 Task: Look for Airbnb options in Otrokovice, Czech Republic from 1st December, 2023 to 8th December, 2023 for 2 adults, 1 child.1  bedroom having 1 bed and 1 bathroom. Property type can be hotel. Look for 5 properties as per requirement.
Action: Mouse pressed left at (520, 113)
Screenshot: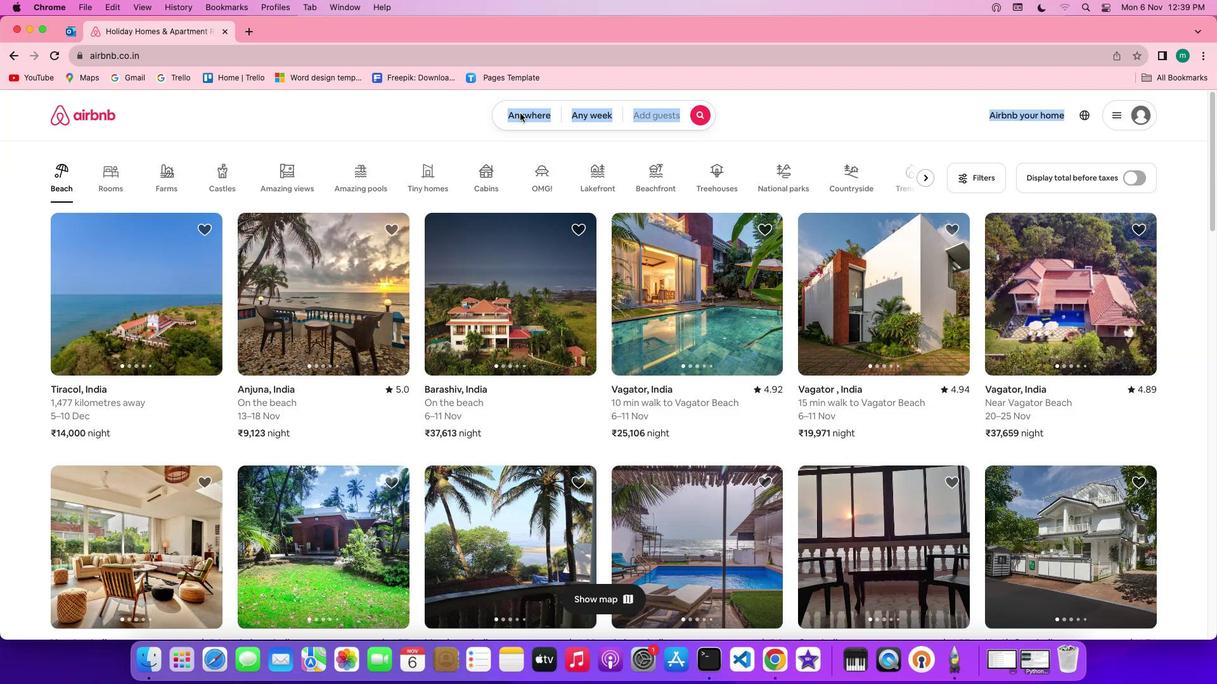 
Action: Mouse pressed left at (520, 113)
Screenshot: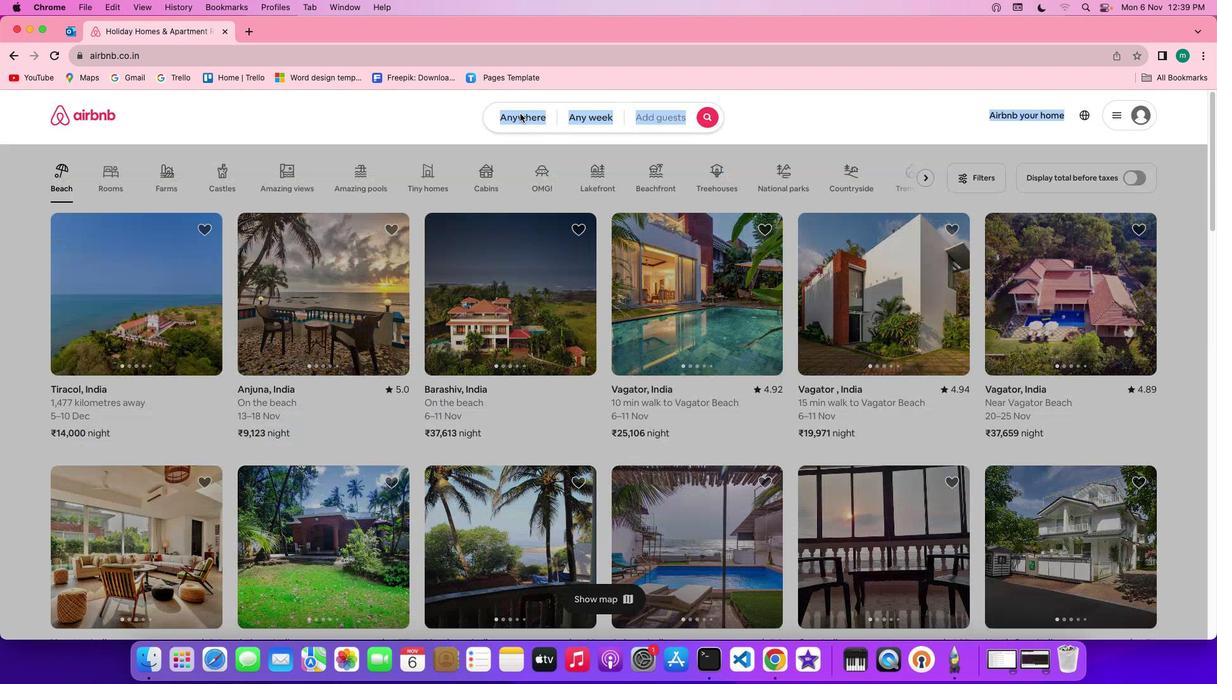 
Action: Mouse moved to (482, 166)
Screenshot: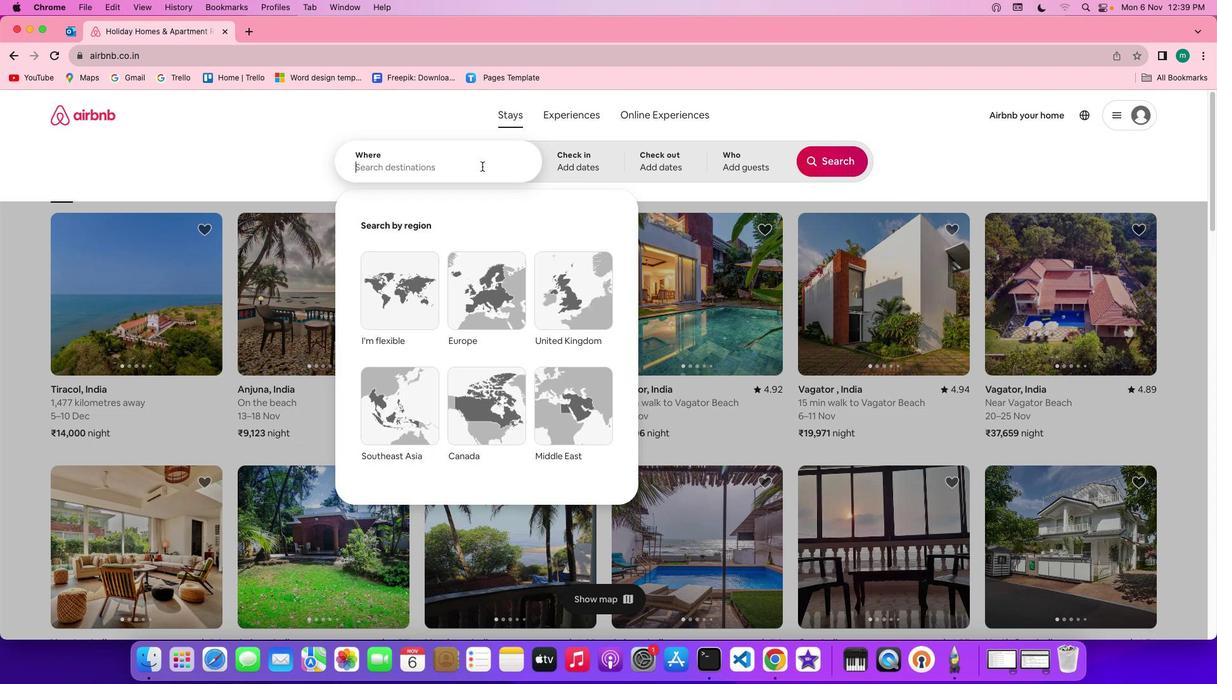 
Action: Key pressed Key.shift'O''t''r''o''k''o''v''i''c''e'','Key.spaceKey.shift'c''z''e''c''h'Key.spaceKey.shift'R''e''p''u''b''l''i''c'
Screenshot: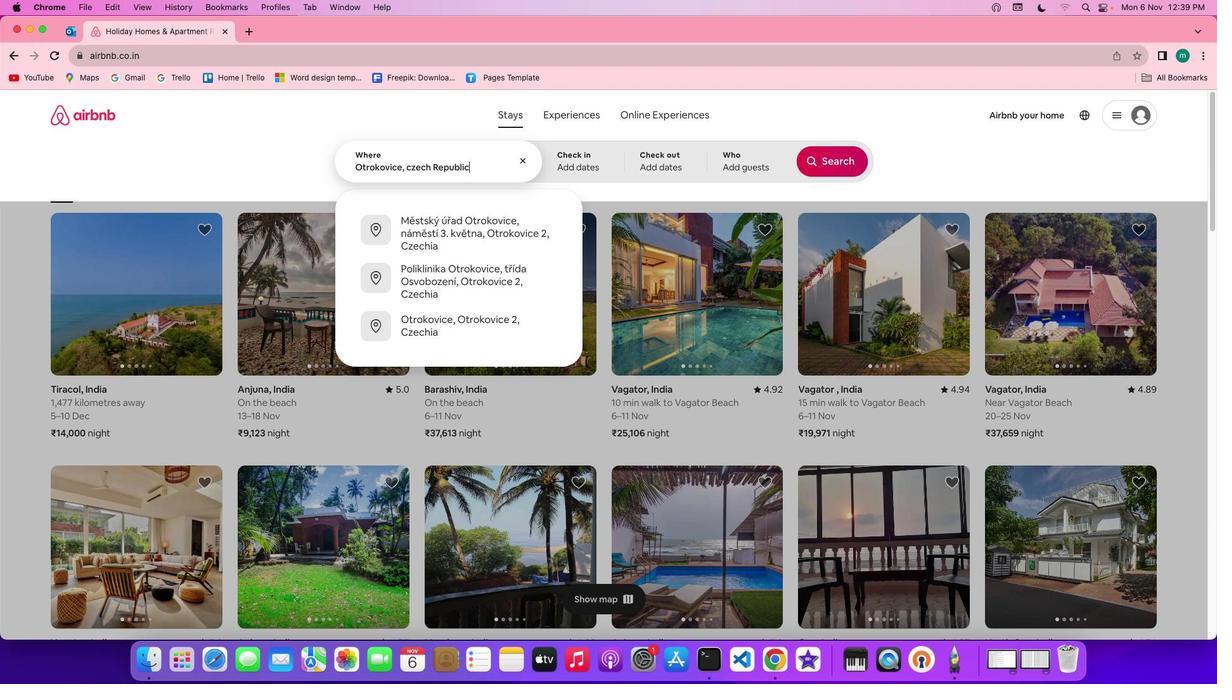 
Action: Mouse moved to (579, 161)
Screenshot: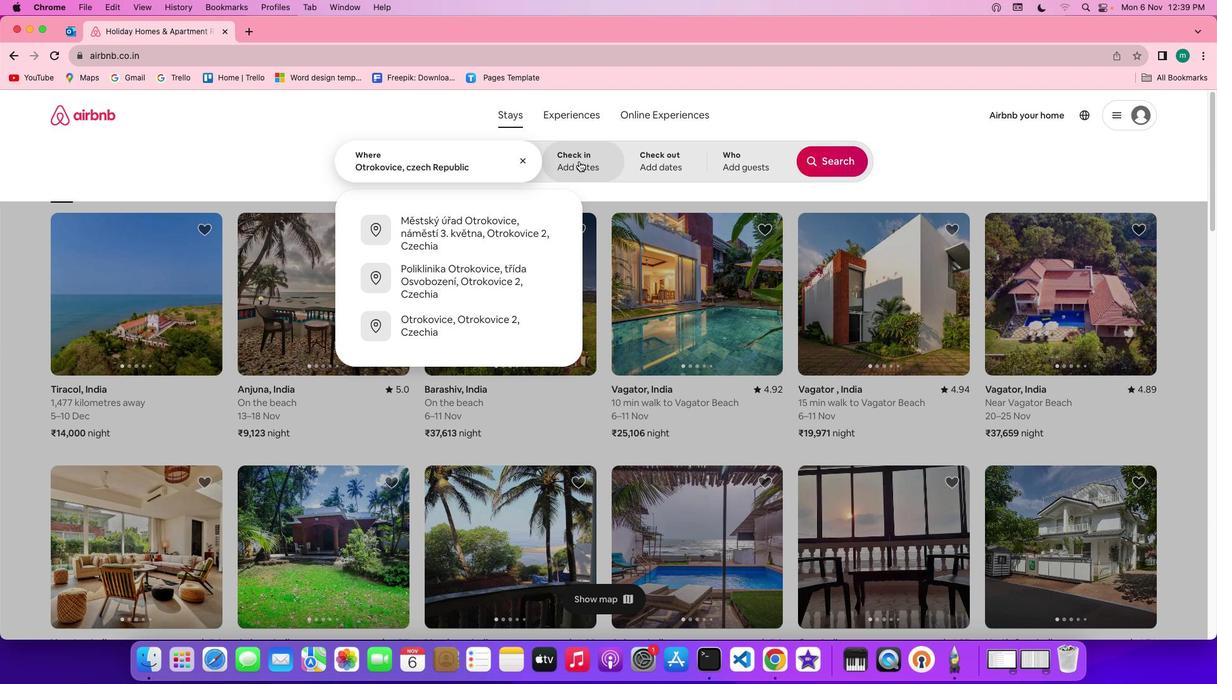 
Action: Mouse pressed left at (579, 161)
Screenshot: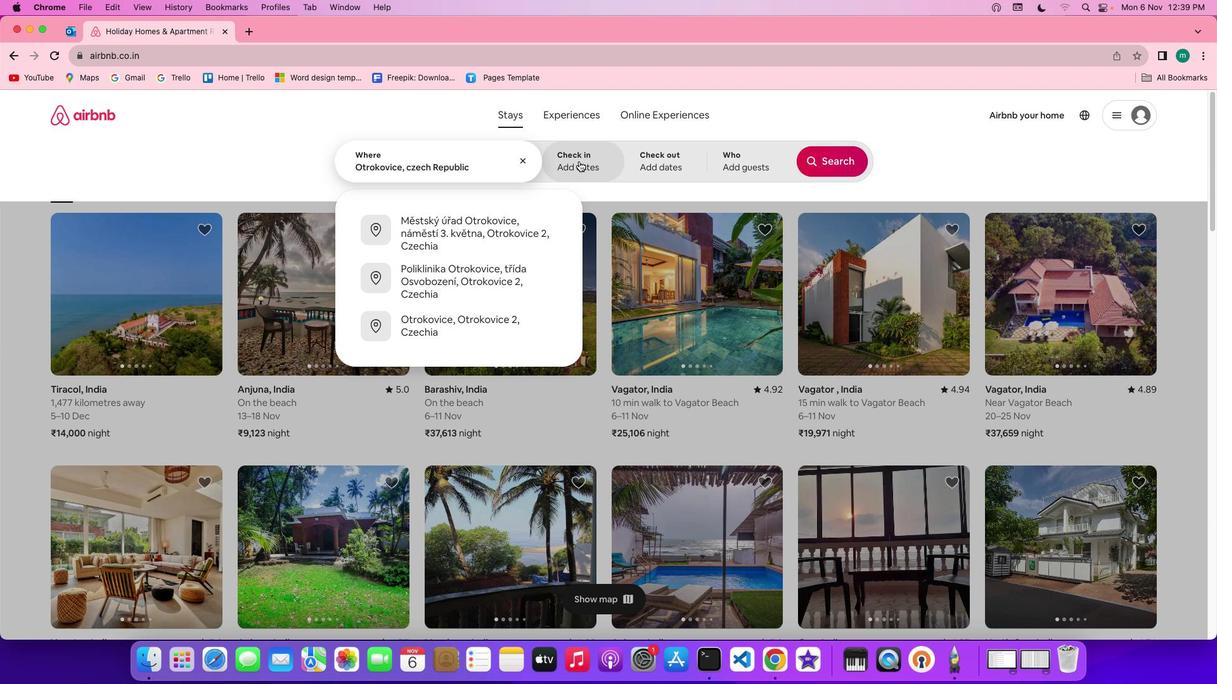 
Action: Mouse moved to (797, 315)
Screenshot: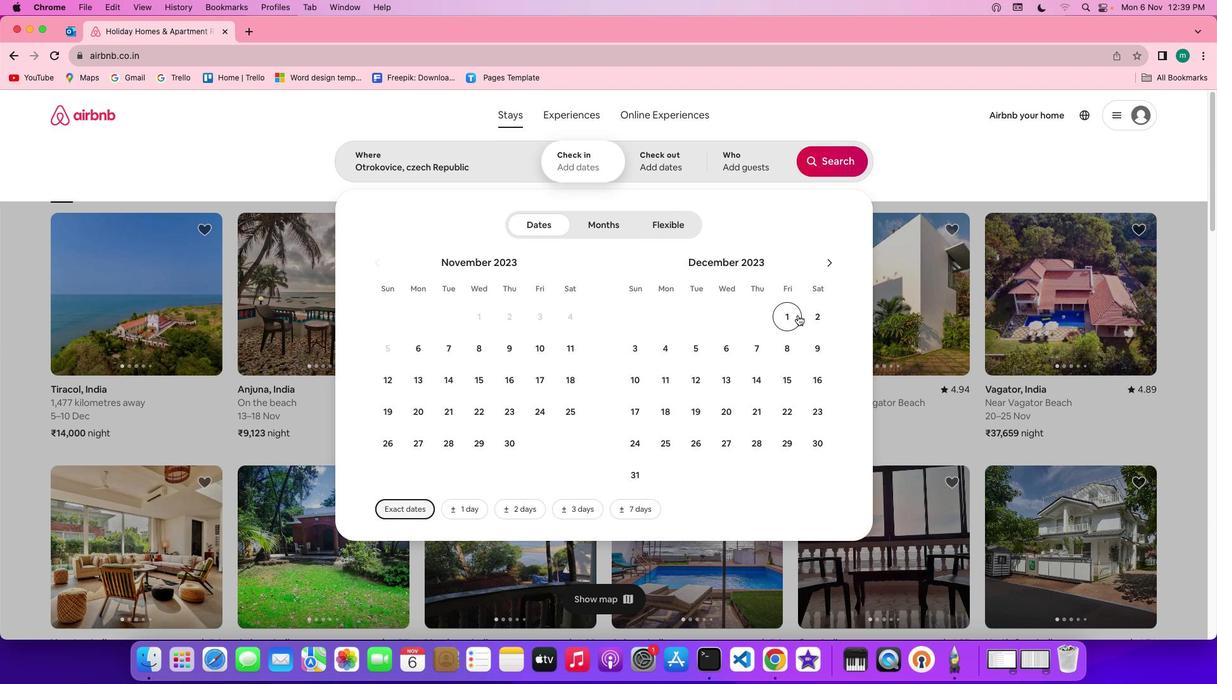 
Action: Mouse pressed left at (797, 315)
Screenshot: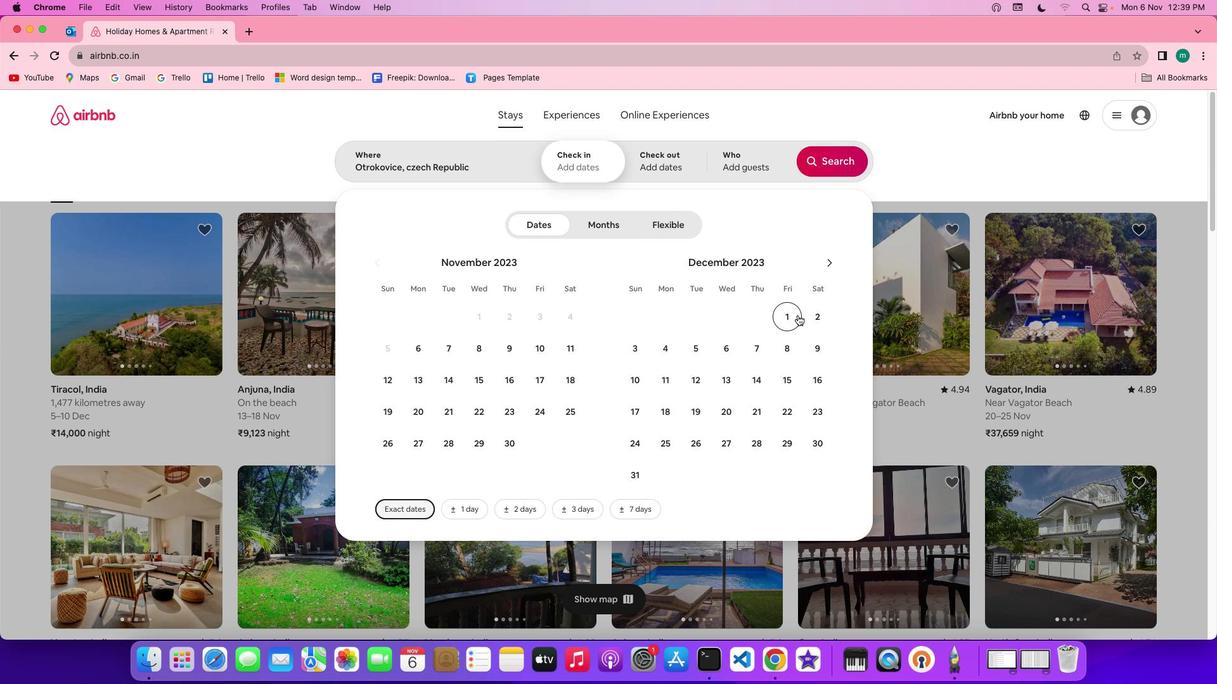 
Action: Mouse moved to (790, 348)
Screenshot: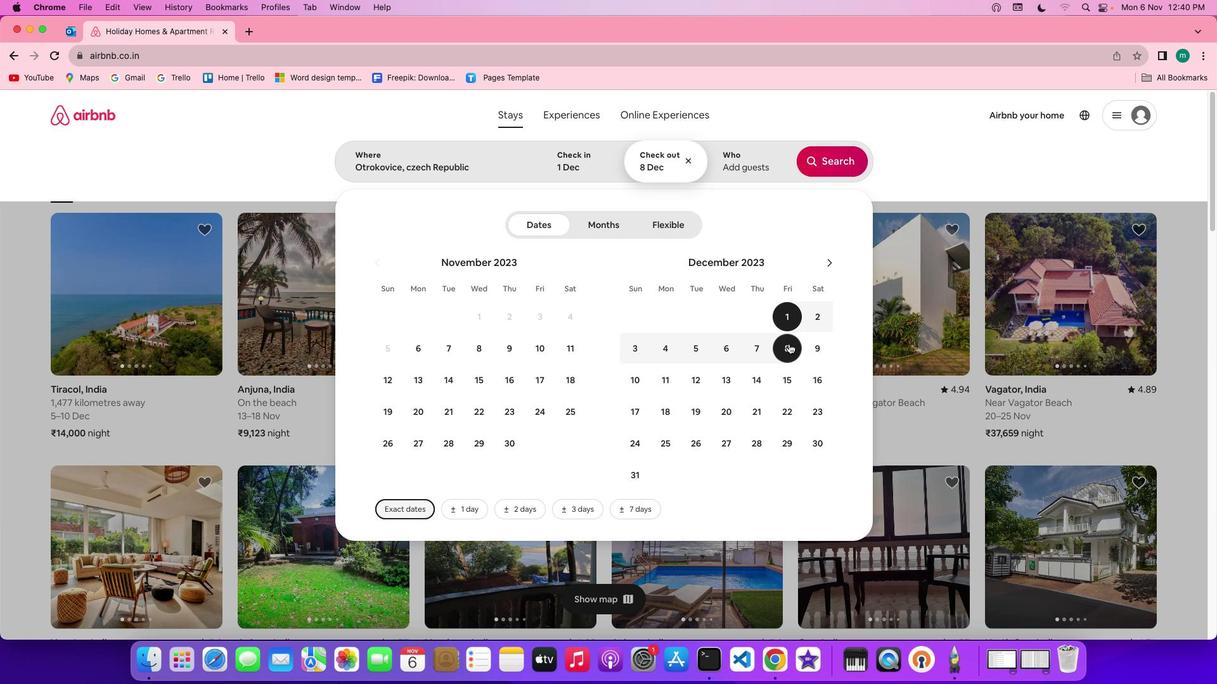 
Action: Mouse pressed left at (790, 348)
Screenshot: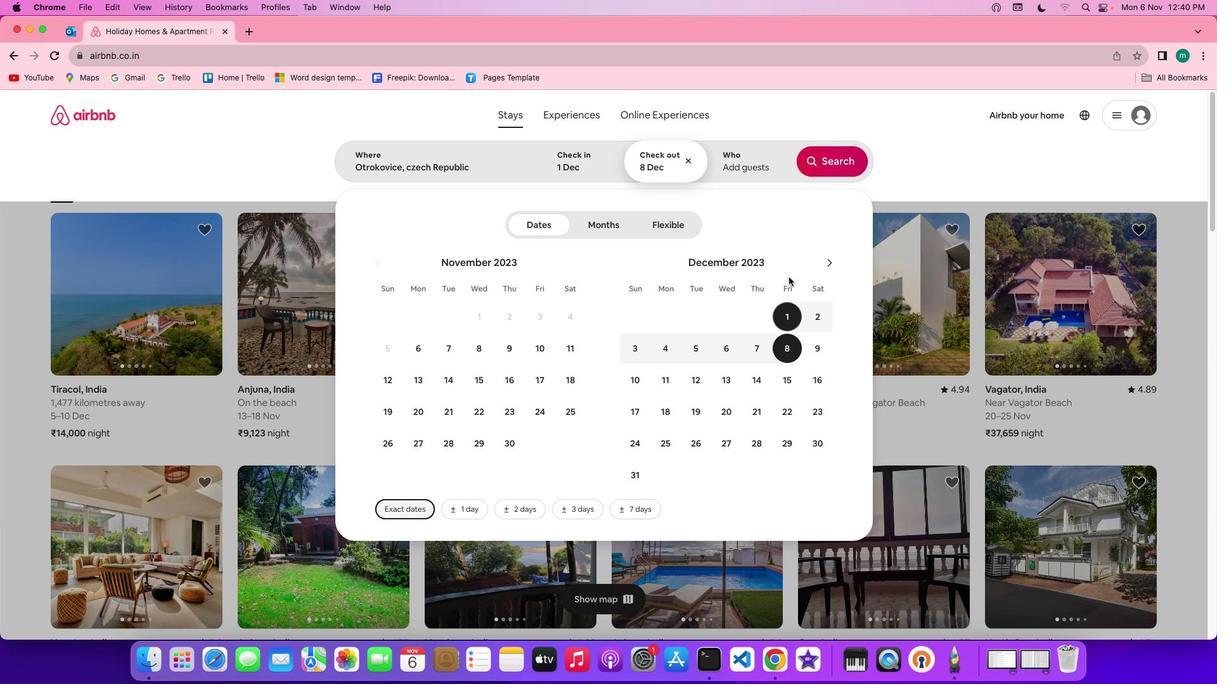 
Action: Mouse moved to (774, 159)
Screenshot: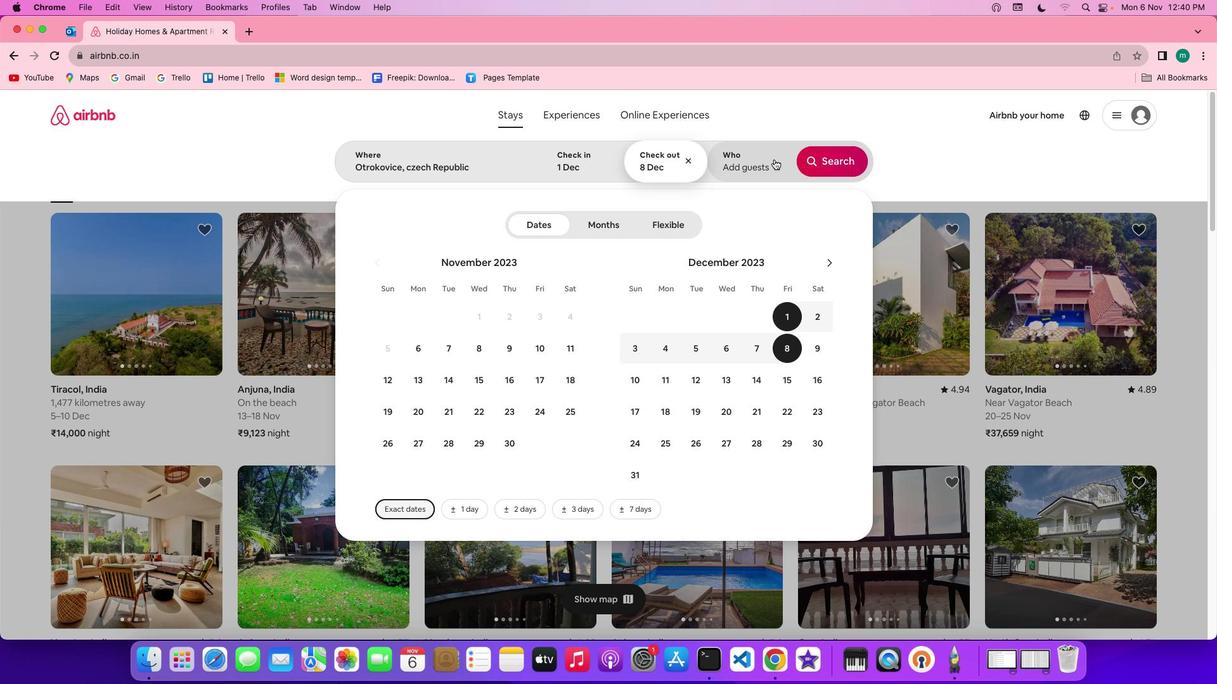 
Action: Mouse pressed left at (774, 159)
Screenshot: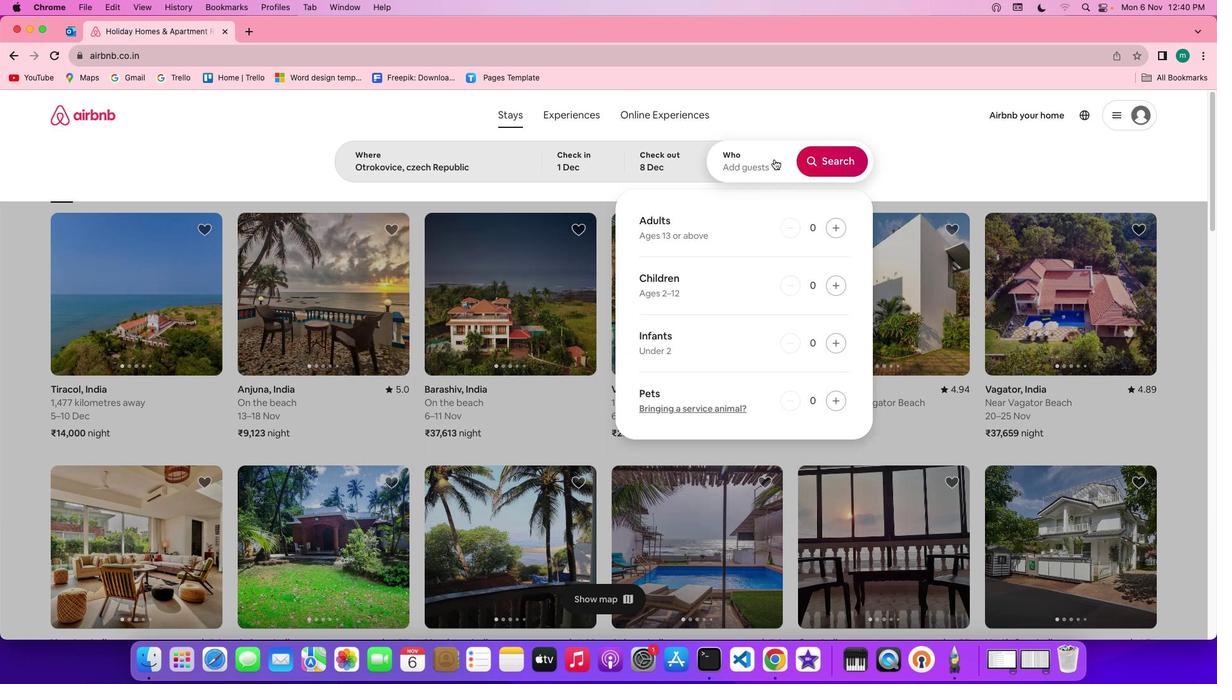 
Action: Mouse moved to (843, 232)
Screenshot: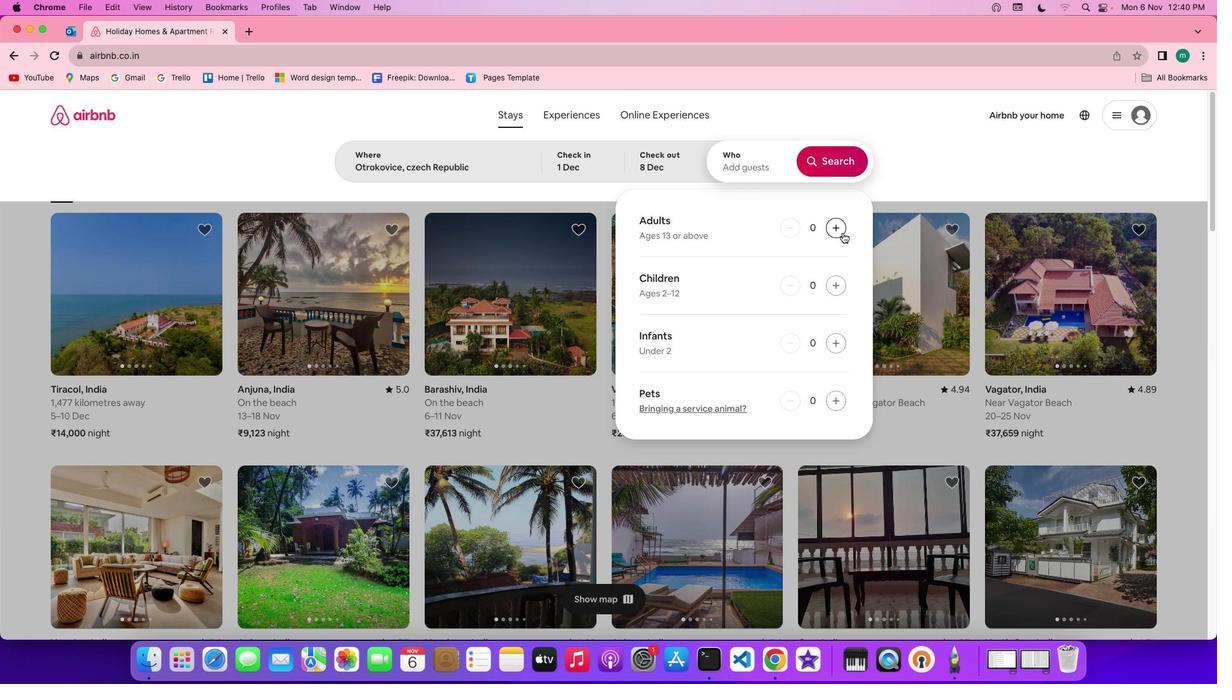 
Action: Mouse pressed left at (843, 232)
Screenshot: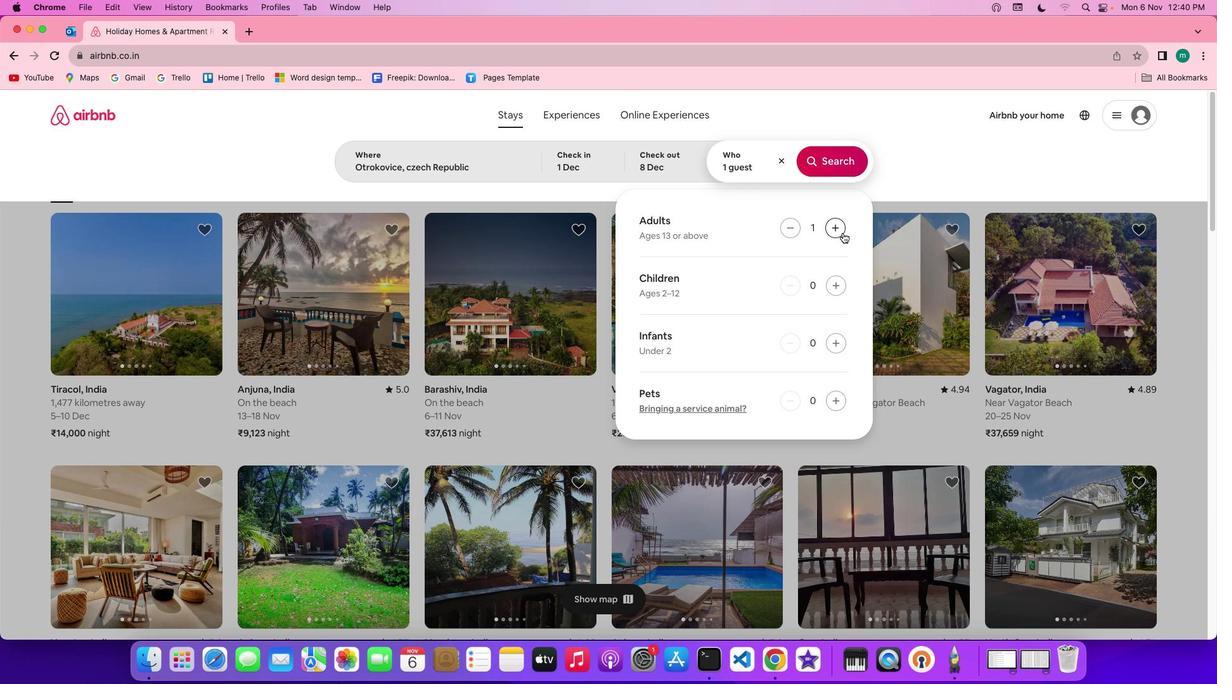 
Action: Mouse pressed left at (843, 232)
Screenshot: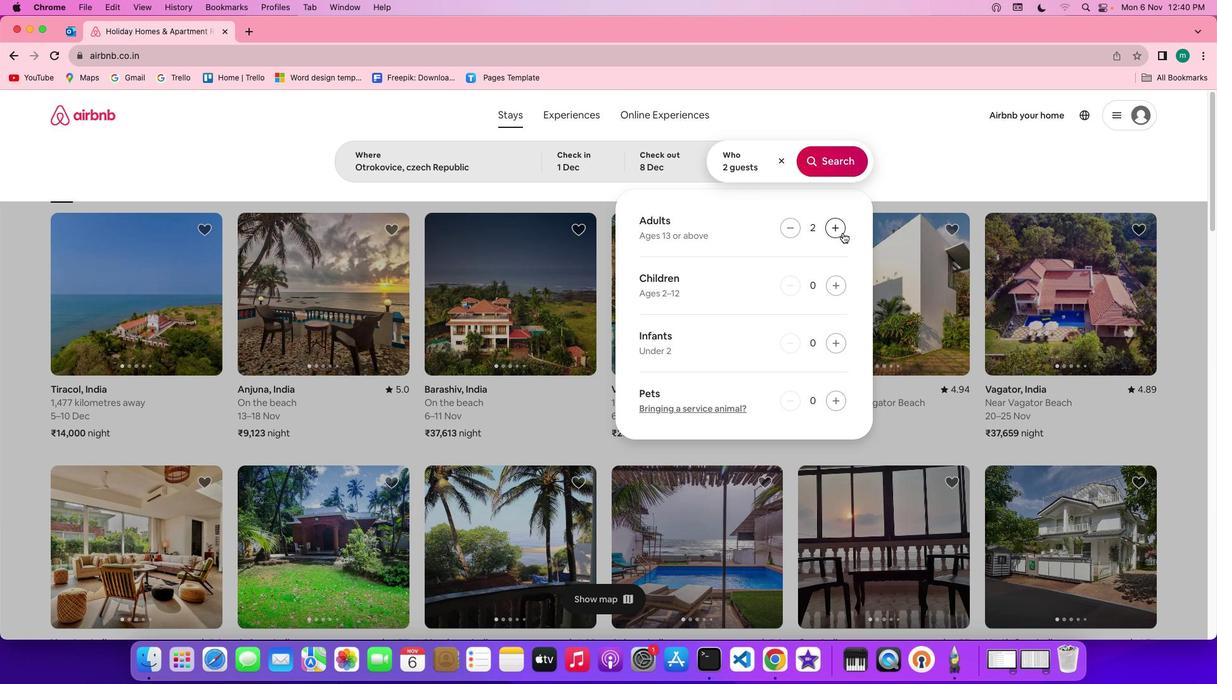 
Action: Mouse moved to (840, 290)
Screenshot: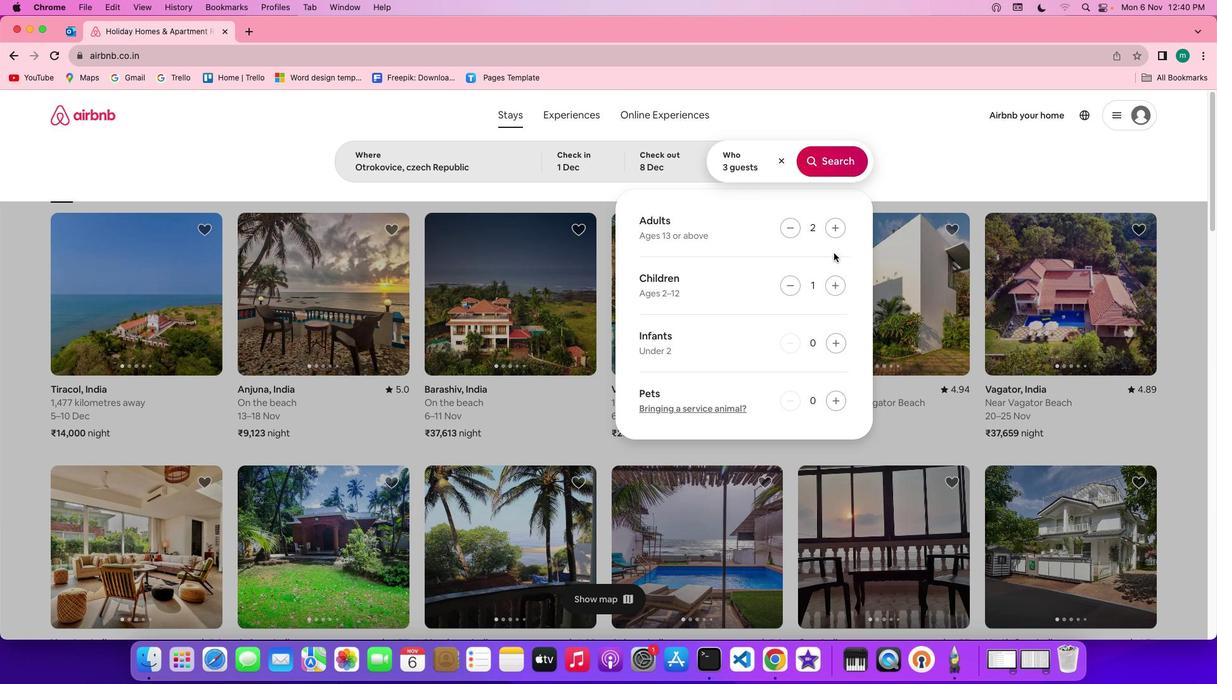 
Action: Mouse pressed left at (840, 290)
Screenshot: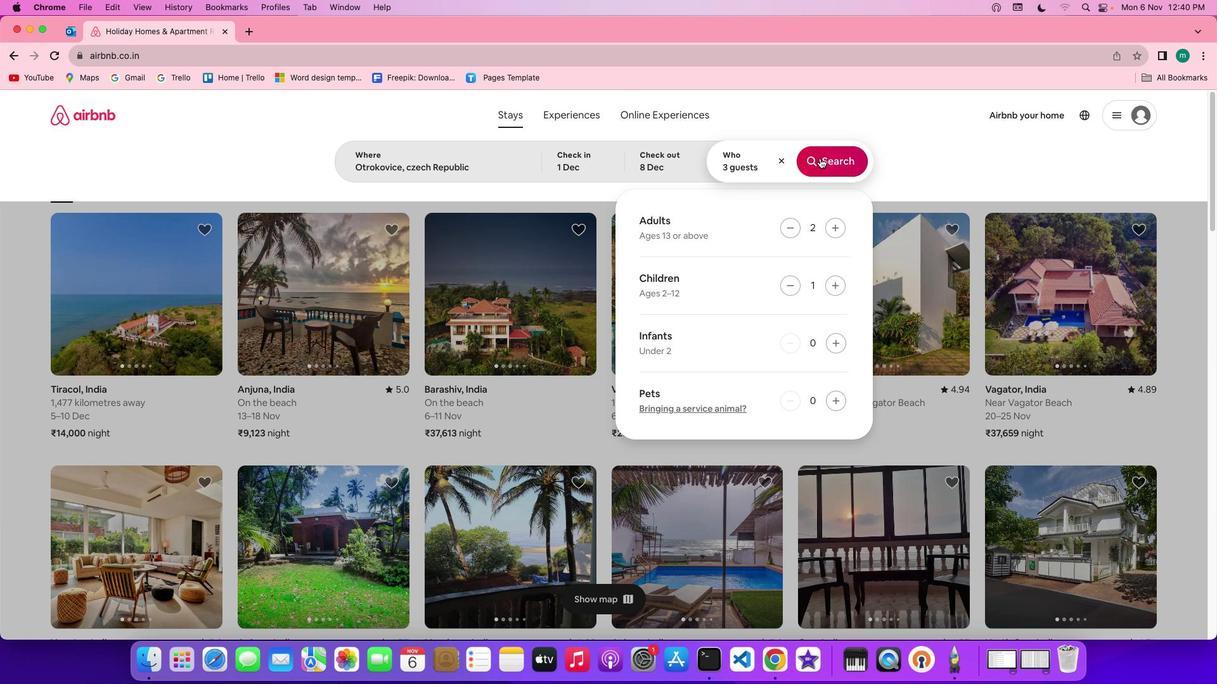 
Action: Mouse moved to (820, 153)
Screenshot: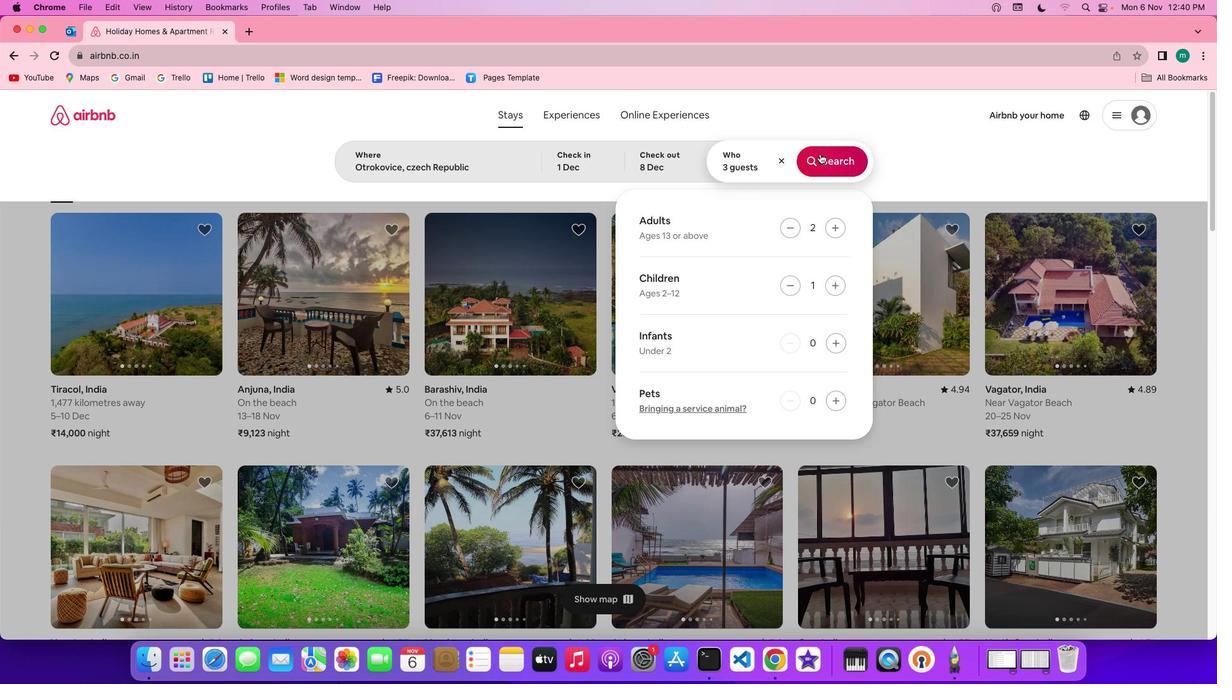 
Action: Mouse pressed left at (820, 153)
Screenshot: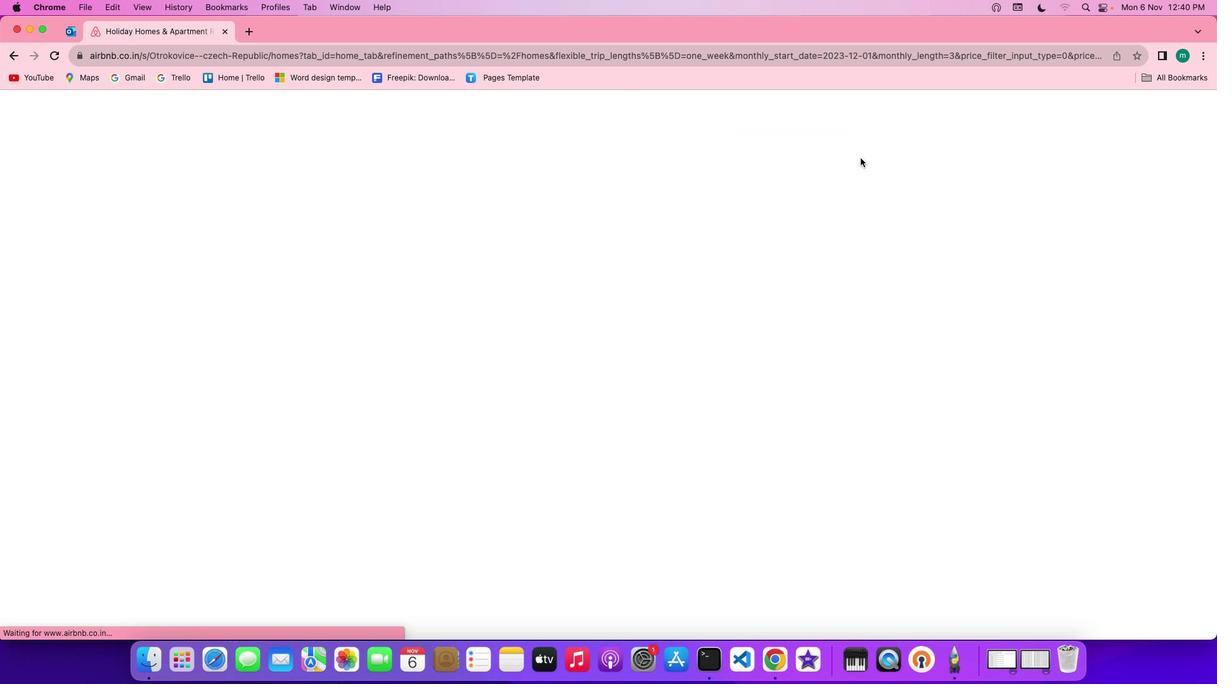 
Action: Mouse moved to (1023, 166)
Screenshot: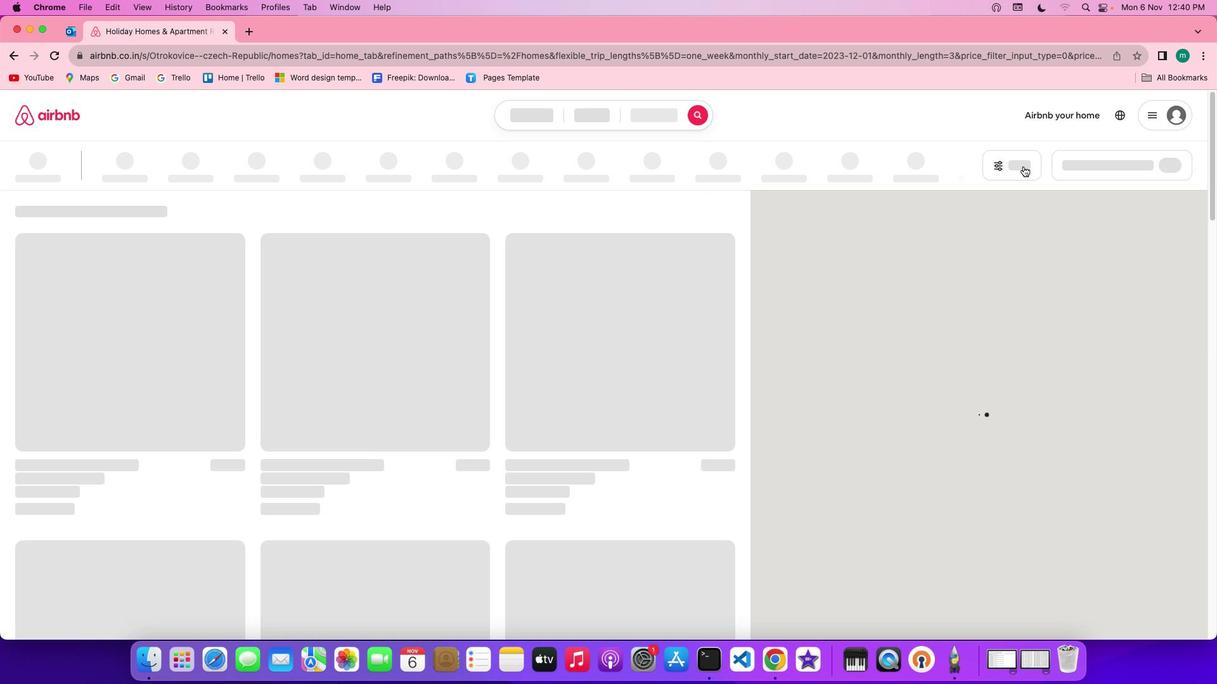 
Action: Mouse pressed left at (1023, 166)
Screenshot: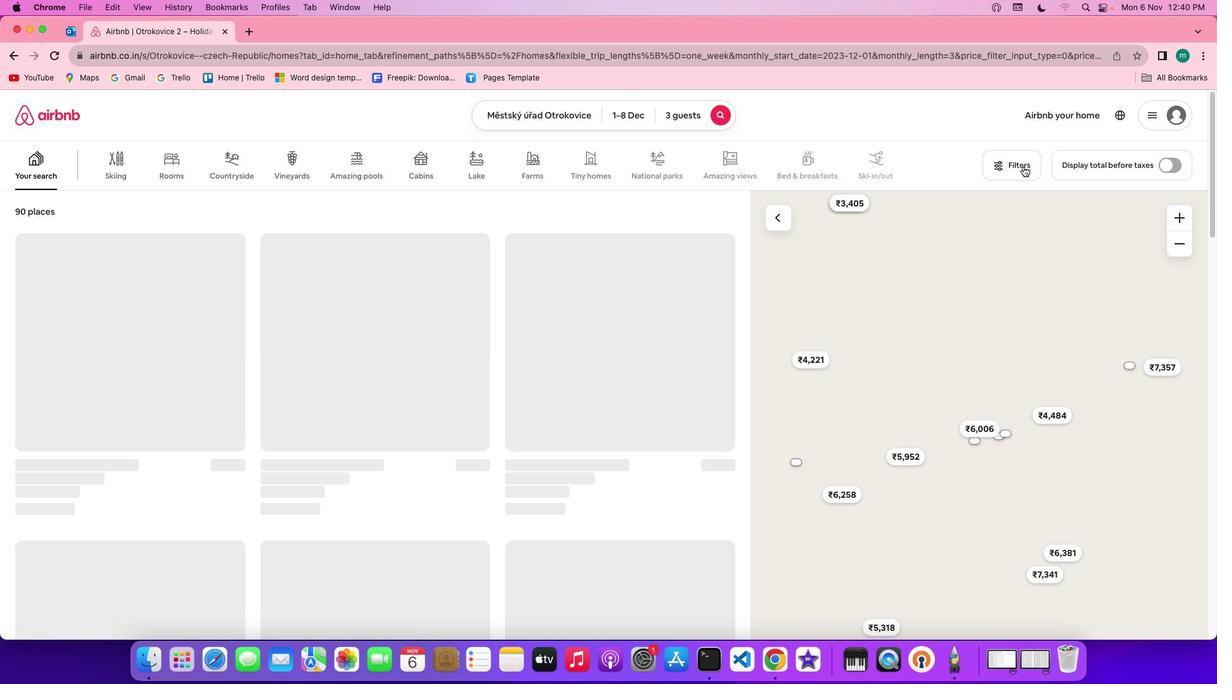 
Action: Mouse moved to (996, 162)
Screenshot: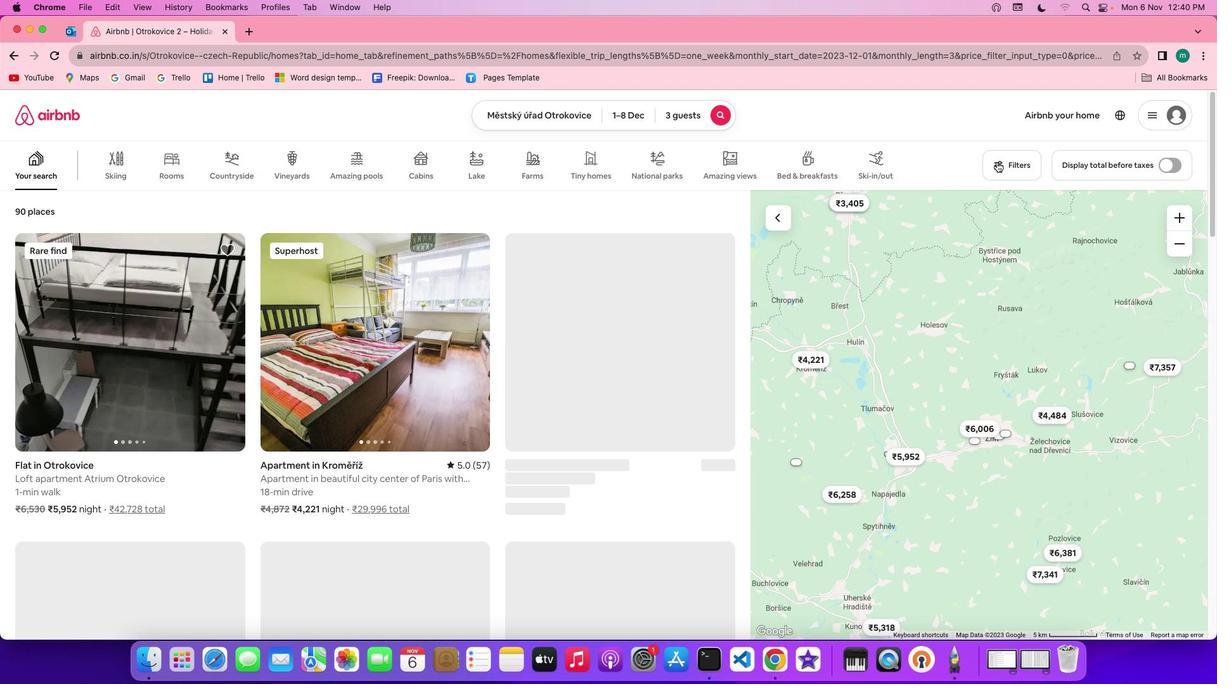 
Action: Mouse pressed left at (996, 162)
Screenshot: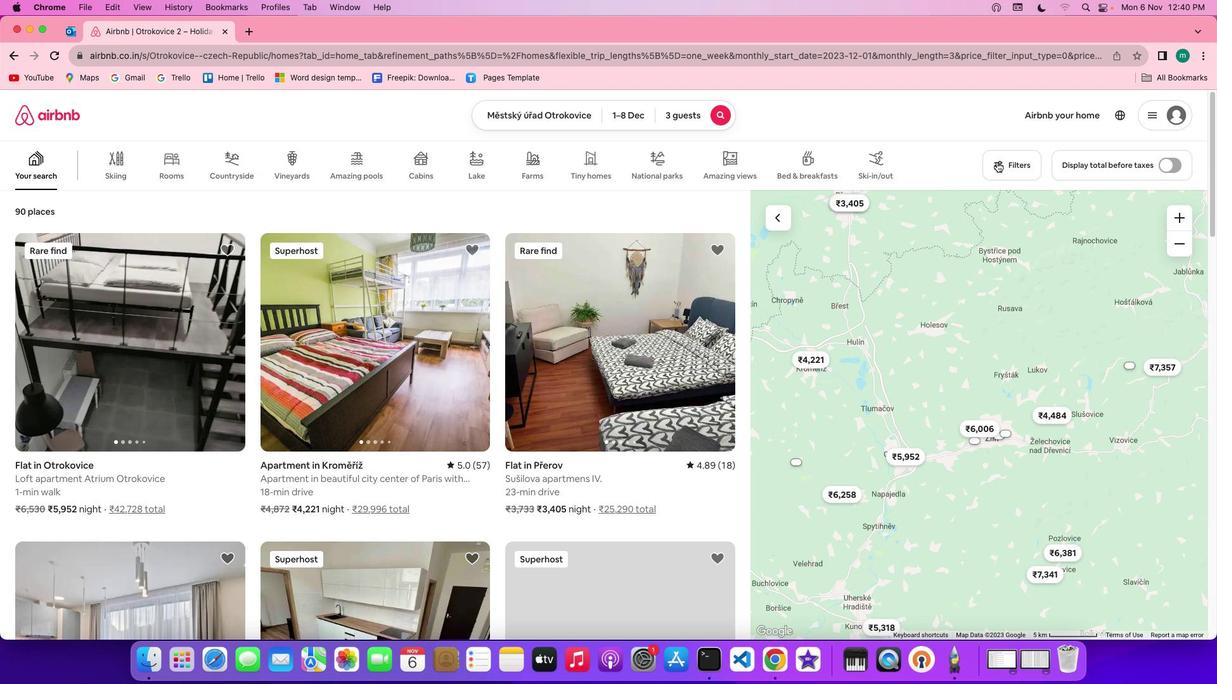 
Action: Mouse moved to (716, 289)
Screenshot: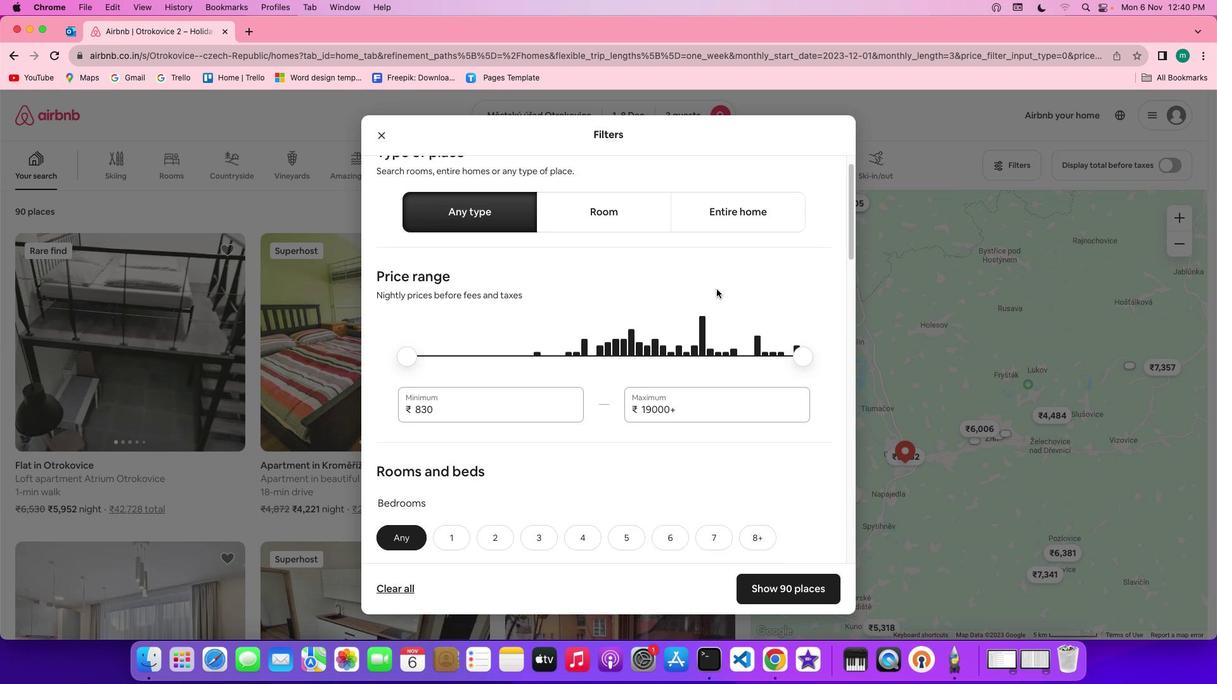 
Action: Mouse scrolled (716, 289) with delta (0, 0)
Screenshot: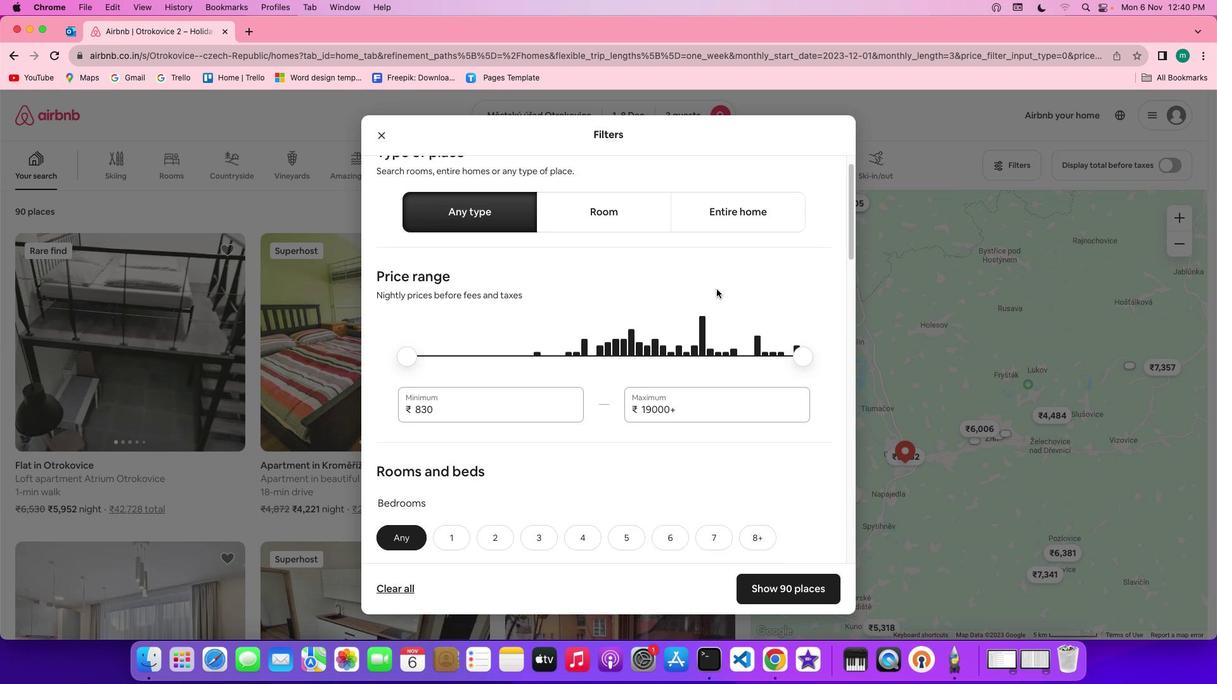 
Action: Mouse scrolled (716, 289) with delta (0, 0)
Screenshot: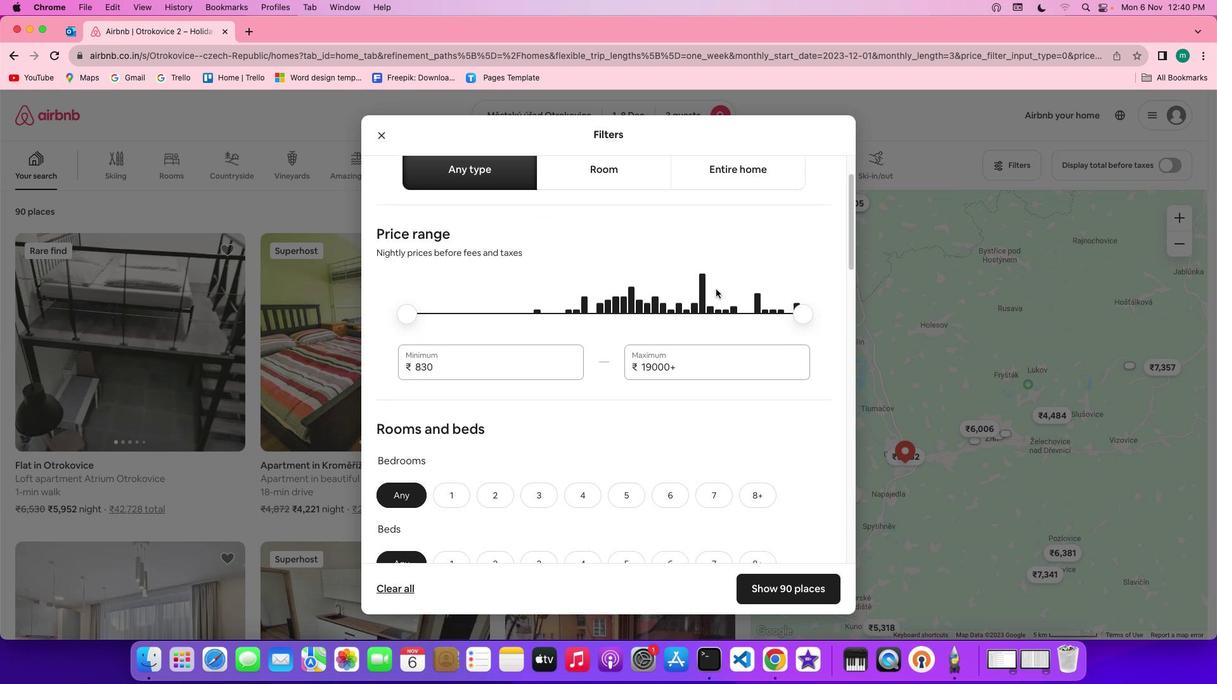 
Action: Mouse scrolled (716, 289) with delta (0, -1)
Screenshot: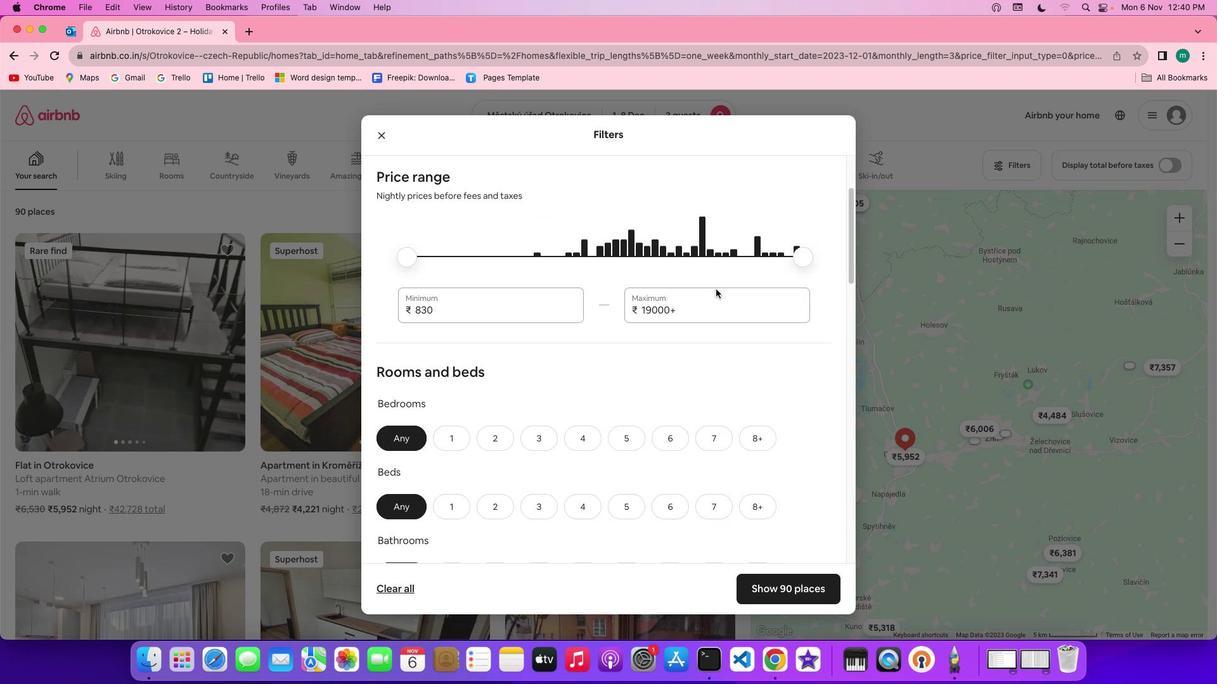 
Action: Mouse scrolled (716, 289) with delta (0, -1)
Screenshot: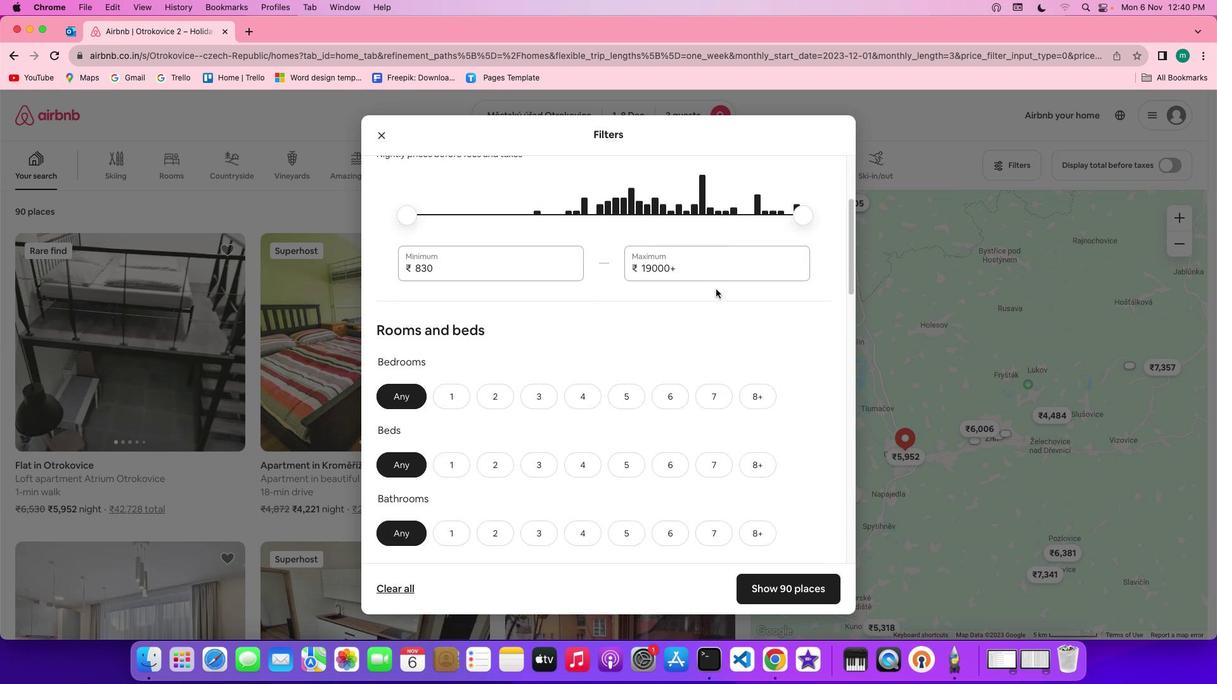 
Action: Mouse moved to (710, 287)
Screenshot: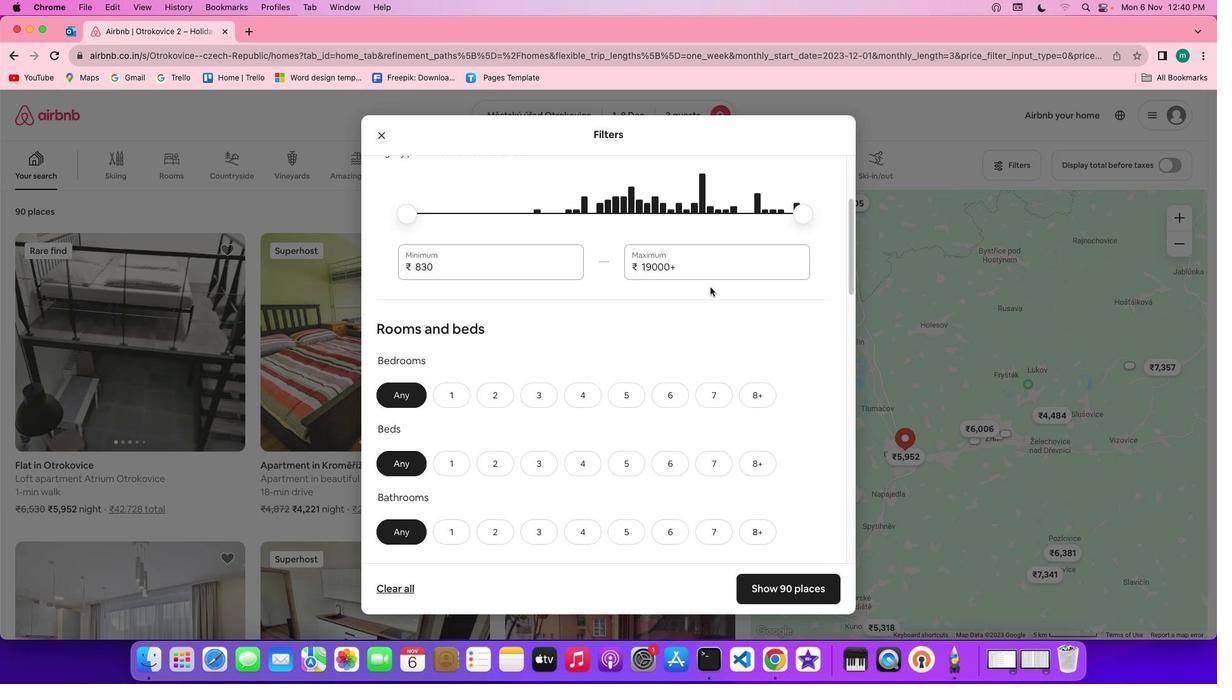 
Action: Mouse scrolled (710, 287) with delta (0, 0)
Screenshot: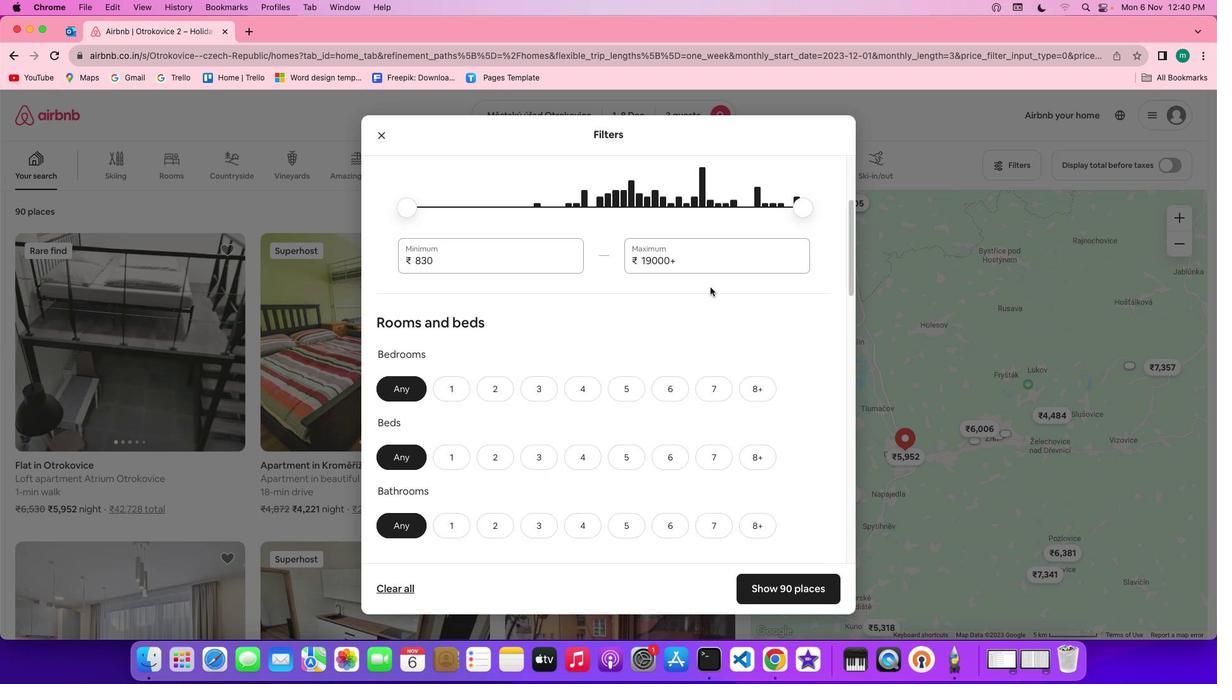 
Action: Mouse scrolled (710, 287) with delta (0, 0)
Screenshot: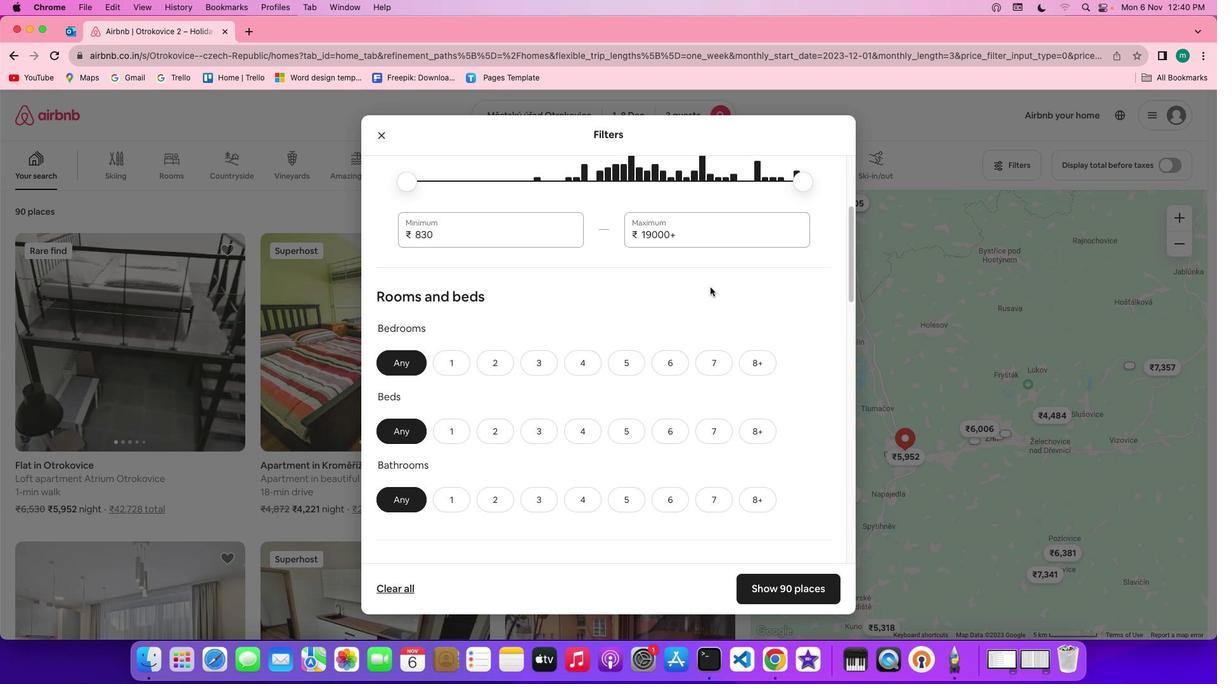 
Action: Mouse scrolled (710, 287) with delta (0, 0)
Screenshot: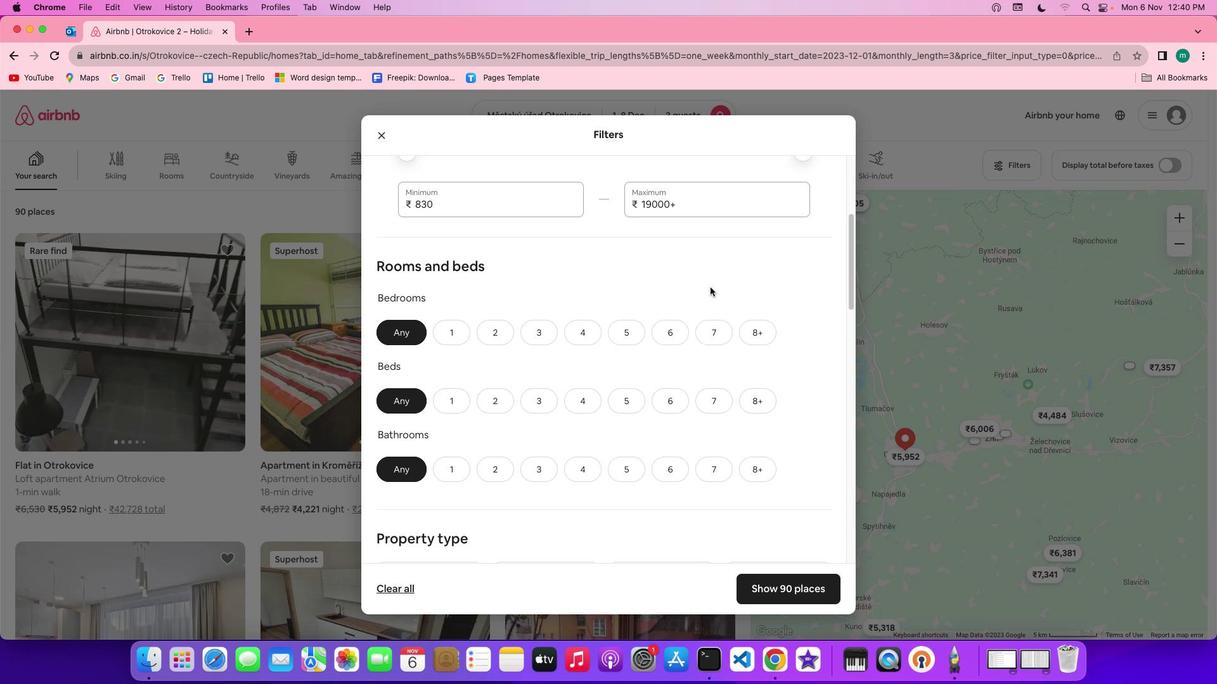 
Action: Mouse scrolled (710, 287) with delta (0, 0)
Screenshot: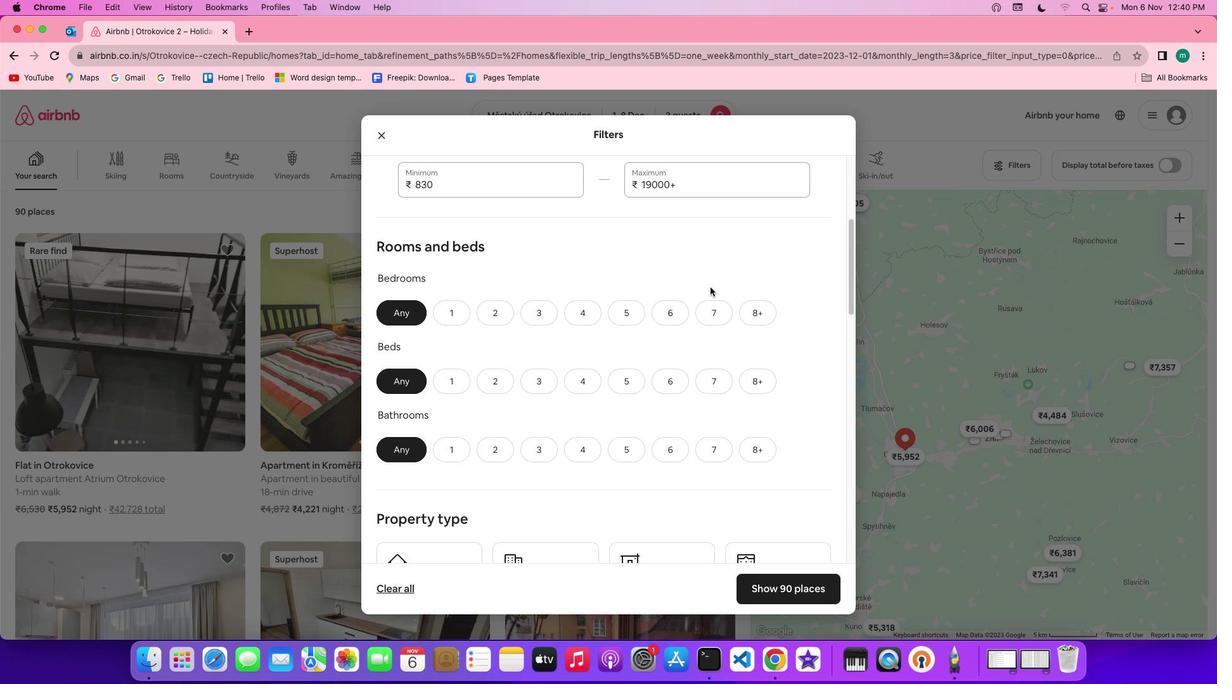 
Action: Mouse moved to (455, 310)
Screenshot: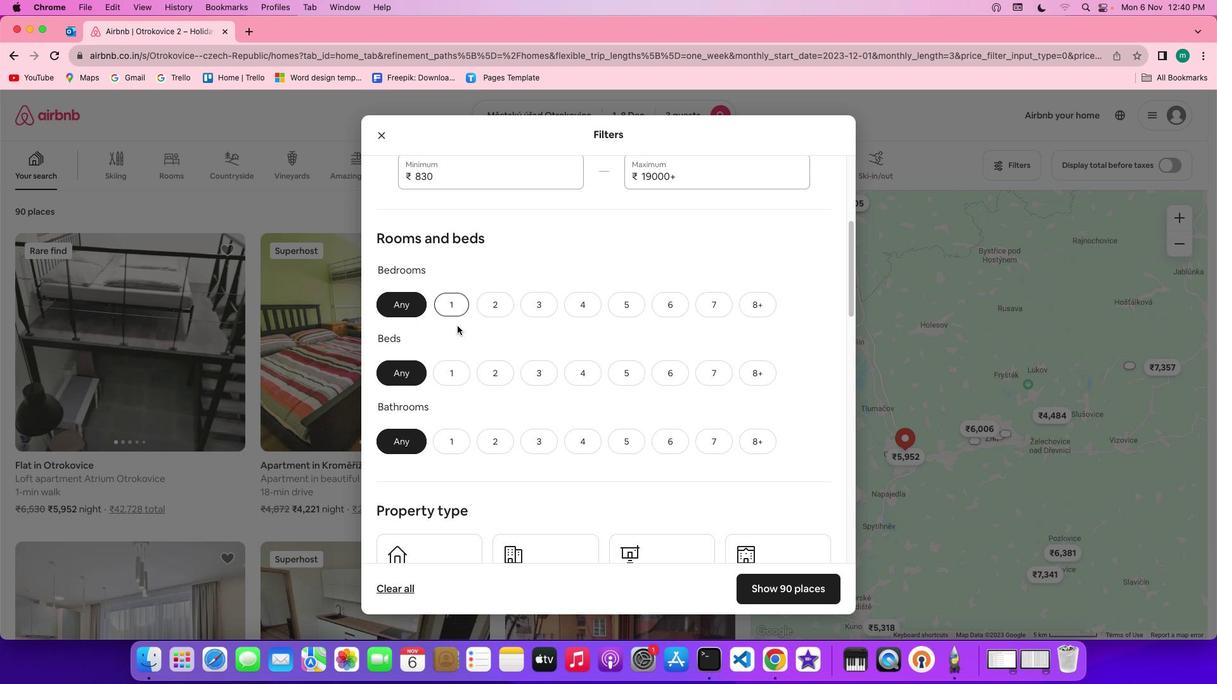 
Action: Mouse pressed left at (455, 310)
Screenshot: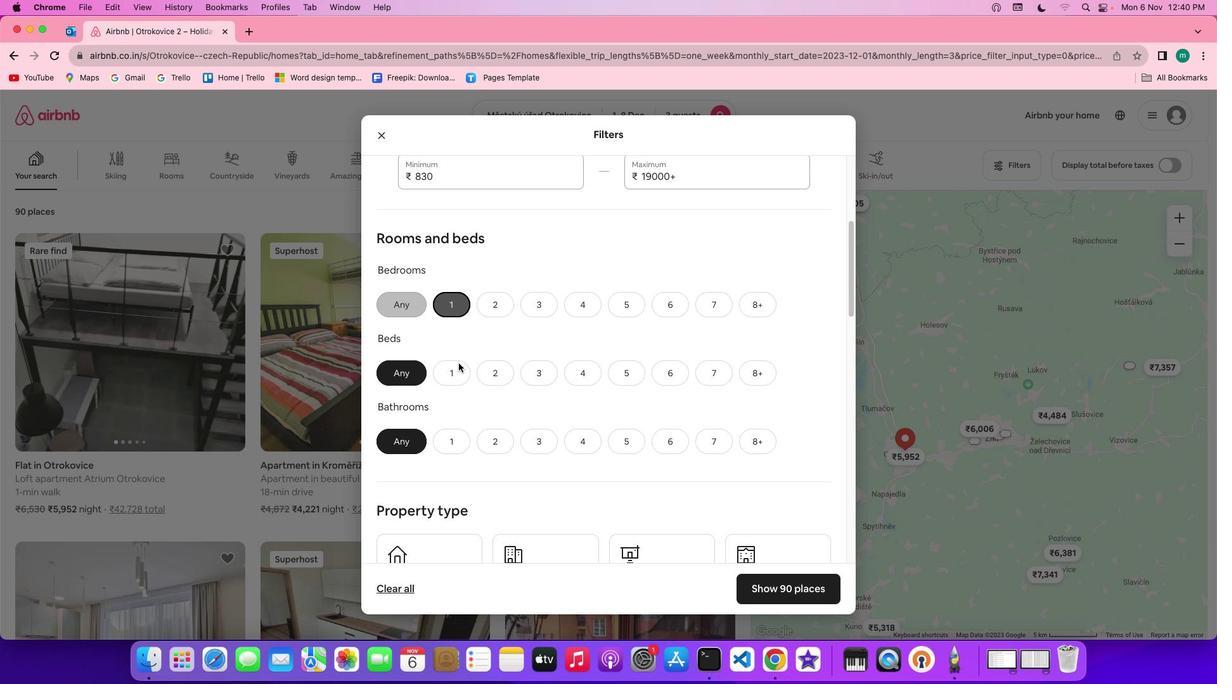 
Action: Mouse moved to (458, 370)
Screenshot: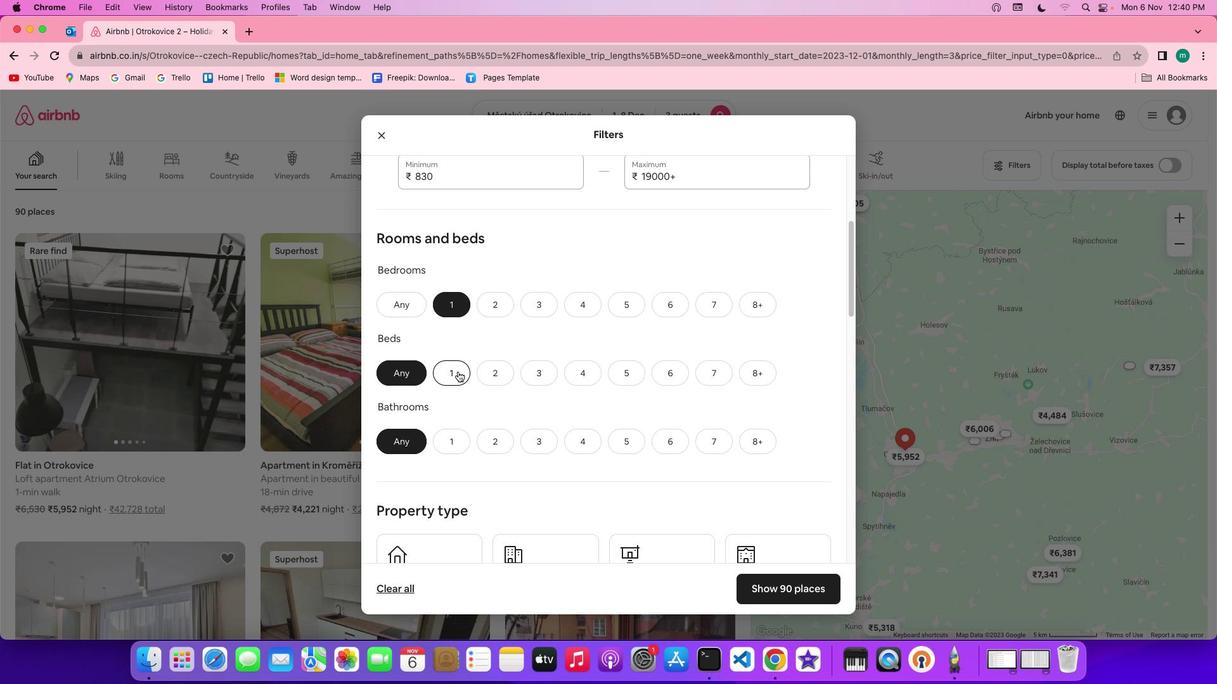 
Action: Mouse pressed left at (458, 370)
Screenshot: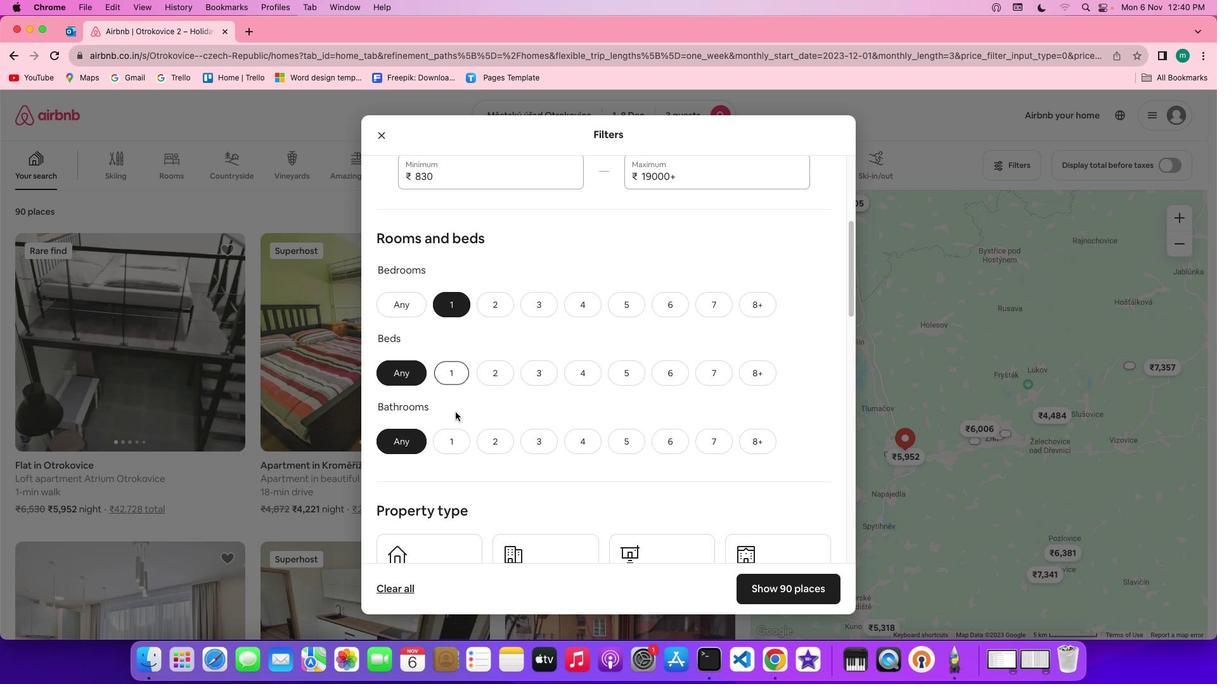 
Action: Mouse moved to (455, 442)
Screenshot: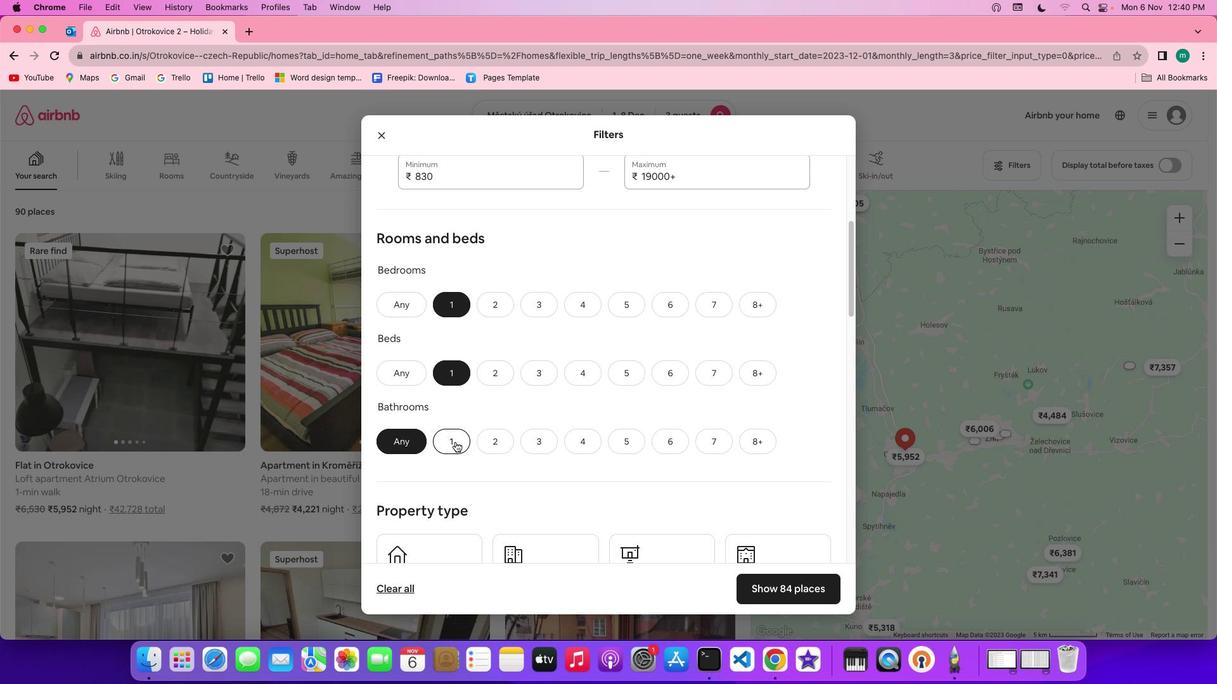 
Action: Mouse pressed left at (455, 442)
Screenshot: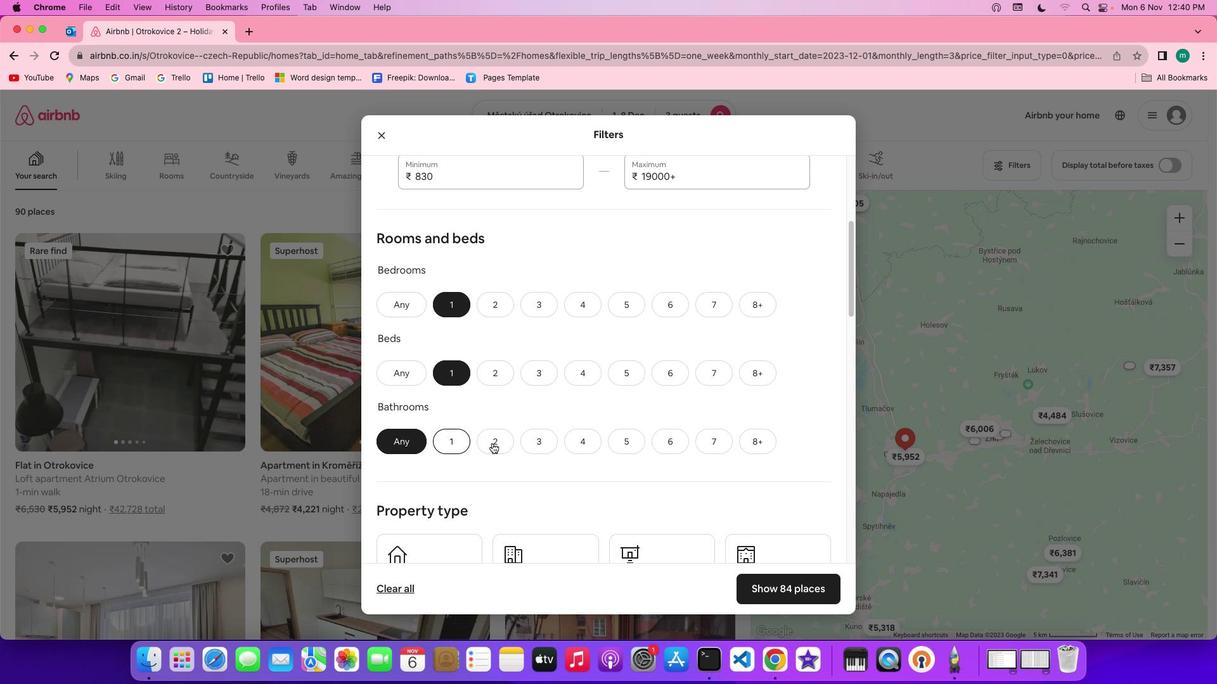 
Action: Mouse moved to (649, 415)
Screenshot: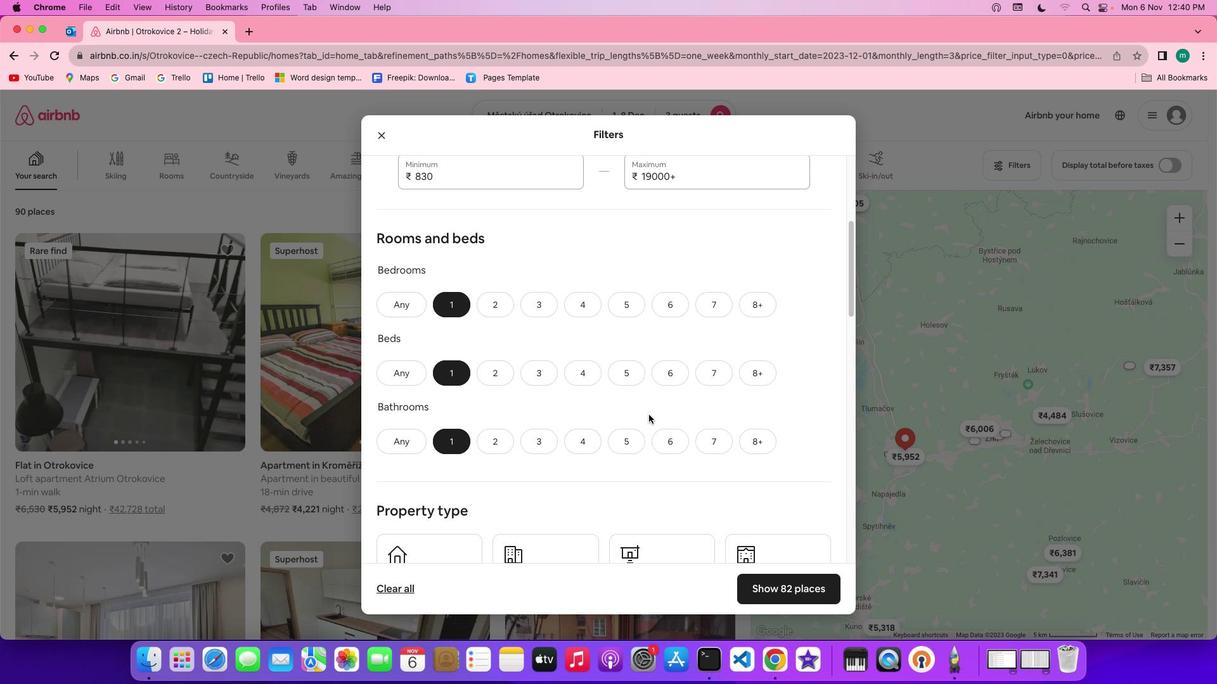 
Action: Mouse scrolled (649, 415) with delta (0, 0)
Screenshot: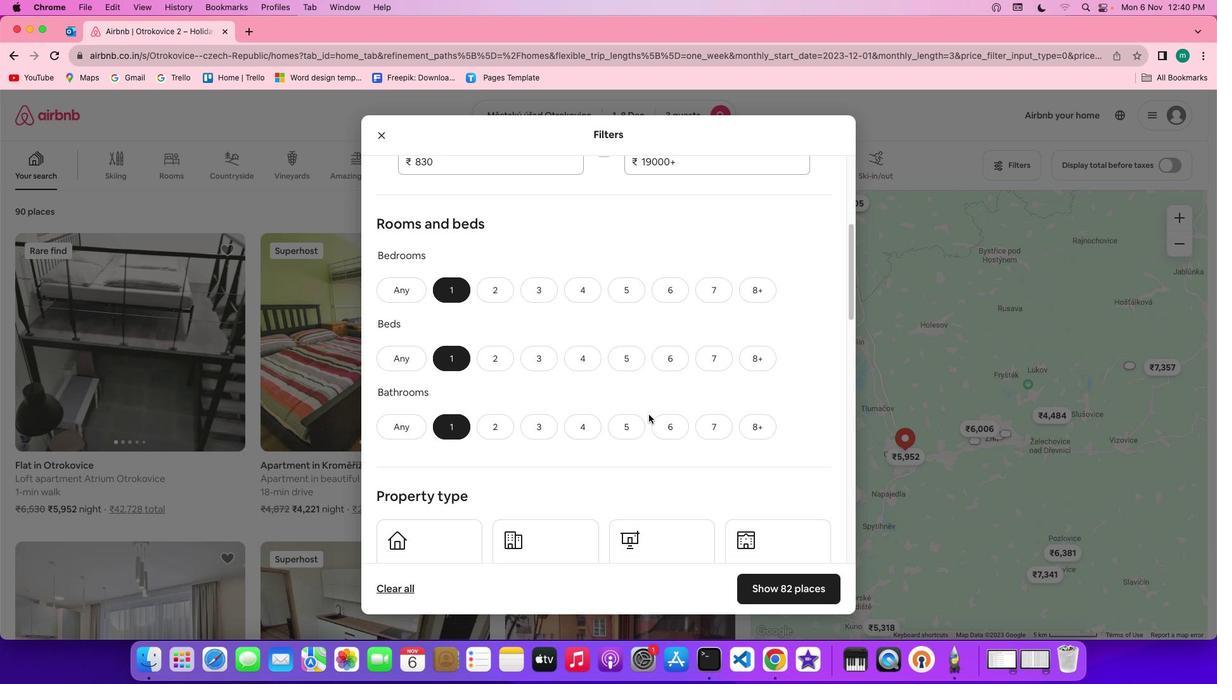
Action: Mouse scrolled (649, 415) with delta (0, 0)
Screenshot: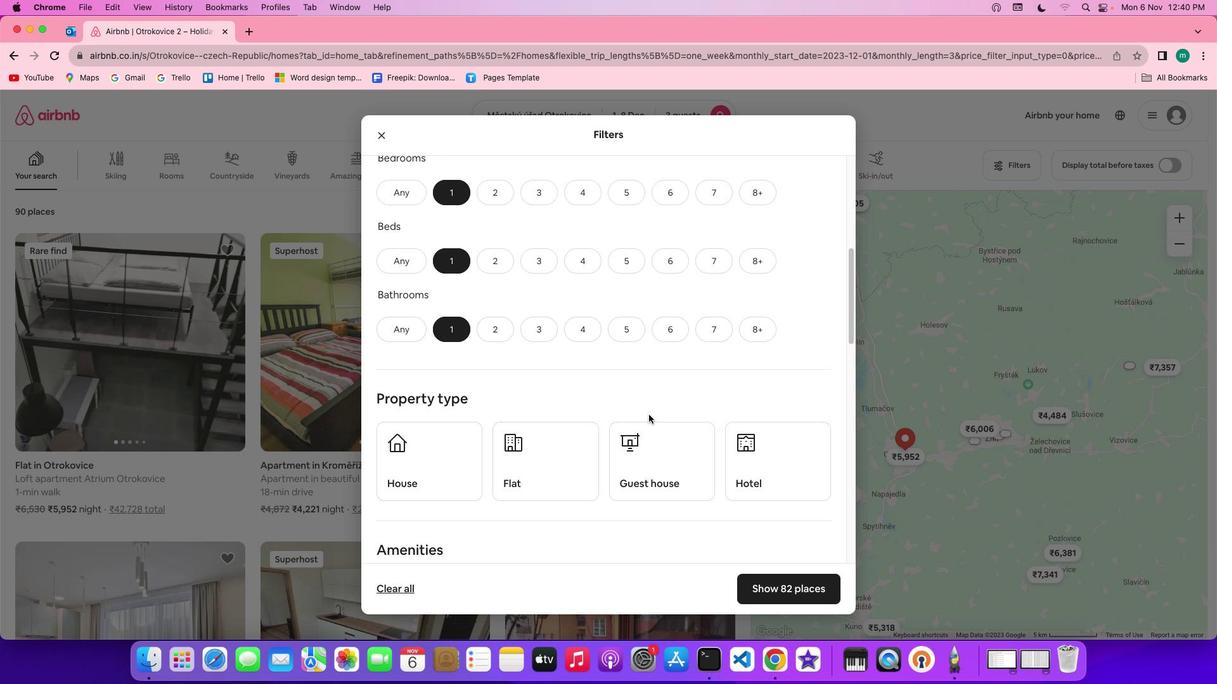 
Action: Mouse scrolled (649, 415) with delta (0, -1)
Screenshot: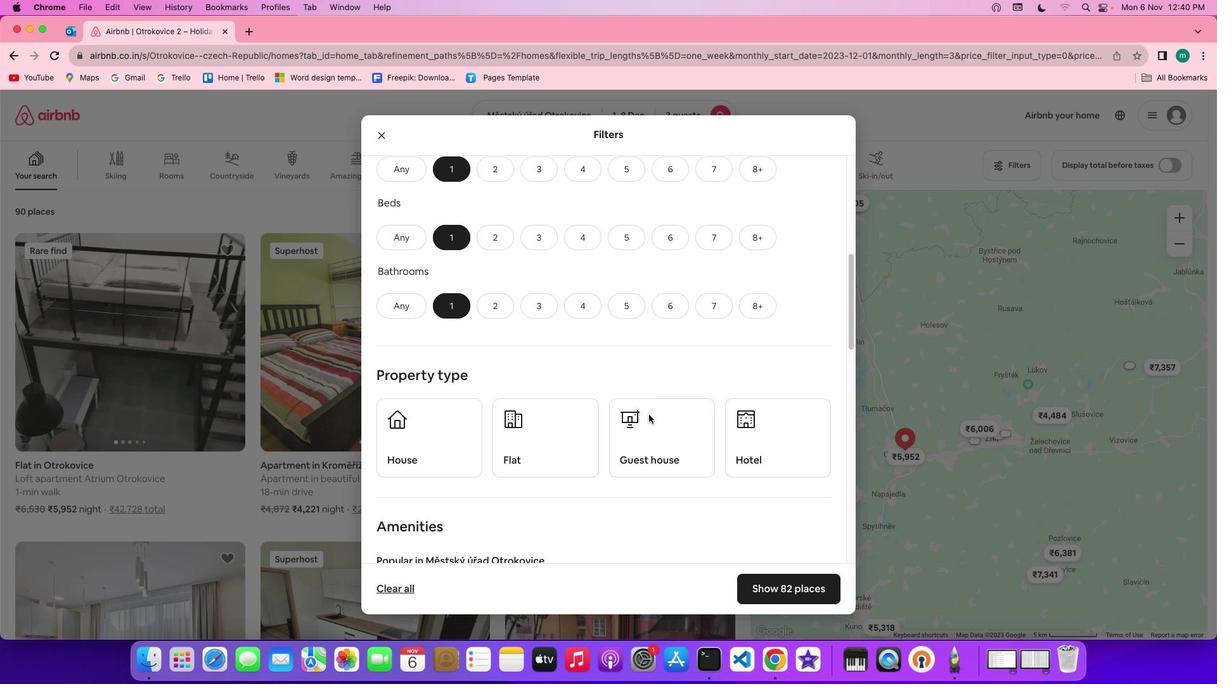 
Action: Mouse scrolled (649, 415) with delta (0, -1)
Screenshot: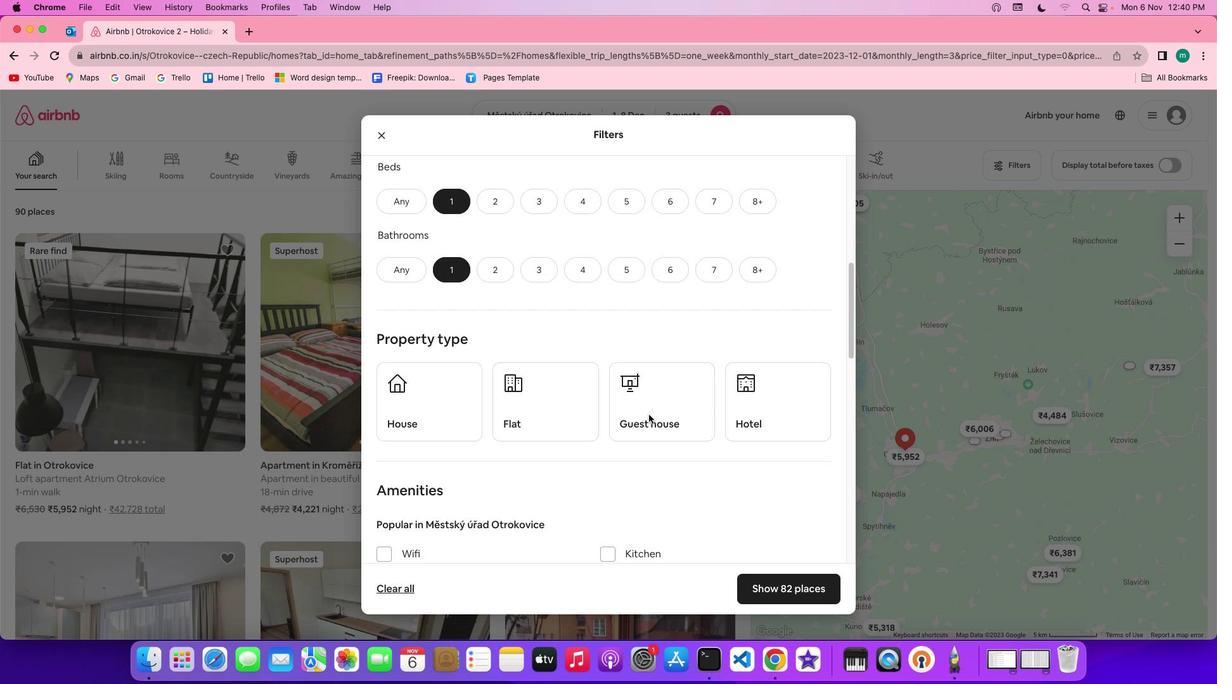 
Action: Mouse moved to (635, 423)
Screenshot: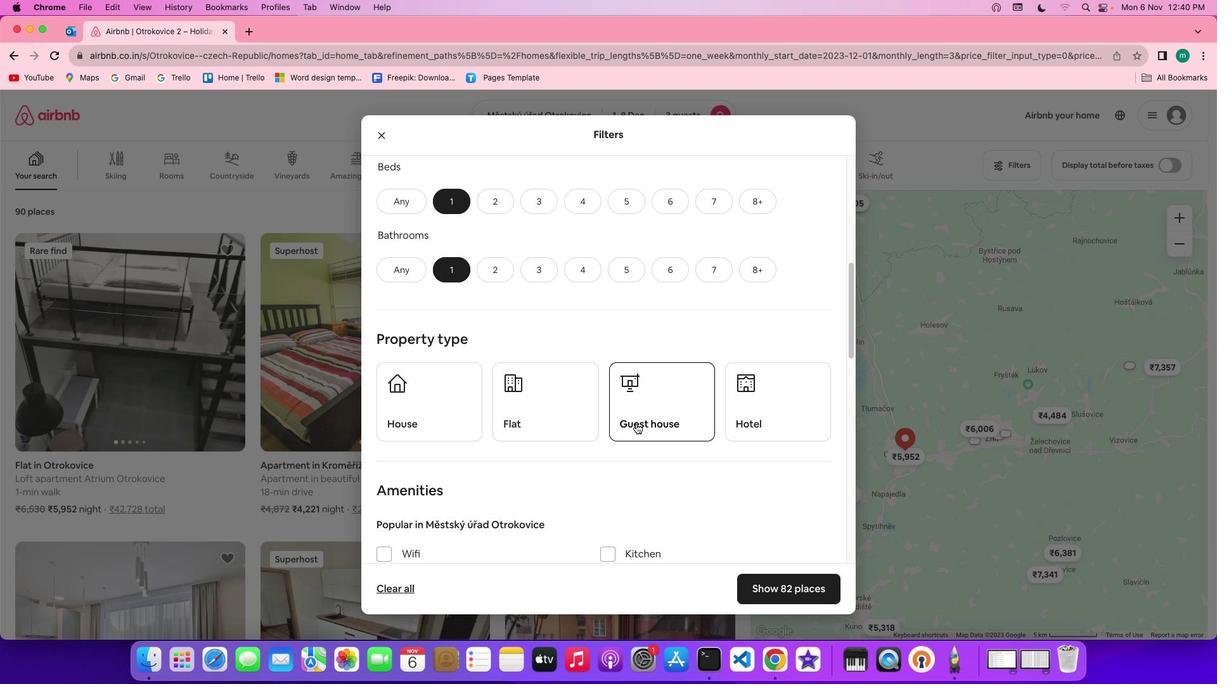 
Action: Mouse scrolled (635, 423) with delta (0, 0)
Screenshot: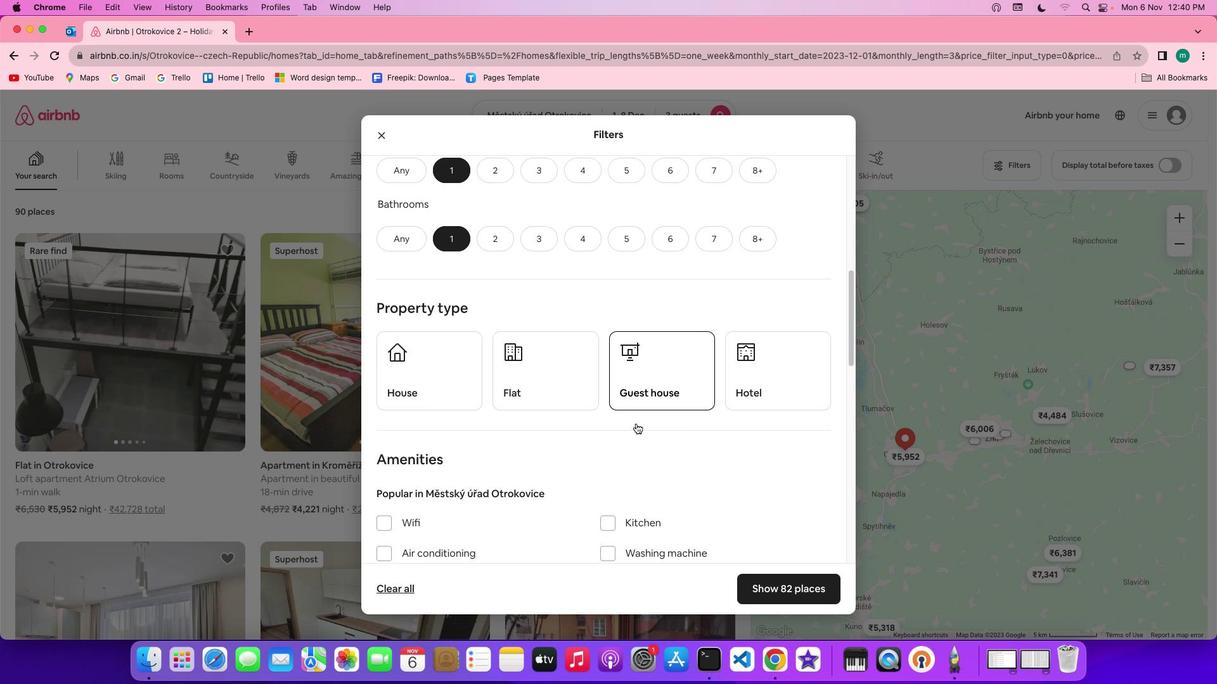 
Action: Mouse scrolled (635, 423) with delta (0, 0)
Screenshot: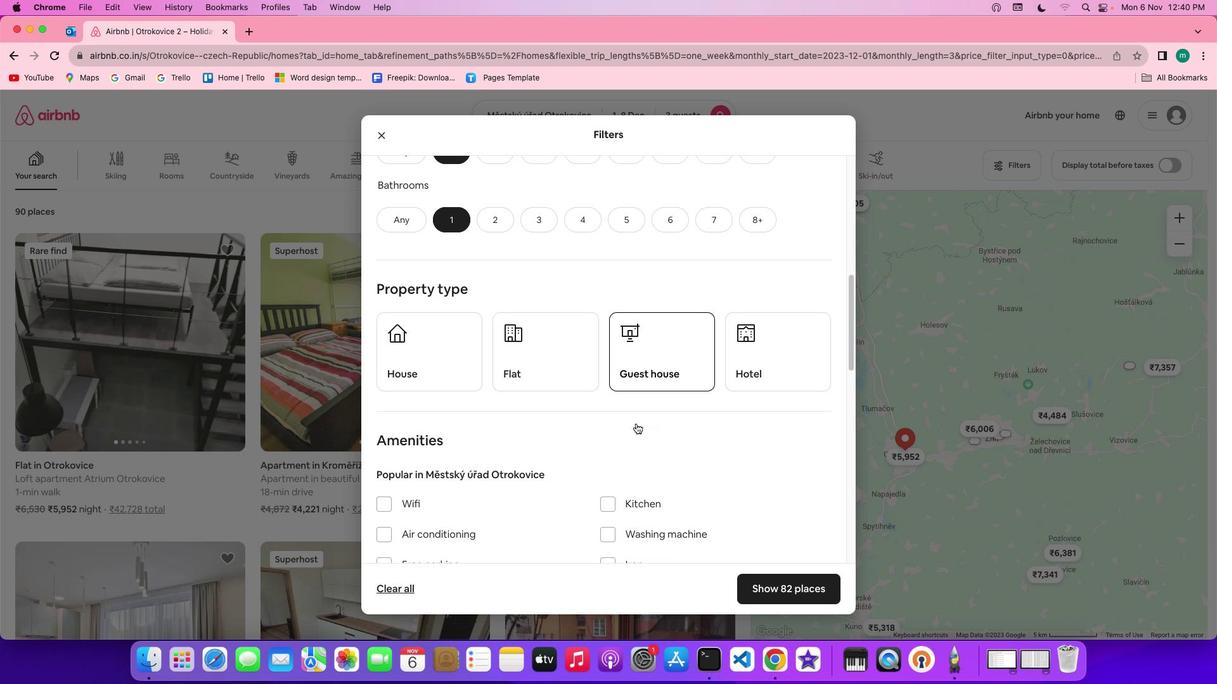 
Action: Mouse scrolled (635, 423) with delta (0, -1)
Screenshot: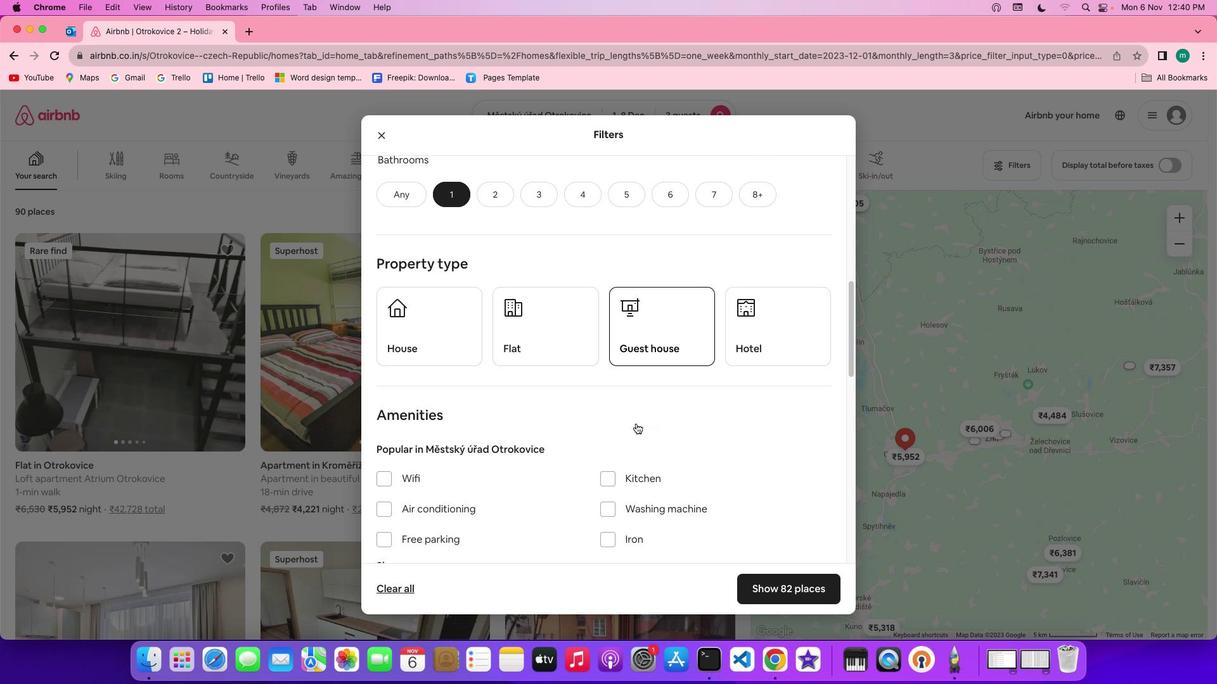 
Action: Mouse moved to (786, 346)
Screenshot: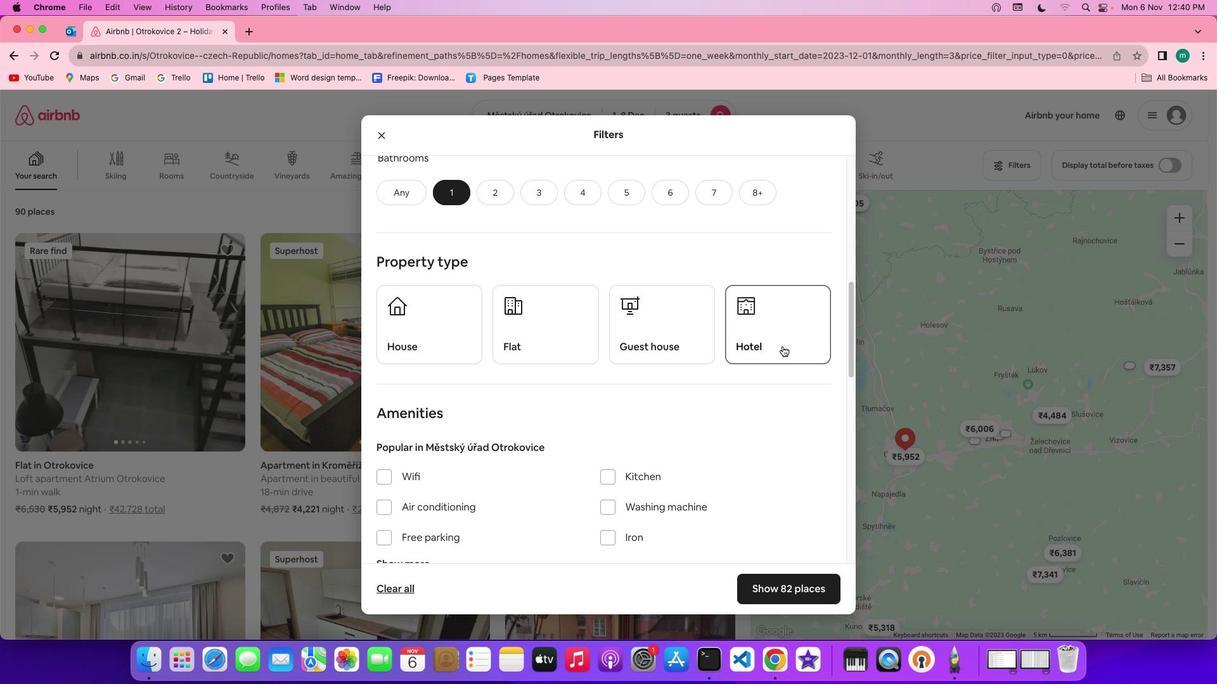 
Action: Mouse pressed left at (786, 346)
Screenshot: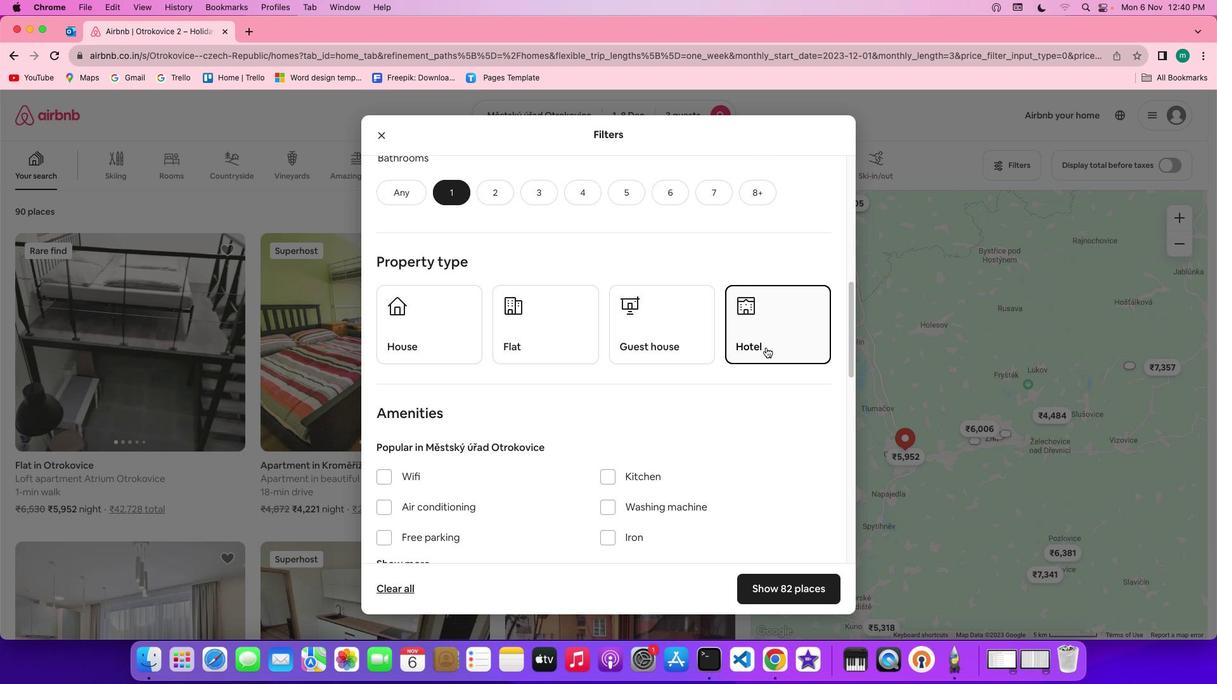 
Action: Mouse moved to (712, 407)
Screenshot: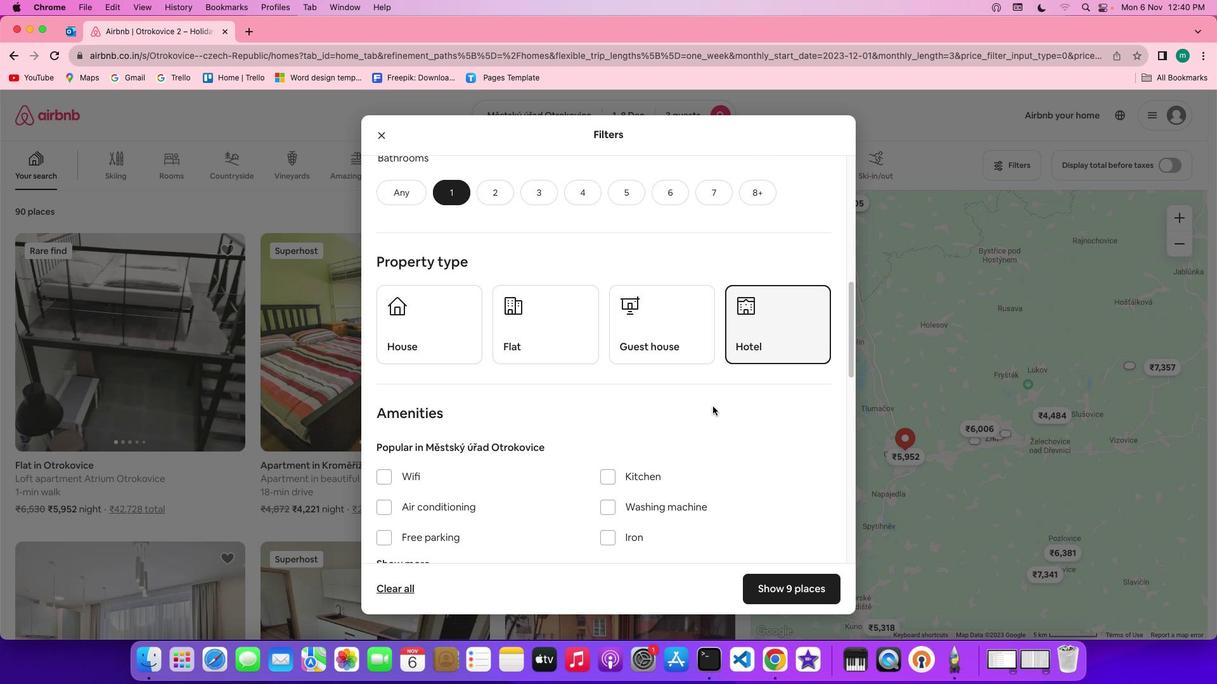 
Action: Mouse scrolled (712, 407) with delta (0, 0)
Screenshot: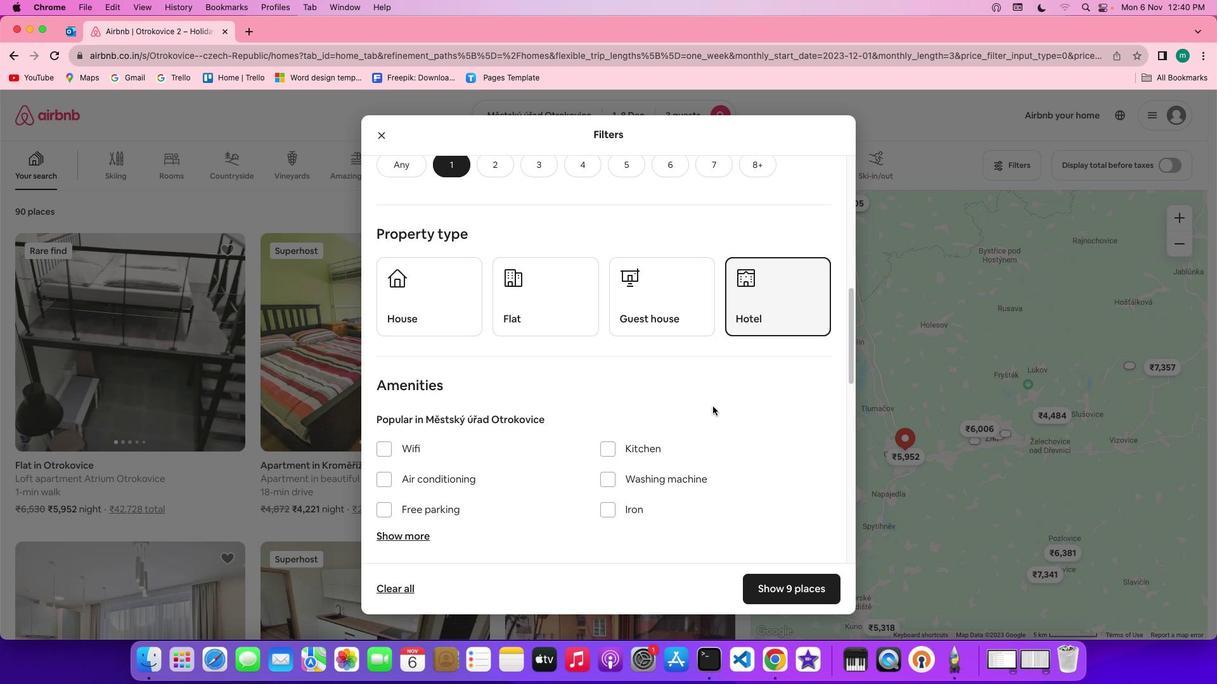 
Action: Mouse scrolled (712, 407) with delta (0, 0)
Screenshot: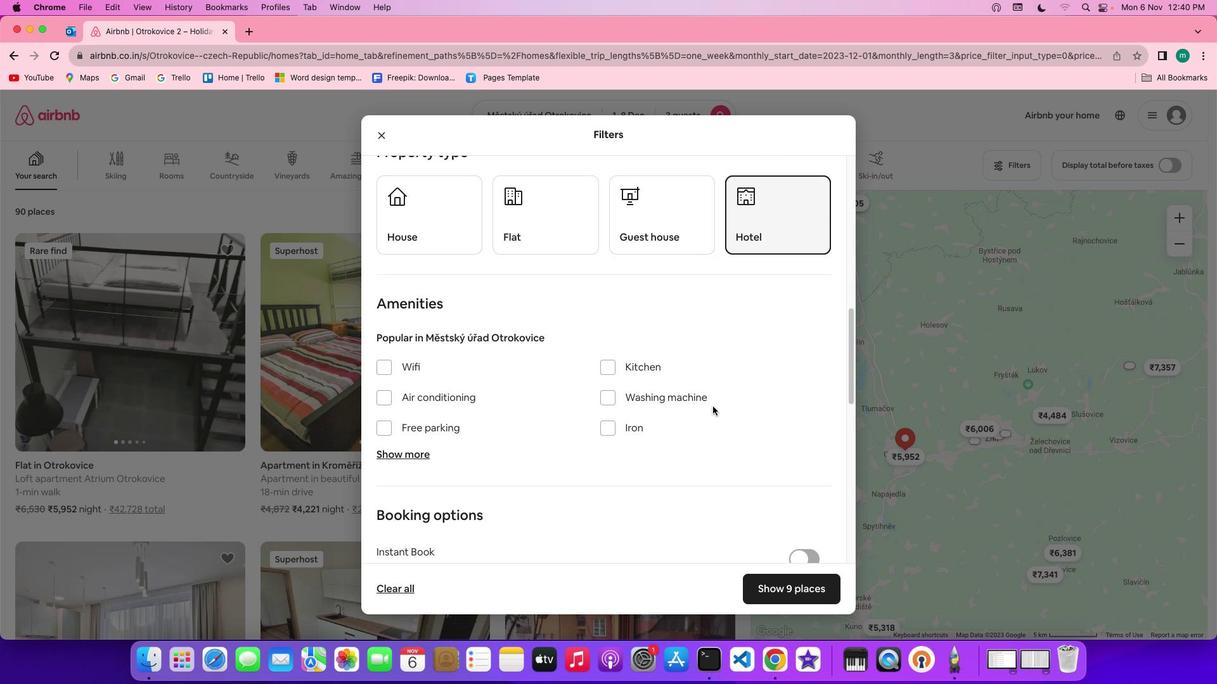 
Action: Mouse scrolled (712, 407) with delta (0, -1)
Screenshot: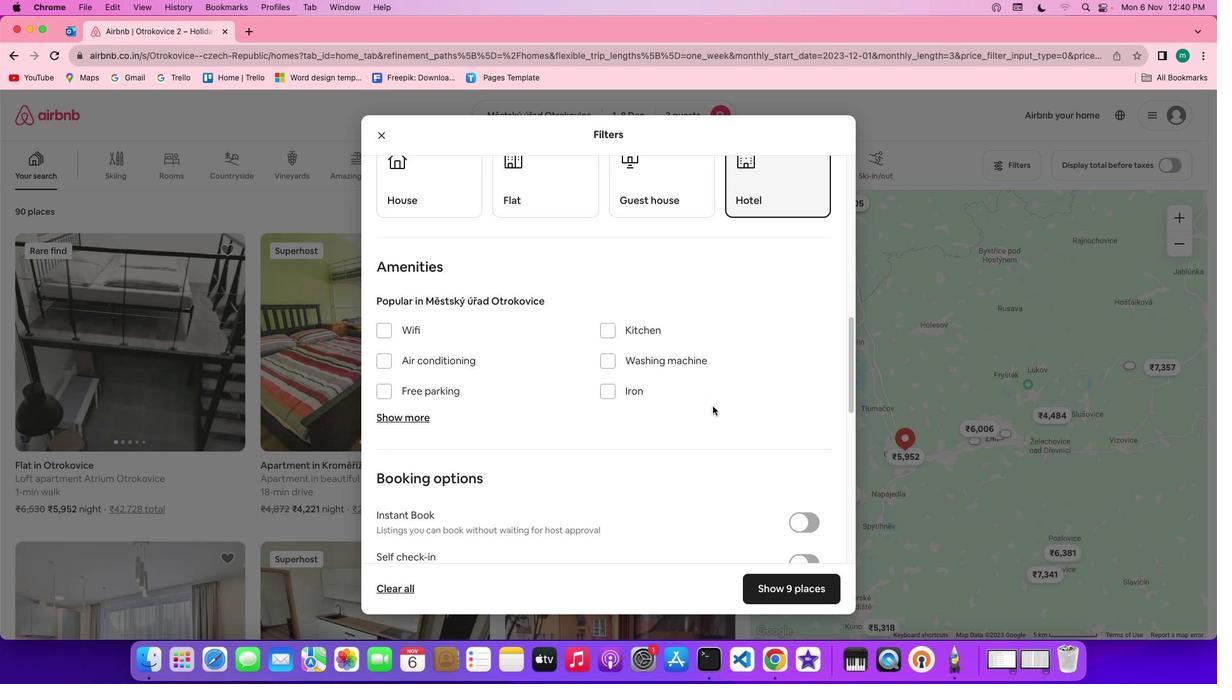 
Action: Mouse scrolled (712, 407) with delta (0, -1)
Screenshot: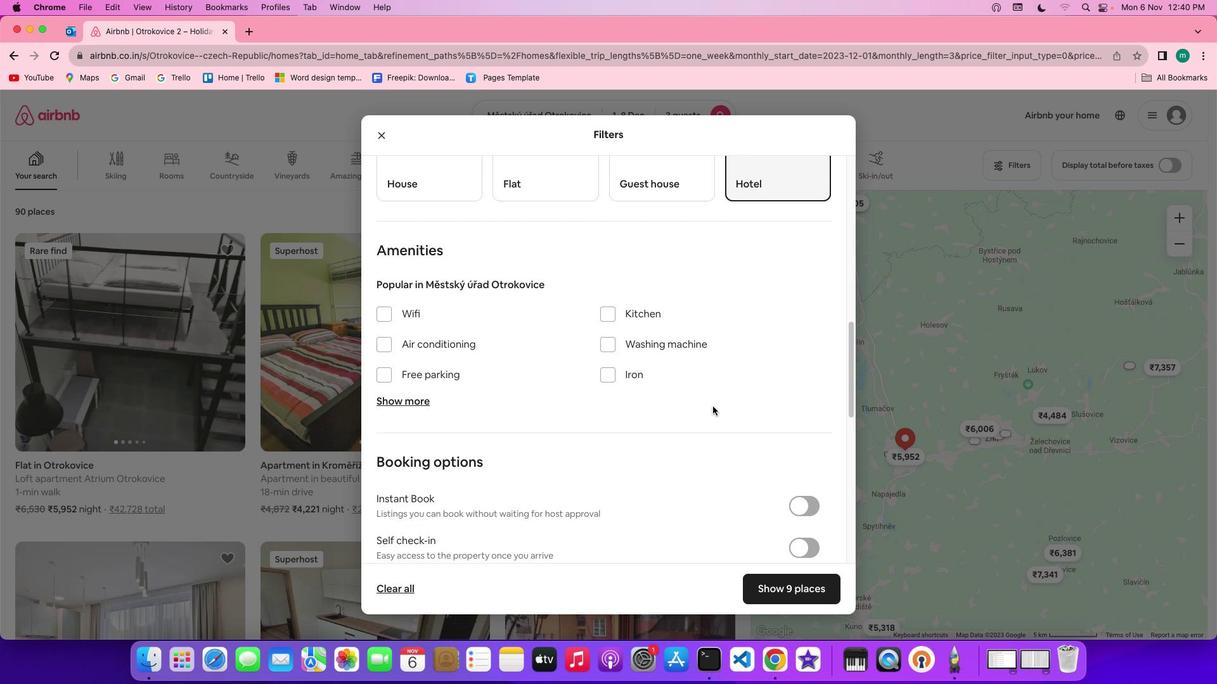 
Action: Mouse scrolled (712, 407) with delta (0, 0)
Screenshot: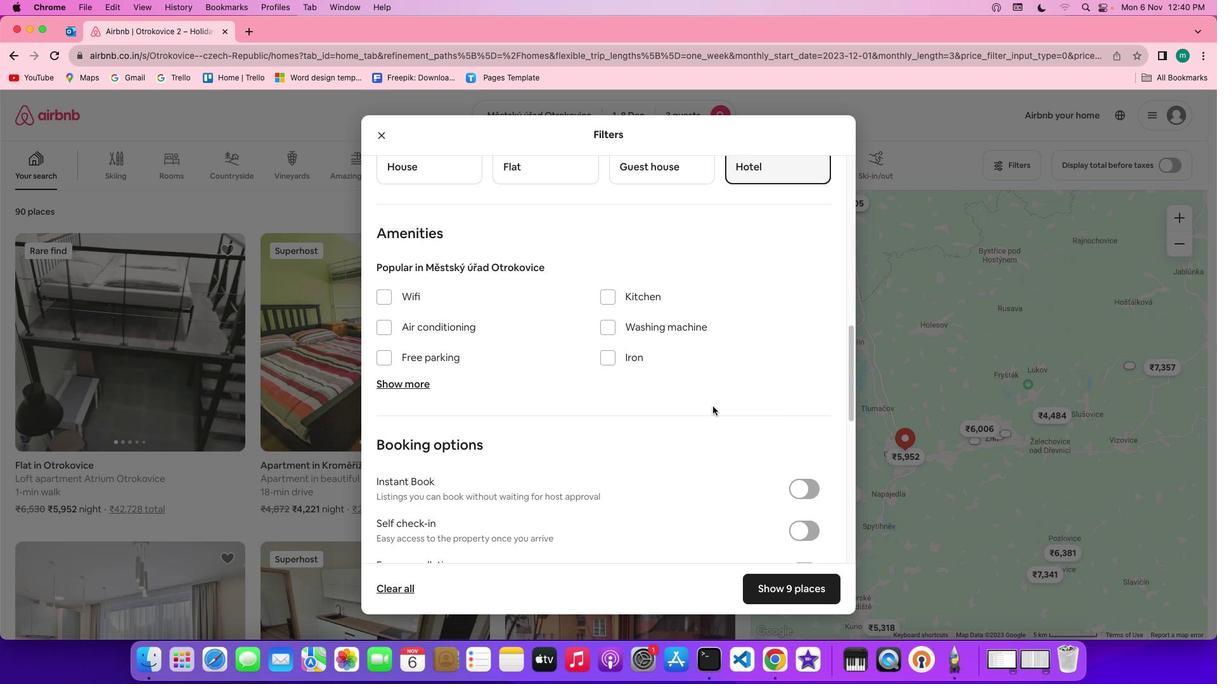 
Action: Mouse scrolled (712, 407) with delta (0, 0)
Screenshot: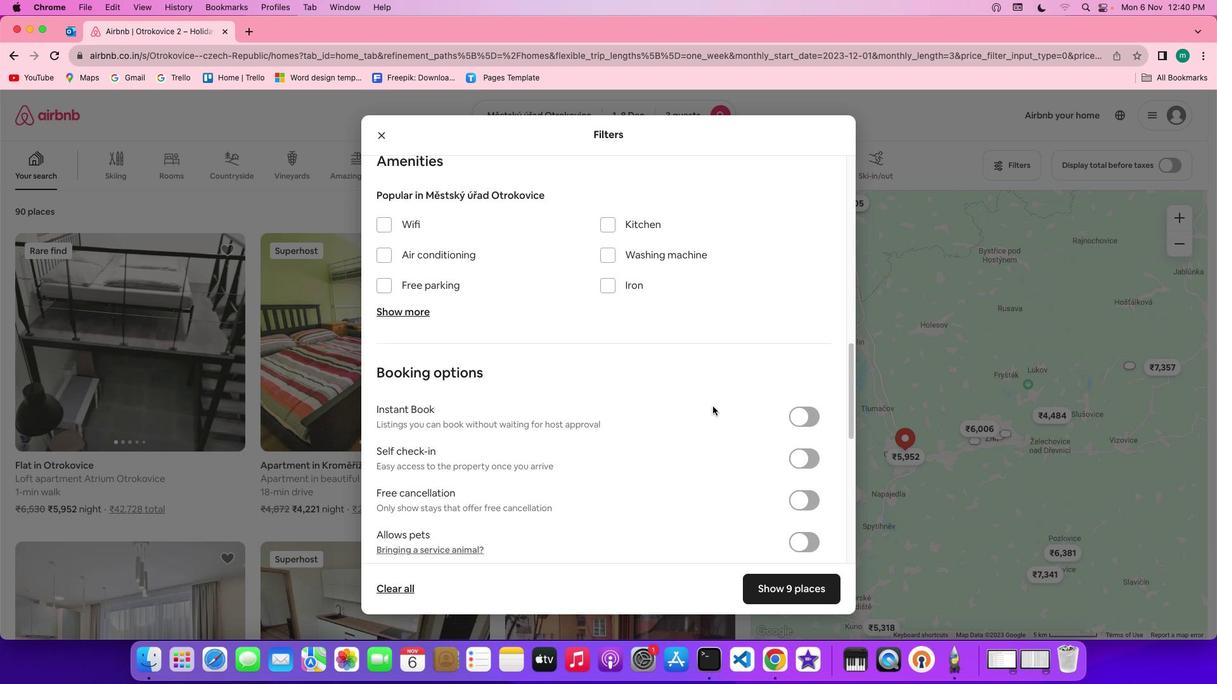 
Action: Mouse scrolled (712, 407) with delta (0, -1)
Screenshot: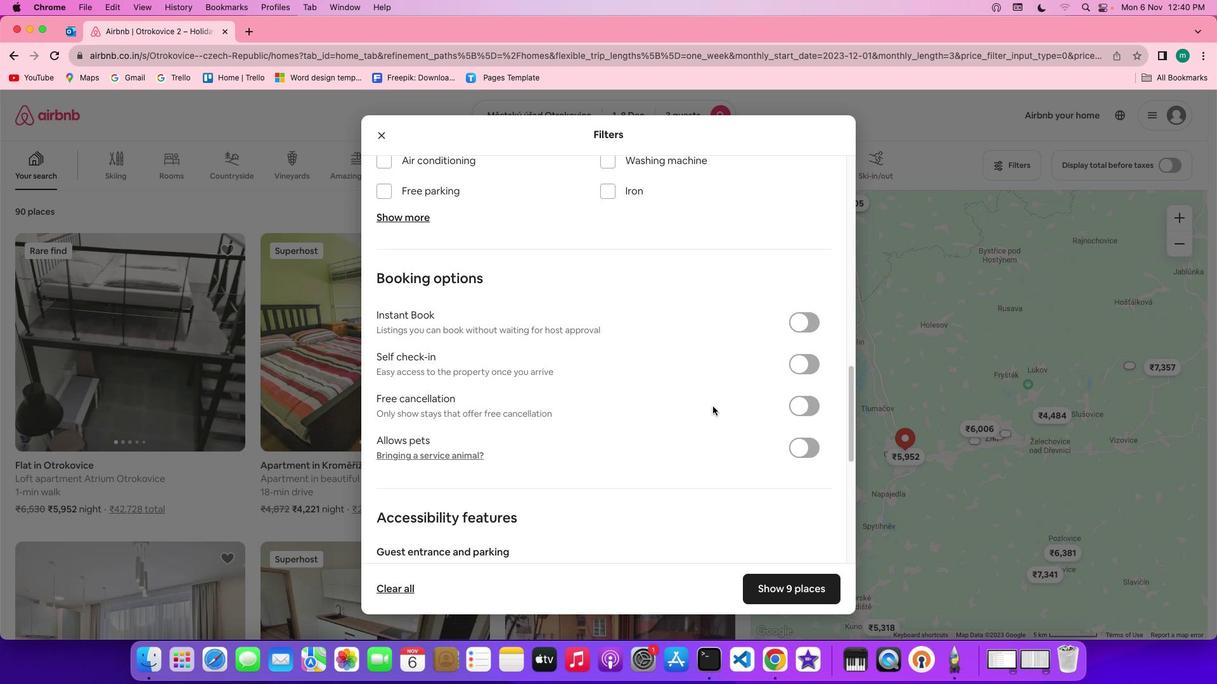 
Action: Mouse scrolled (712, 407) with delta (0, -1)
Screenshot: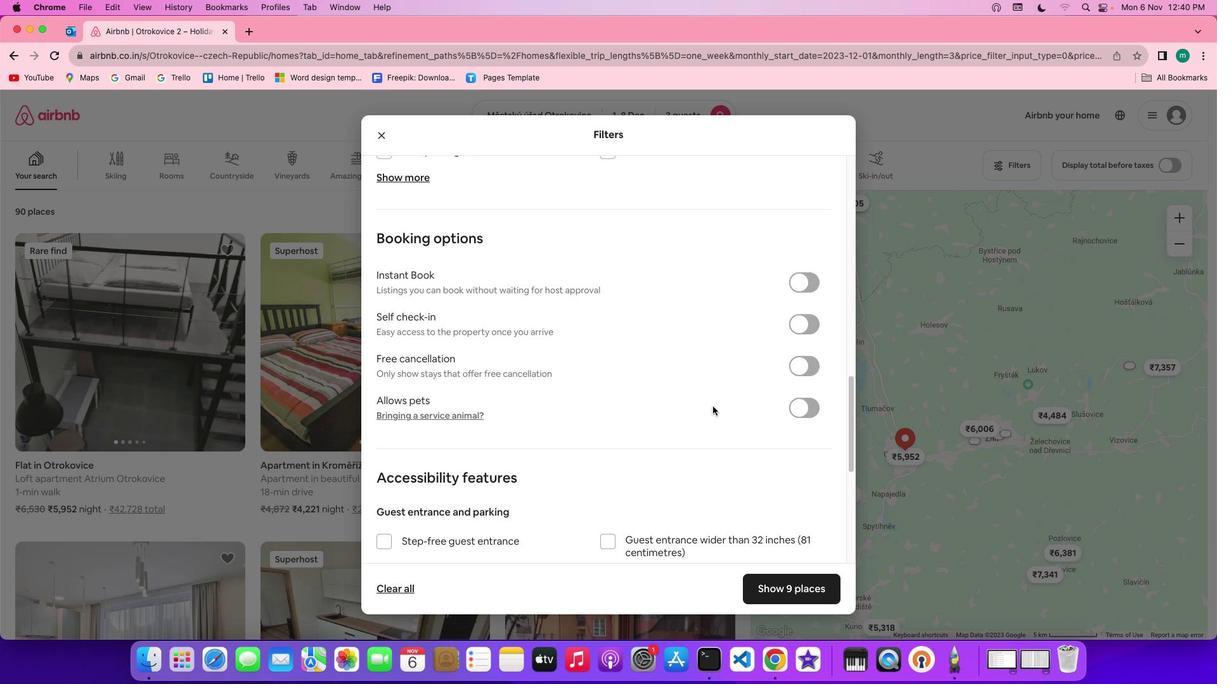 
Action: Mouse scrolled (712, 407) with delta (0, -1)
Screenshot: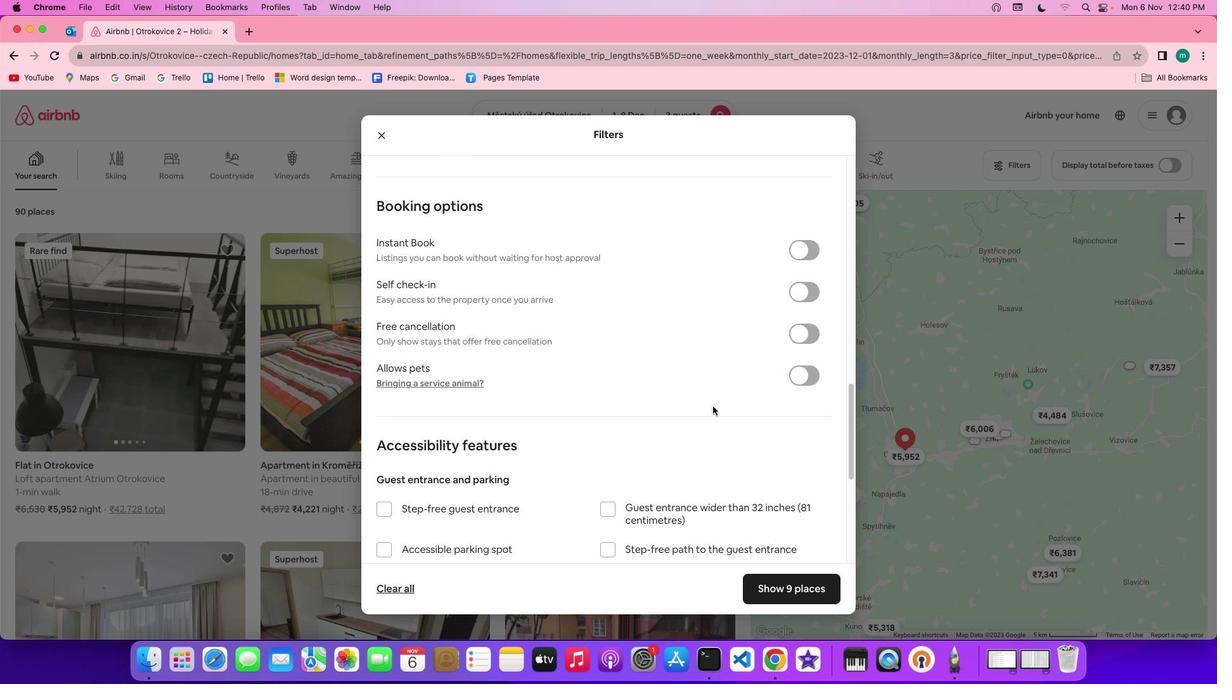 
Action: Mouse moved to (763, 460)
Screenshot: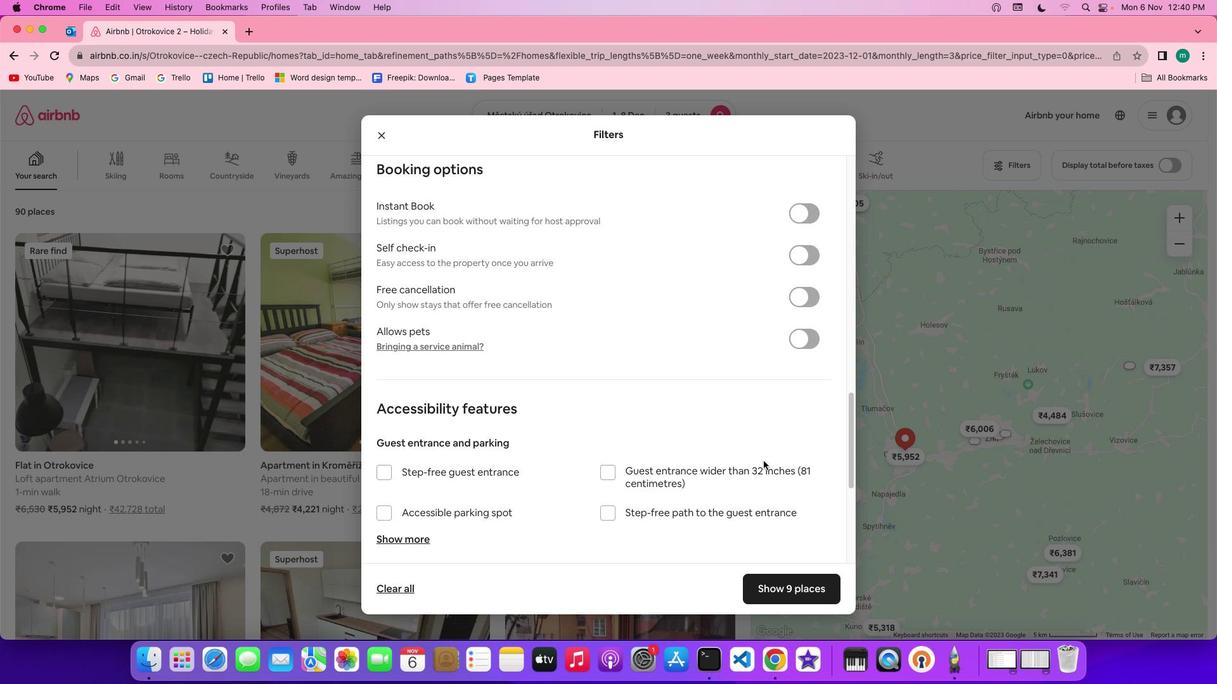 
Action: Mouse scrolled (763, 460) with delta (0, 0)
Screenshot: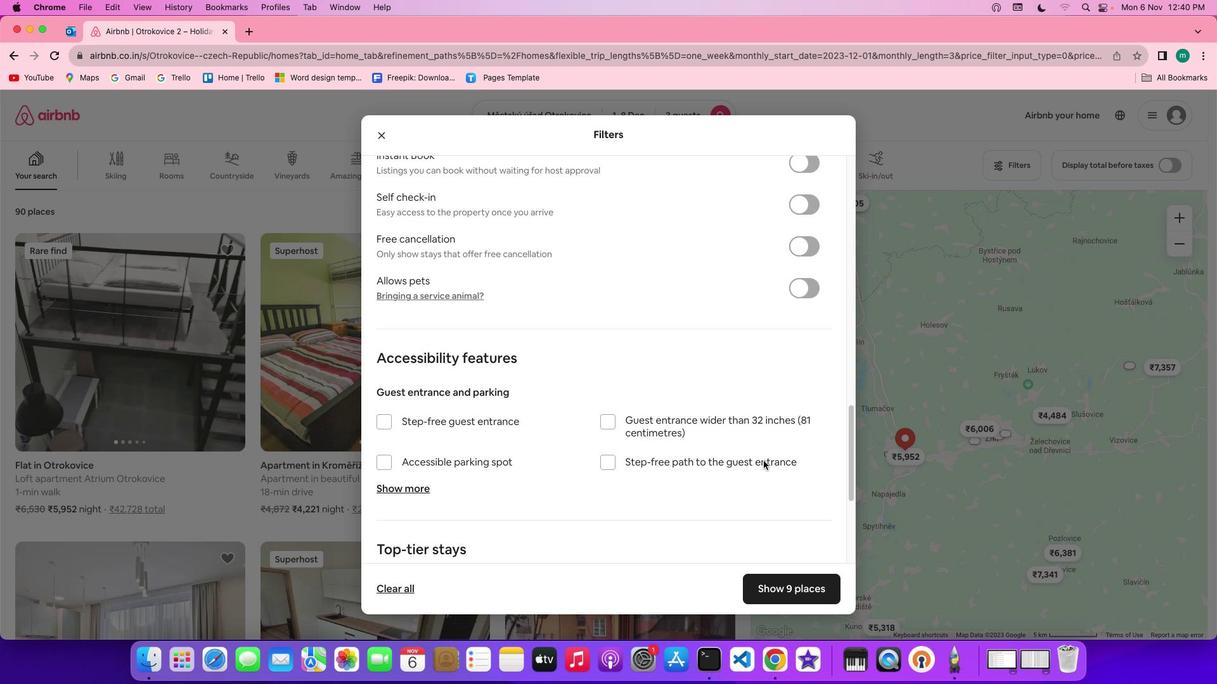 
Action: Mouse scrolled (763, 460) with delta (0, 0)
Screenshot: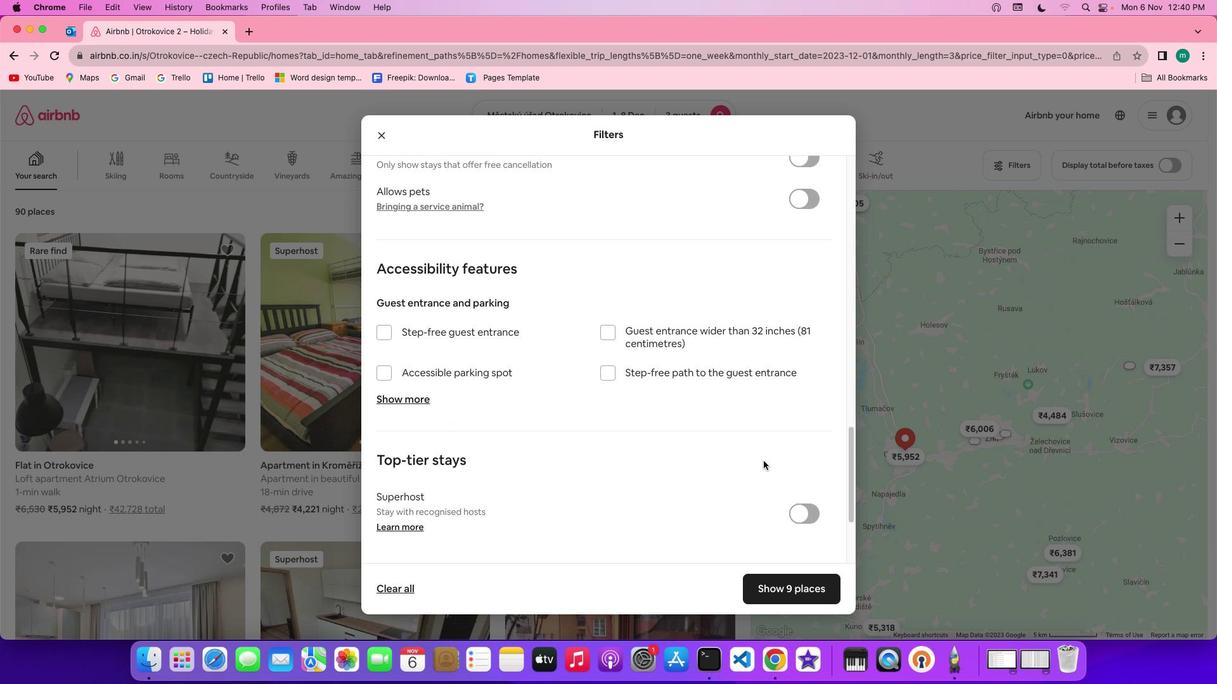 
Action: Mouse moved to (763, 460)
Screenshot: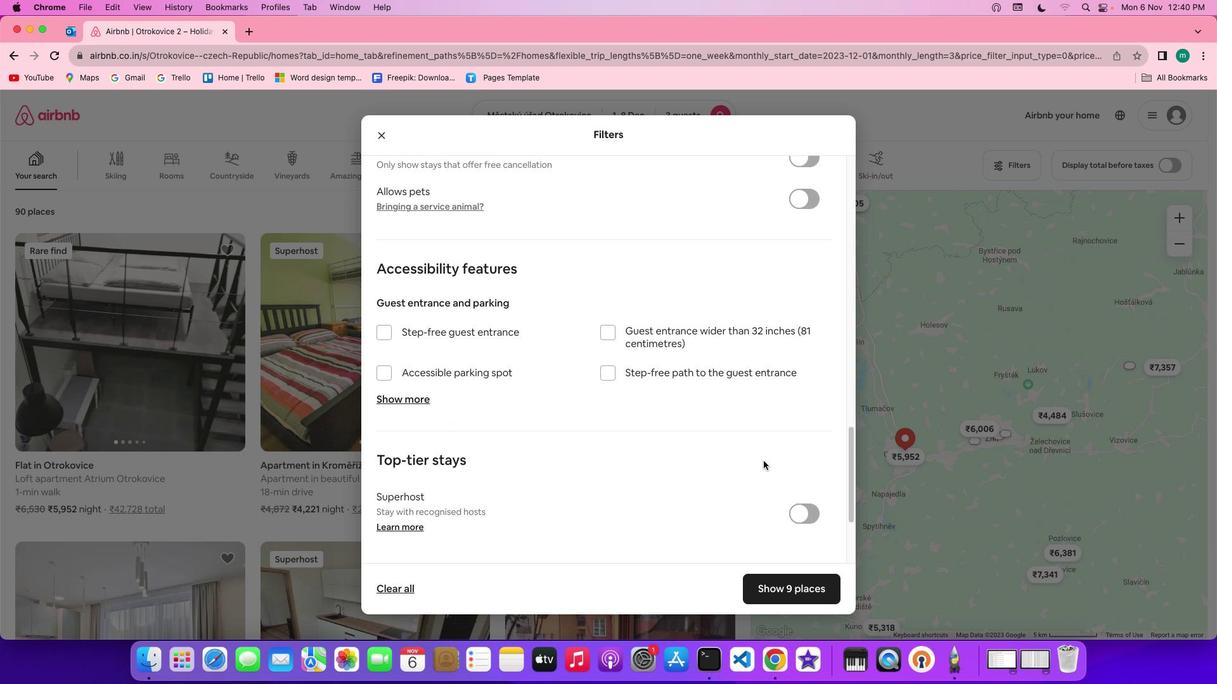 
Action: Mouse scrolled (763, 460) with delta (0, -1)
Screenshot: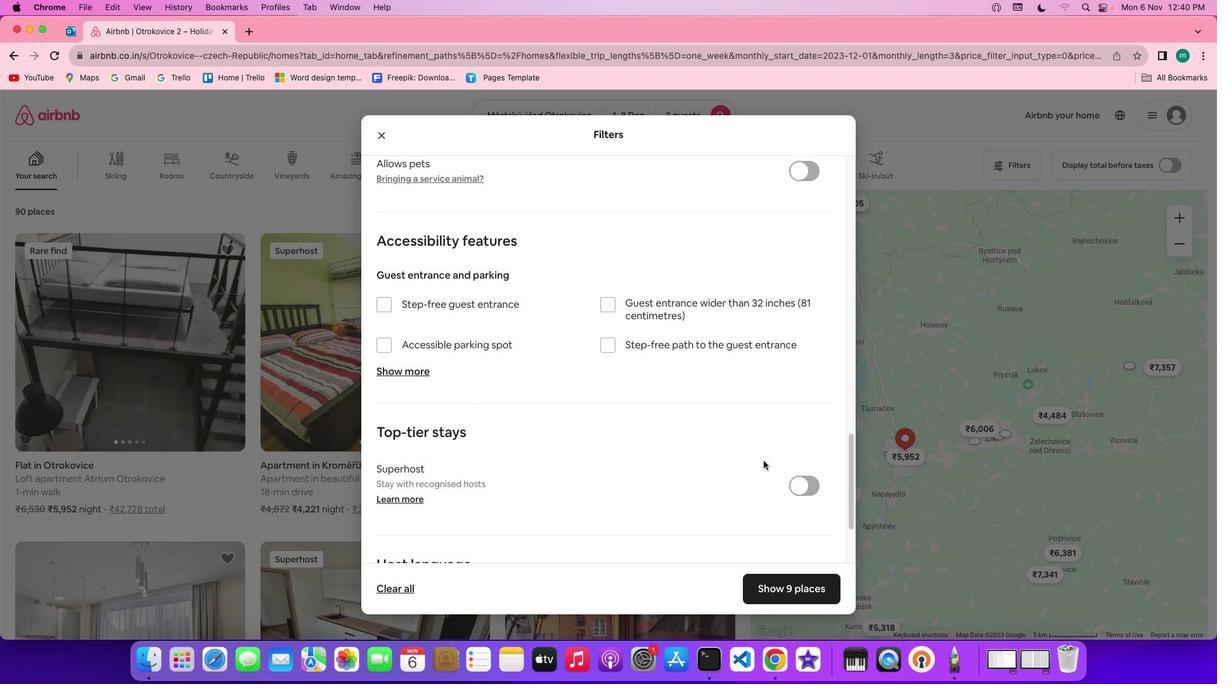 
Action: Mouse scrolled (763, 460) with delta (0, -2)
Screenshot: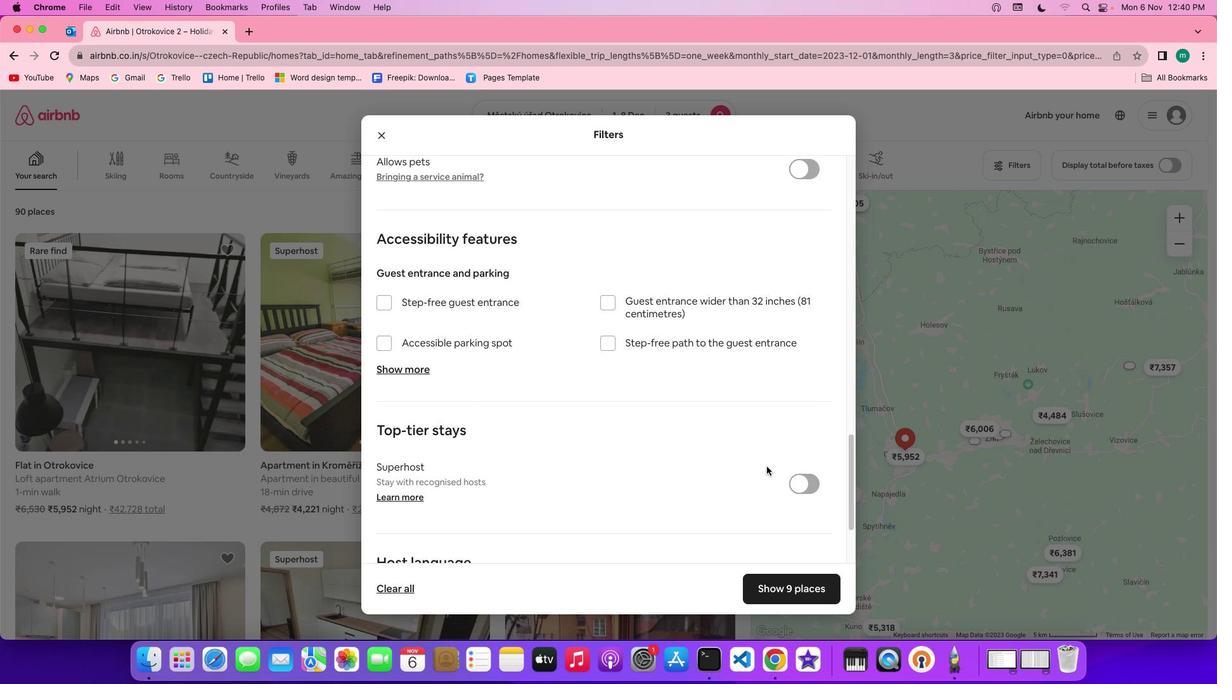 
Action: Mouse moved to (781, 495)
Screenshot: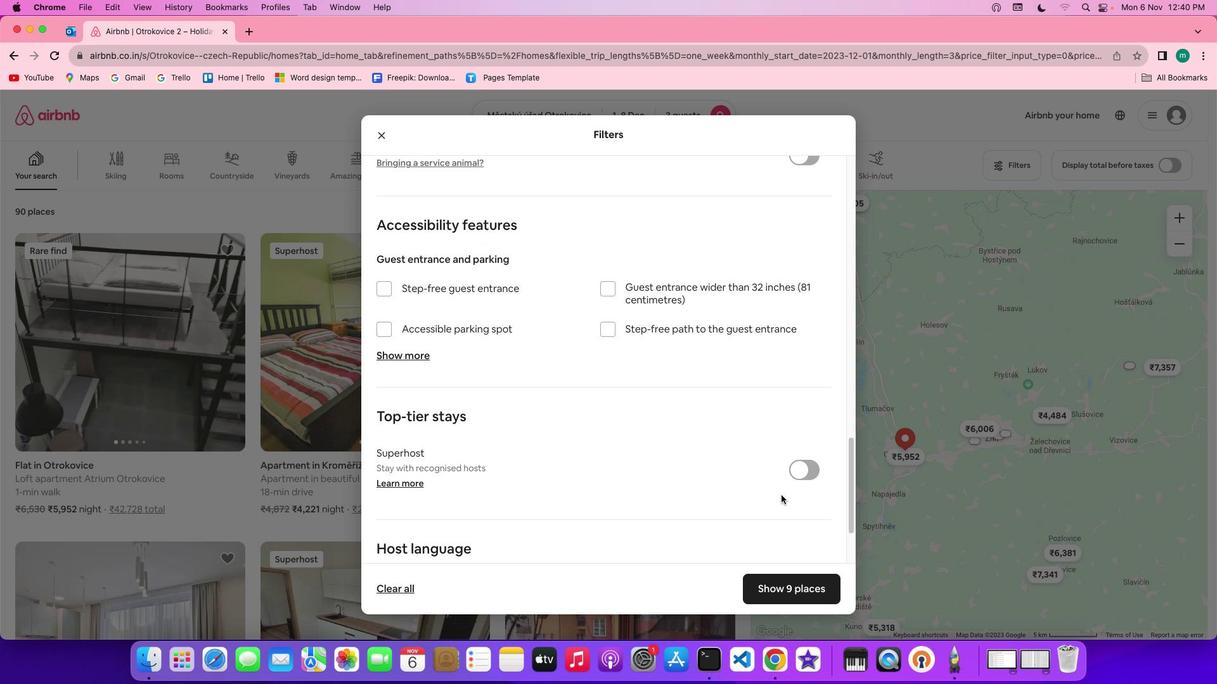 
Action: Mouse scrolled (781, 495) with delta (0, 0)
Screenshot: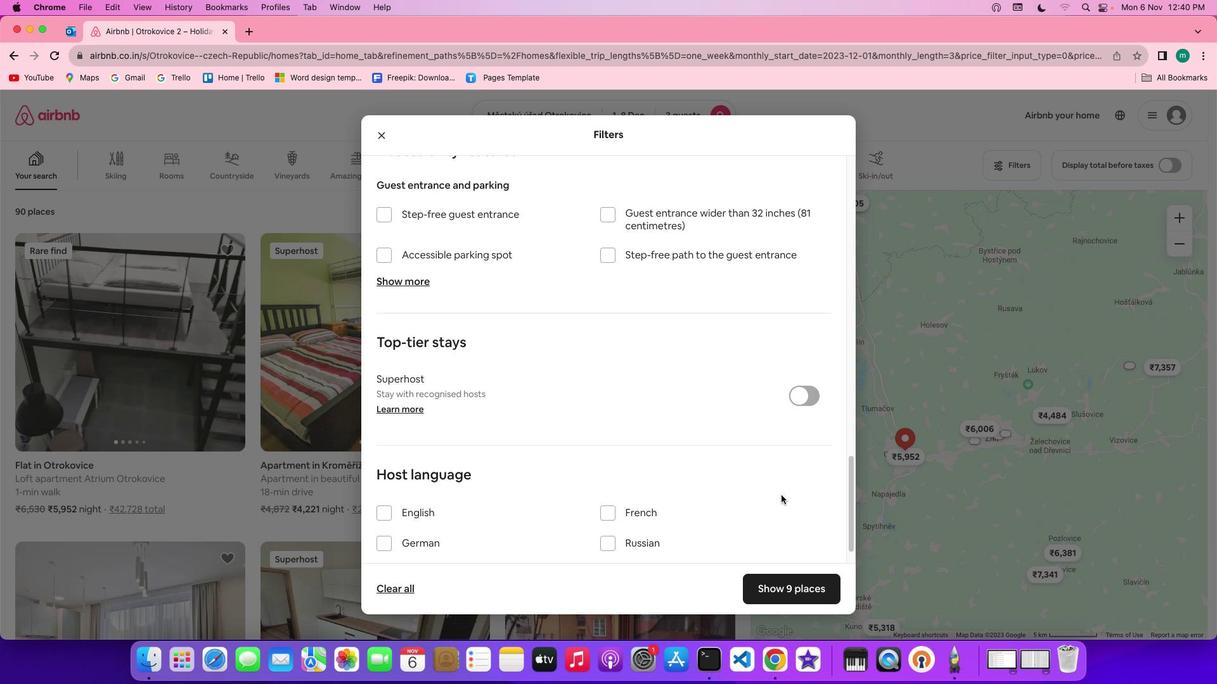 
Action: Mouse moved to (781, 495)
Screenshot: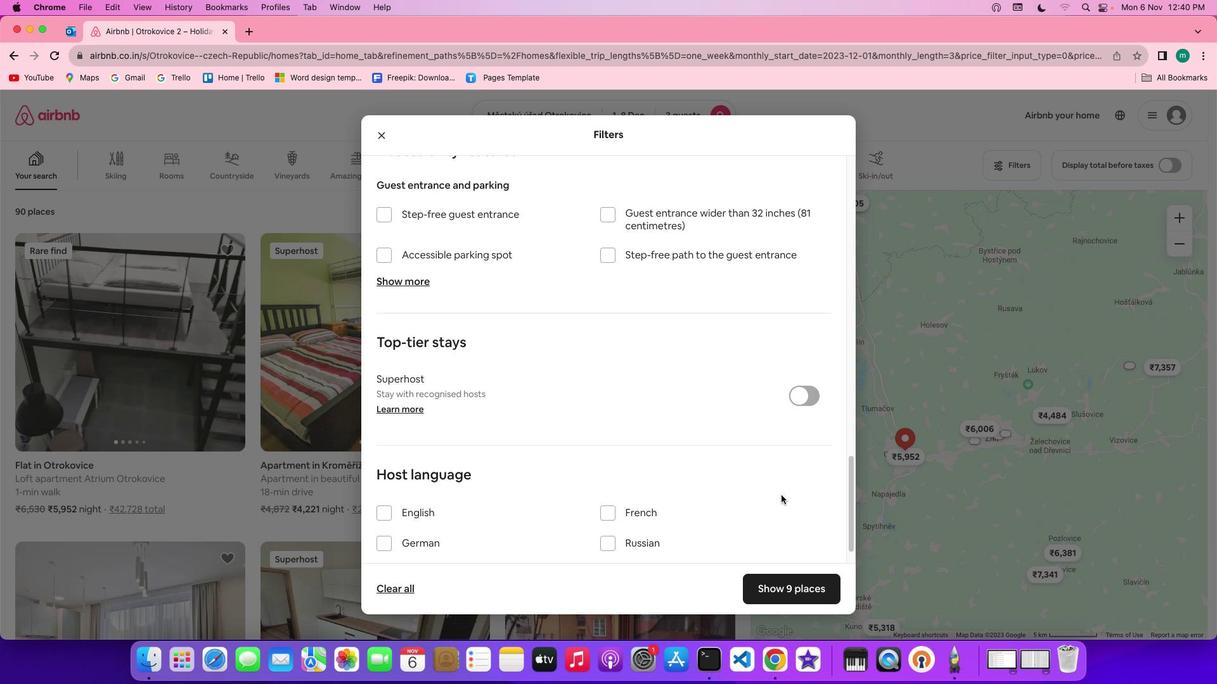 
Action: Mouse scrolled (781, 495) with delta (0, 0)
Screenshot: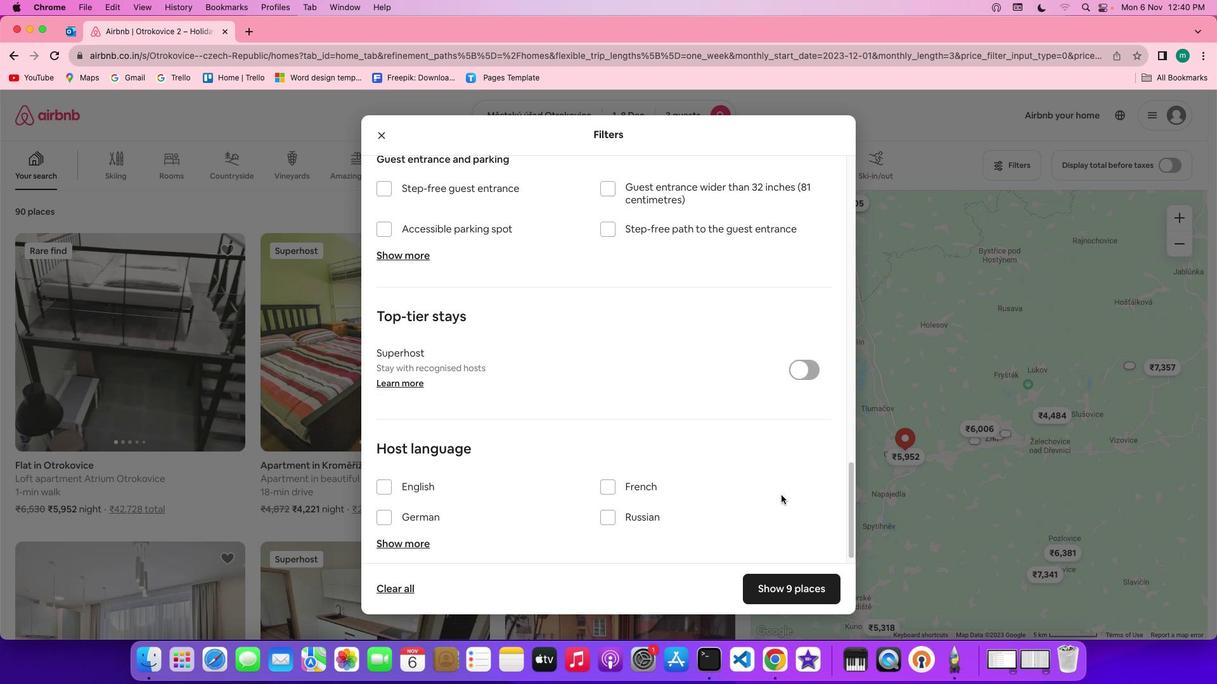 
Action: Mouse scrolled (781, 495) with delta (0, -1)
Screenshot: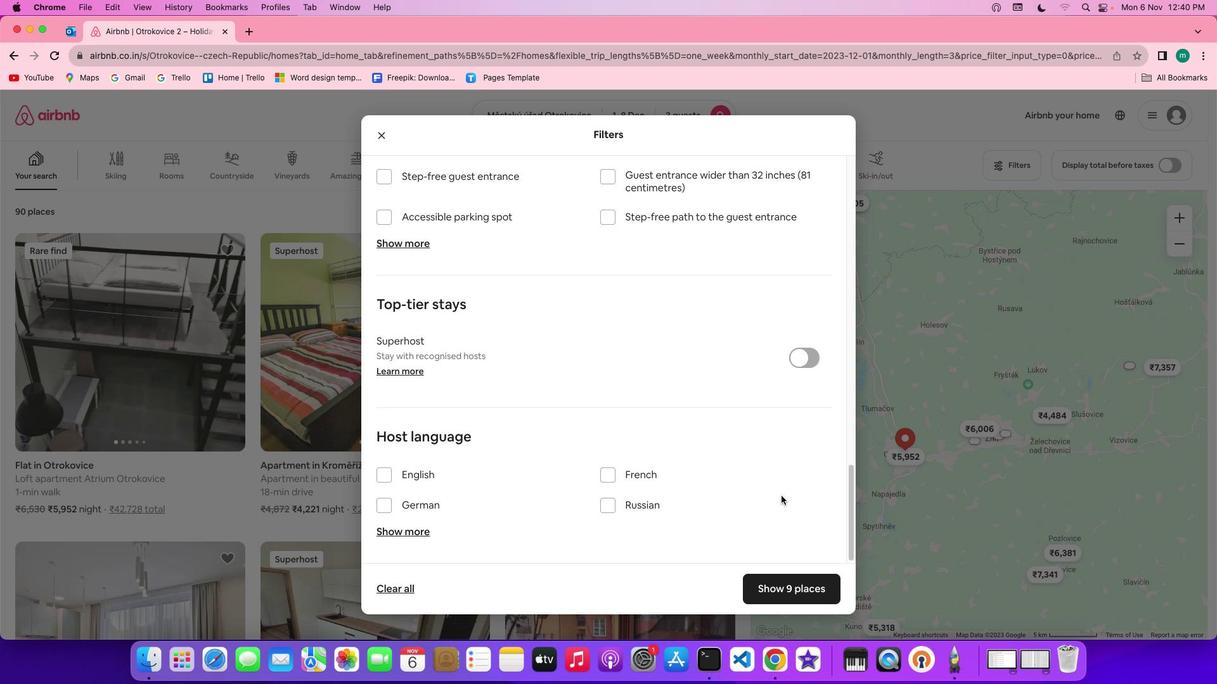 
Action: Mouse scrolled (781, 495) with delta (0, -3)
Screenshot: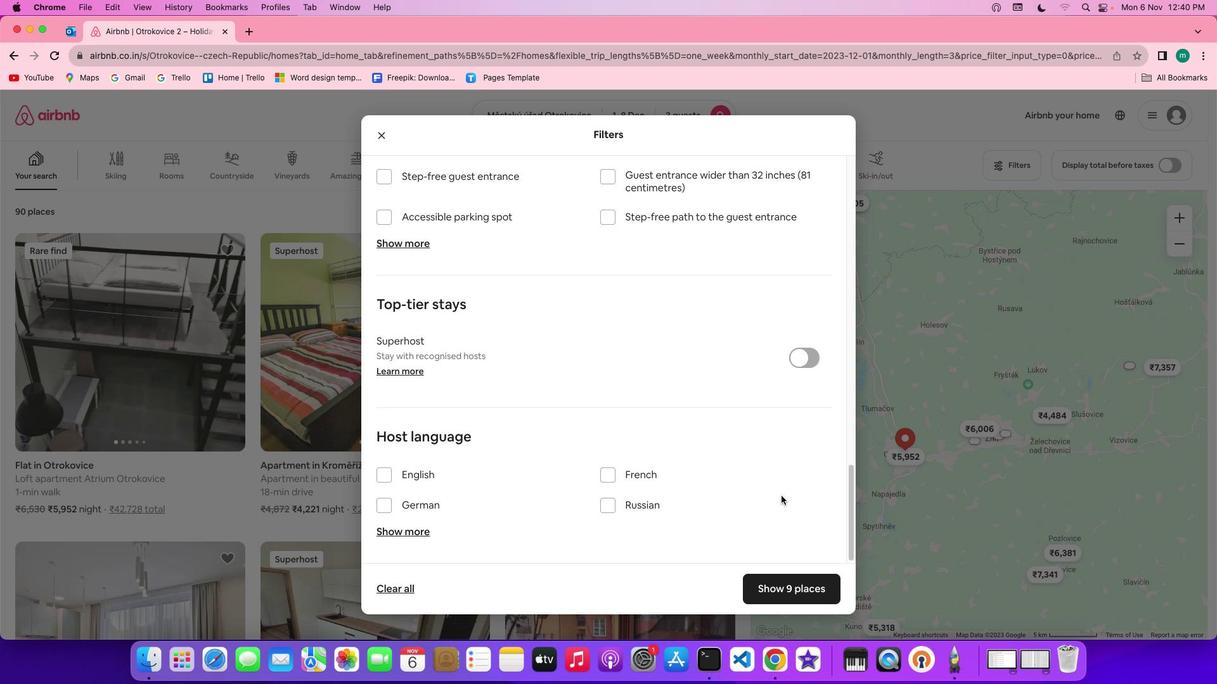
Action: Mouse scrolled (781, 495) with delta (0, -3)
Screenshot: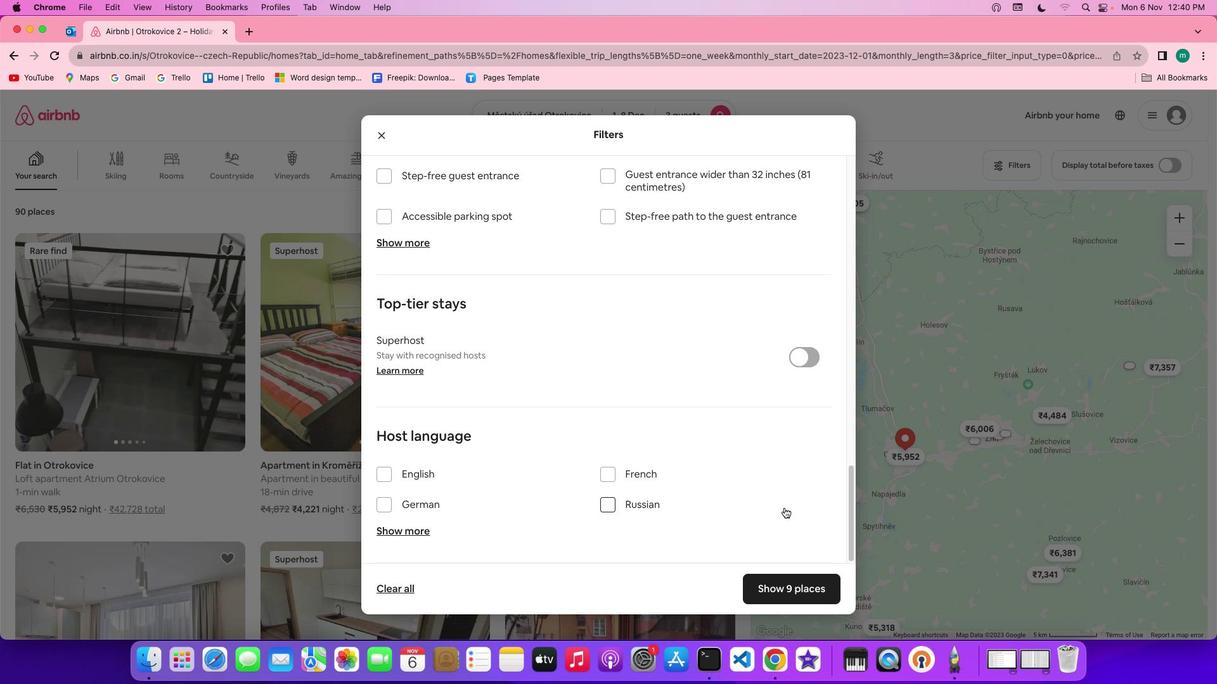 
Action: Mouse scrolled (781, 495) with delta (0, -3)
Screenshot: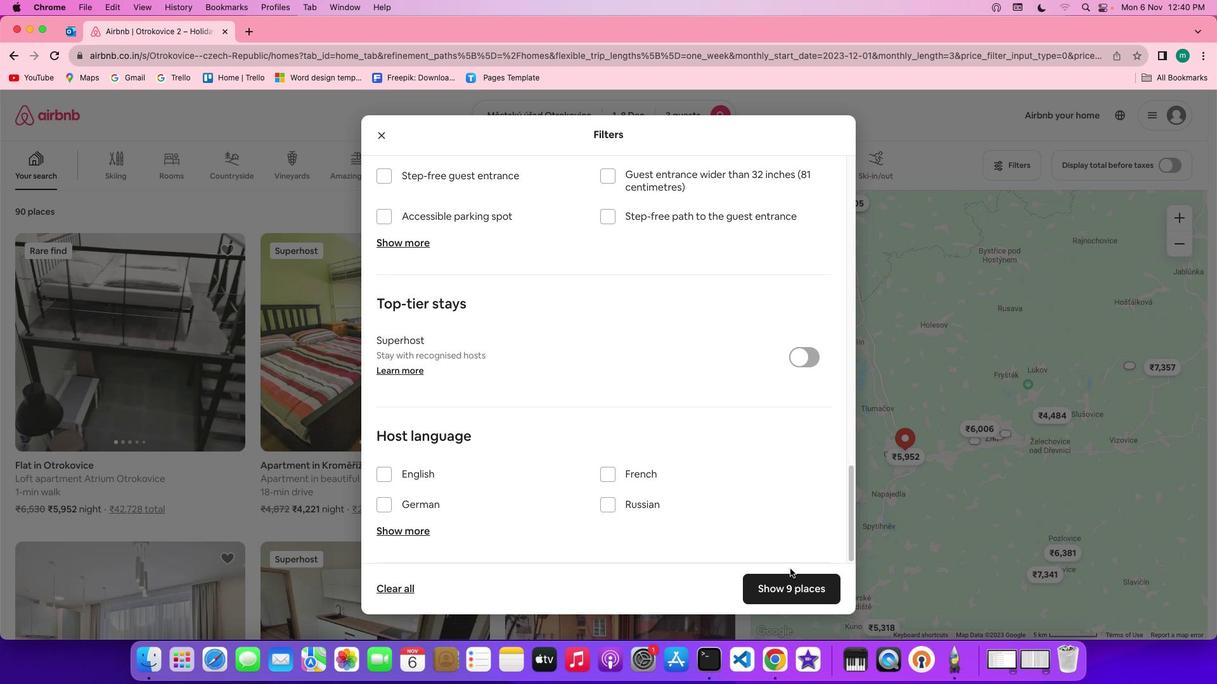
Action: Mouse moved to (789, 568)
Screenshot: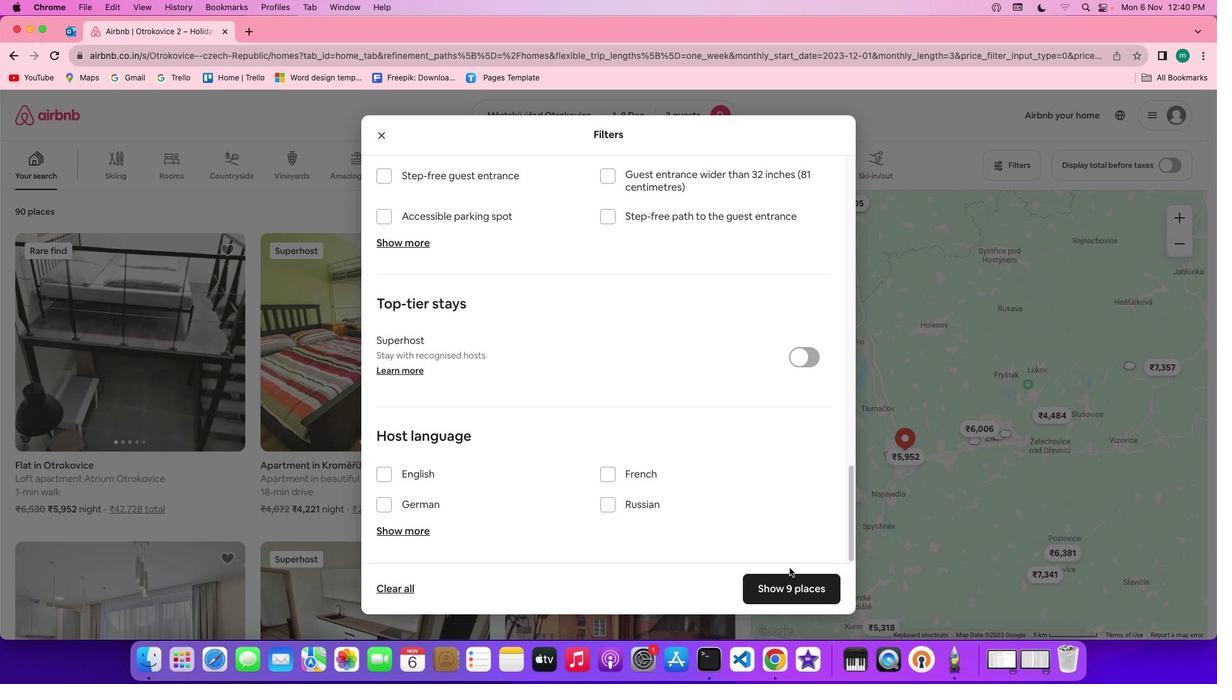 
Action: Mouse scrolled (789, 568) with delta (0, 0)
Screenshot: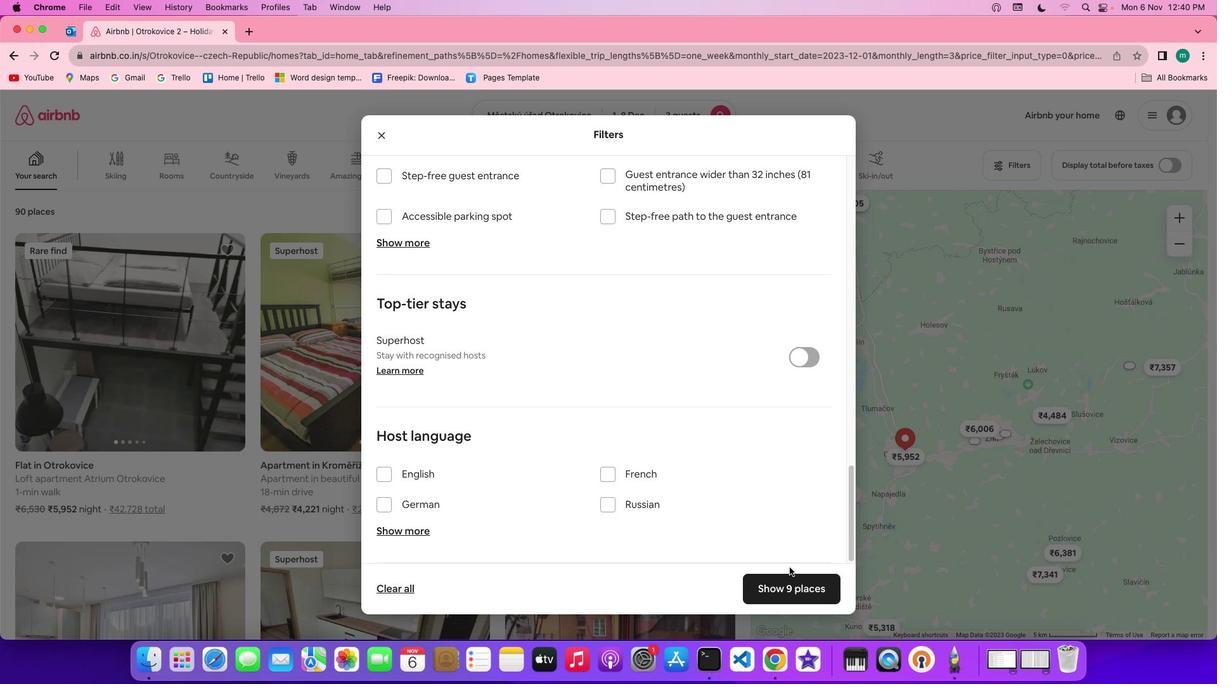 
Action: Mouse scrolled (789, 568) with delta (0, 0)
Screenshot: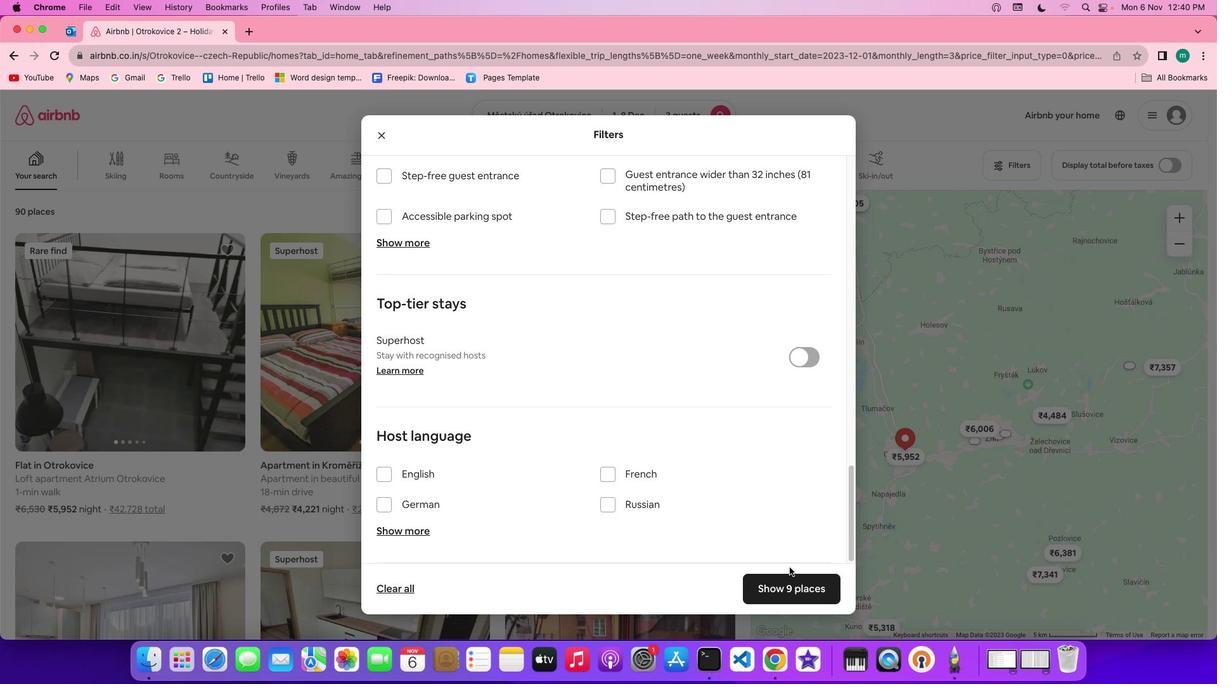 
Action: Mouse scrolled (789, 568) with delta (0, -1)
Screenshot: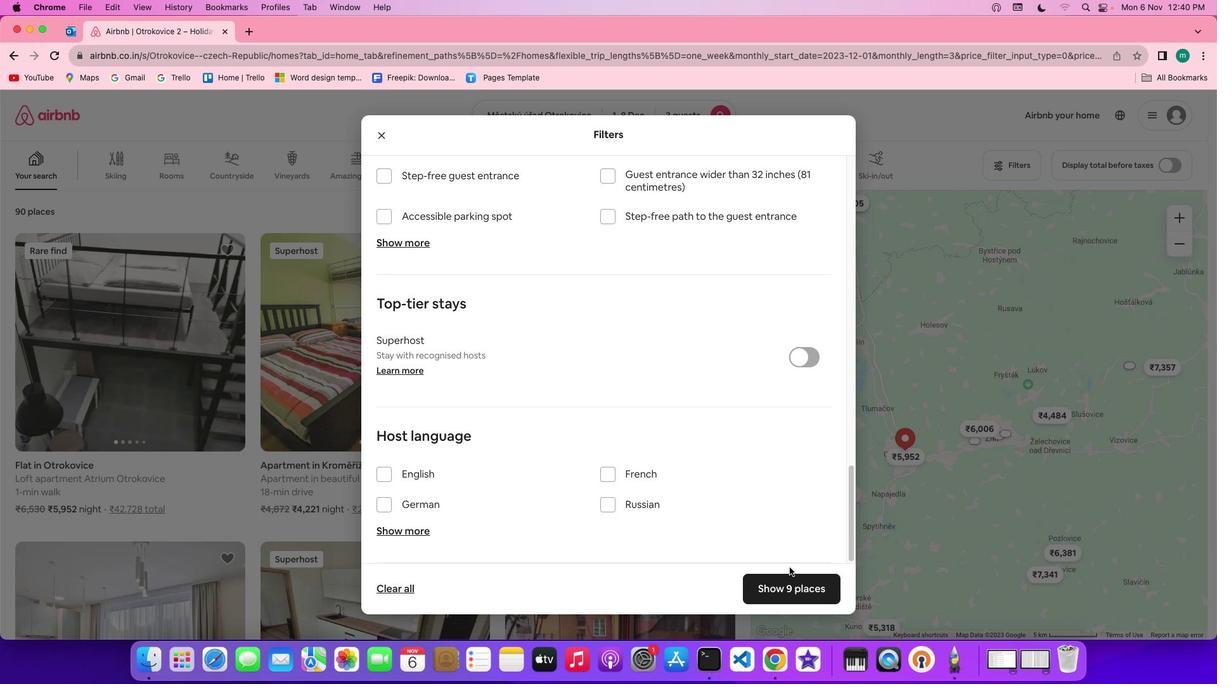 
Action: Mouse scrolled (789, 568) with delta (0, -3)
Screenshot: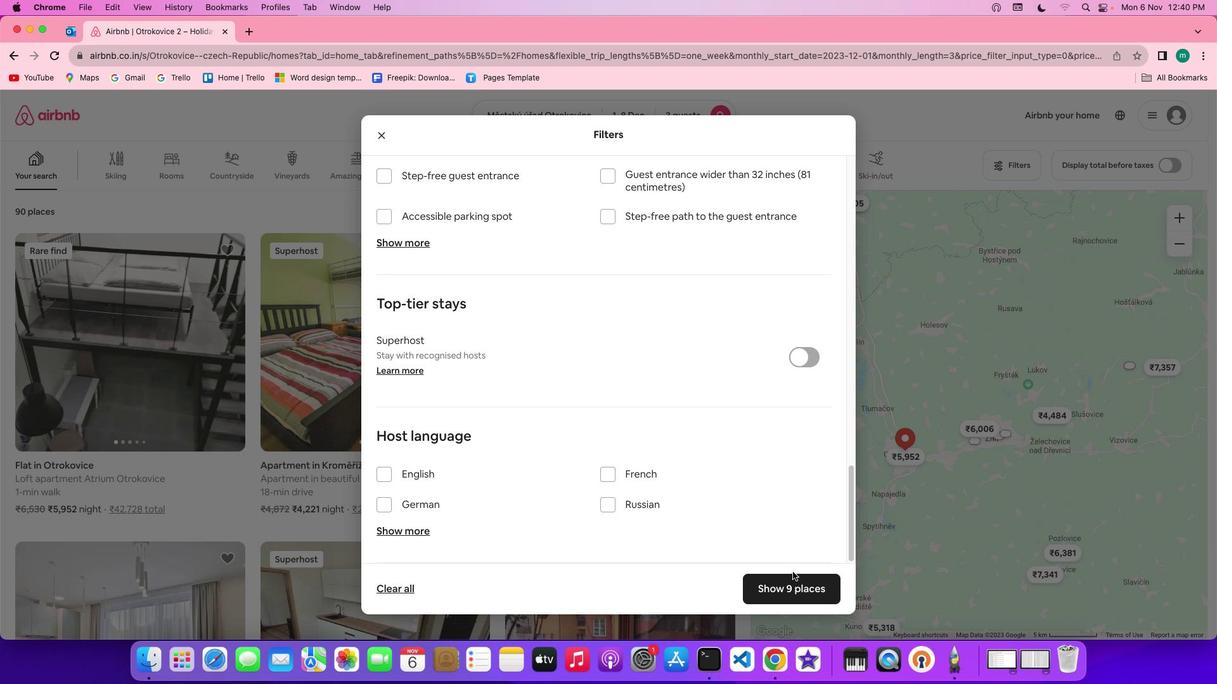 
Action: Mouse scrolled (789, 568) with delta (0, -3)
Screenshot: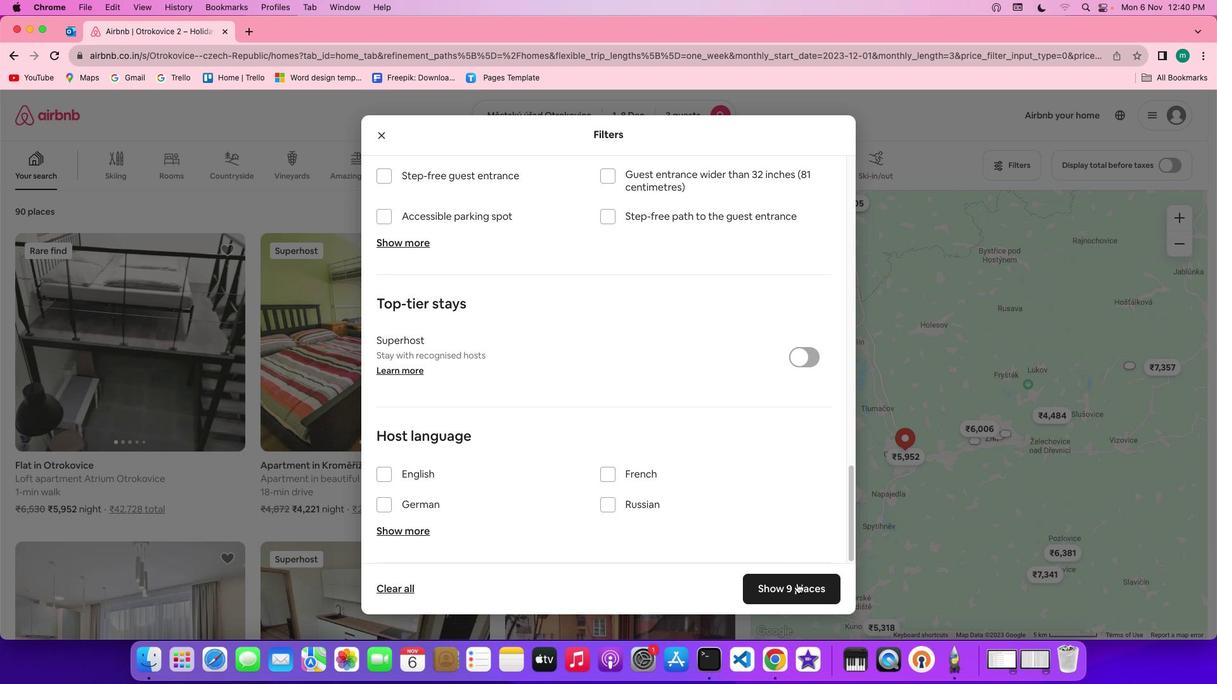 
Action: Mouse moved to (798, 592)
Screenshot: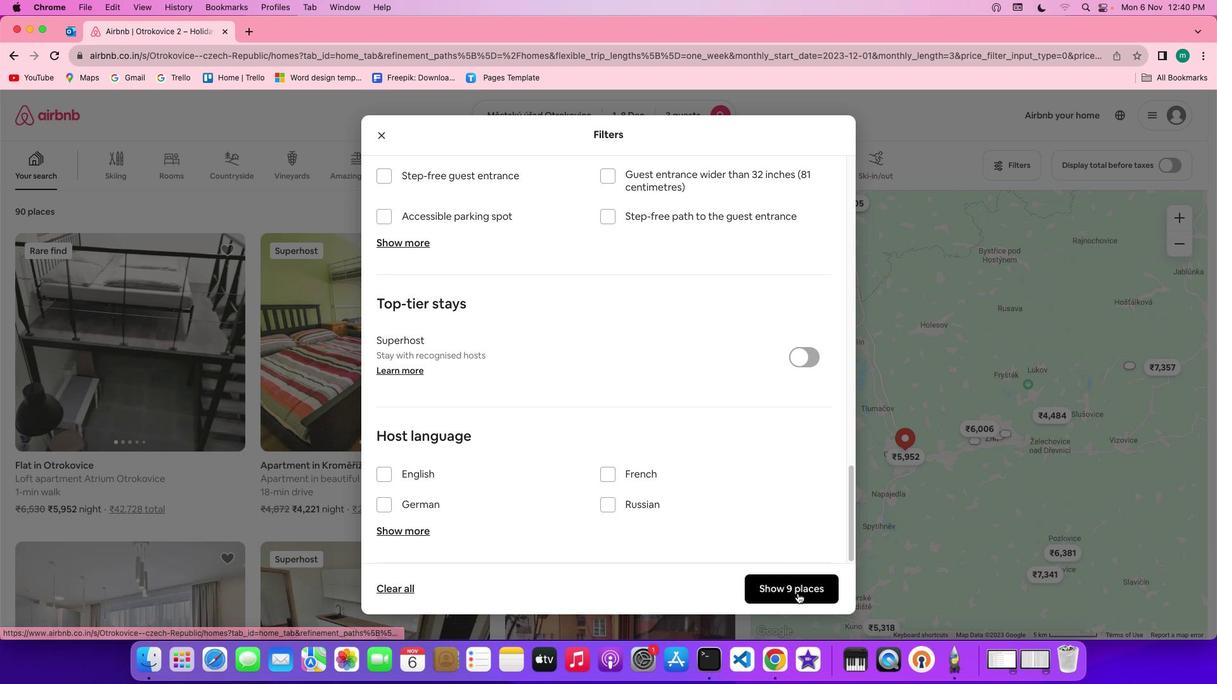 
Action: Mouse pressed left at (798, 592)
Screenshot: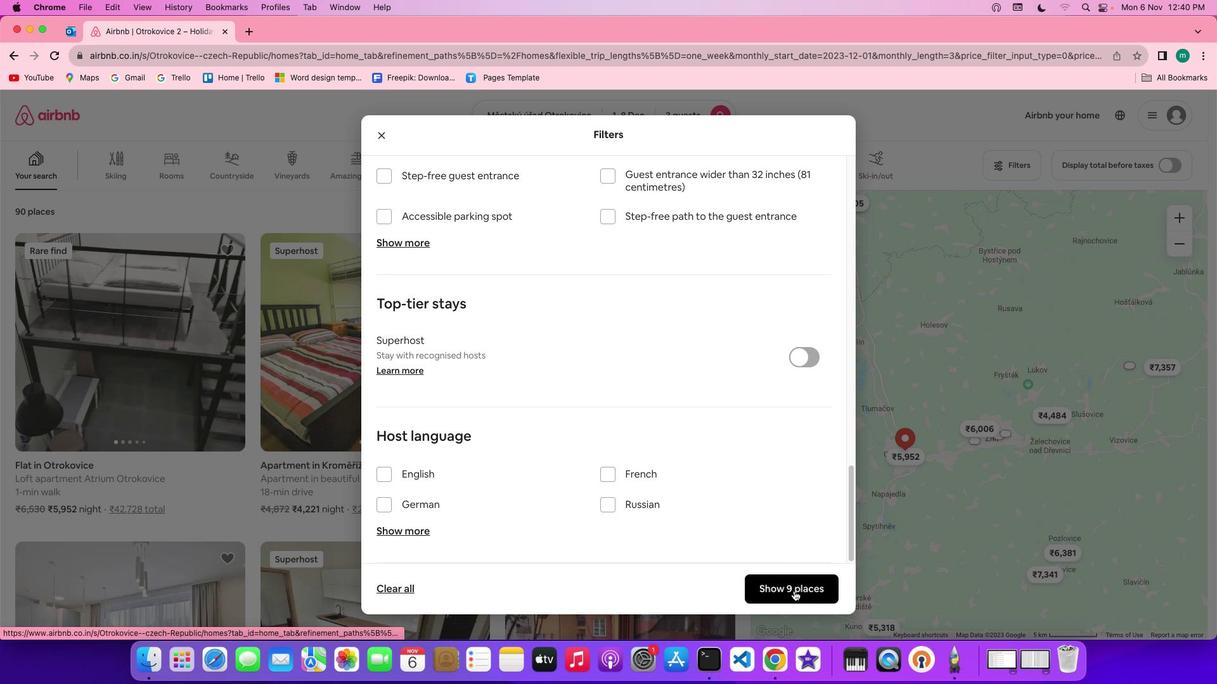 
Action: Mouse moved to (334, 359)
Screenshot: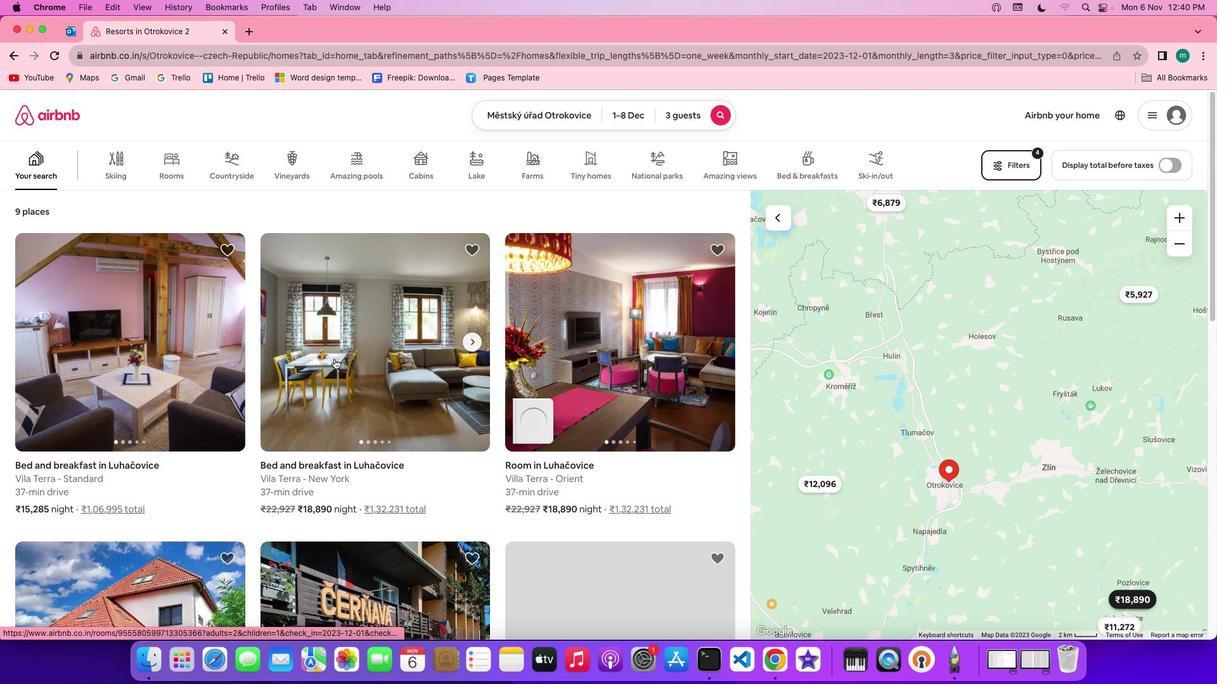 
Action: Mouse pressed left at (334, 359)
Screenshot: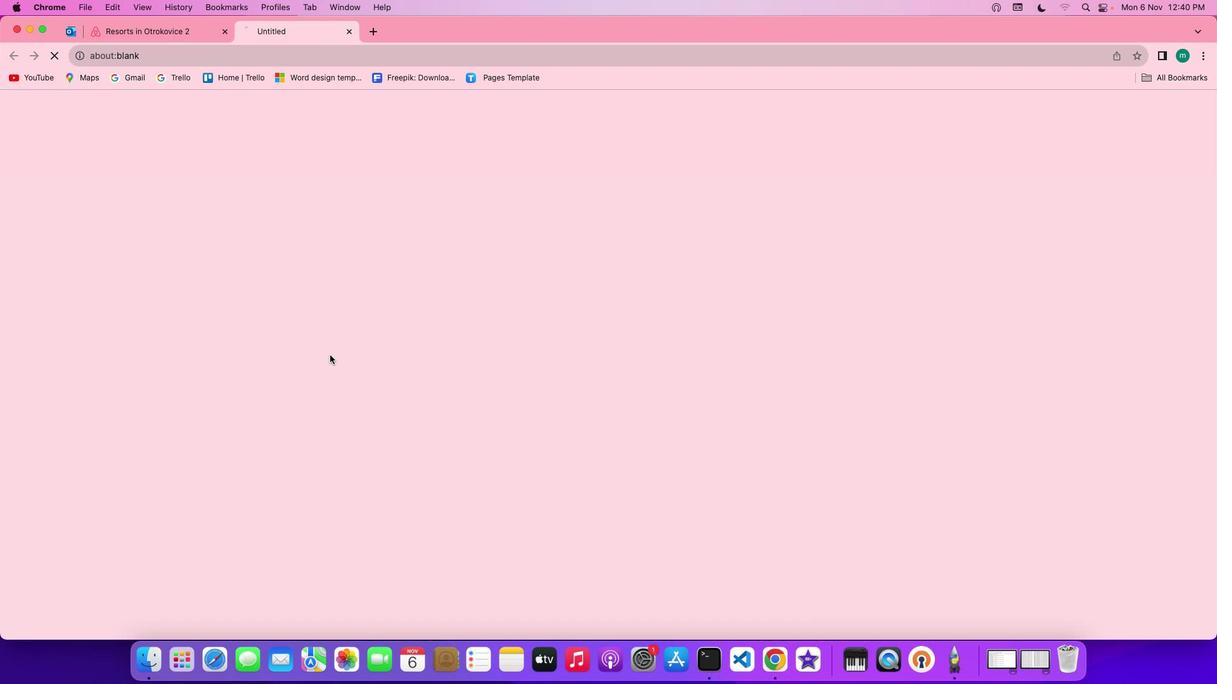 
Action: Mouse moved to (890, 467)
Screenshot: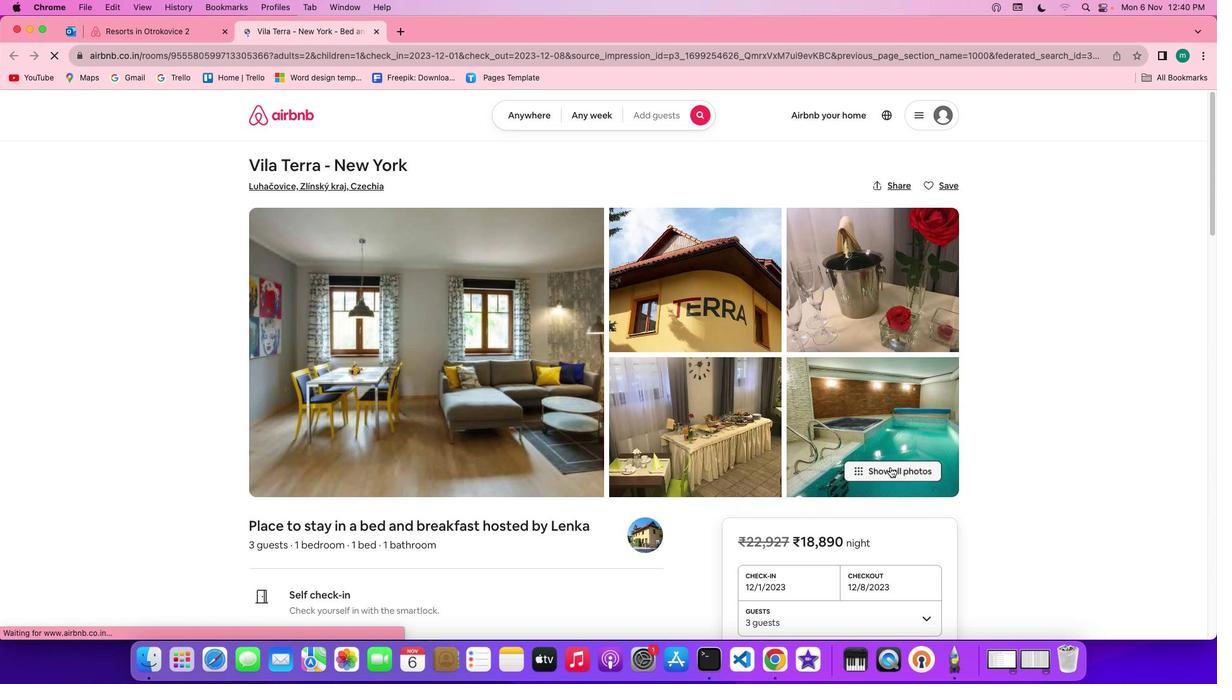 
Action: Mouse pressed left at (890, 467)
Screenshot: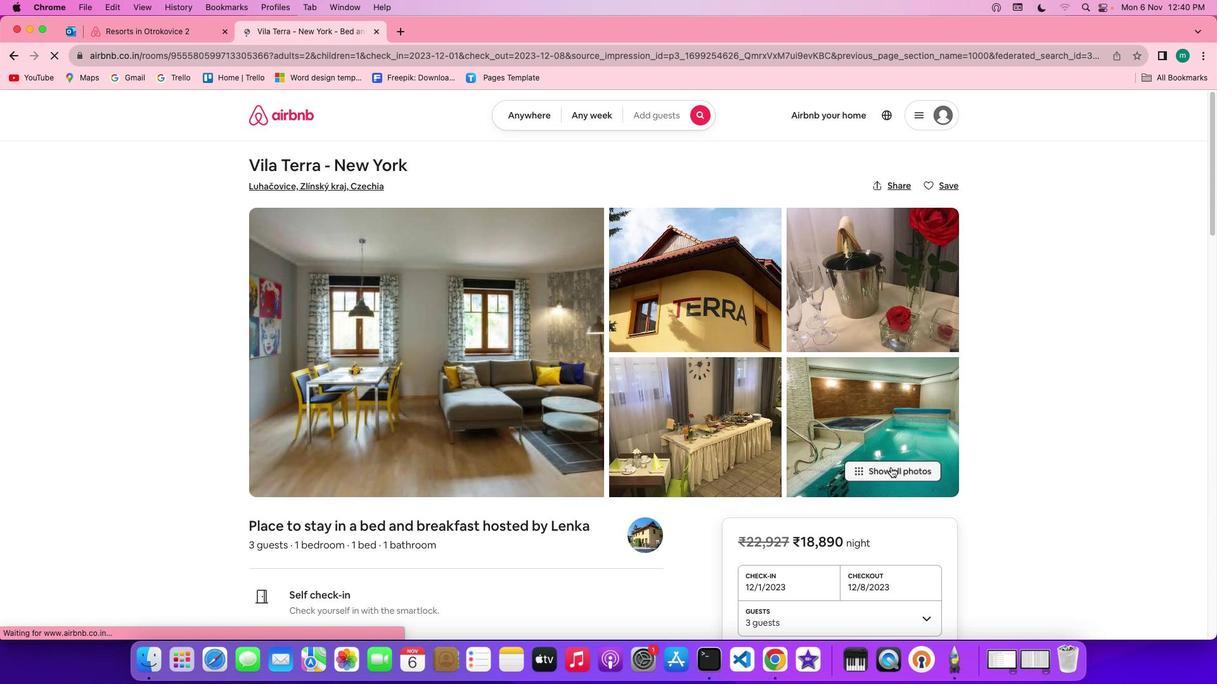 
Action: Mouse moved to (606, 396)
Screenshot: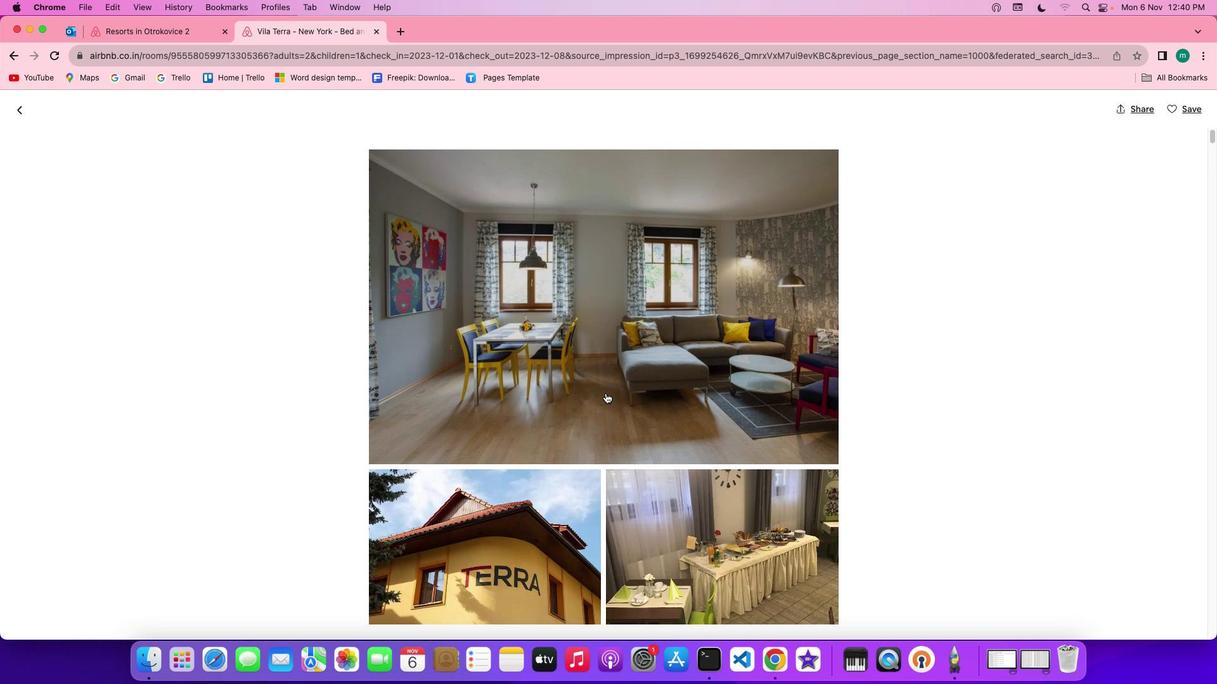 
Action: Mouse scrolled (606, 396) with delta (0, 0)
Screenshot: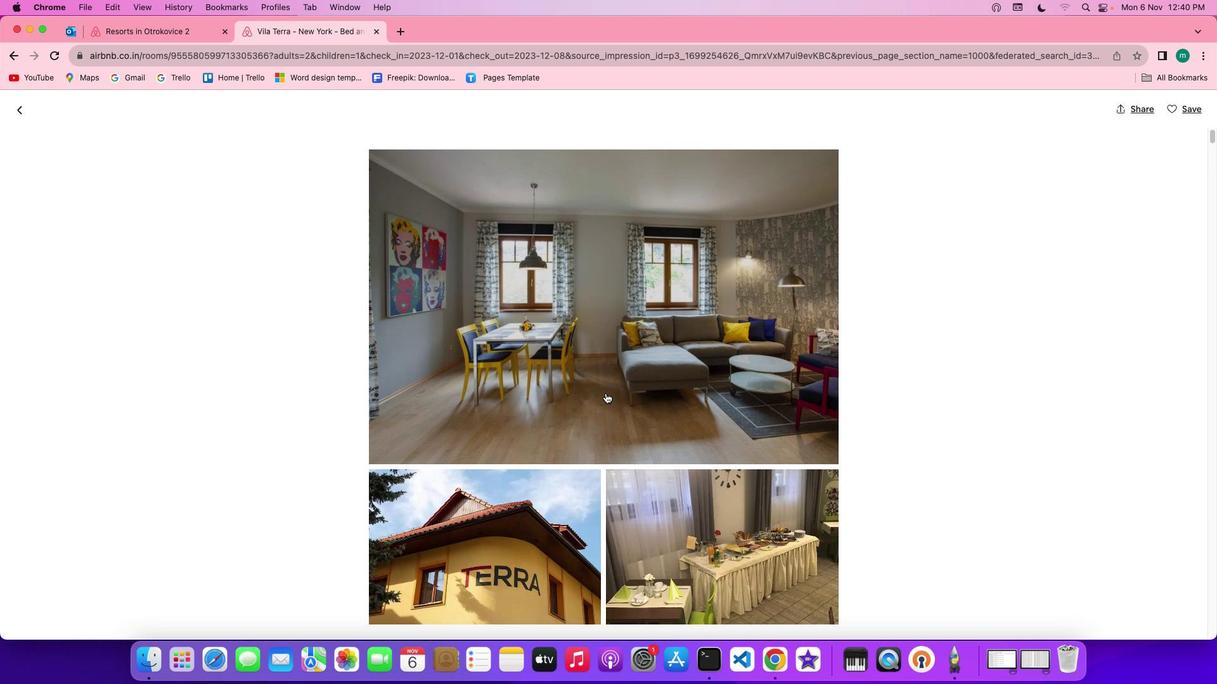 
Action: Mouse moved to (606, 394)
Screenshot: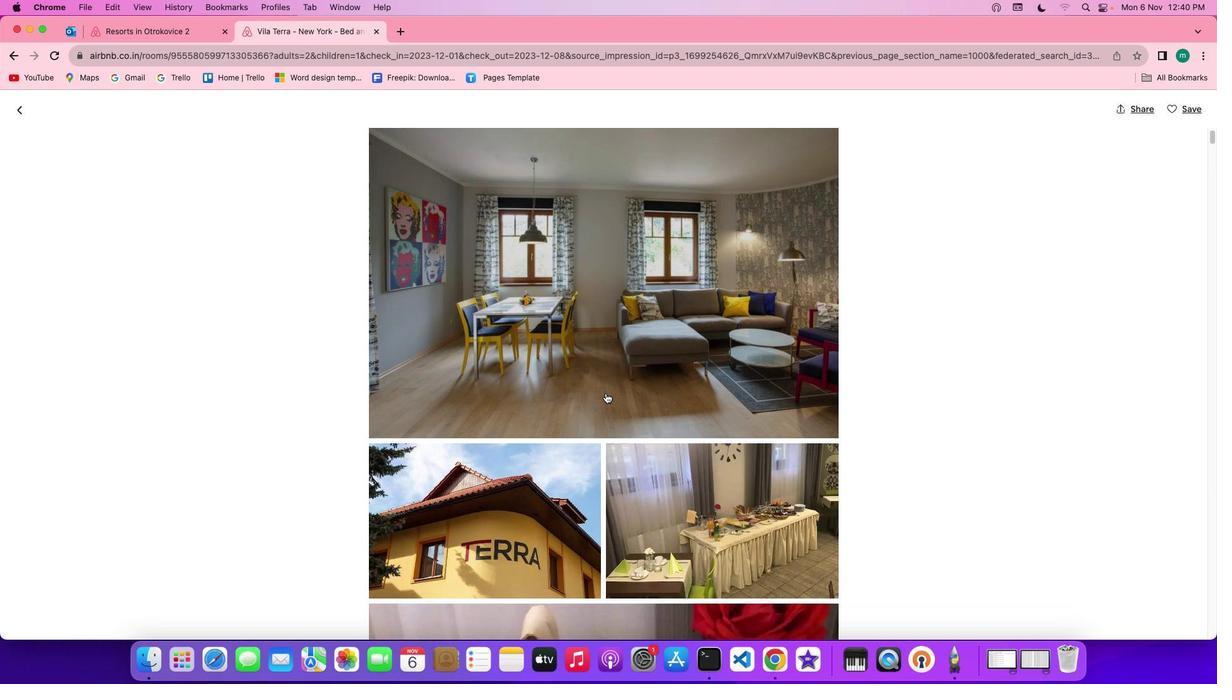 
Action: Mouse scrolled (606, 394) with delta (0, 0)
Screenshot: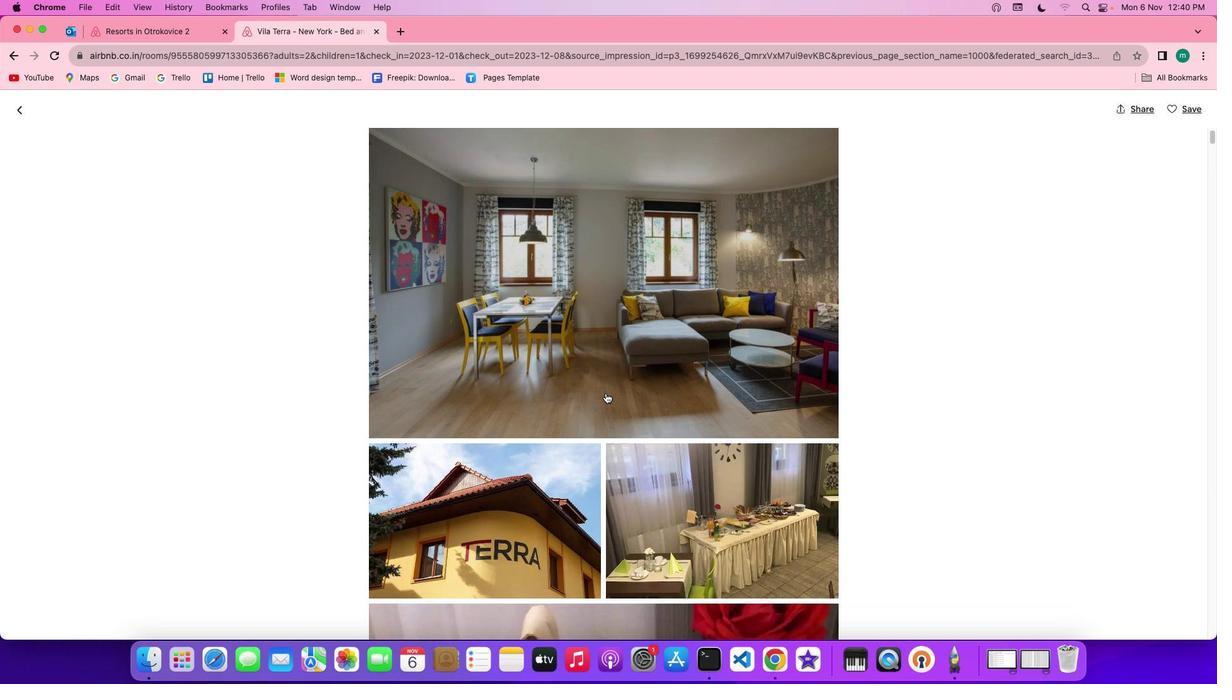 
Action: Mouse moved to (606, 393)
Screenshot: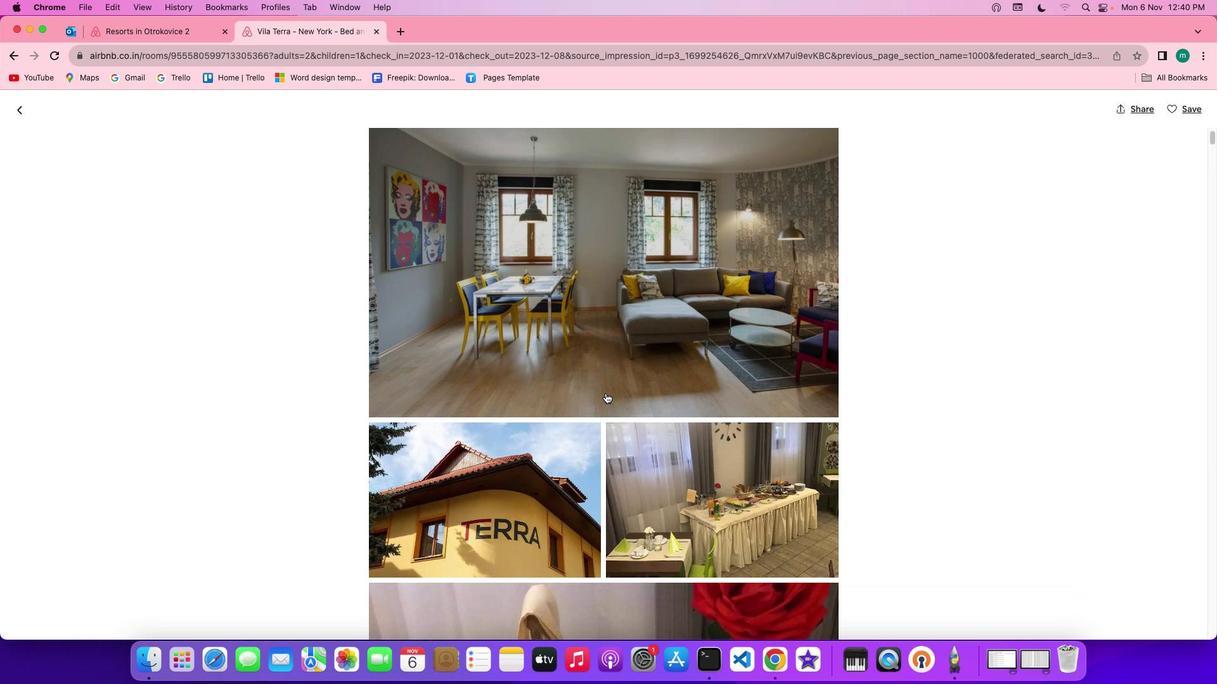
Action: Mouse scrolled (606, 393) with delta (0, 0)
Screenshot: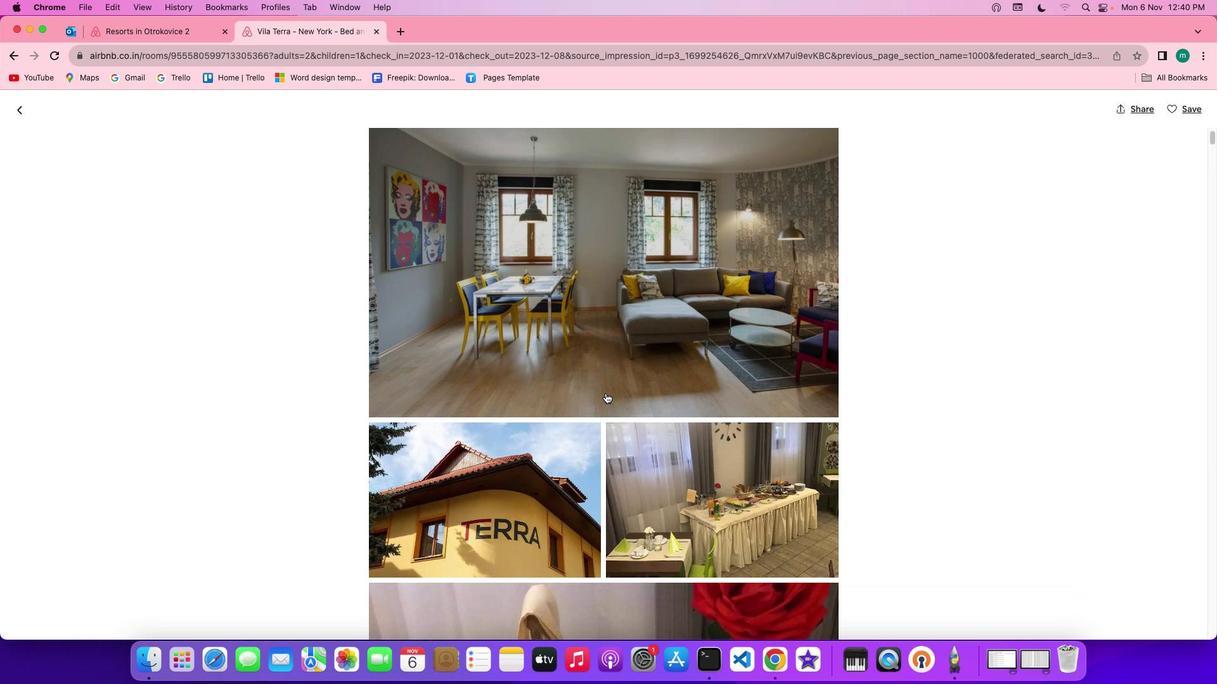 
Action: Mouse moved to (606, 393)
Screenshot: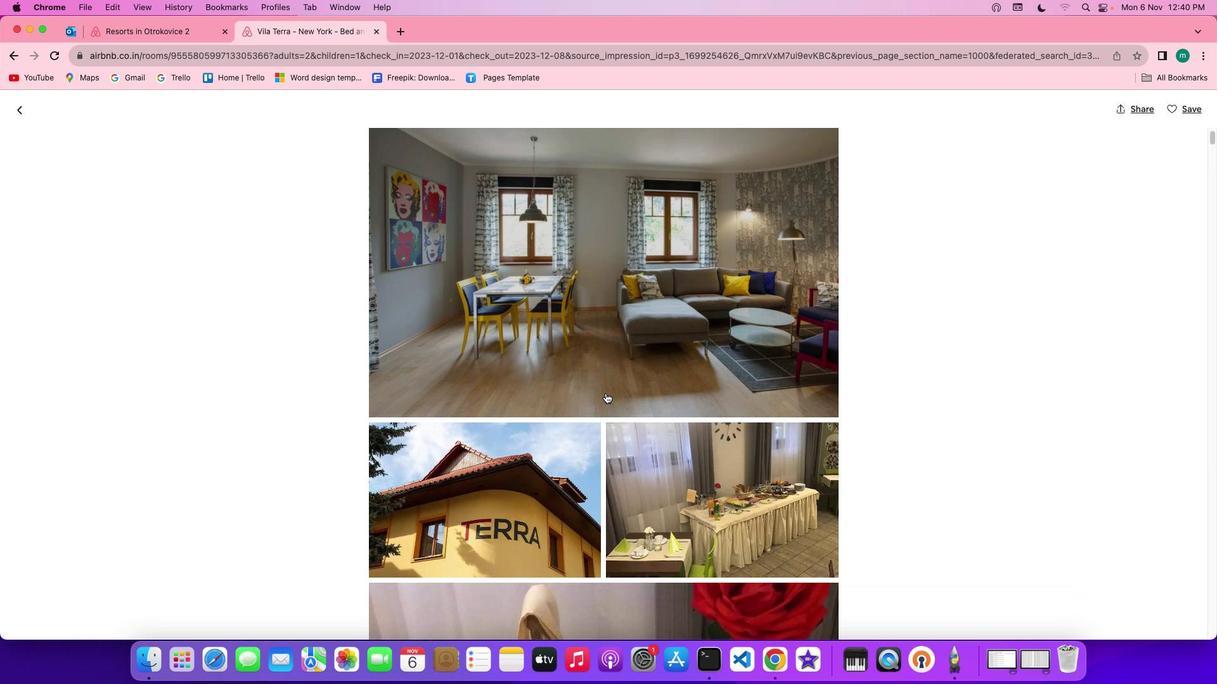
Action: Mouse scrolled (606, 393) with delta (0, 0)
Screenshot: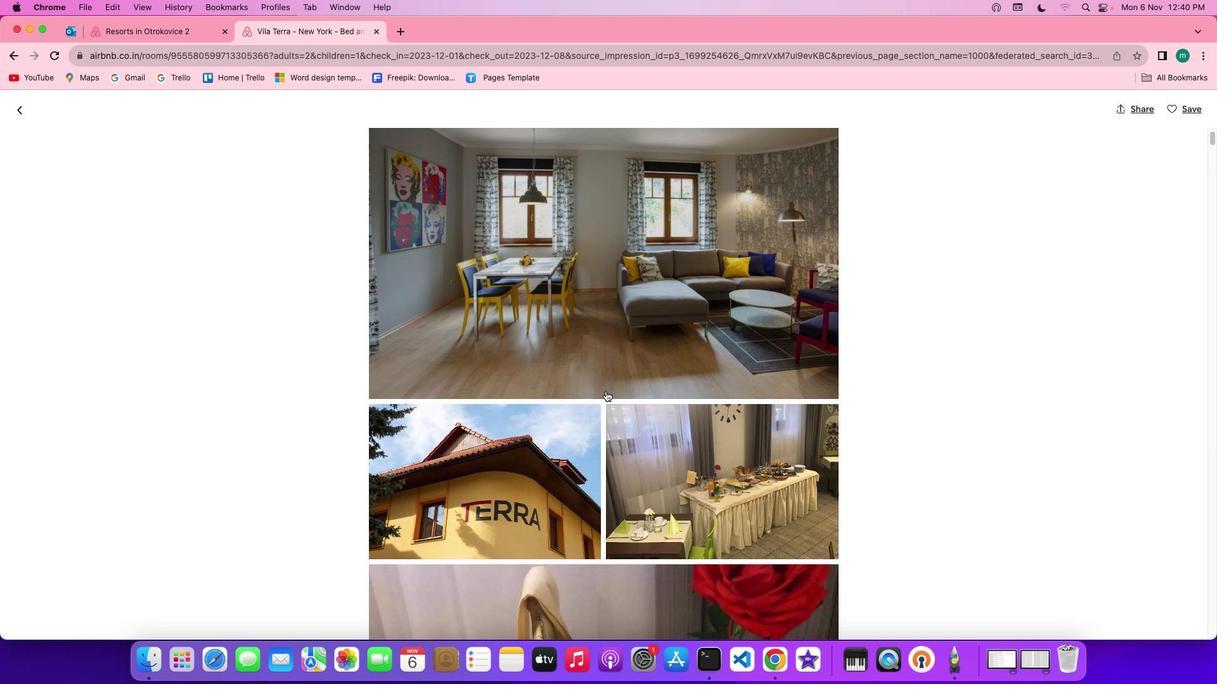 
Action: Mouse moved to (606, 391)
Screenshot: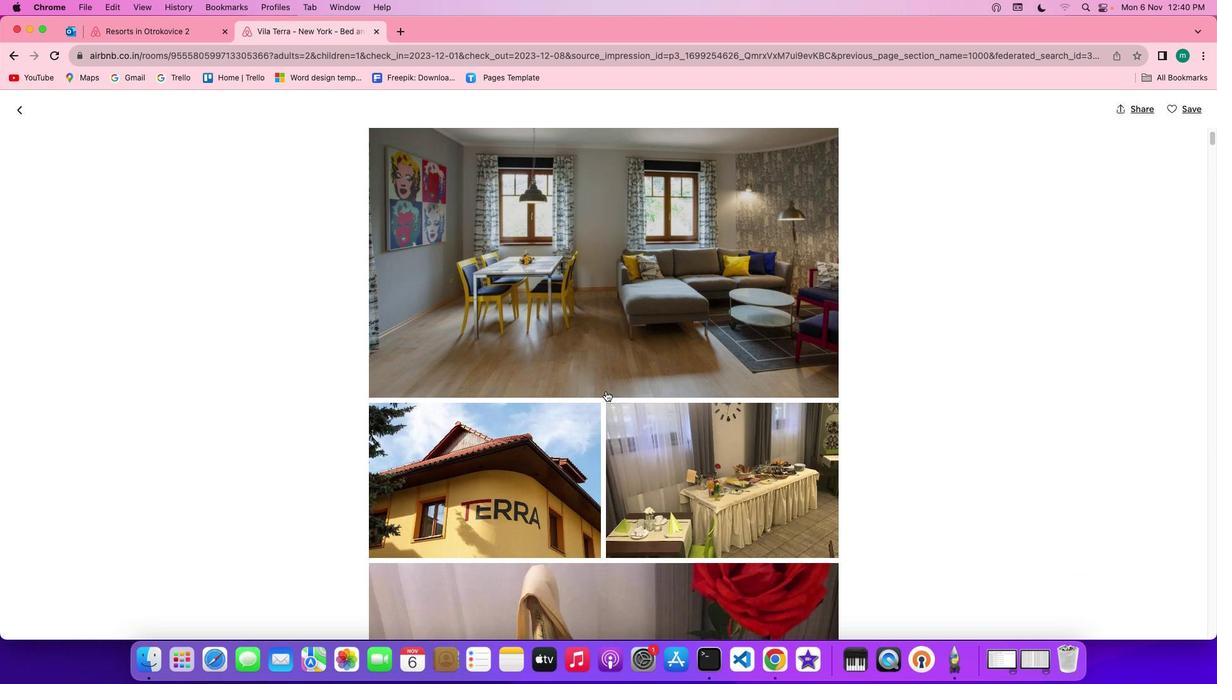 
Action: Mouse scrolled (606, 391) with delta (0, 0)
Screenshot: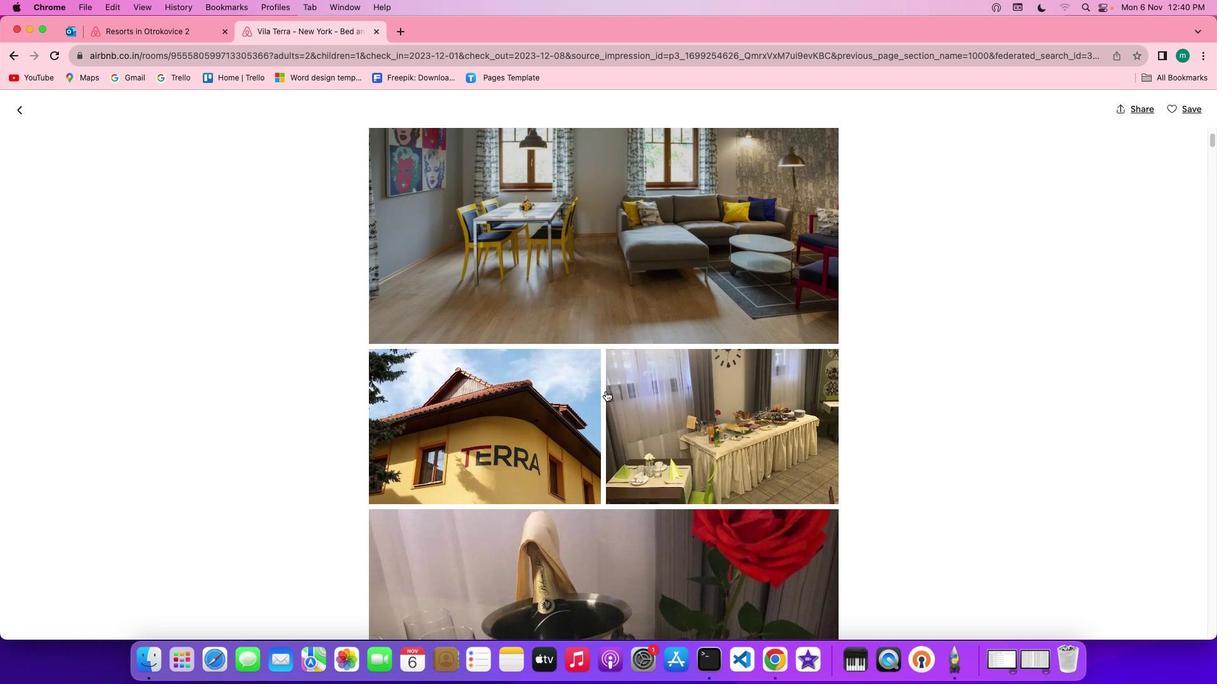 
Action: Mouse scrolled (606, 391) with delta (0, 0)
Screenshot: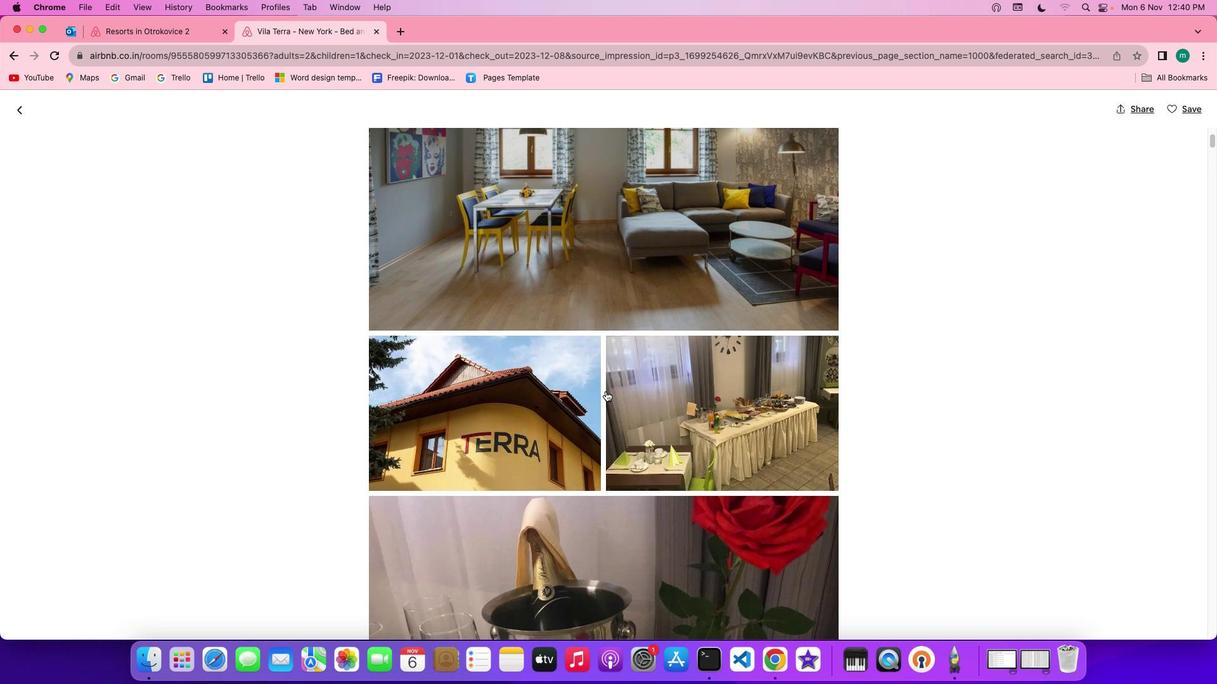 
Action: Mouse scrolled (606, 391) with delta (0, -1)
Screenshot: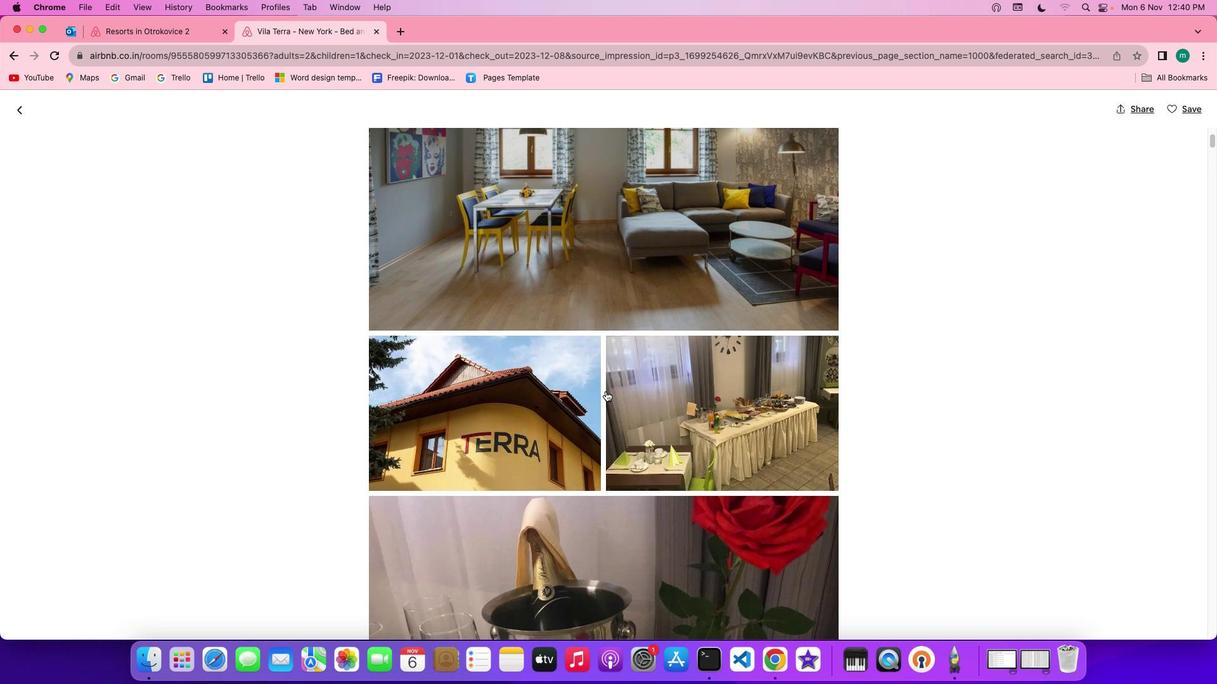 
Action: Mouse scrolled (606, 391) with delta (0, -1)
Screenshot: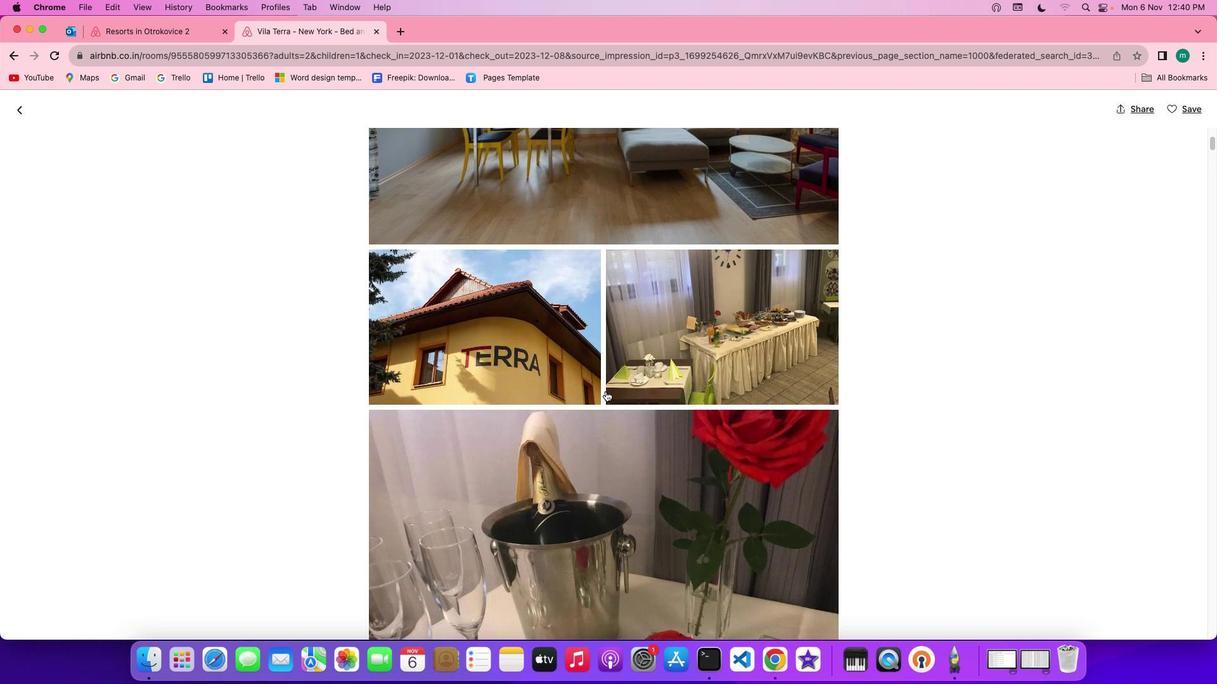 
Action: Mouse scrolled (606, 391) with delta (0, 0)
Screenshot: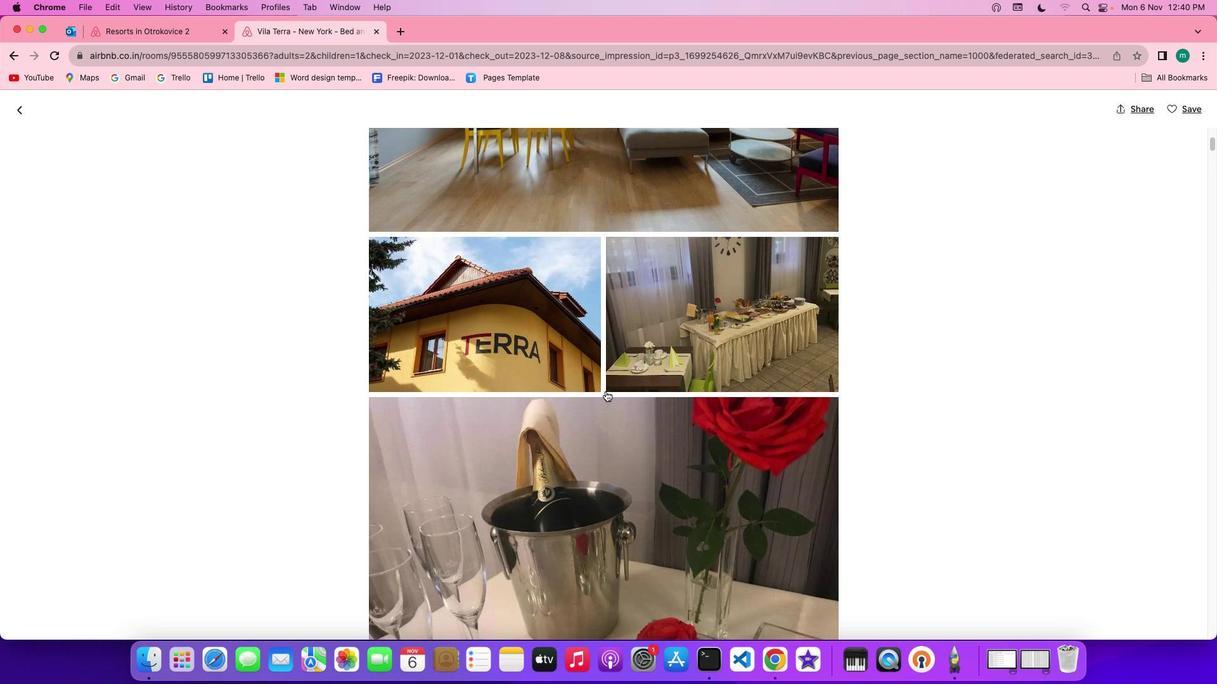 
Action: Mouse scrolled (606, 391) with delta (0, 0)
Screenshot: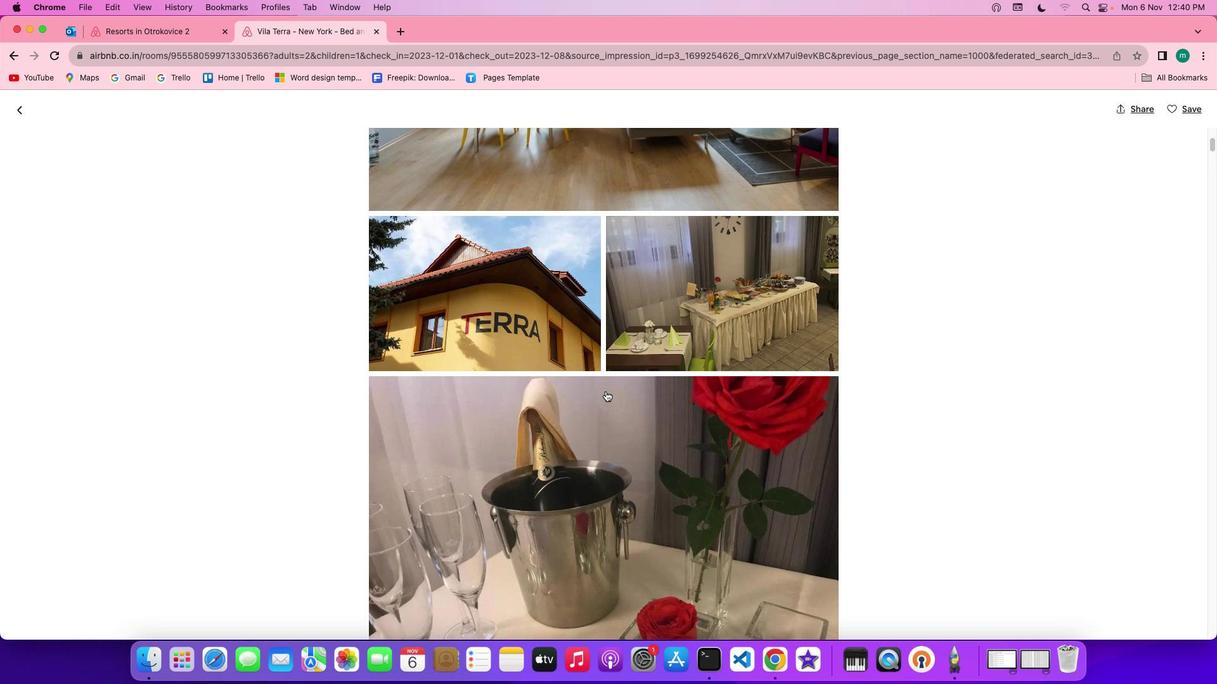 
Action: Mouse scrolled (606, 391) with delta (0, 0)
Screenshot: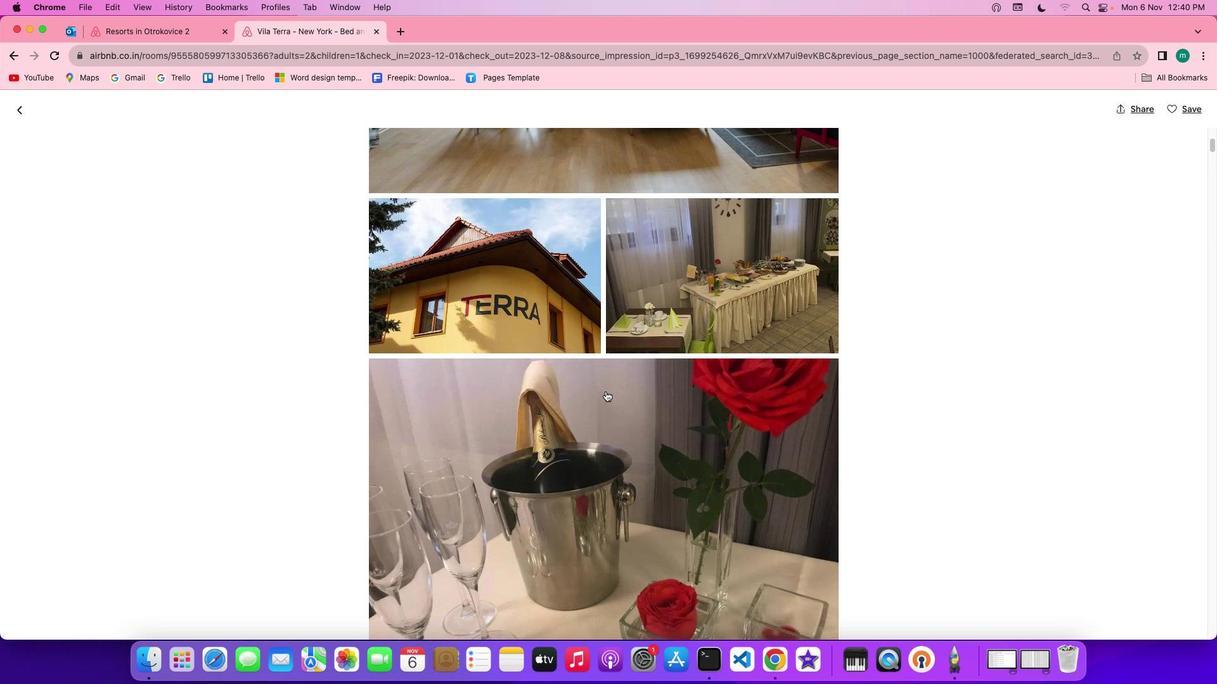 
Action: Mouse scrolled (606, 391) with delta (0, 0)
Screenshot: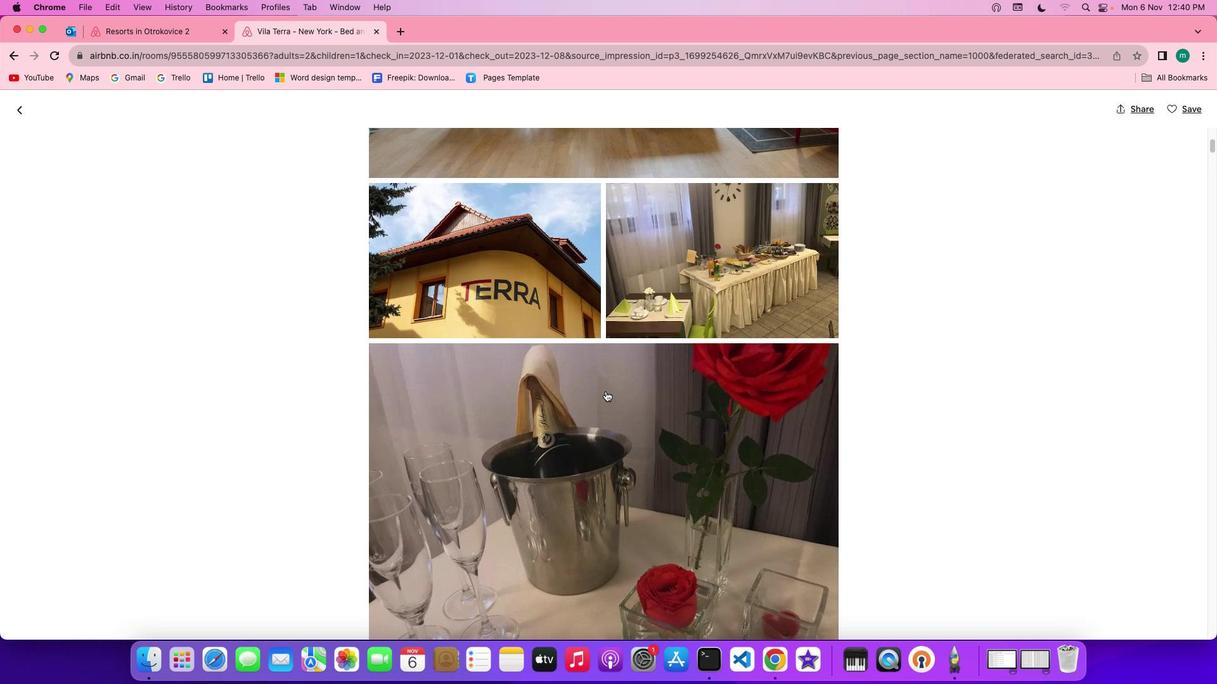 
Action: Mouse scrolled (606, 391) with delta (0, 0)
Screenshot: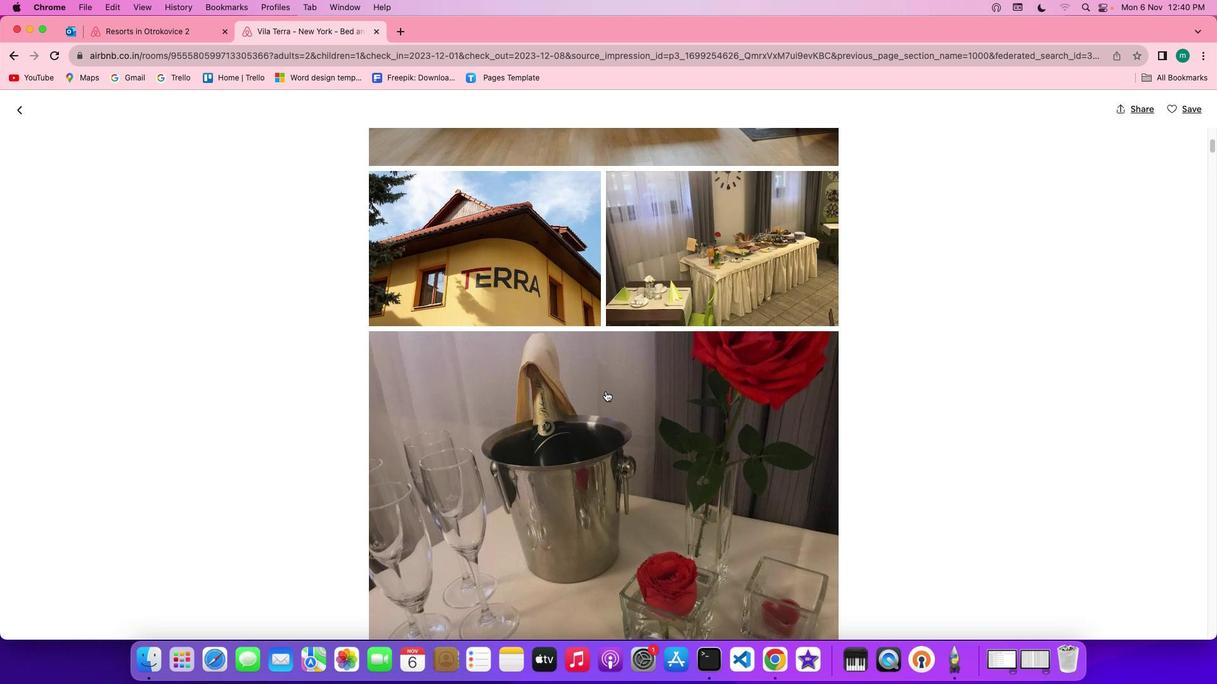 
Action: Mouse scrolled (606, 391) with delta (0, 0)
Screenshot: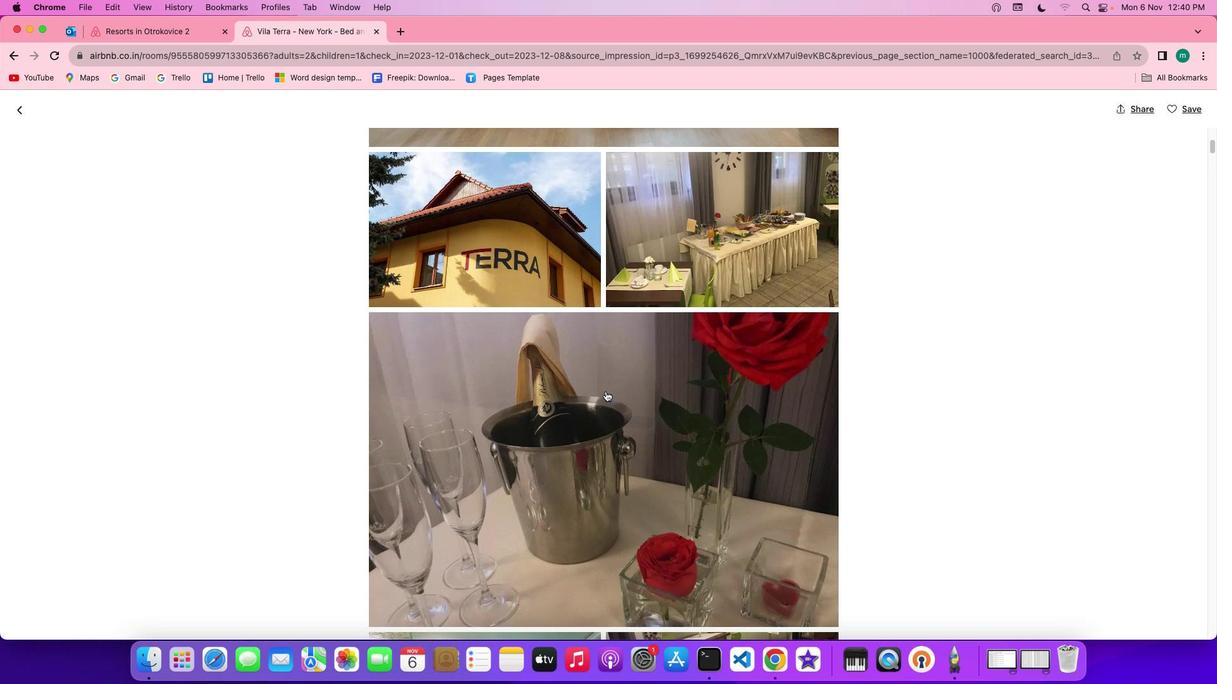
Action: Mouse scrolled (606, 391) with delta (0, 0)
Screenshot: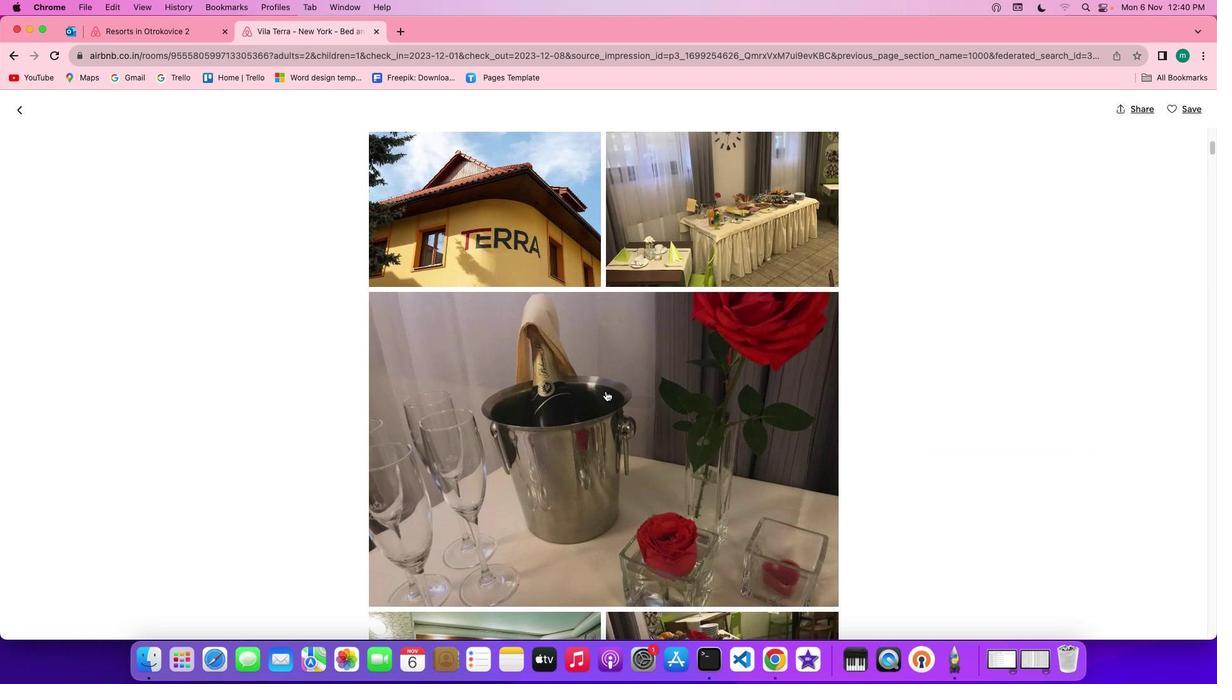 
Action: Mouse scrolled (606, 391) with delta (0, 0)
Screenshot: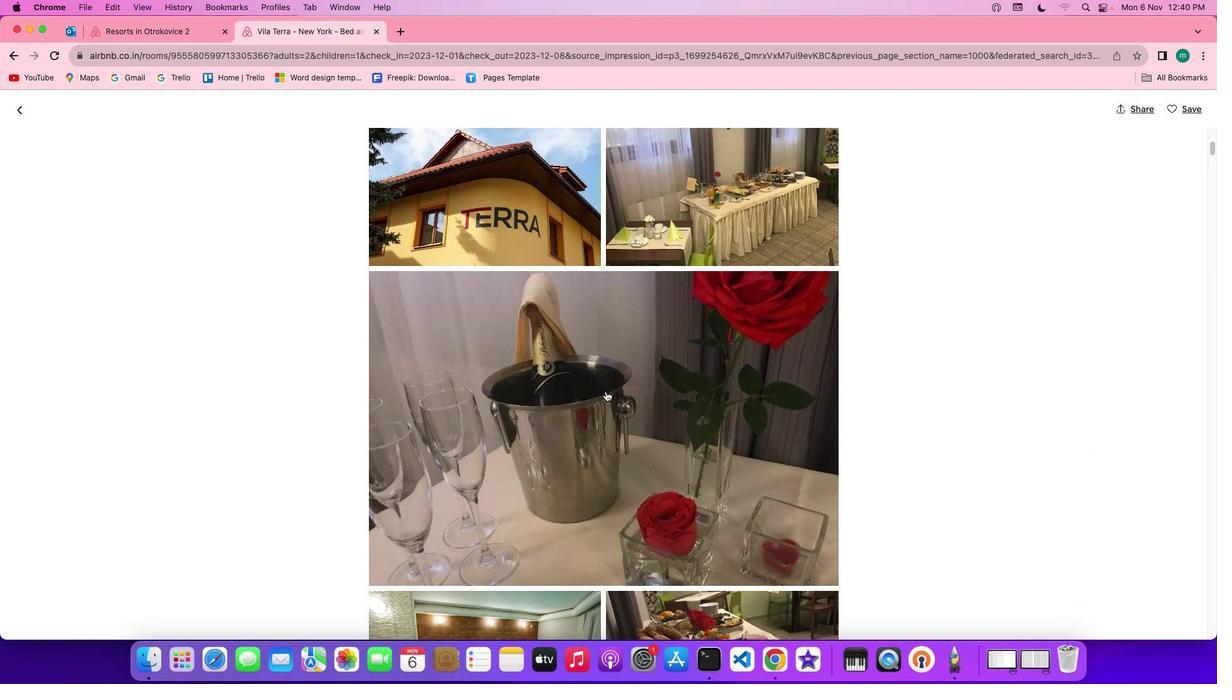 
Action: Mouse scrolled (606, 391) with delta (0, 0)
Screenshot: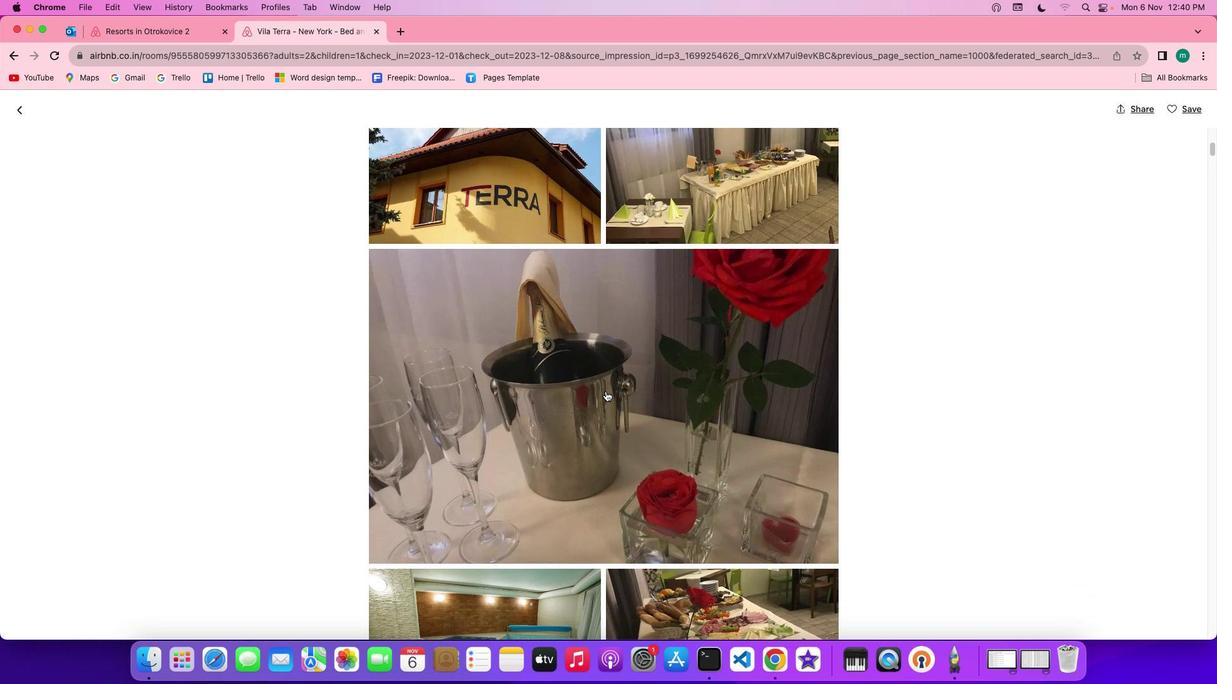
Action: Mouse scrolled (606, 391) with delta (0, 0)
Screenshot: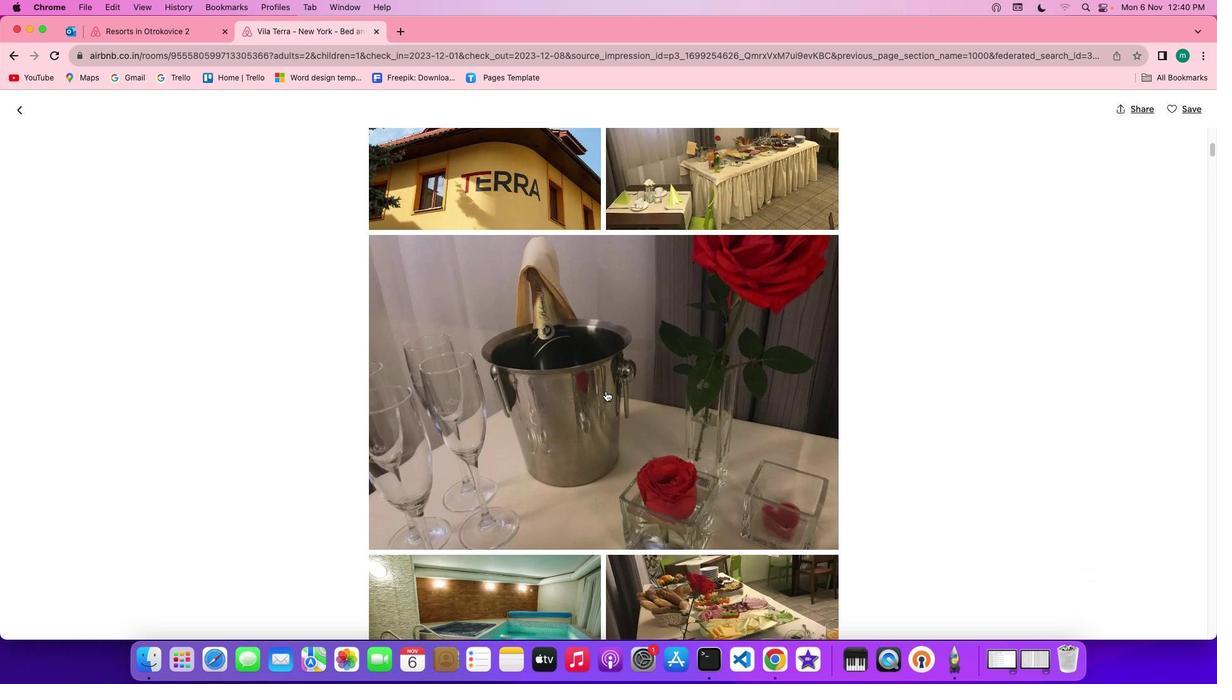 
Action: Mouse scrolled (606, 391) with delta (0, 0)
Screenshot: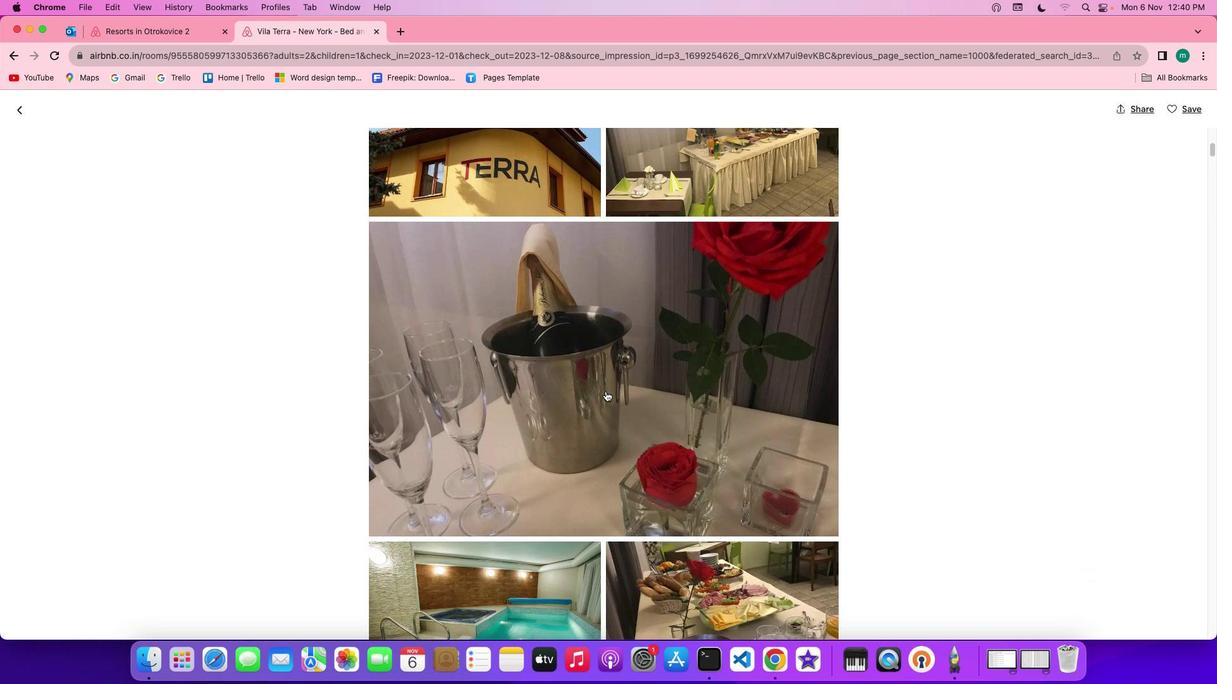 
Action: Mouse scrolled (606, 391) with delta (0, 0)
Screenshot: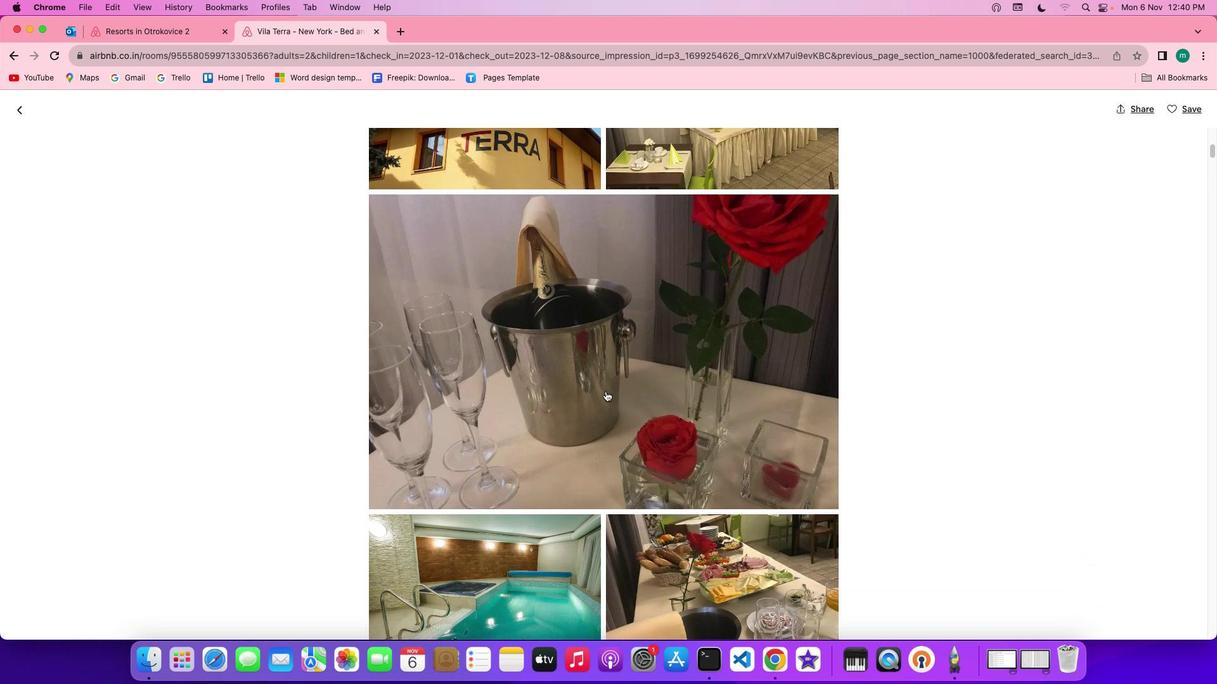 
Action: Mouse scrolled (606, 391) with delta (0, 0)
Screenshot: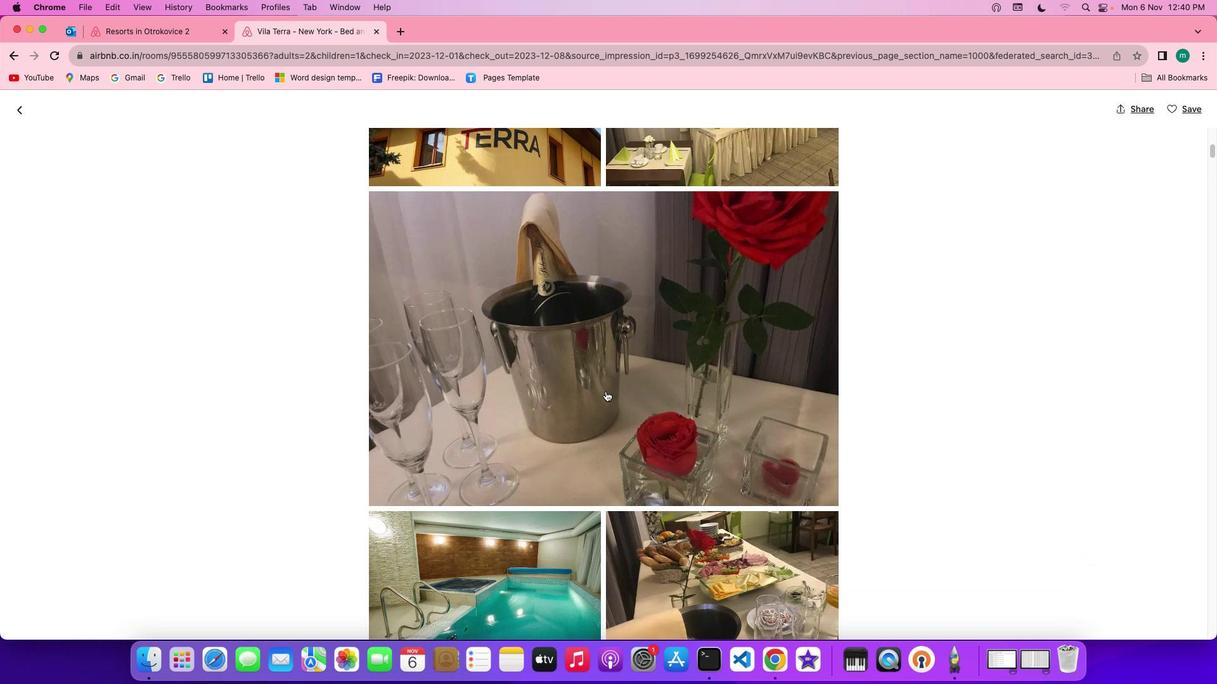 
Action: Mouse scrolled (606, 391) with delta (0, 0)
Screenshot: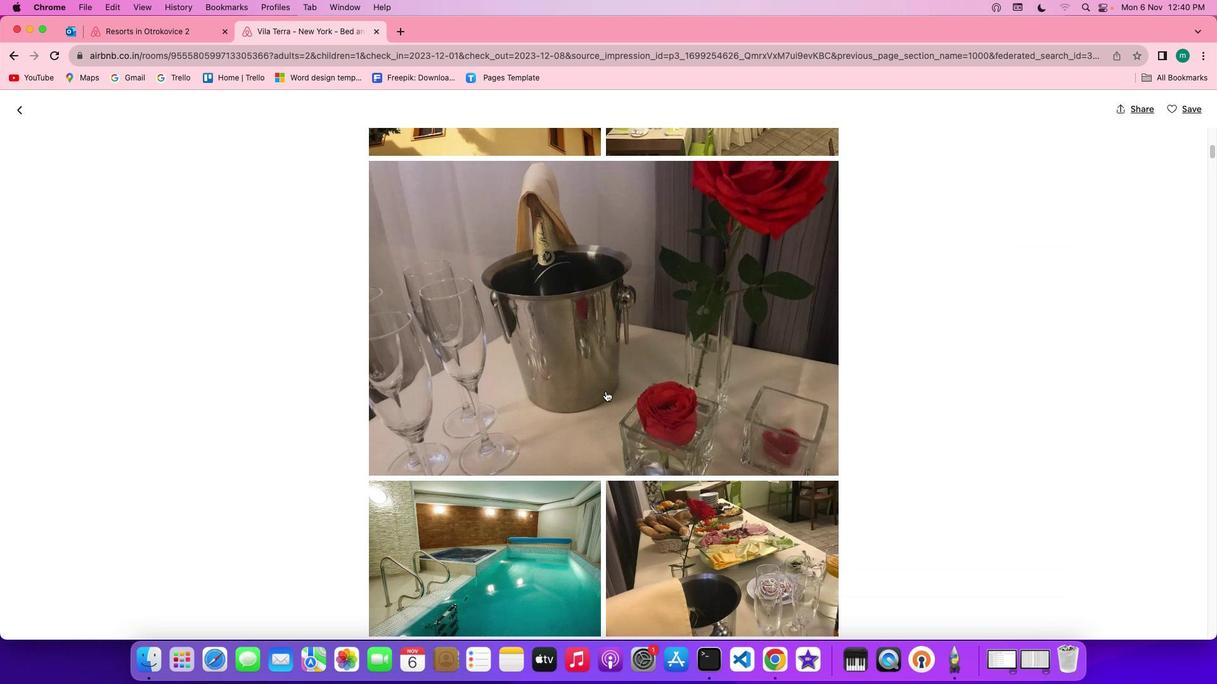 
Action: Mouse scrolled (606, 391) with delta (0, 0)
Screenshot: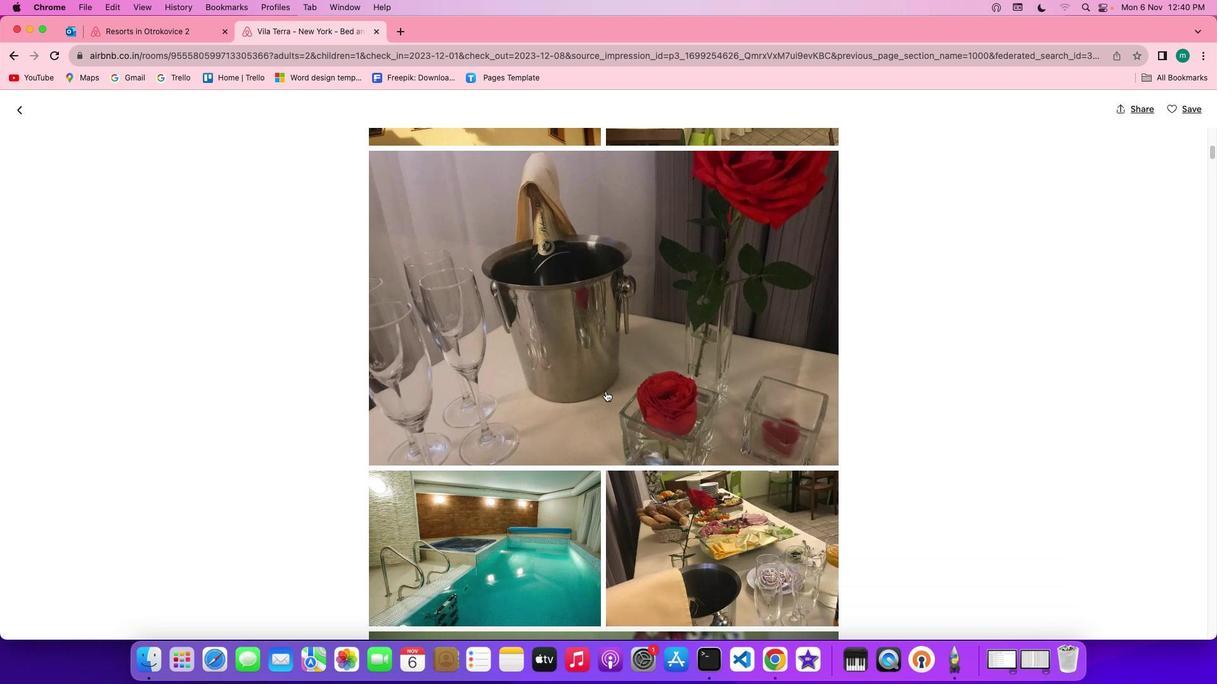 
Action: Mouse scrolled (606, 391) with delta (0, -1)
Screenshot: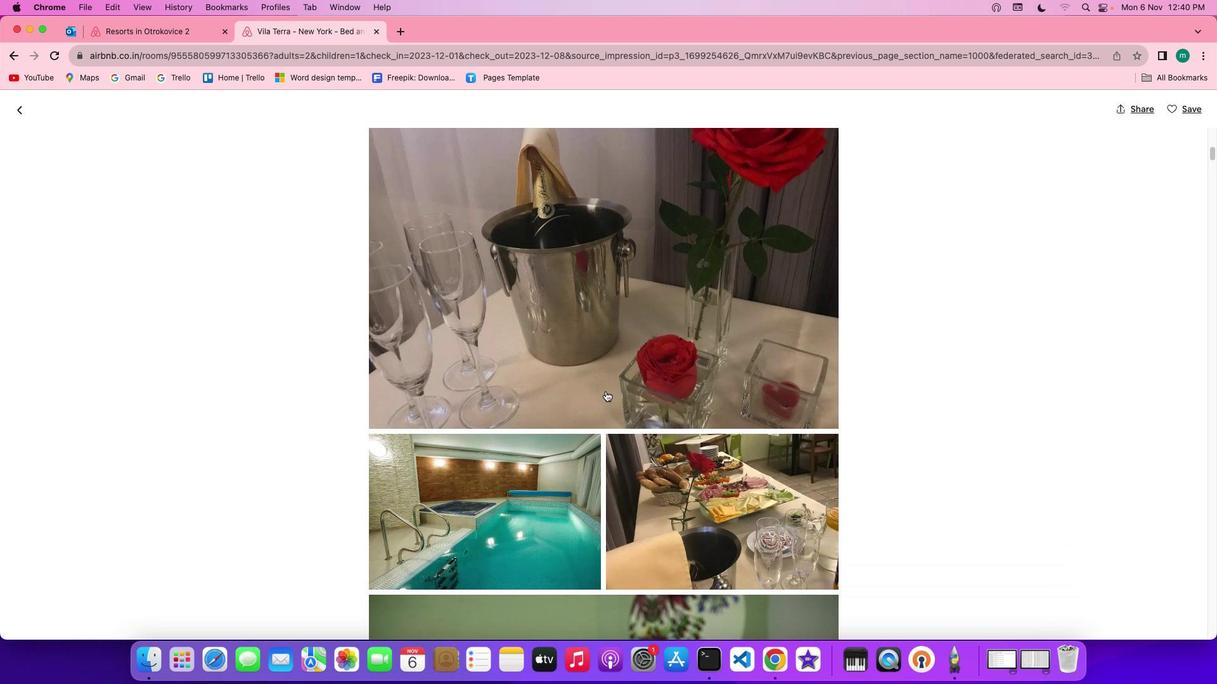 
Action: Mouse scrolled (606, 391) with delta (0, 0)
Screenshot: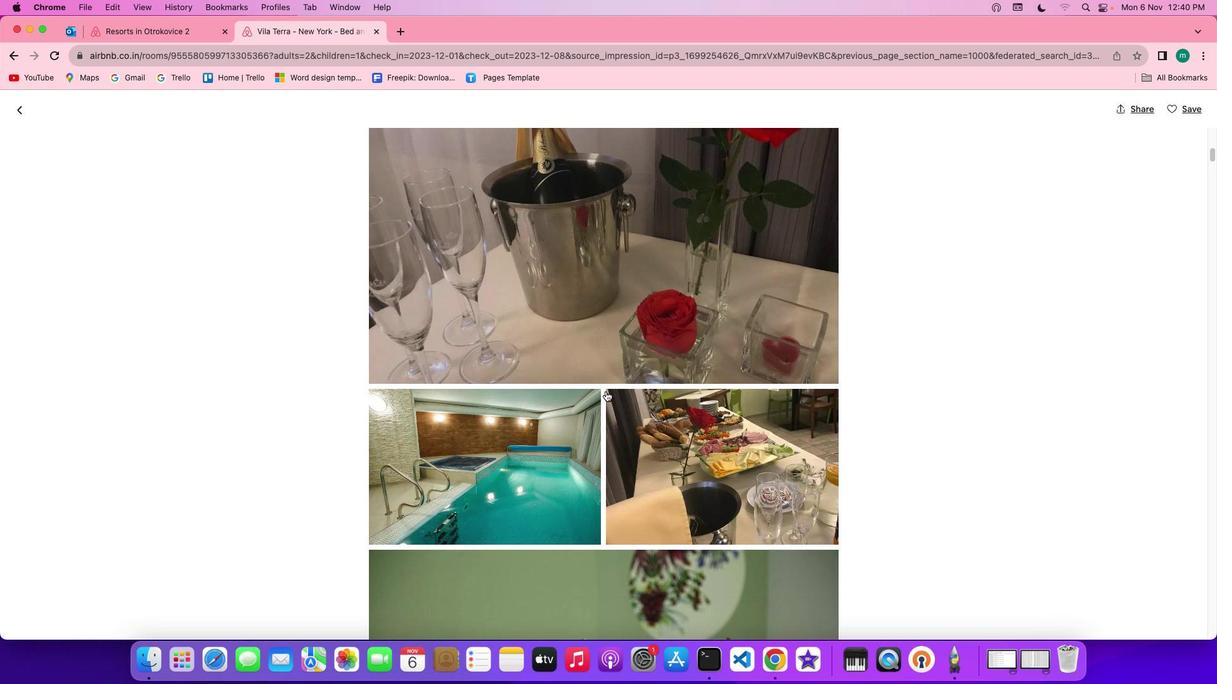 
Action: Mouse scrolled (606, 391) with delta (0, 0)
Screenshot: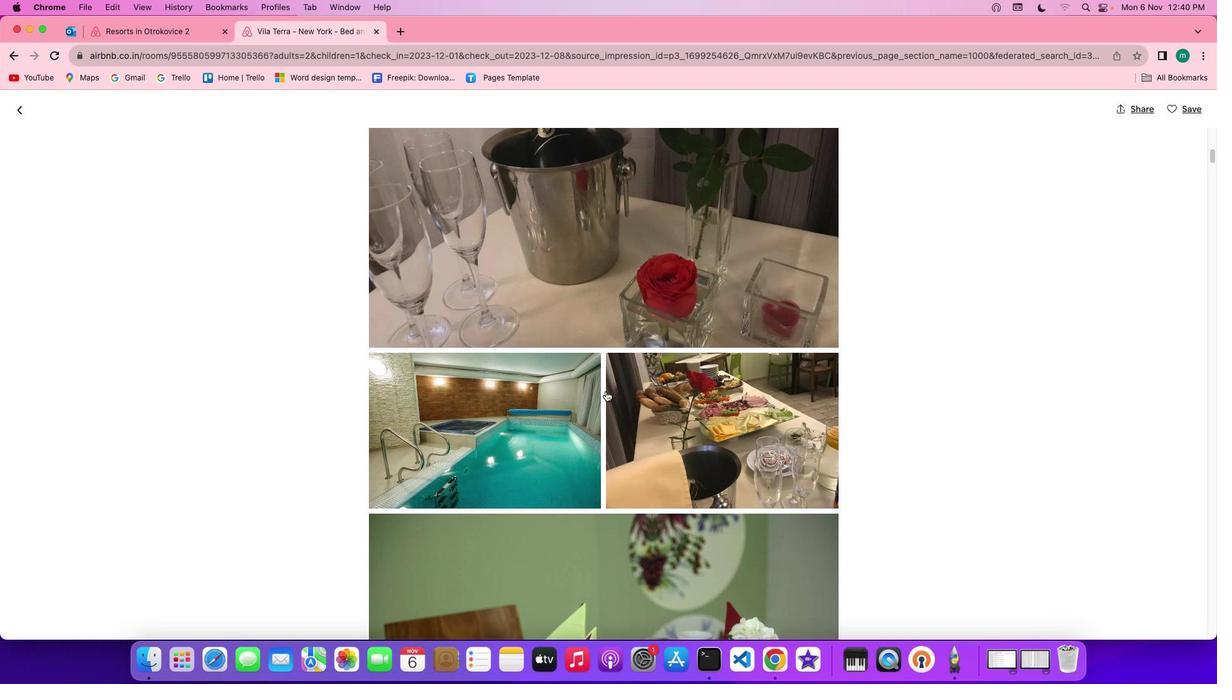 
Action: Mouse scrolled (606, 391) with delta (0, -1)
Screenshot: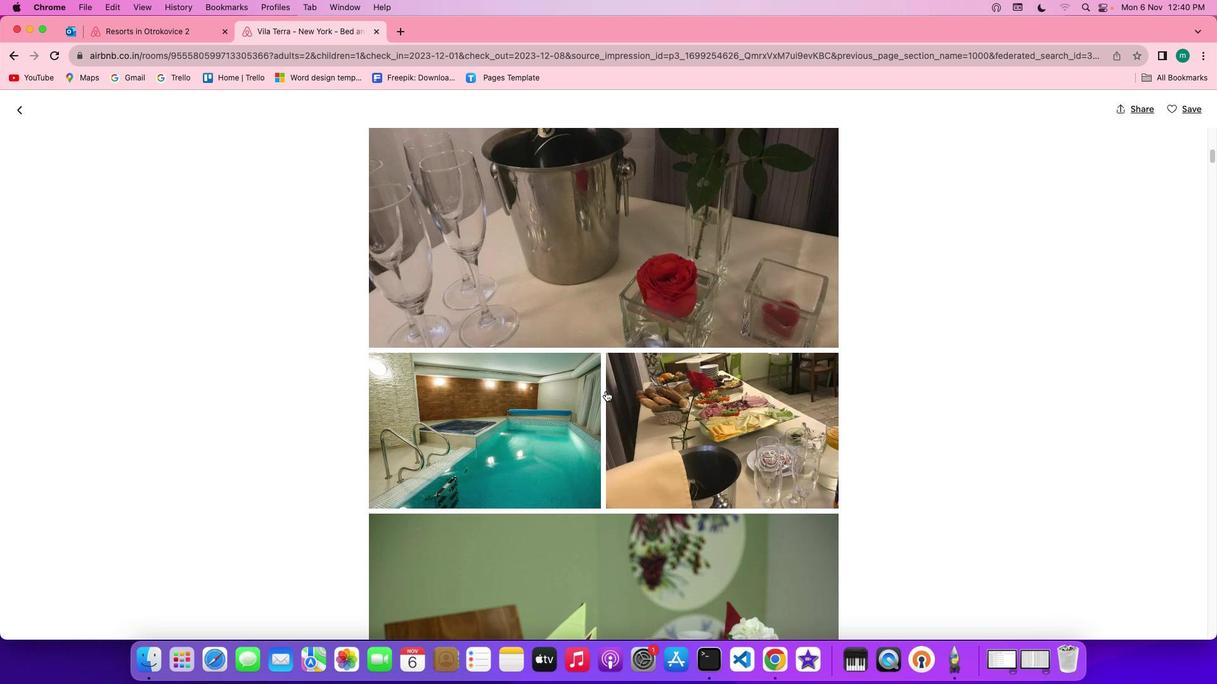 
Action: Mouse scrolled (606, 391) with delta (0, -1)
Screenshot: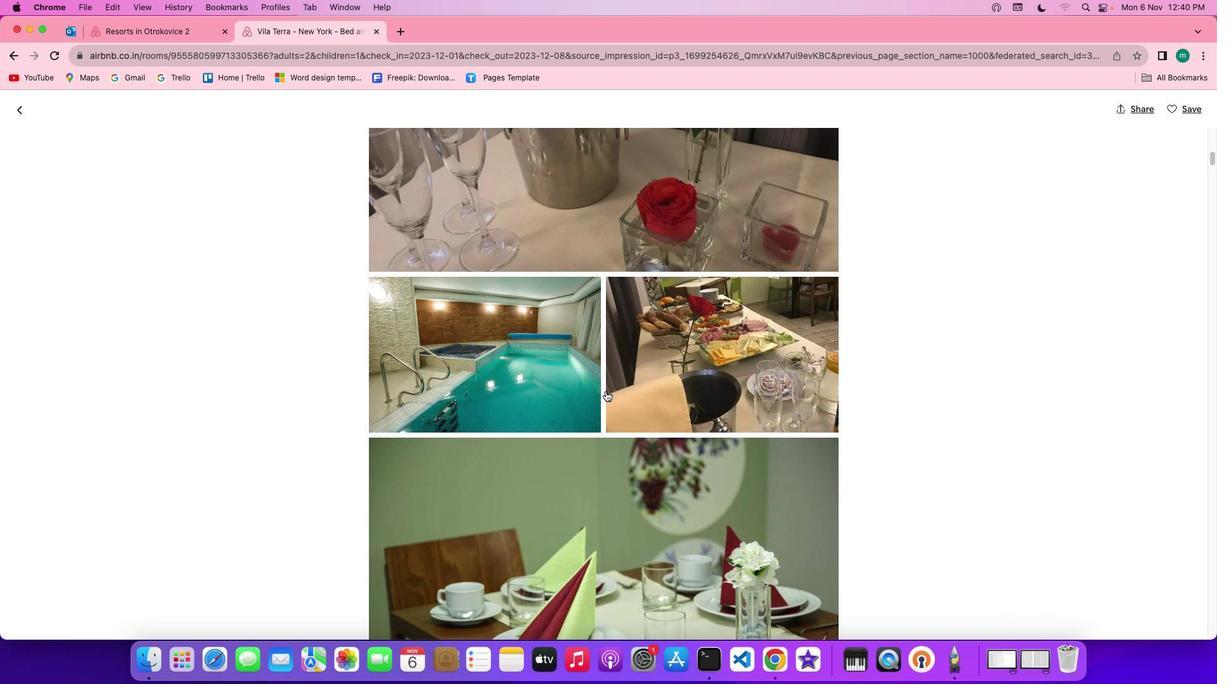 
Action: Mouse moved to (606, 391)
Screenshot: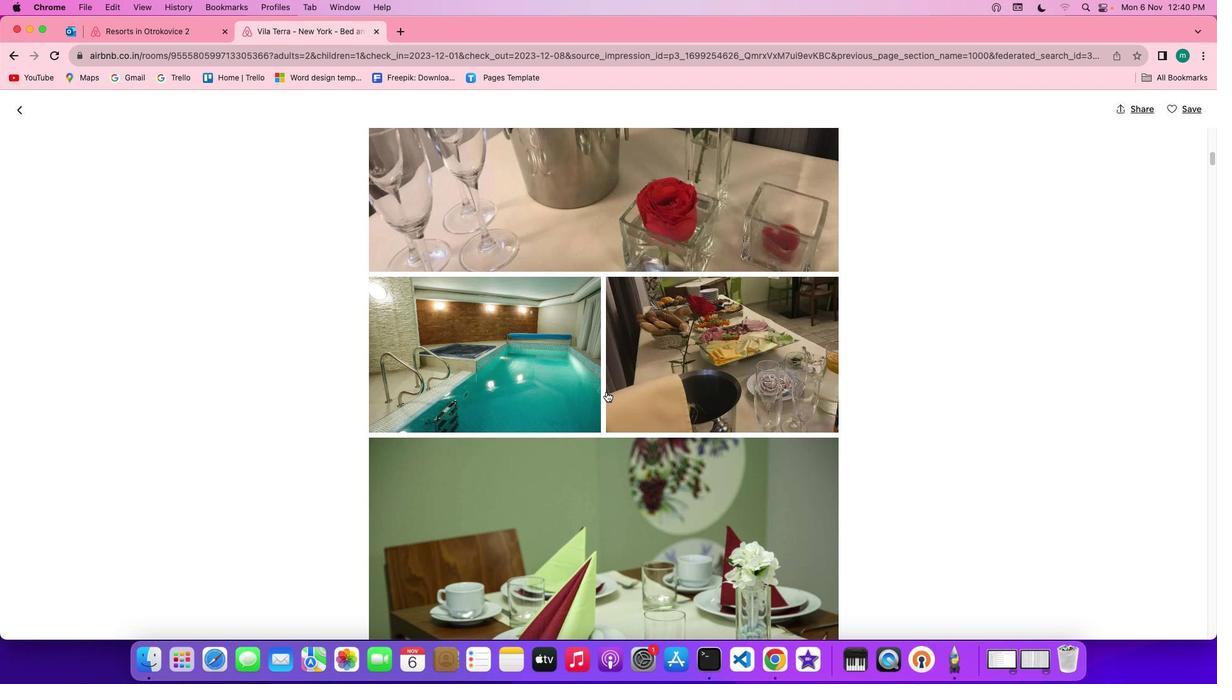 
Action: Mouse scrolled (606, 391) with delta (0, 0)
Screenshot: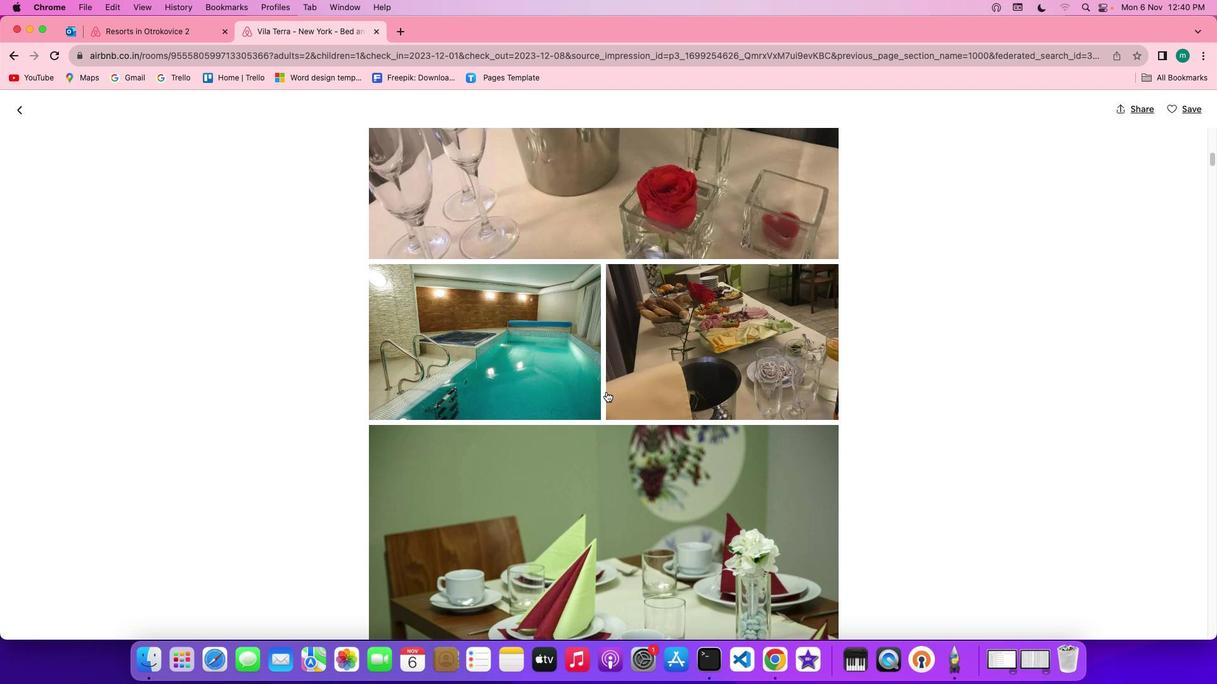
Action: Mouse scrolled (606, 391) with delta (0, 0)
Screenshot: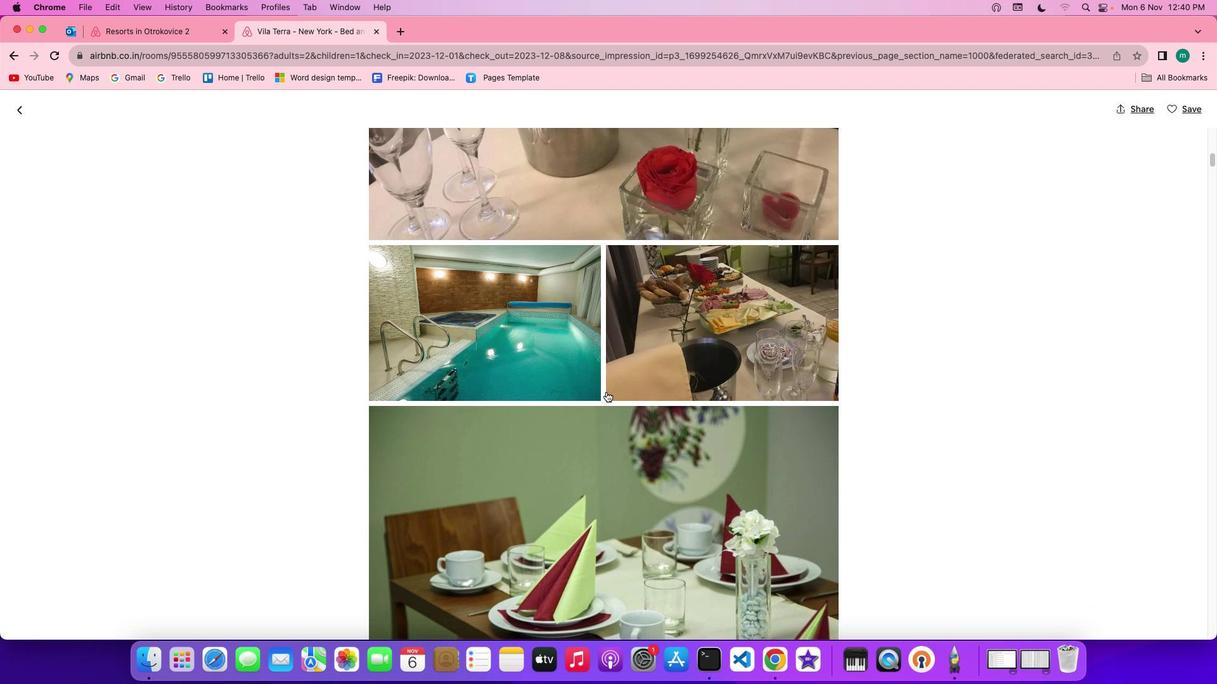 
Action: Mouse scrolled (606, 391) with delta (0, 0)
Screenshot: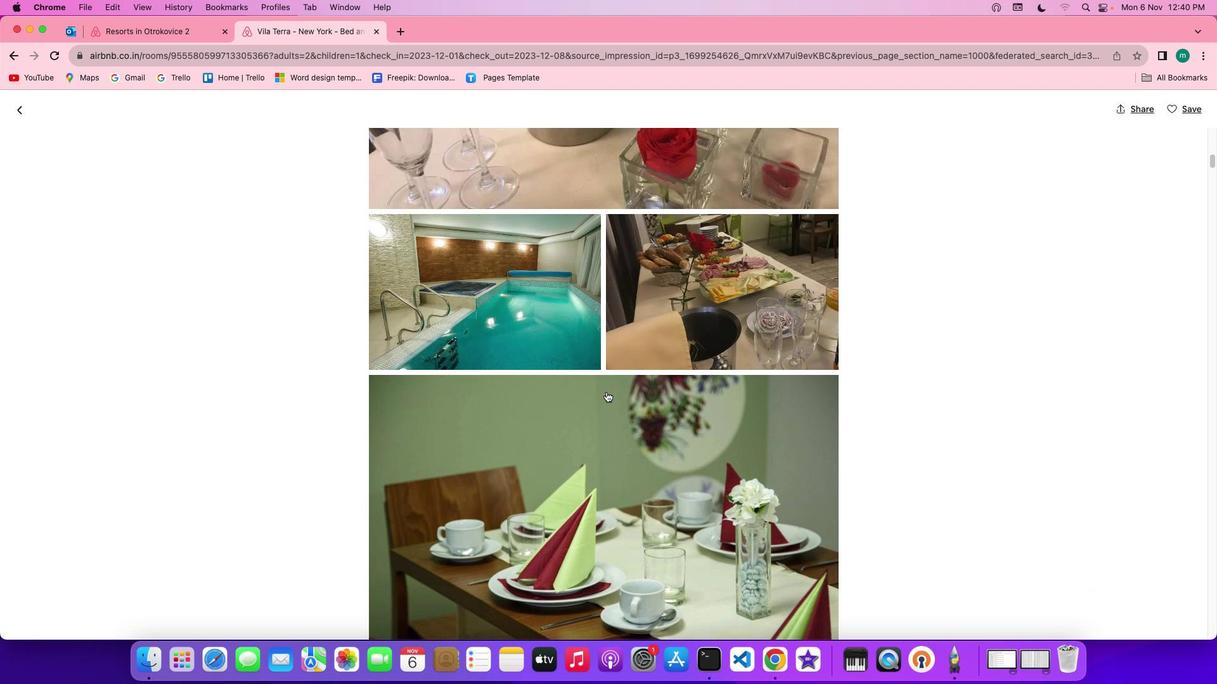 
Action: Mouse scrolled (606, 391) with delta (0, 0)
Screenshot: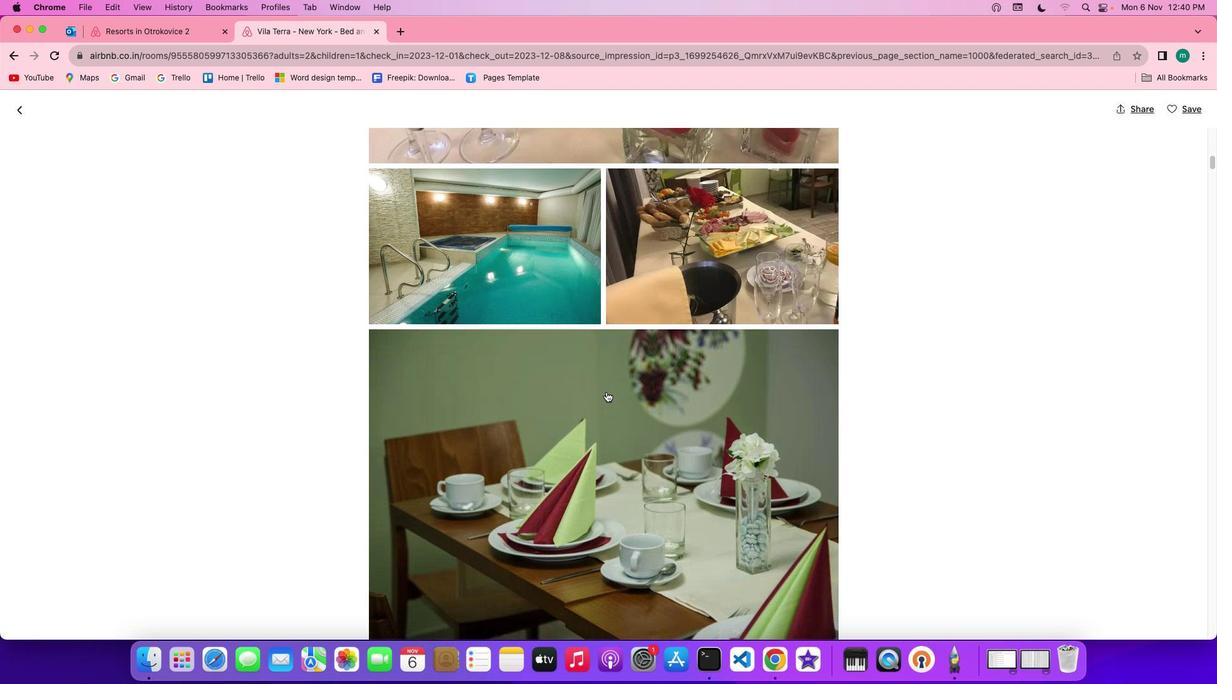
Action: Mouse scrolled (606, 391) with delta (0, 0)
Screenshot: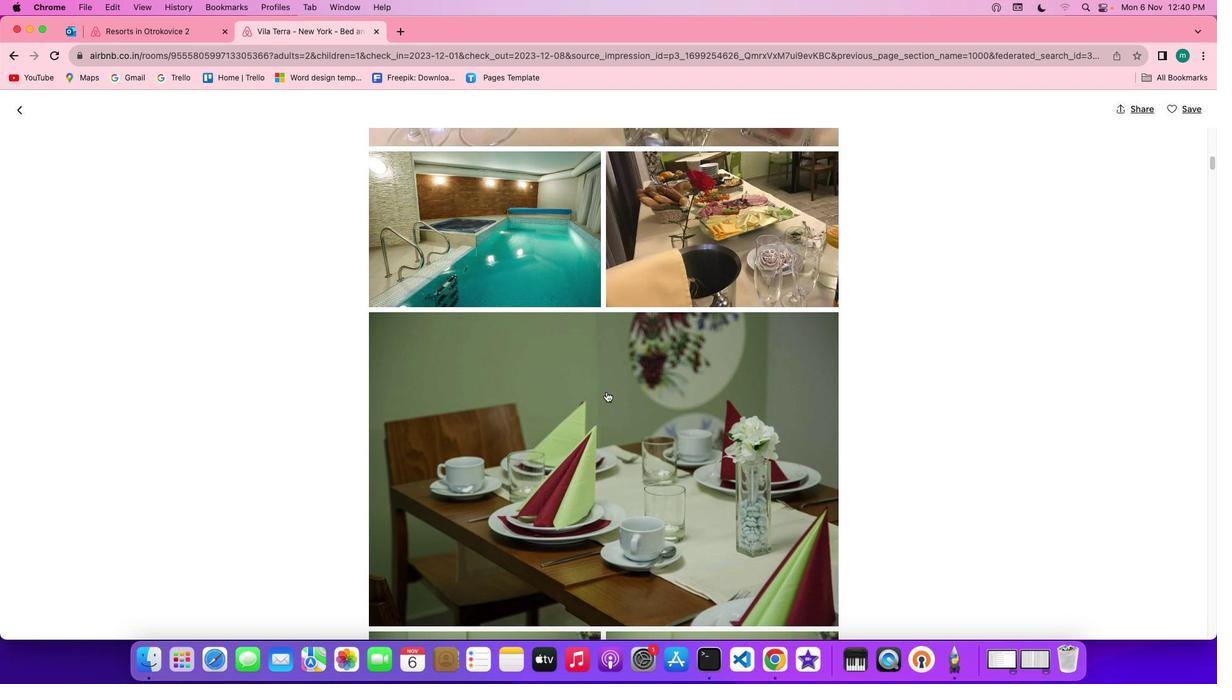 
Action: Mouse scrolled (606, 391) with delta (0, 0)
Screenshot: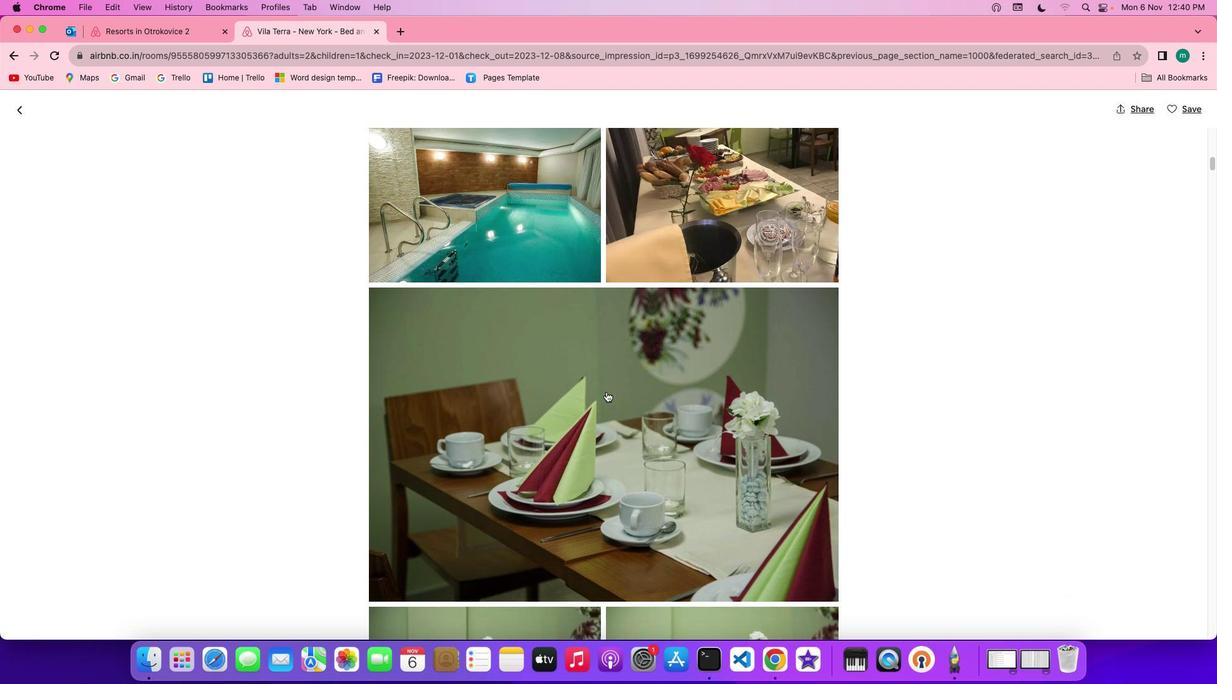 
Action: Mouse scrolled (606, 391) with delta (0, 0)
Screenshot: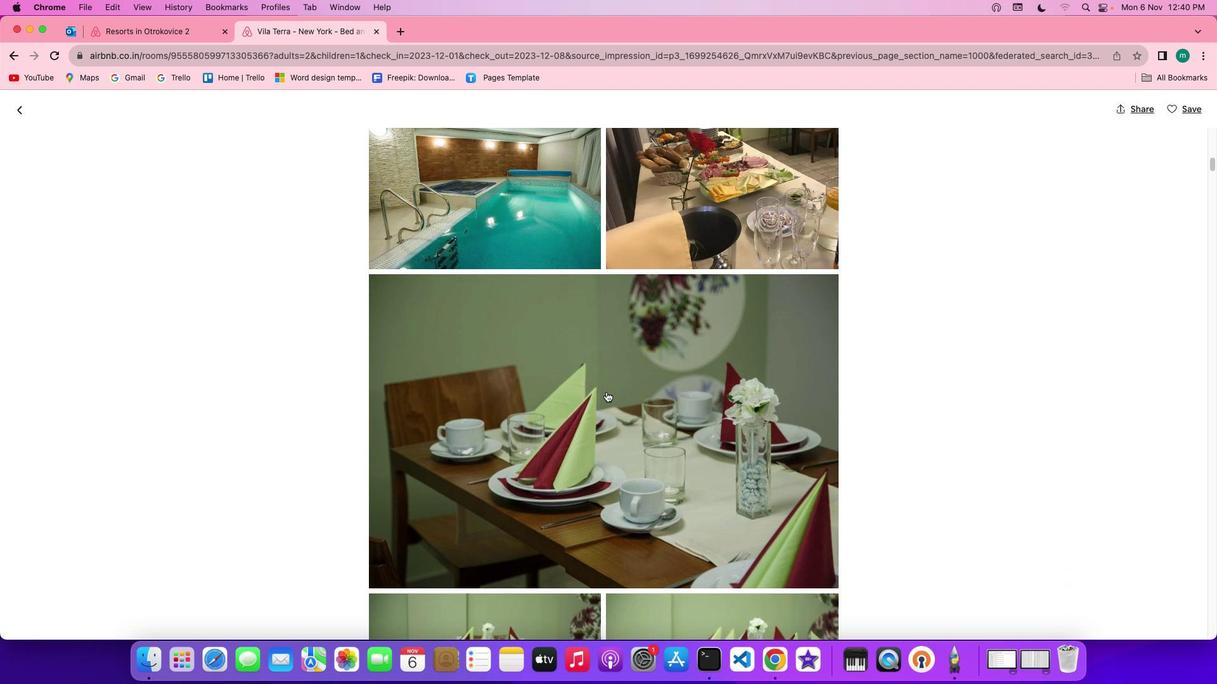 
Action: Mouse scrolled (606, 391) with delta (0, 0)
Screenshot: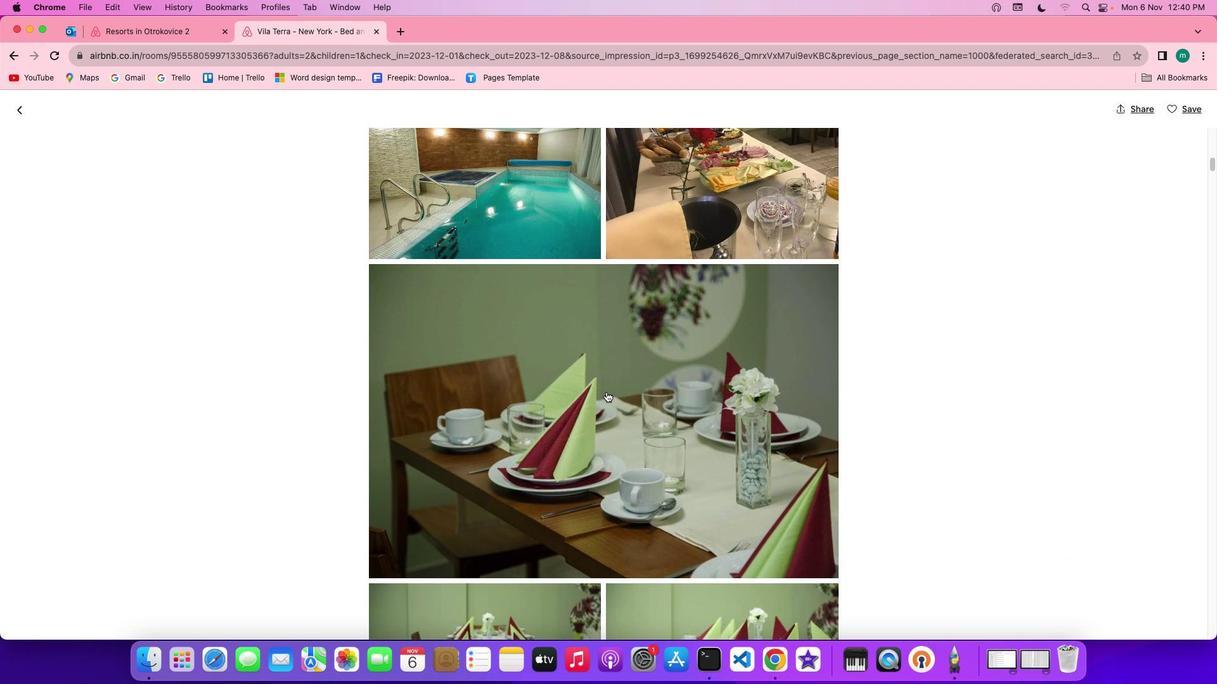 
Action: Mouse scrolled (606, 391) with delta (0, 0)
Screenshot: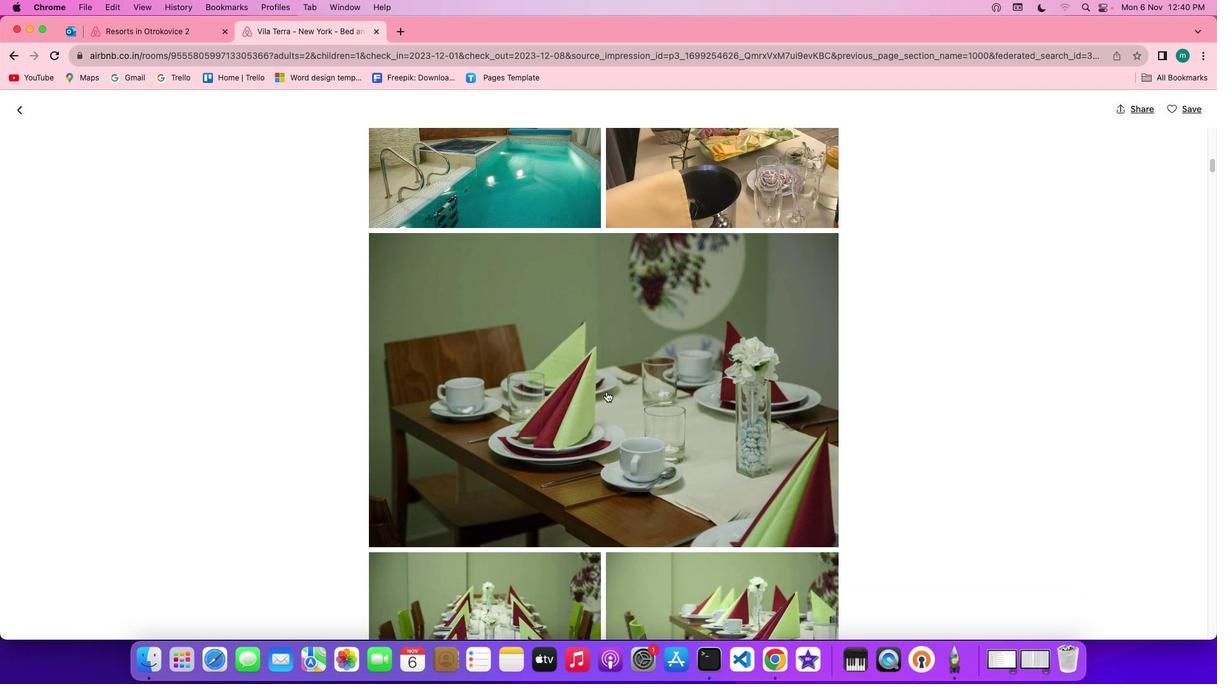 
Action: Mouse scrolled (606, 391) with delta (0, 0)
Screenshot: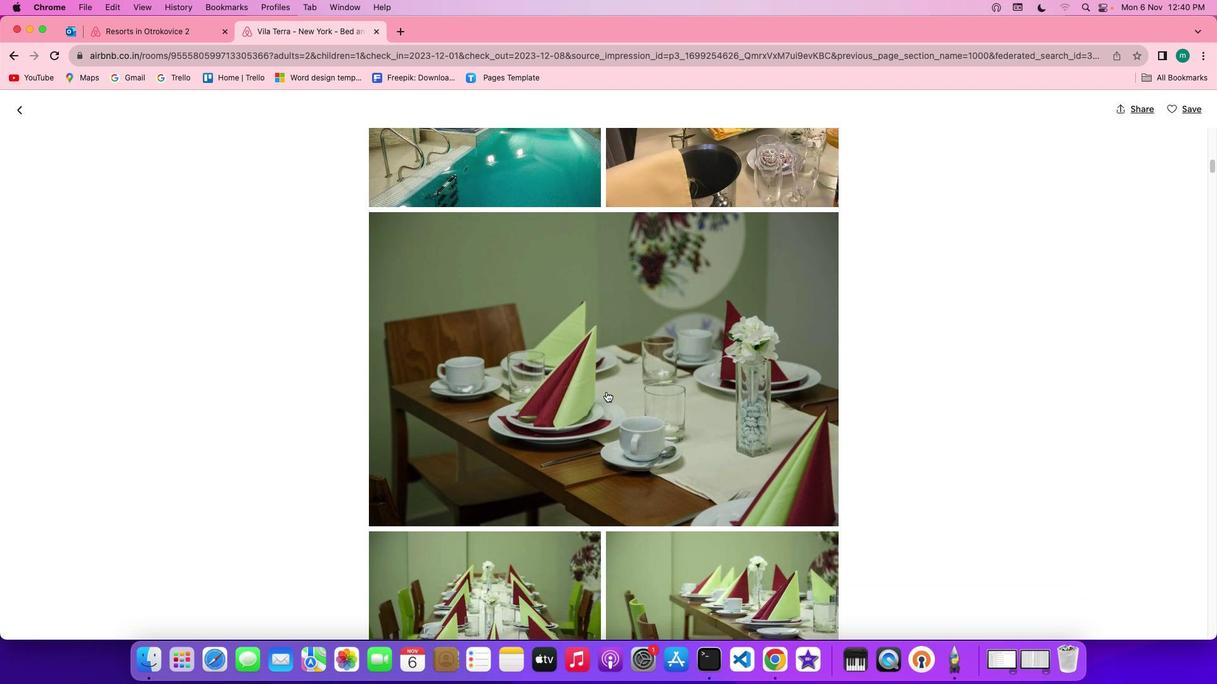 
Action: Mouse scrolled (606, 391) with delta (0, -1)
Screenshot: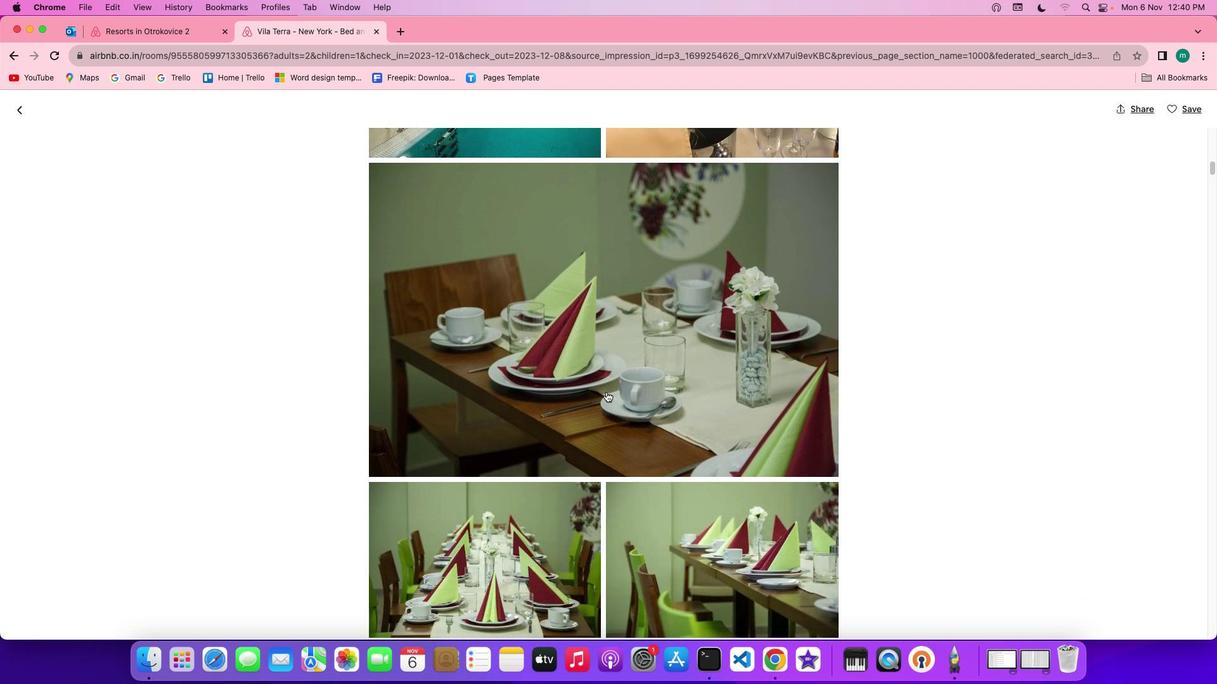 
Action: Mouse scrolled (606, 391) with delta (0, 0)
Screenshot: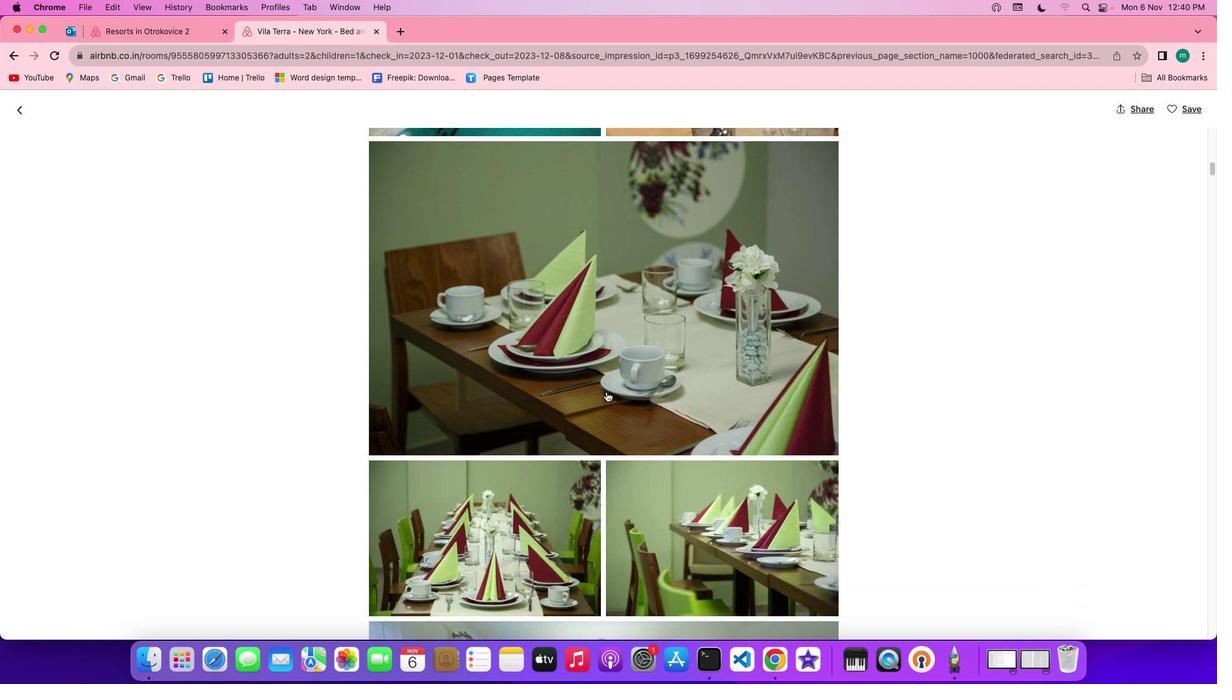 
Action: Mouse scrolled (606, 391) with delta (0, 0)
Screenshot: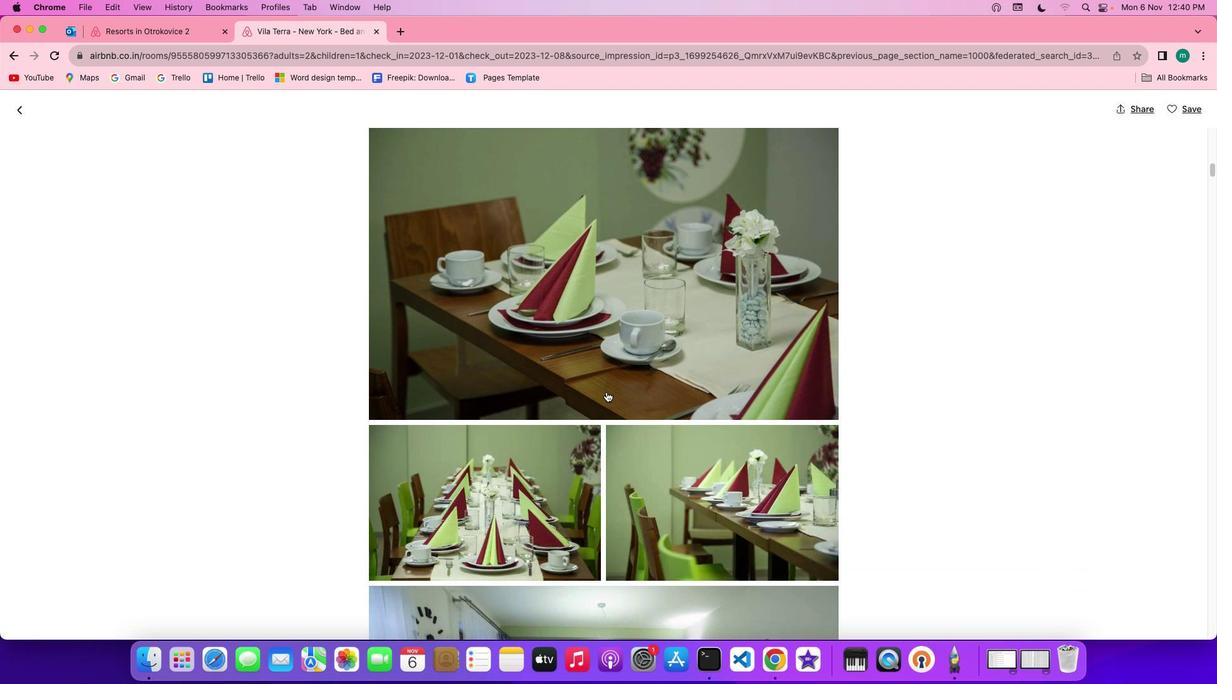 
Action: Mouse scrolled (606, 391) with delta (0, -1)
Screenshot: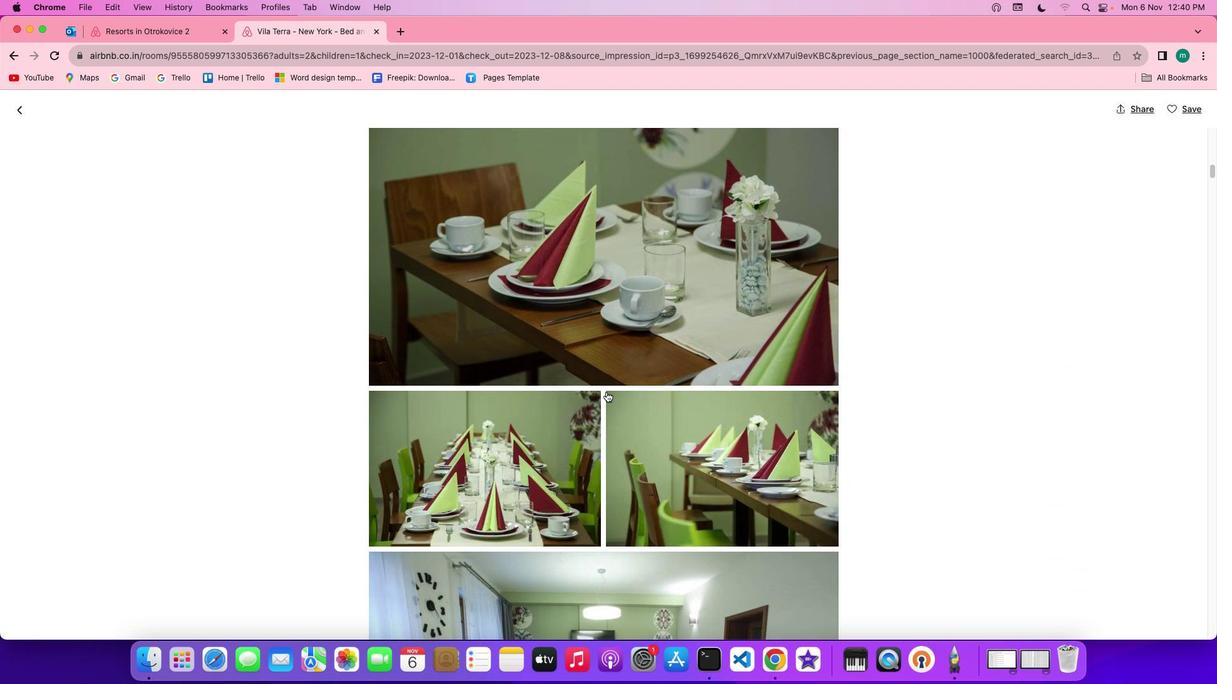 
Action: Mouse scrolled (606, 391) with delta (0, -1)
Screenshot: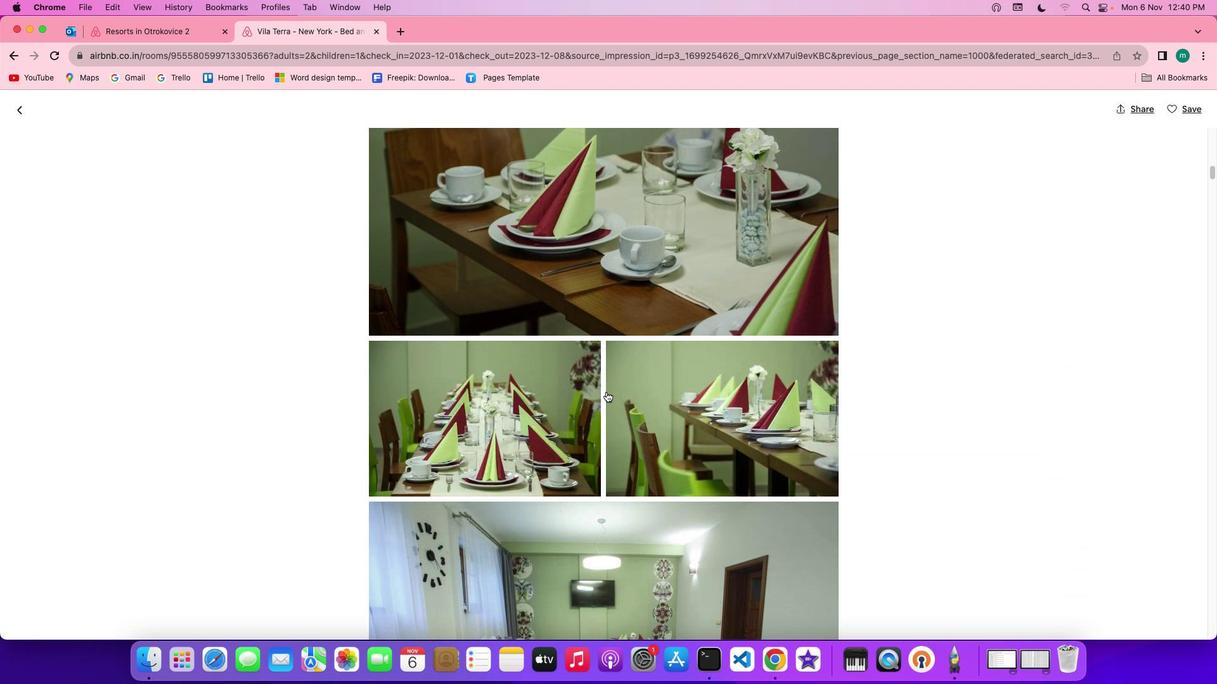 
Action: Mouse scrolled (606, 391) with delta (0, -1)
Screenshot: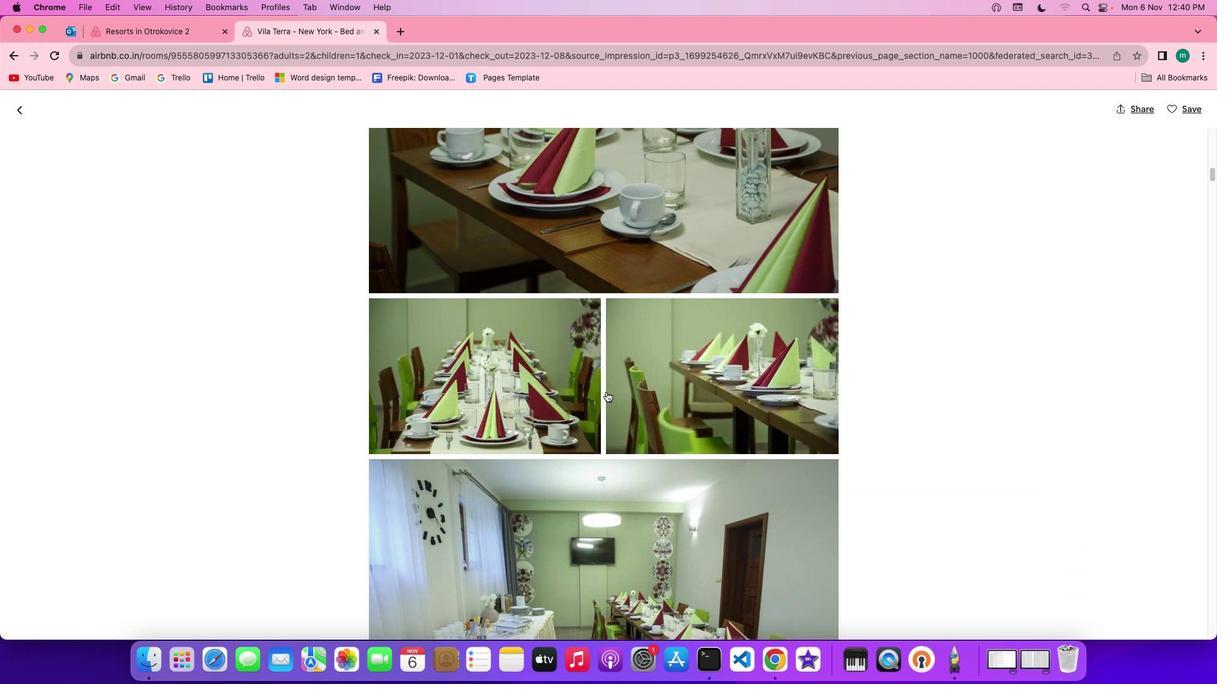 
Action: Mouse scrolled (606, 391) with delta (0, 0)
Screenshot: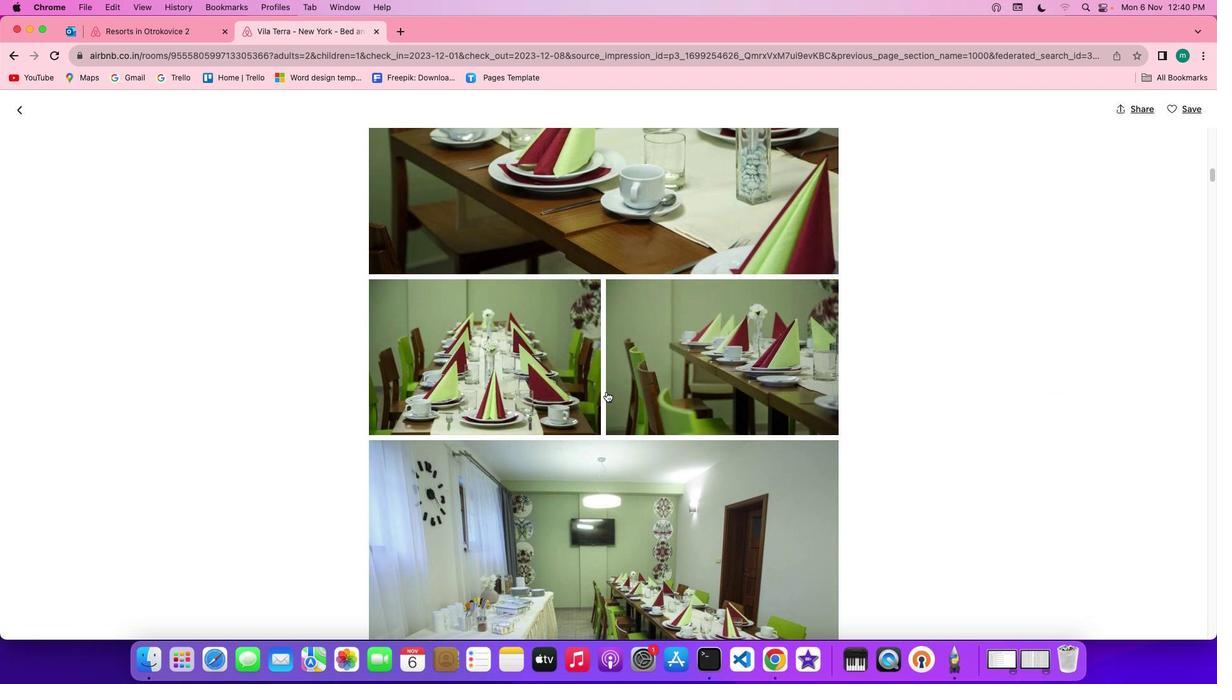 
Action: Mouse scrolled (606, 391) with delta (0, 0)
Screenshot: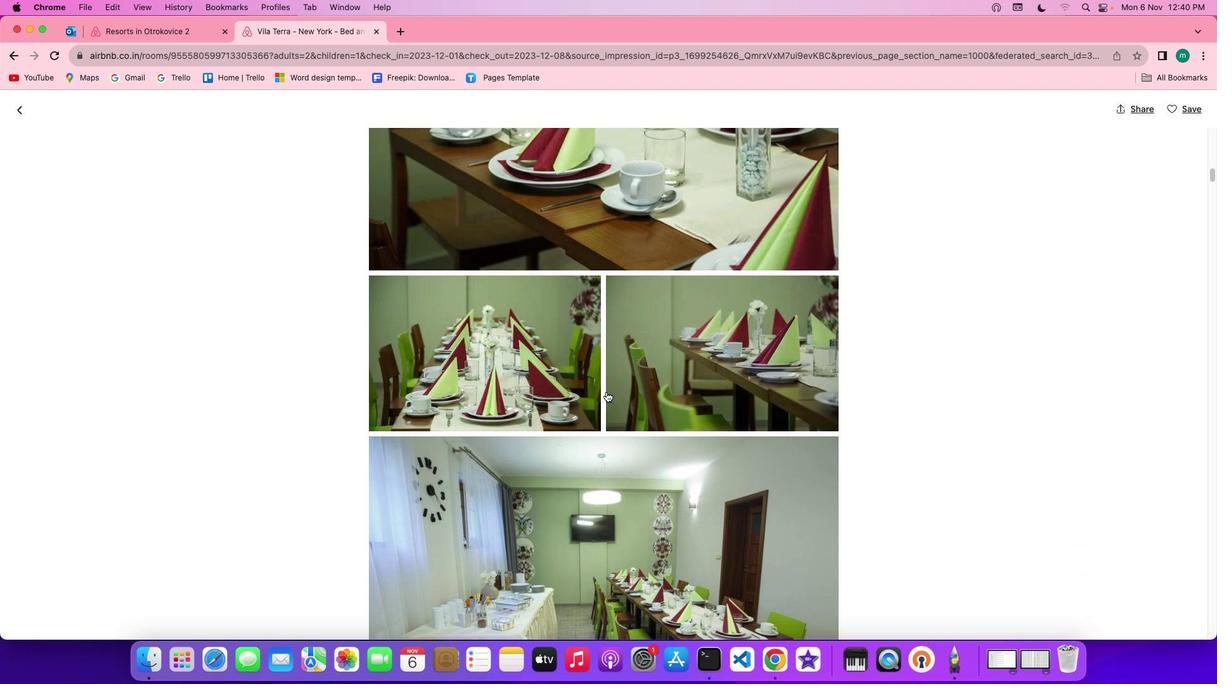 
Action: Mouse scrolled (606, 391) with delta (0, 0)
Screenshot: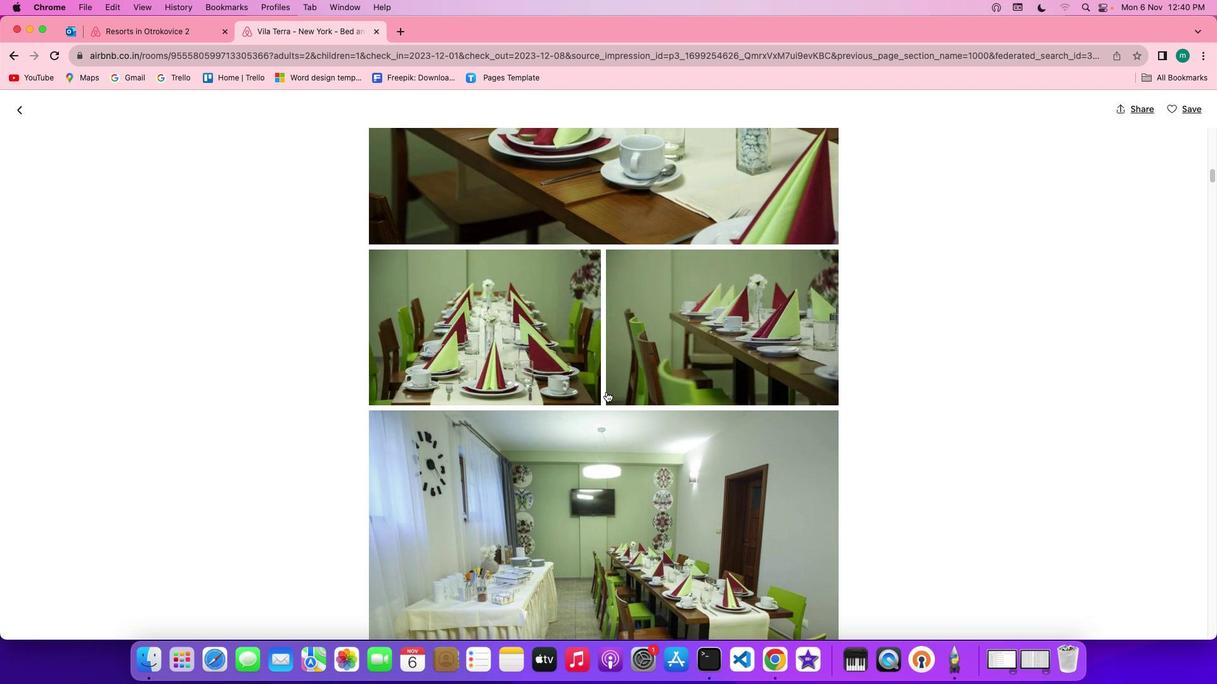 
Action: Mouse scrolled (606, 391) with delta (0, 0)
Screenshot: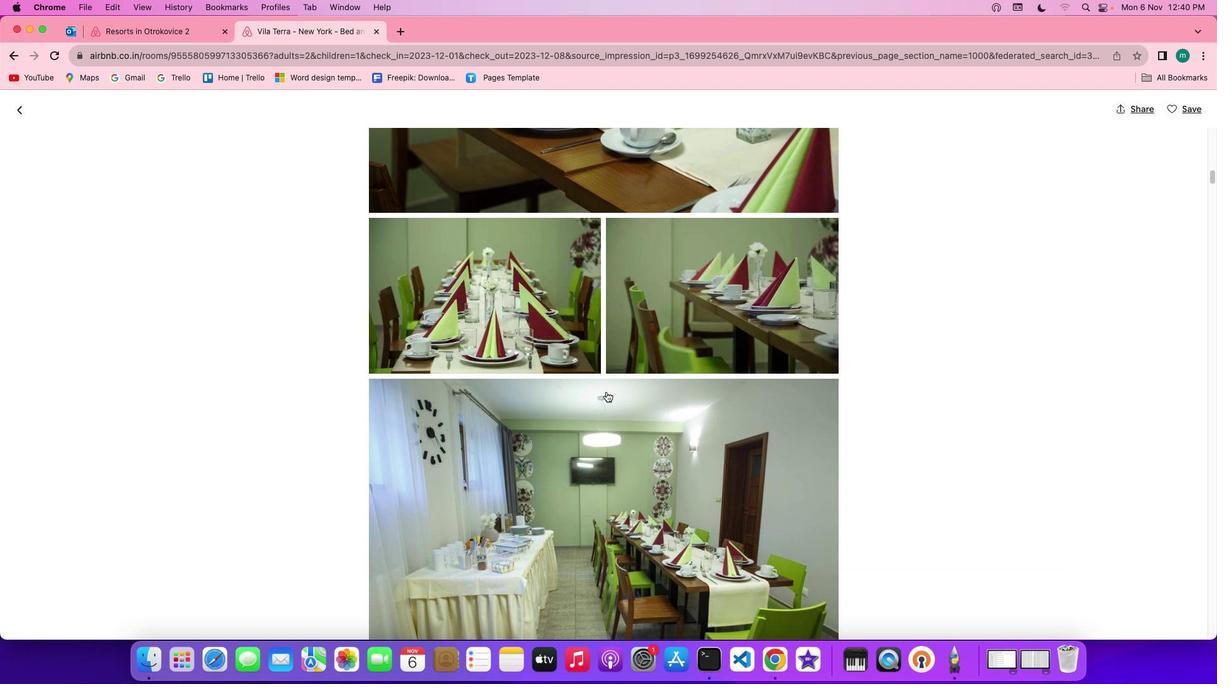 
Action: Mouse scrolled (606, 391) with delta (0, 0)
Screenshot: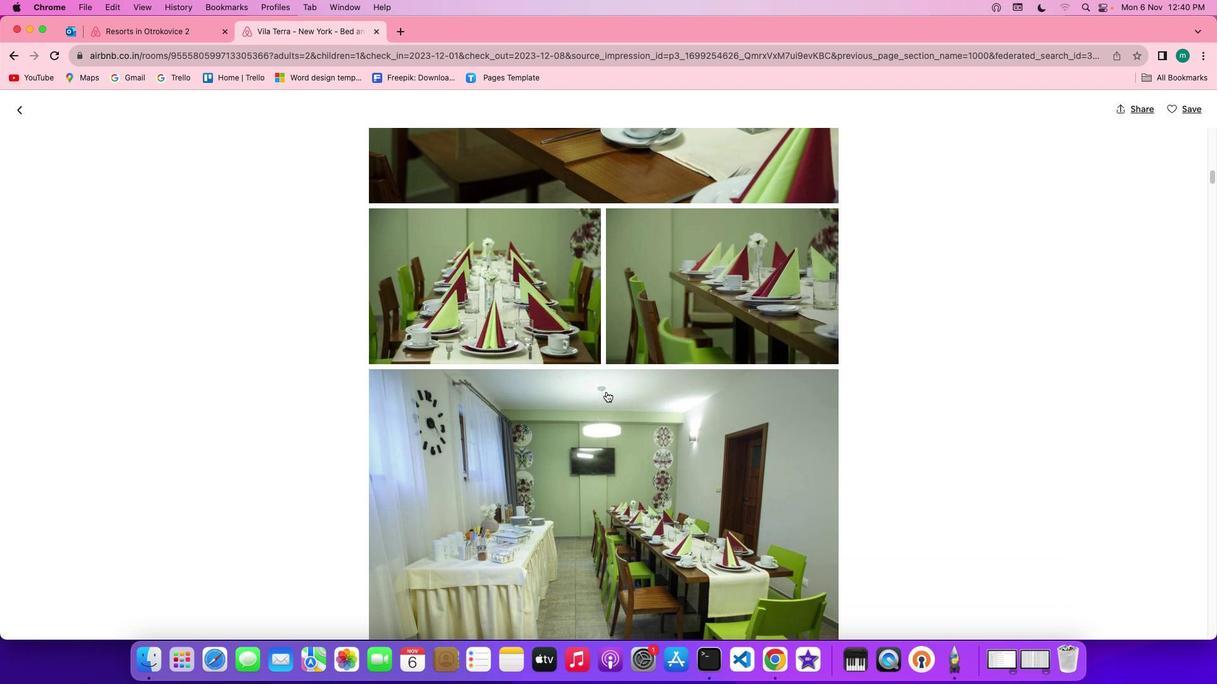 
Action: Mouse scrolled (606, 391) with delta (0, -1)
Screenshot: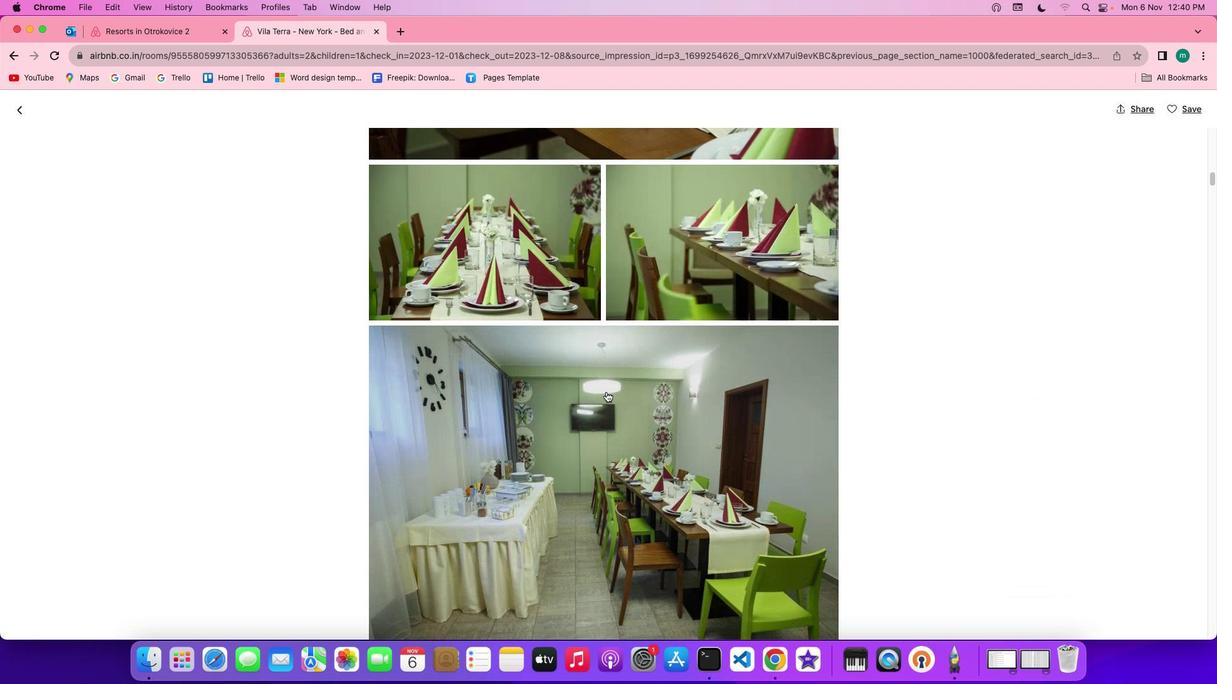 
Action: Mouse scrolled (606, 391) with delta (0, -1)
Screenshot: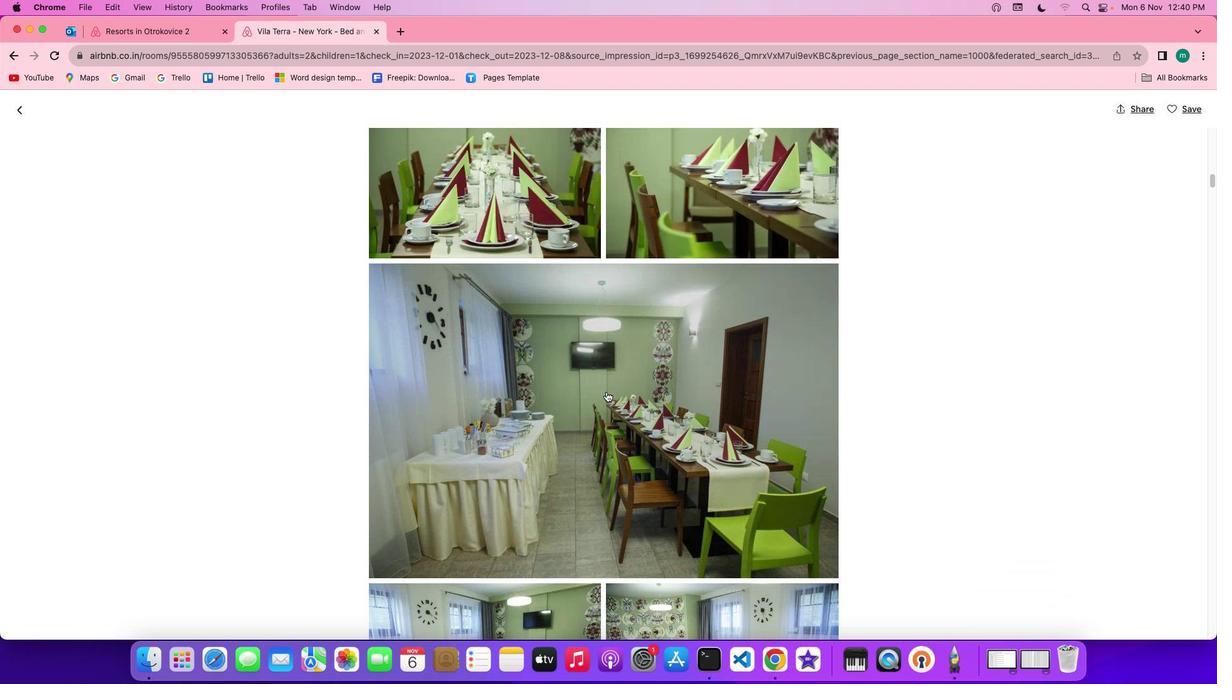 
Action: Mouse scrolled (606, 391) with delta (0, 0)
Screenshot: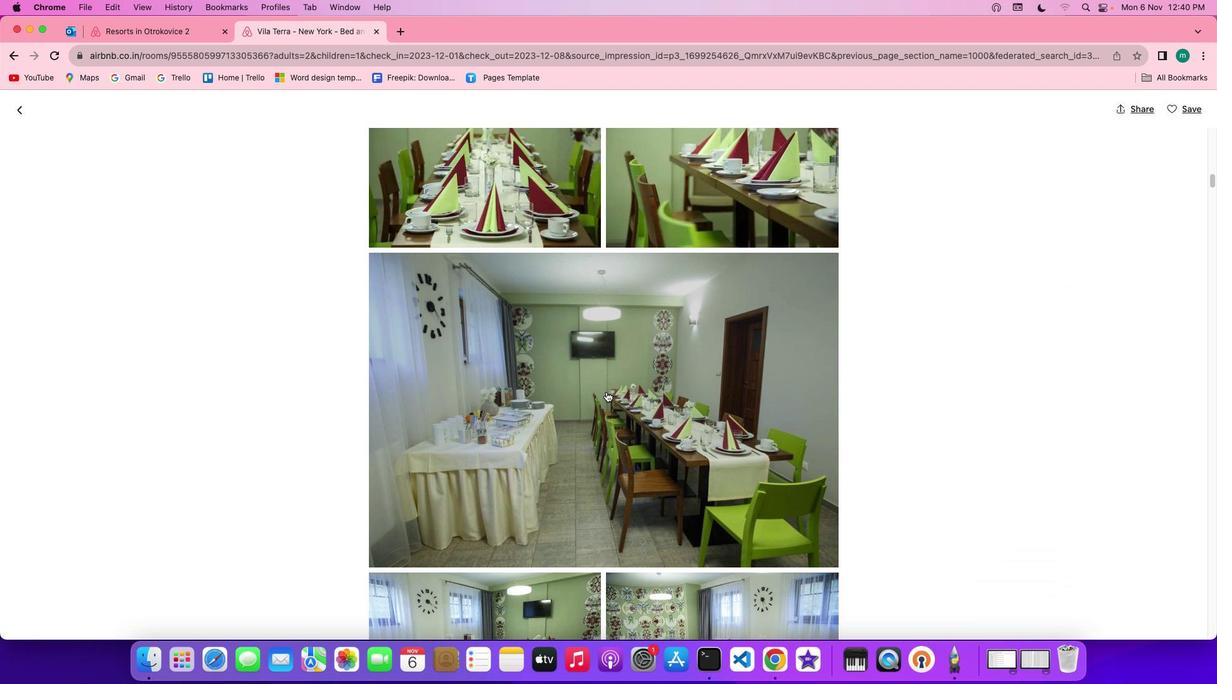
Action: Mouse scrolled (606, 391) with delta (0, 0)
Screenshot: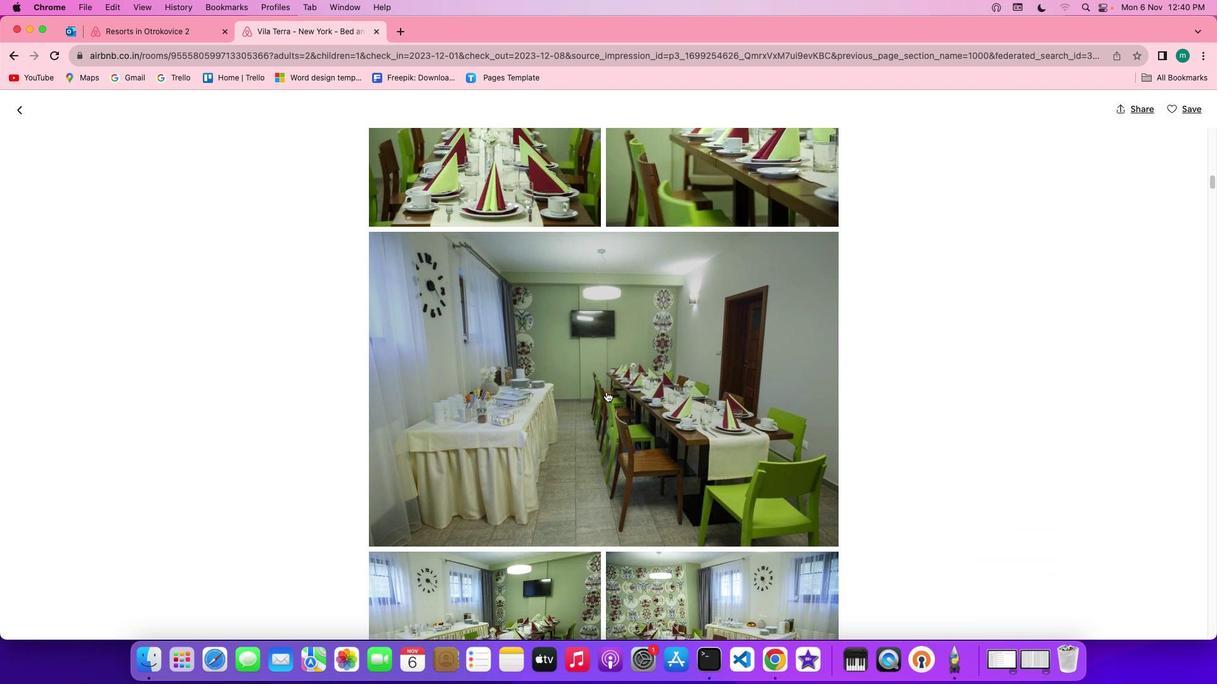 
Action: Mouse scrolled (606, 391) with delta (0, 0)
Screenshot: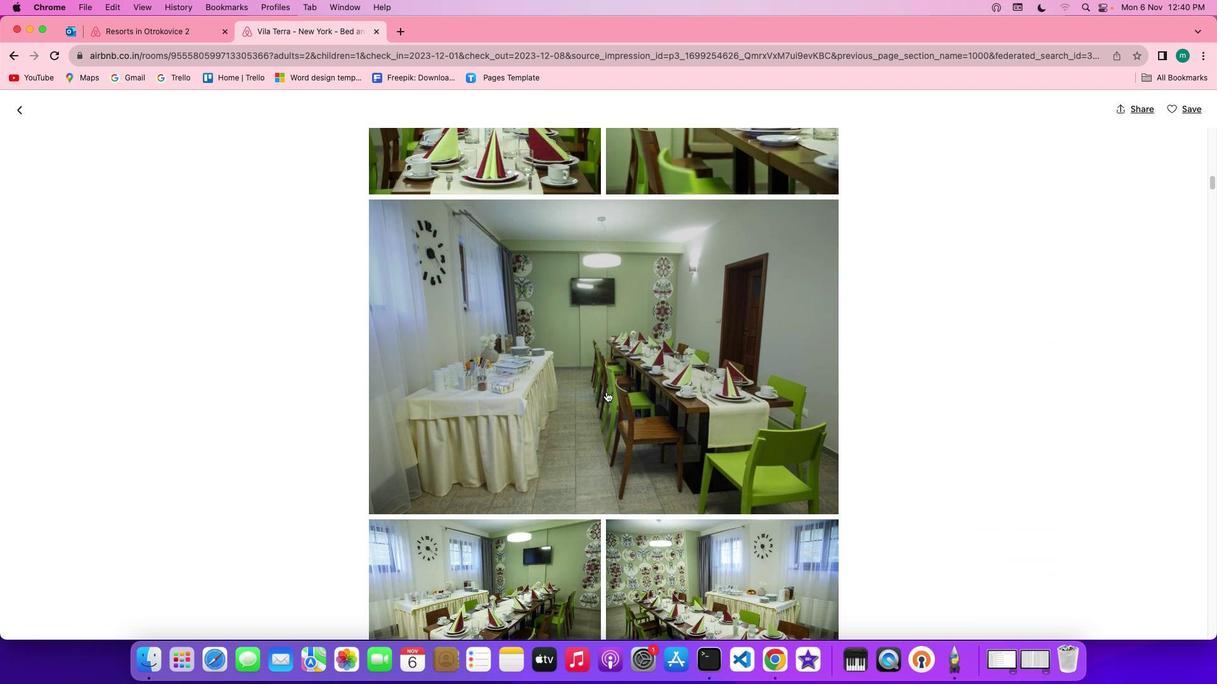 
Action: Mouse scrolled (606, 391) with delta (0, 0)
Screenshot: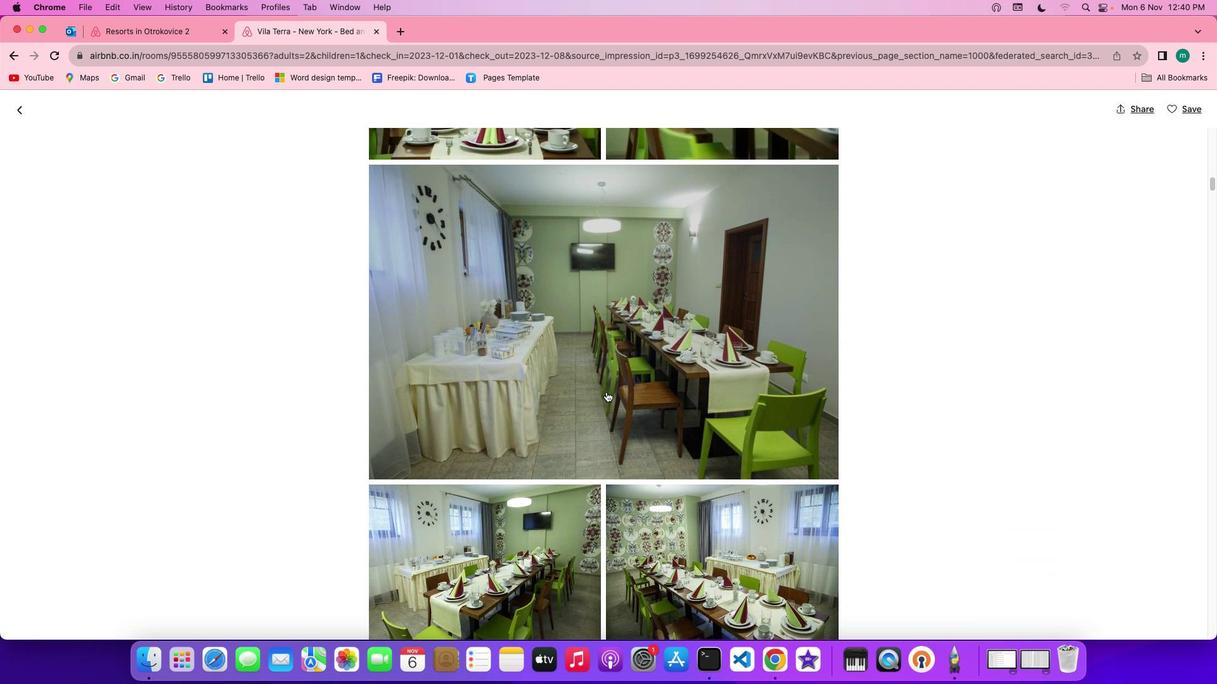 
Action: Mouse scrolled (606, 391) with delta (0, 0)
Screenshot: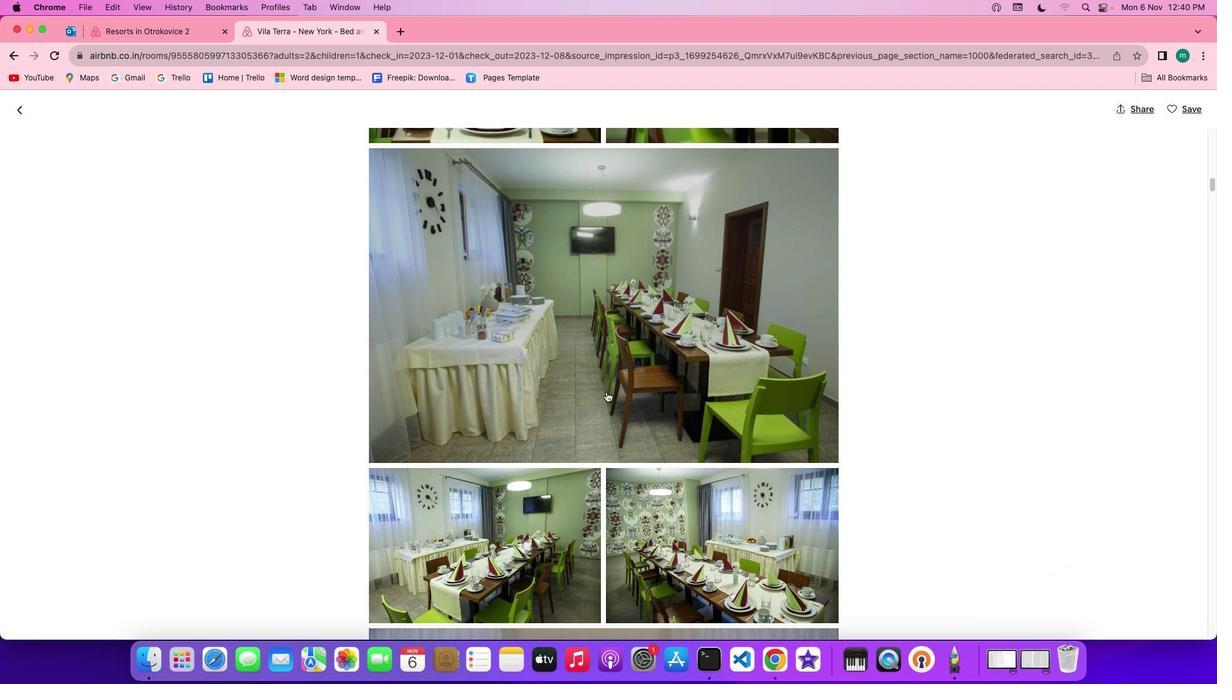 
Action: Mouse scrolled (606, 391) with delta (0, 0)
Screenshot: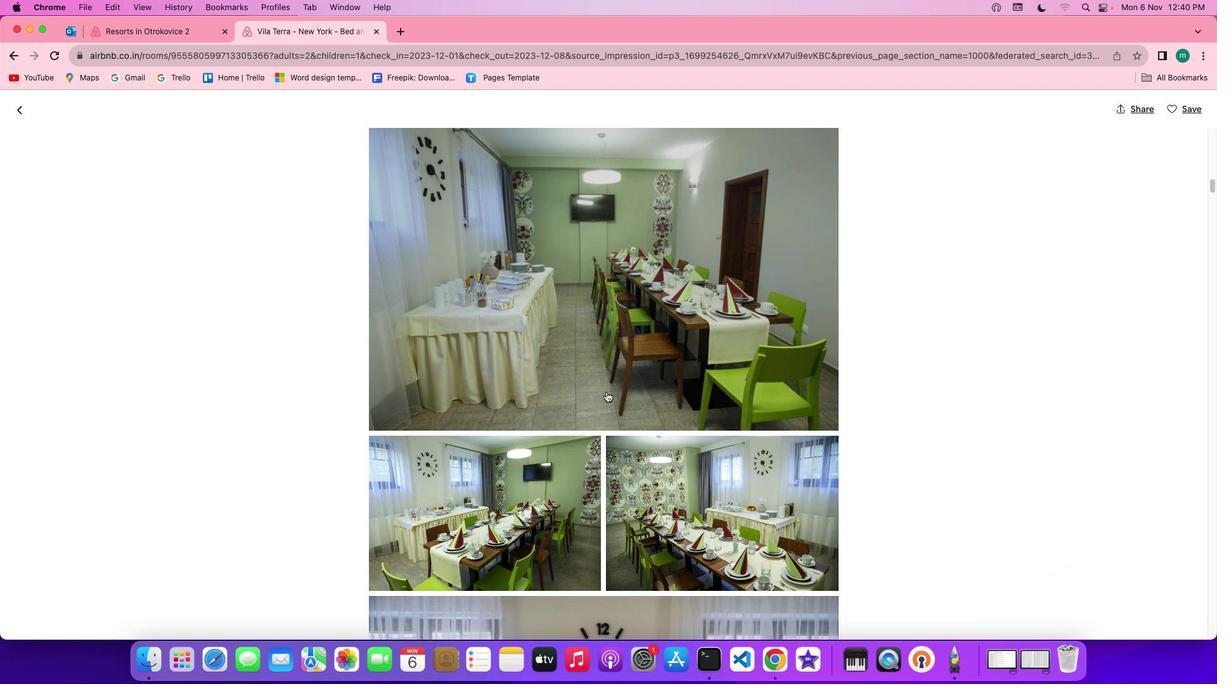 
Action: Mouse scrolled (606, 391) with delta (0, 0)
Screenshot: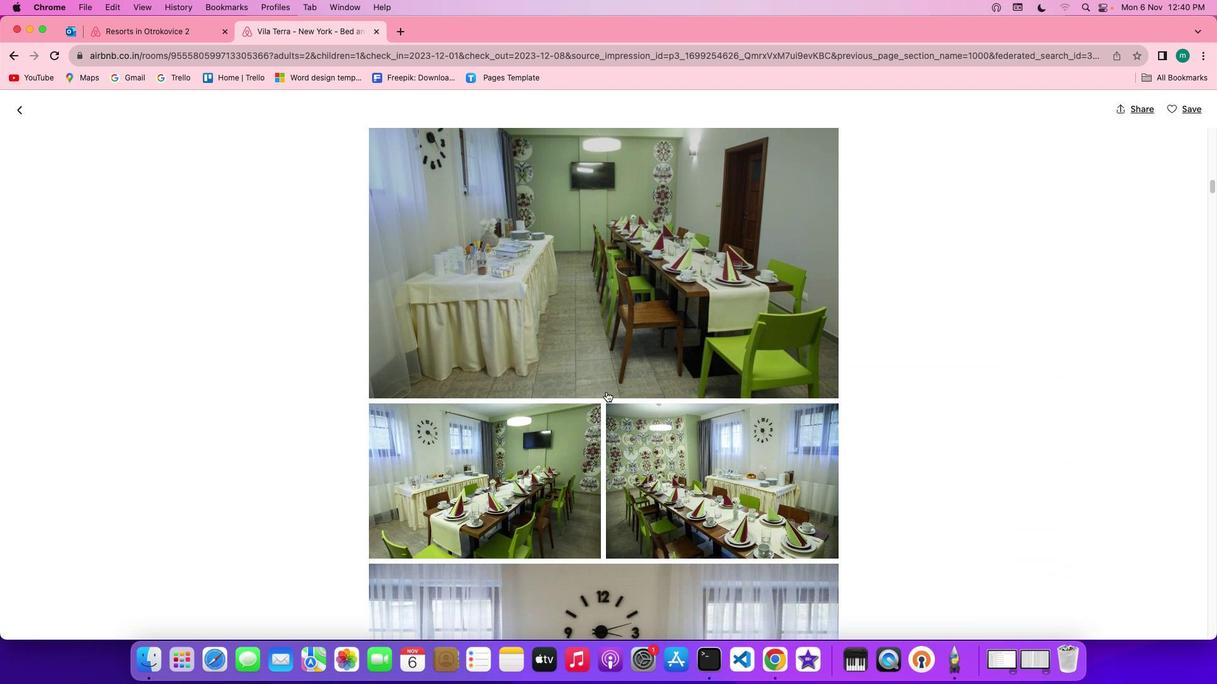 
Action: Mouse scrolled (606, 391) with delta (0, -1)
Screenshot: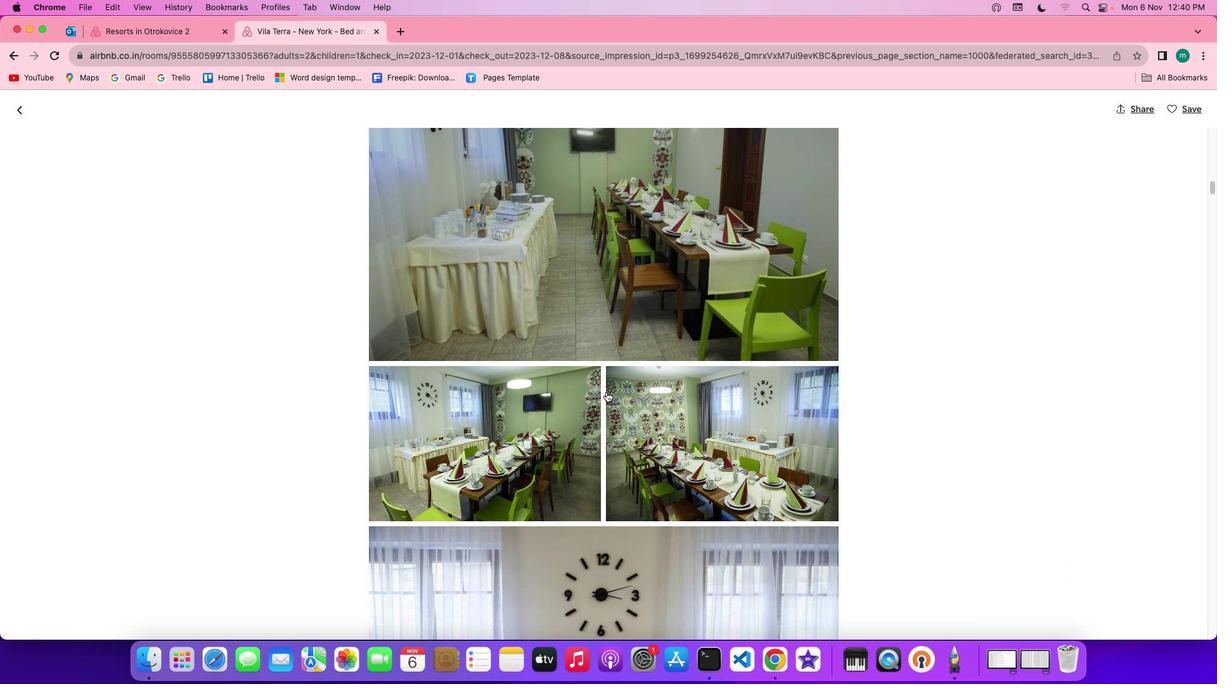 
Action: Mouse scrolled (606, 391) with delta (0, 0)
Screenshot: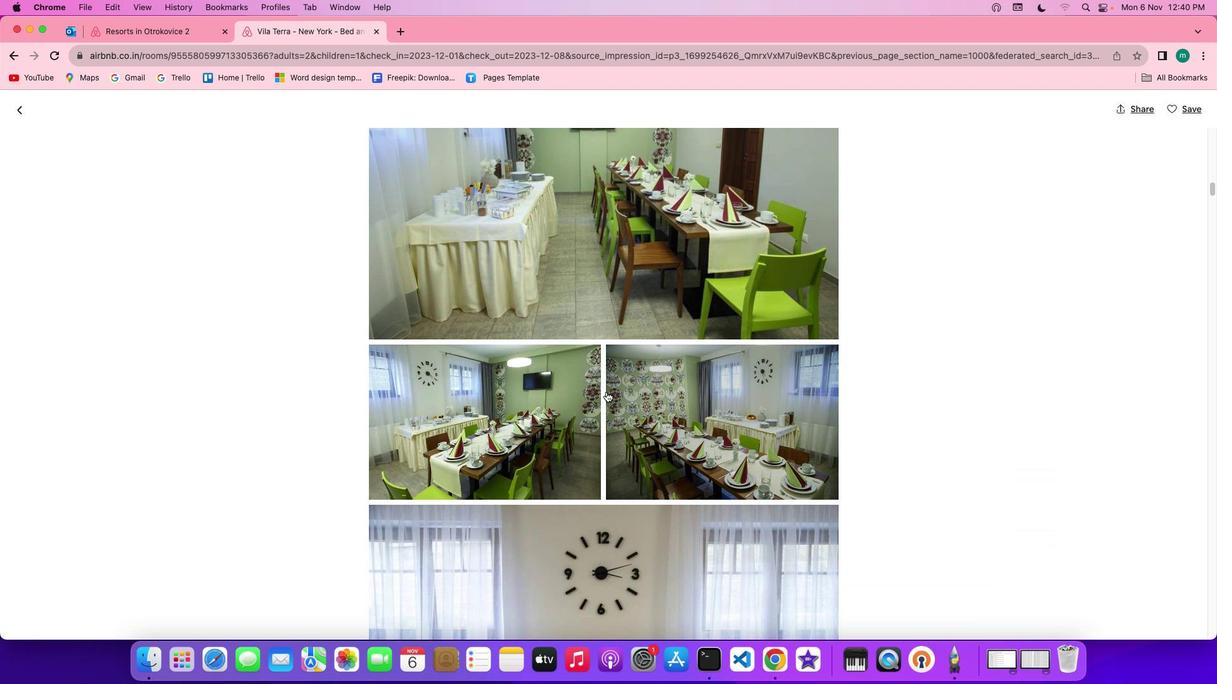 
Action: Mouse scrolled (606, 391) with delta (0, 0)
Screenshot: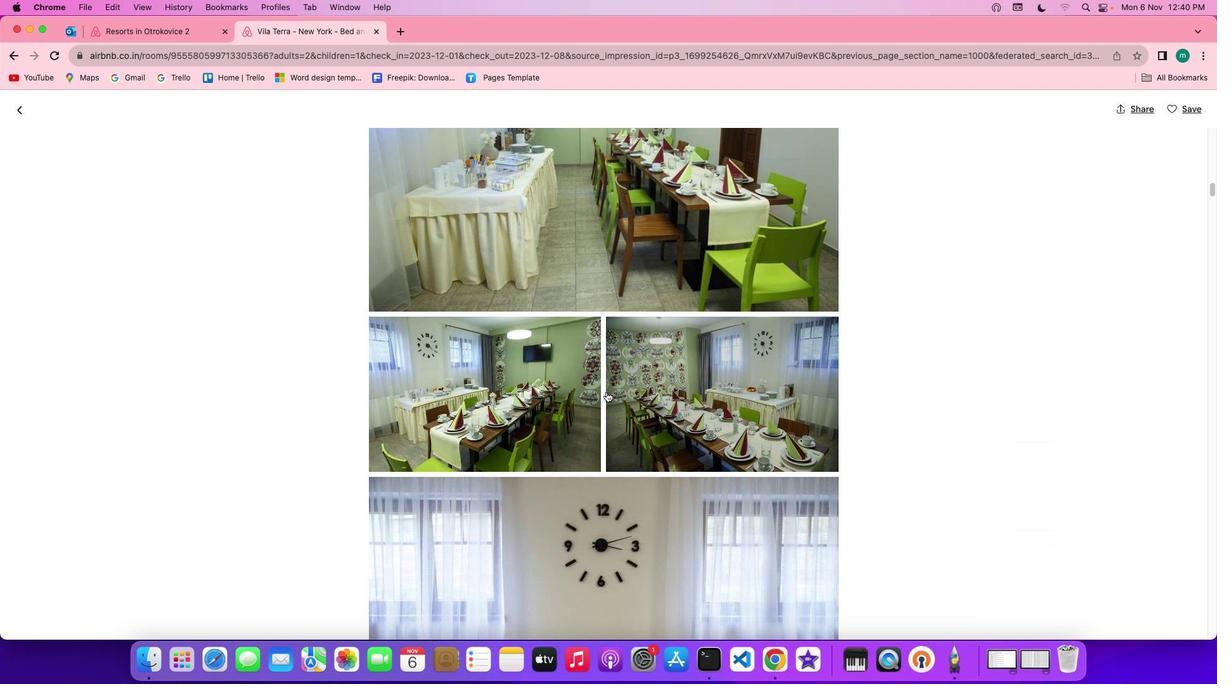 
Action: Mouse scrolled (606, 391) with delta (0, 0)
Screenshot: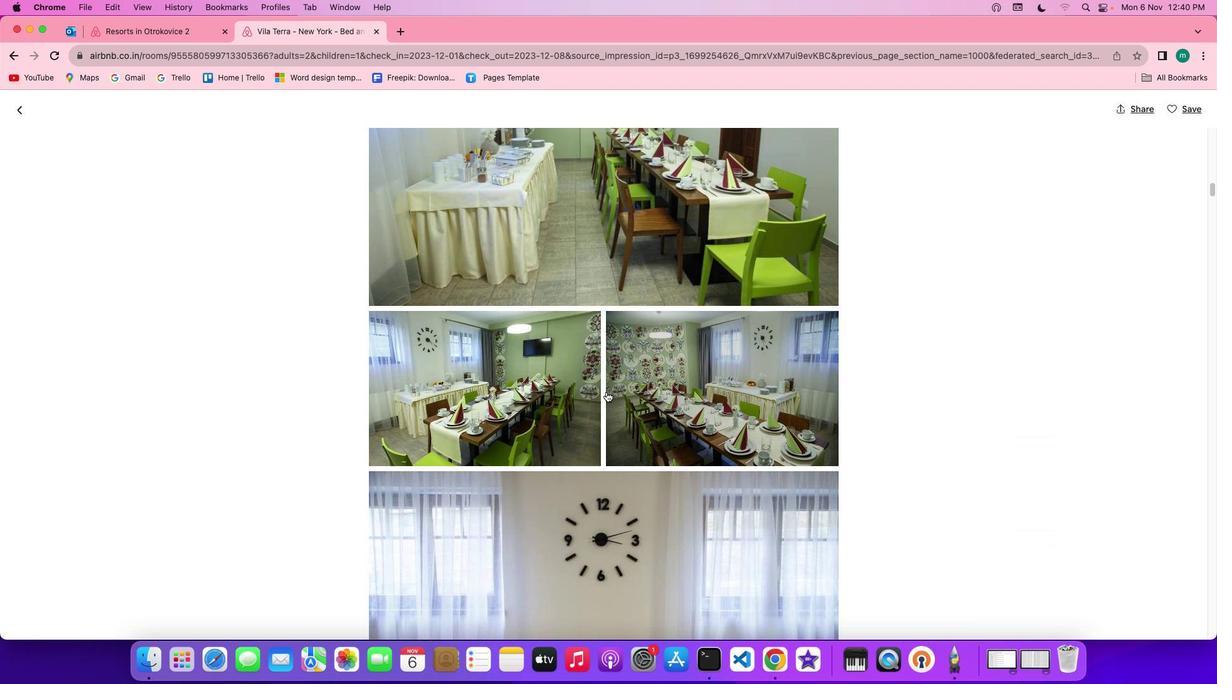
Action: Mouse scrolled (606, 391) with delta (0, 0)
Screenshot: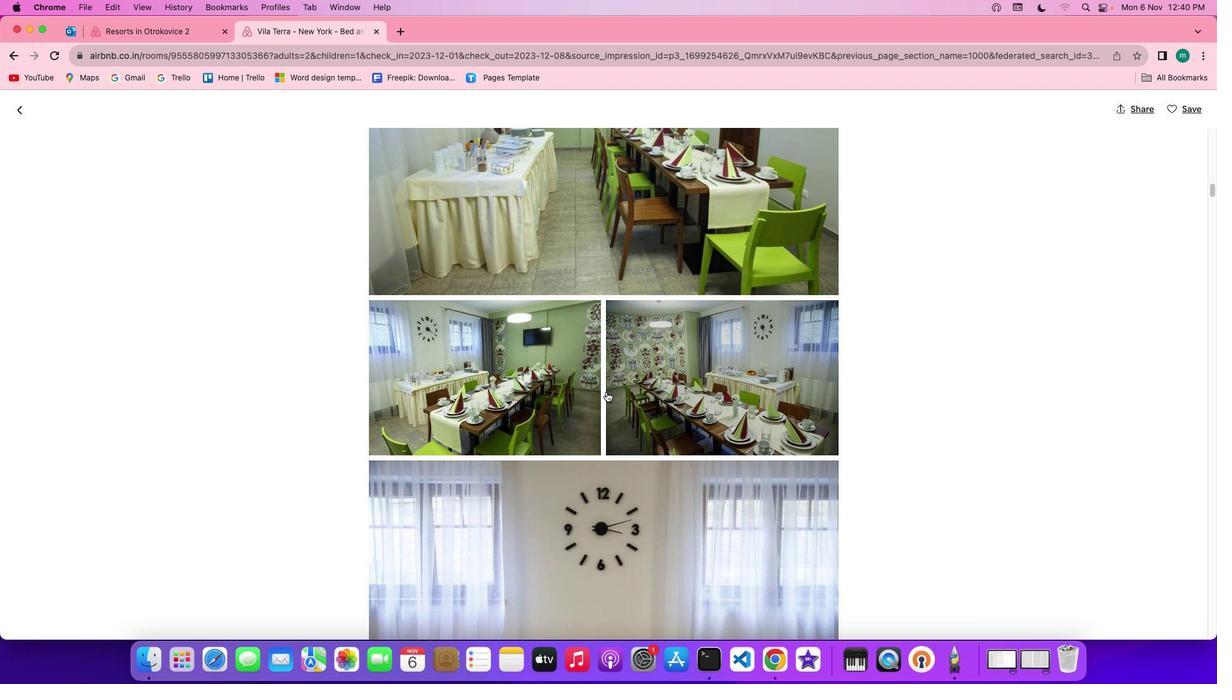 
Action: Mouse scrolled (606, 391) with delta (0, 0)
Screenshot: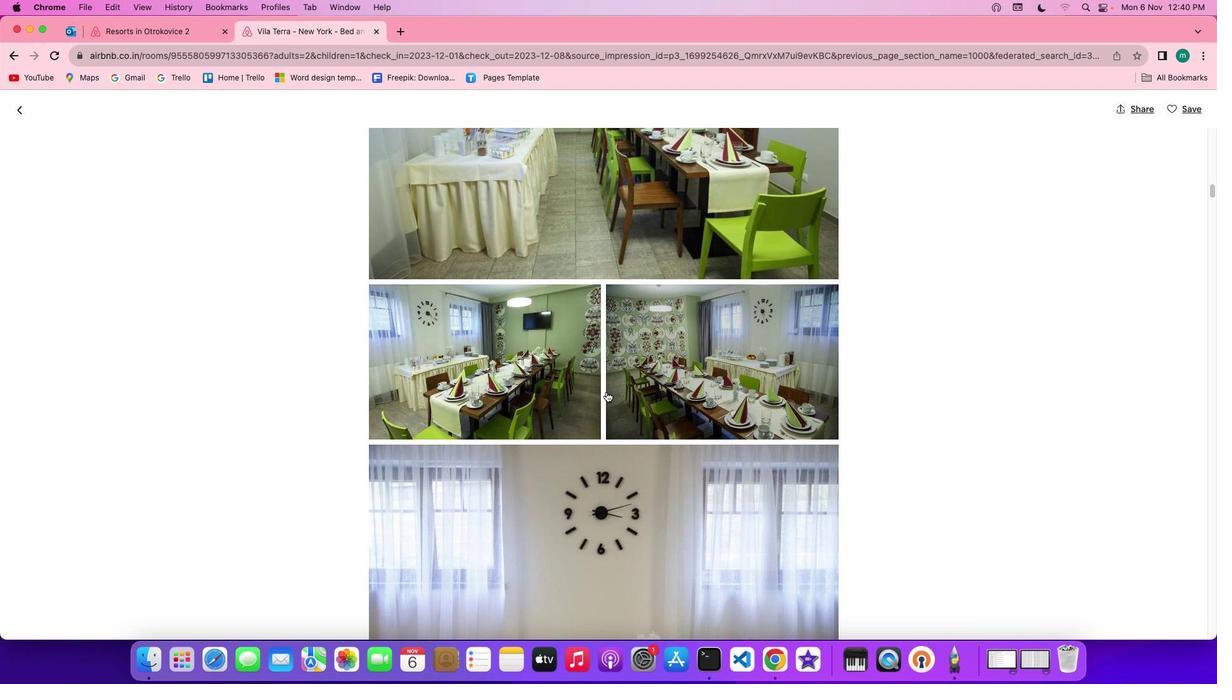 
Action: Mouse scrolled (606, 391) with delta (0, 0)
Screenshot: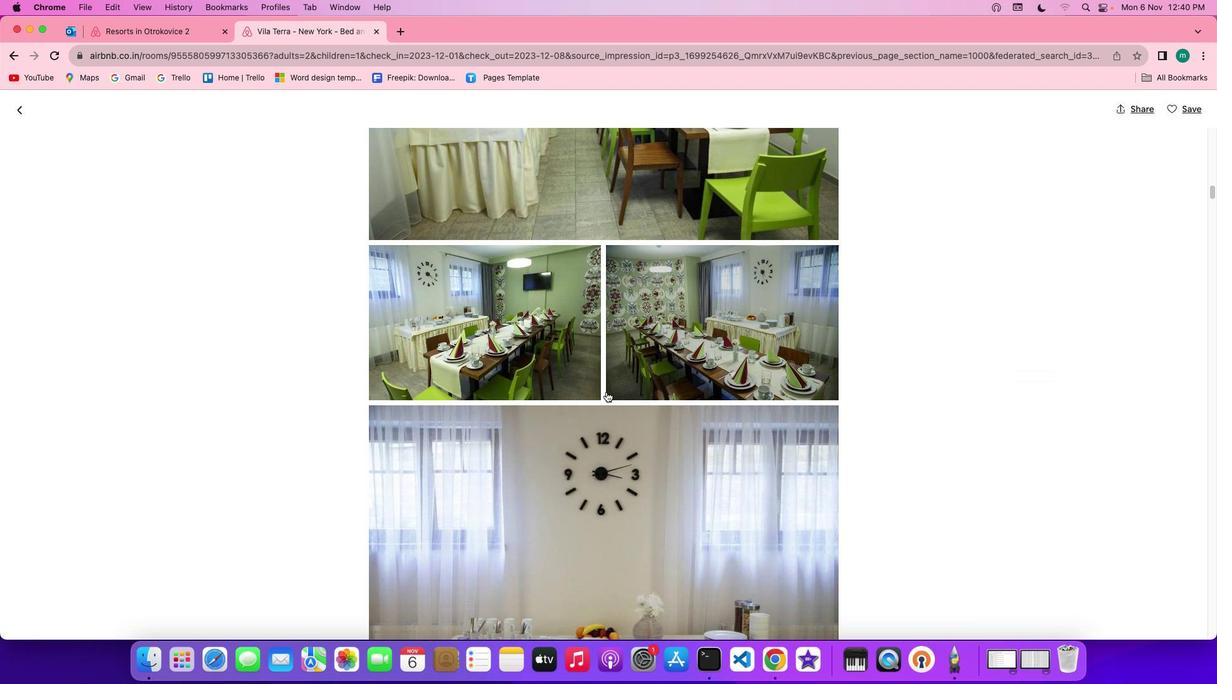
Action: Mouse scrolled (606, 391) with delta (0, 0)
Screenshot: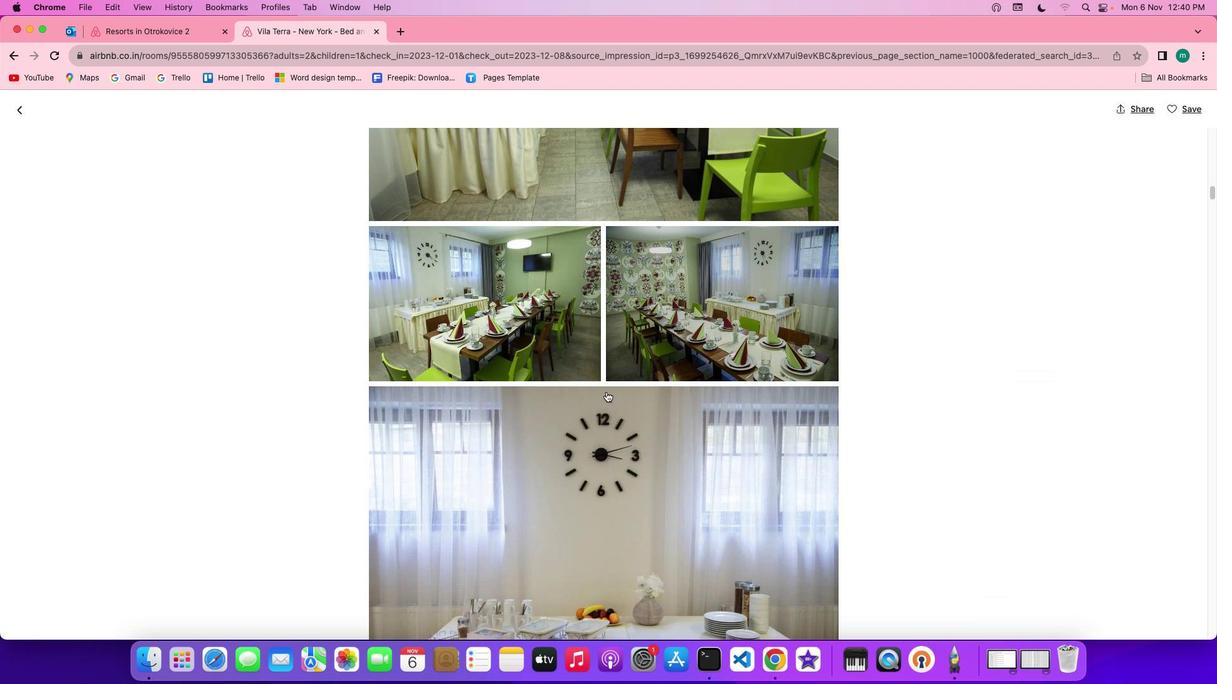 
Action: Mouse scrolled (606, 391) with delta (0, -1)
Screenshot: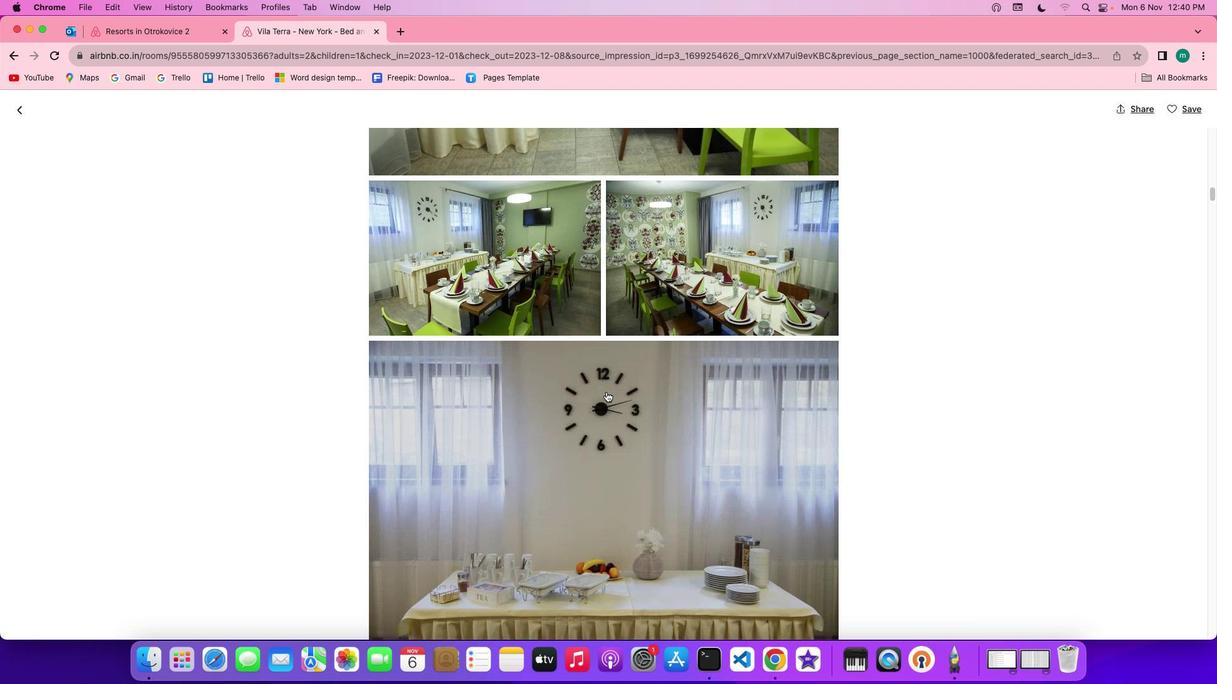 
Action: Mouse scrolled (606, 391) with delta (0, 0)
Screenshot: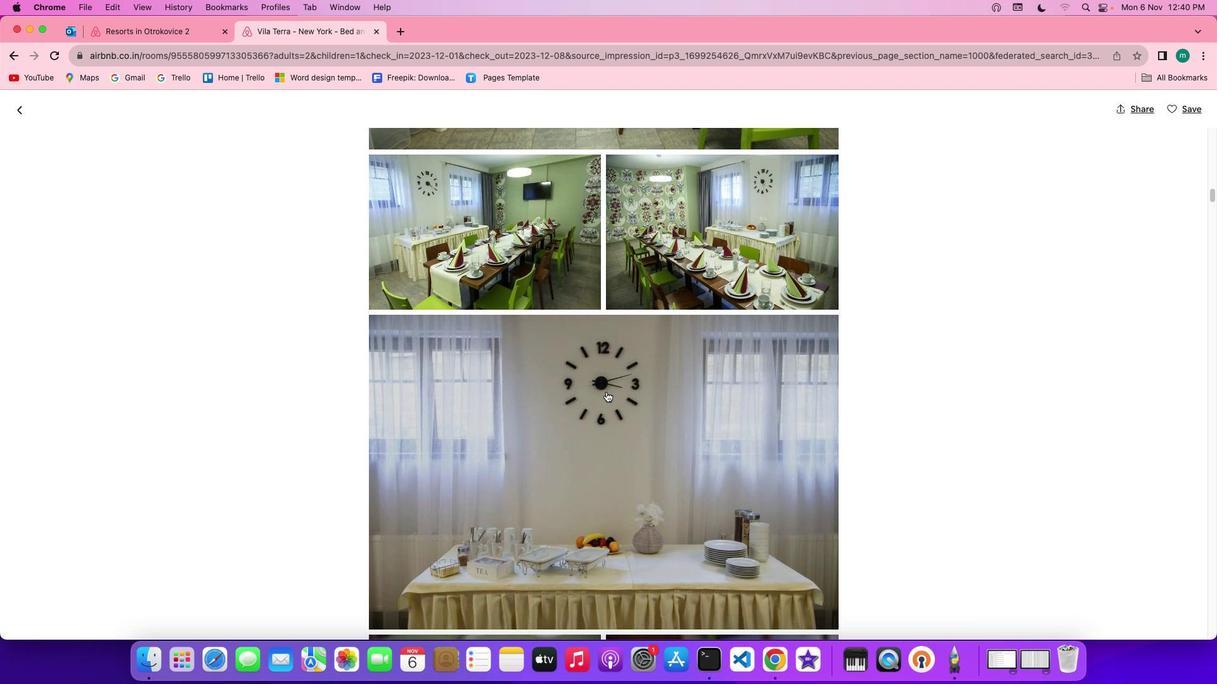 
Action: Mouse scrolled (606, 391) with delta (0, 0)
Screenshot: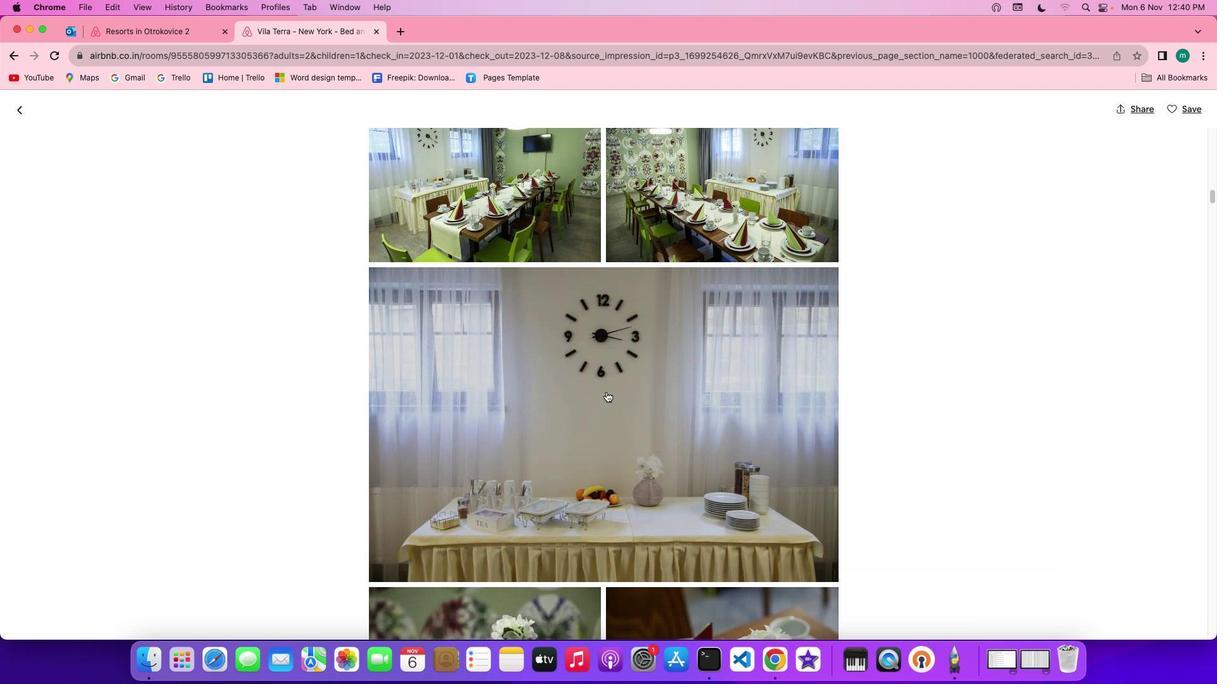 
Action: Mouse scrolled (606, 391) with delta (0, -1)
Screenshot: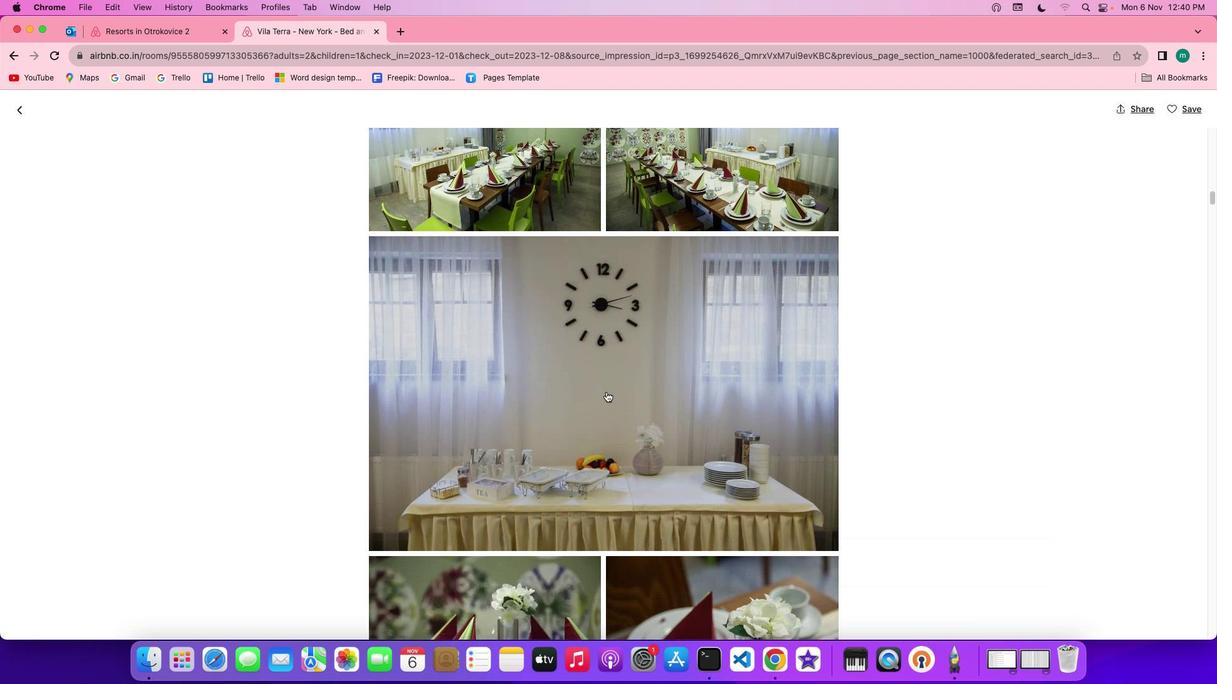 
Action: Mouse scrolled (606, 391) with delta (0, -1)
Screenshot: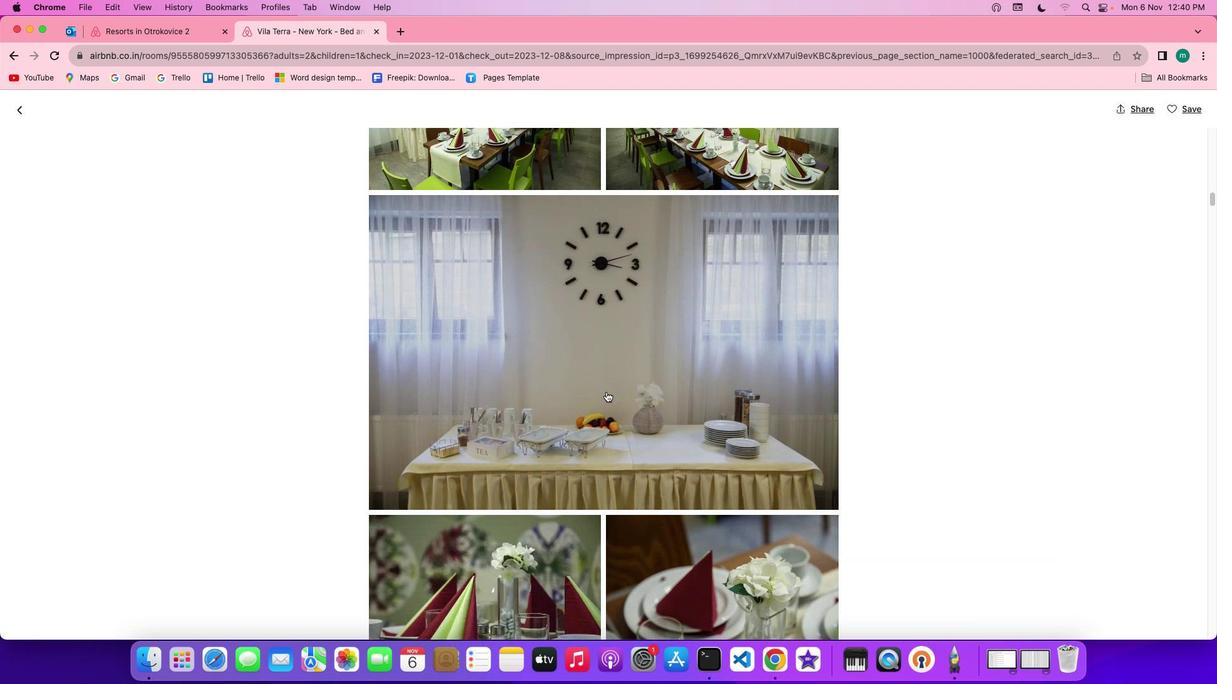 
Action: Mouse scrolled (606, 391) with delta (0, 0)
Screenshot: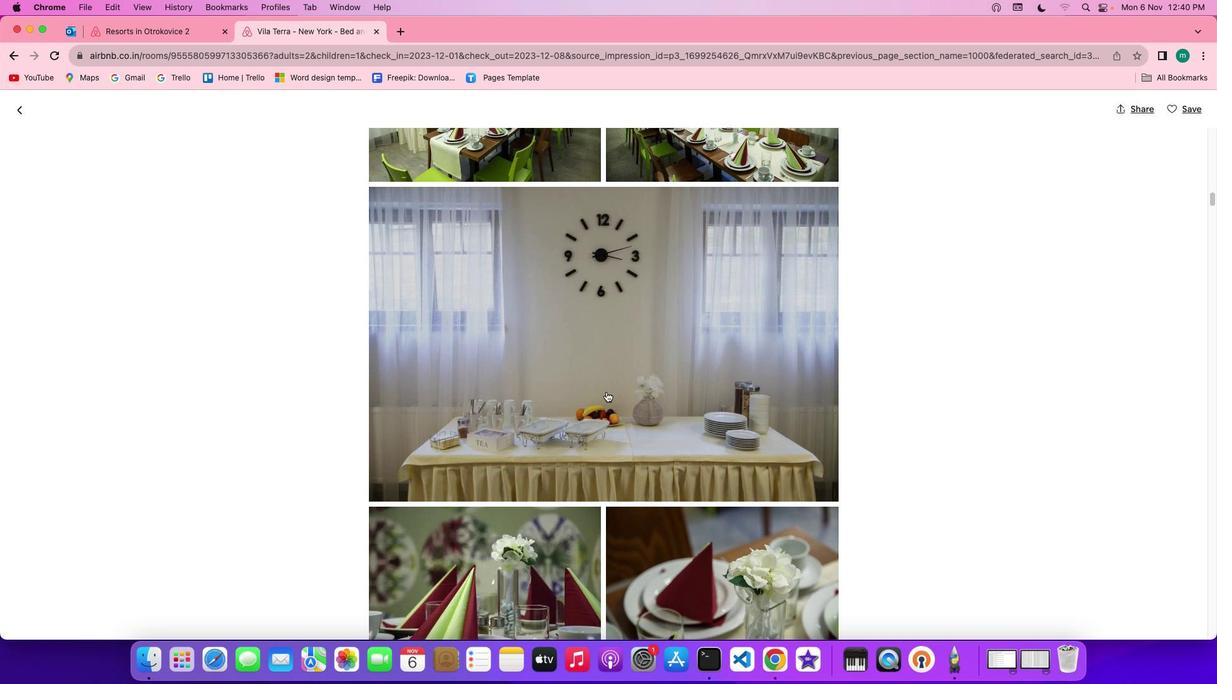 
Action: Mouse scrolled (606, 391) with delta (0, 0)
Screenshot: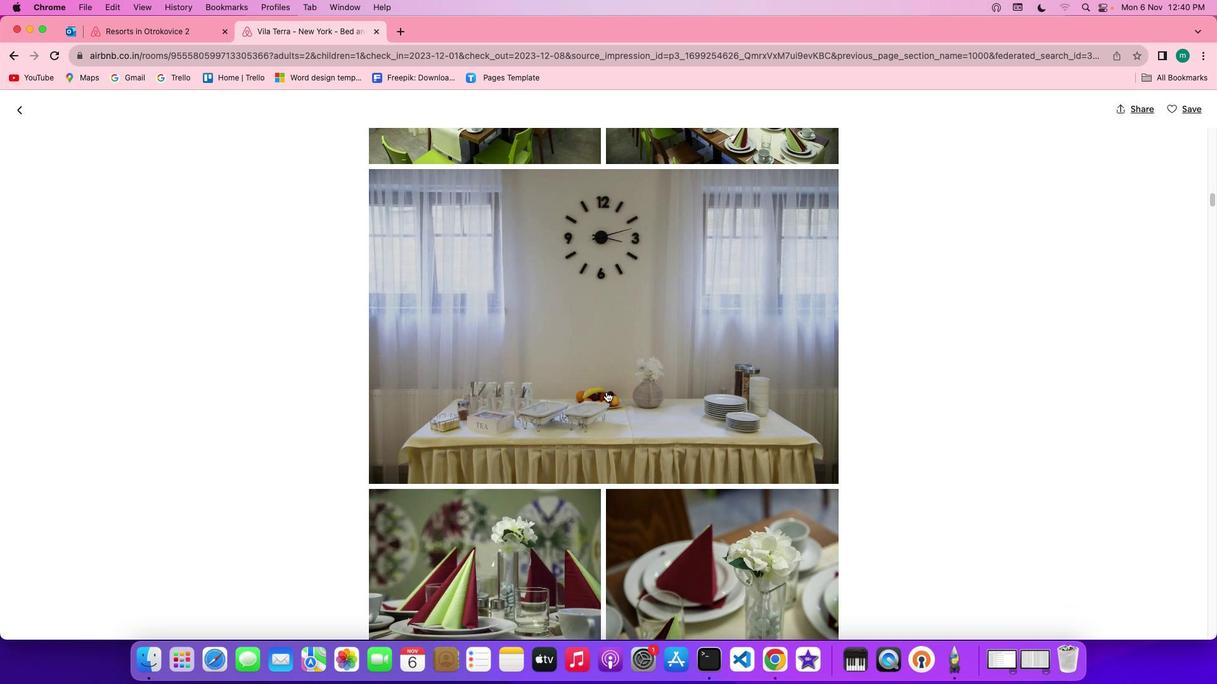 
Action: Mouse scrolled (606, 391) with delta (0, 0)
Screenshot: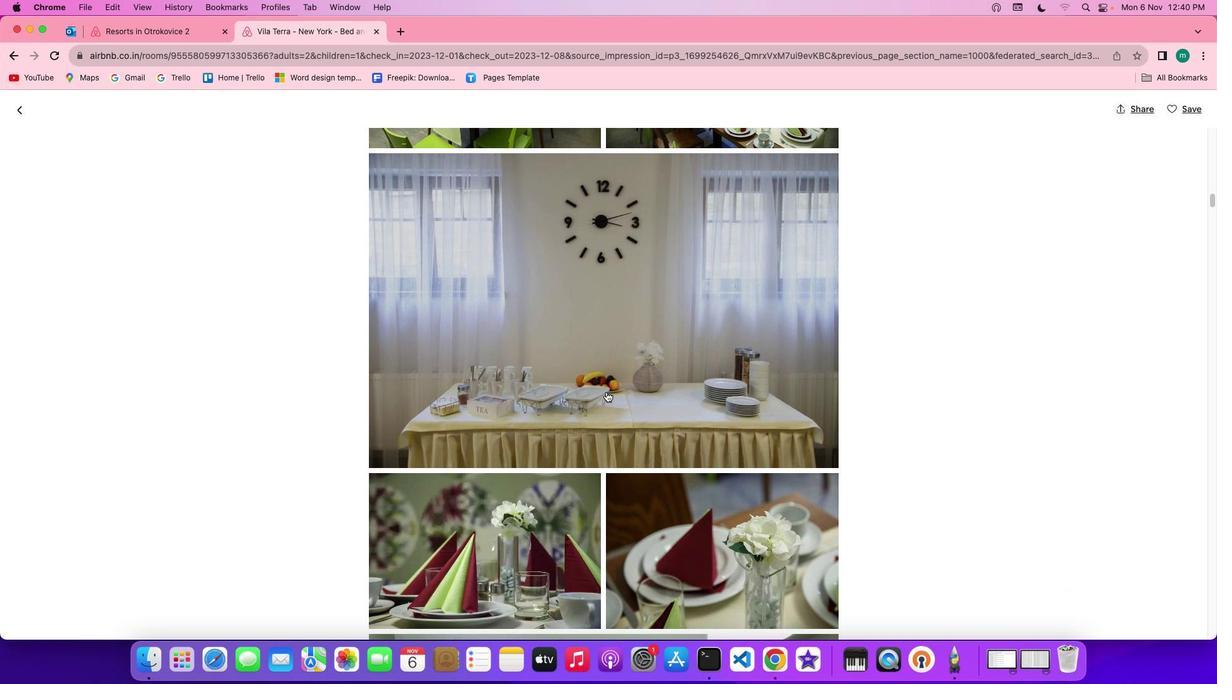 
Action: Mouse scrolled (606, 391) with delta (0, 0)
Screenshot: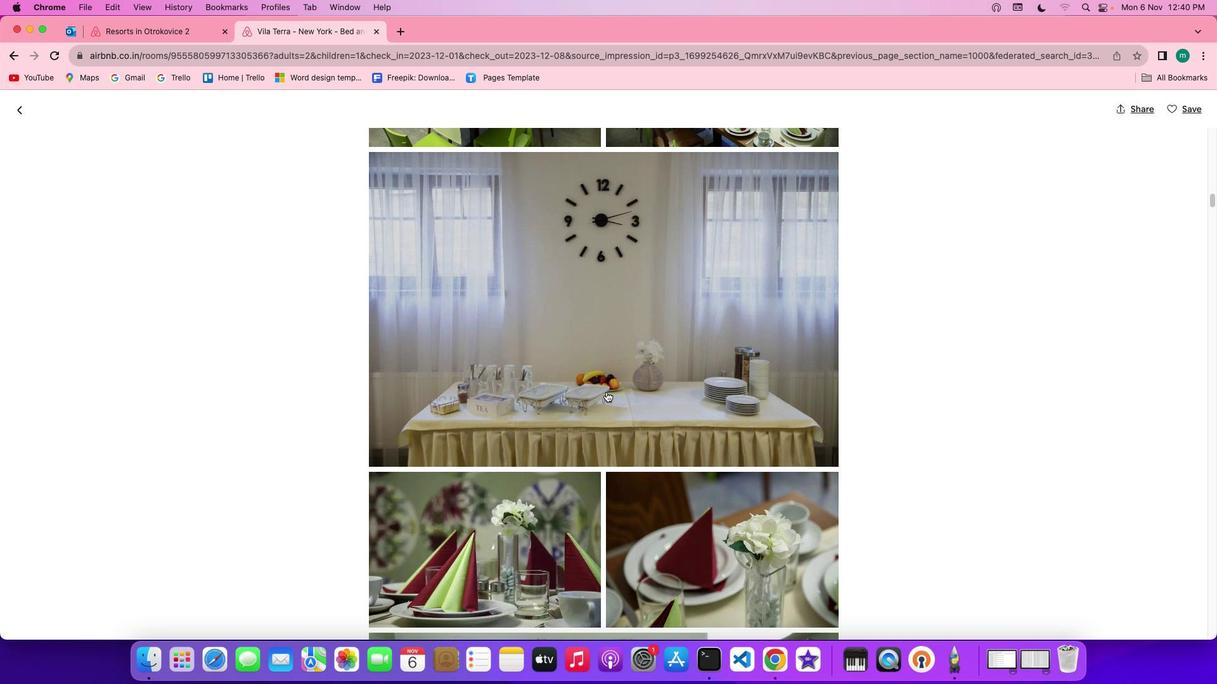 
Action: Mouse scrolled (606, 391) with delta (0, 0)
Screenshot: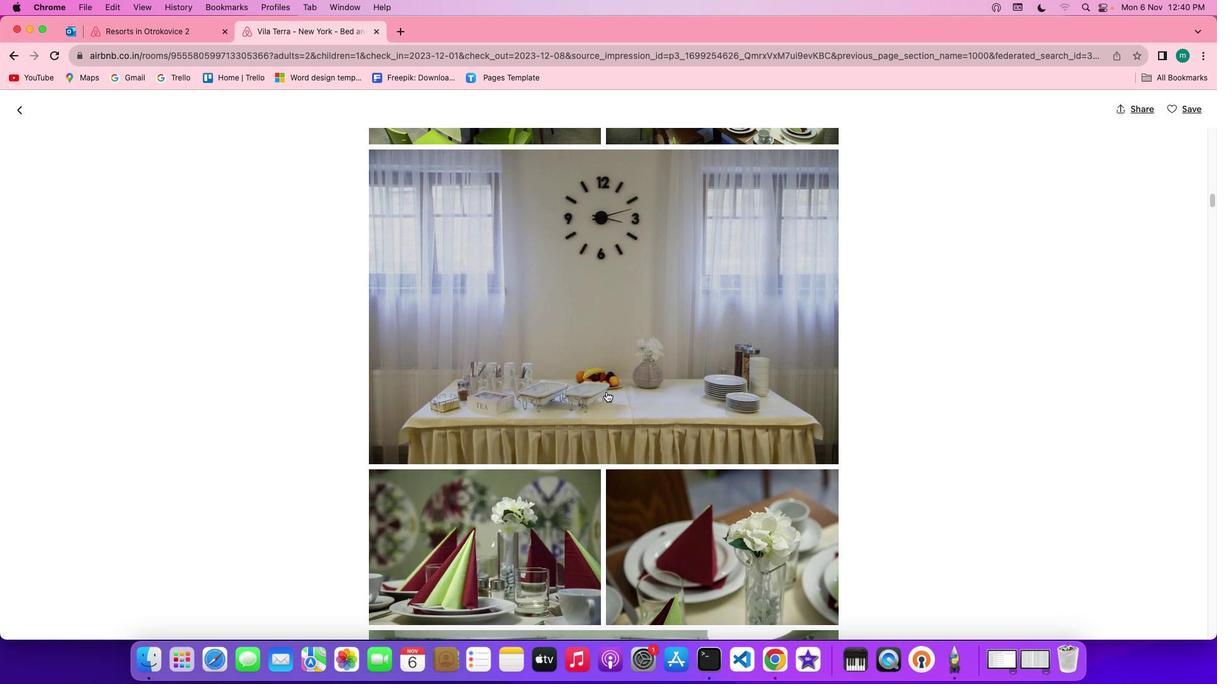 
Action: Mouse scrolled (606, 391) with delta (0, 0)
Screenshot: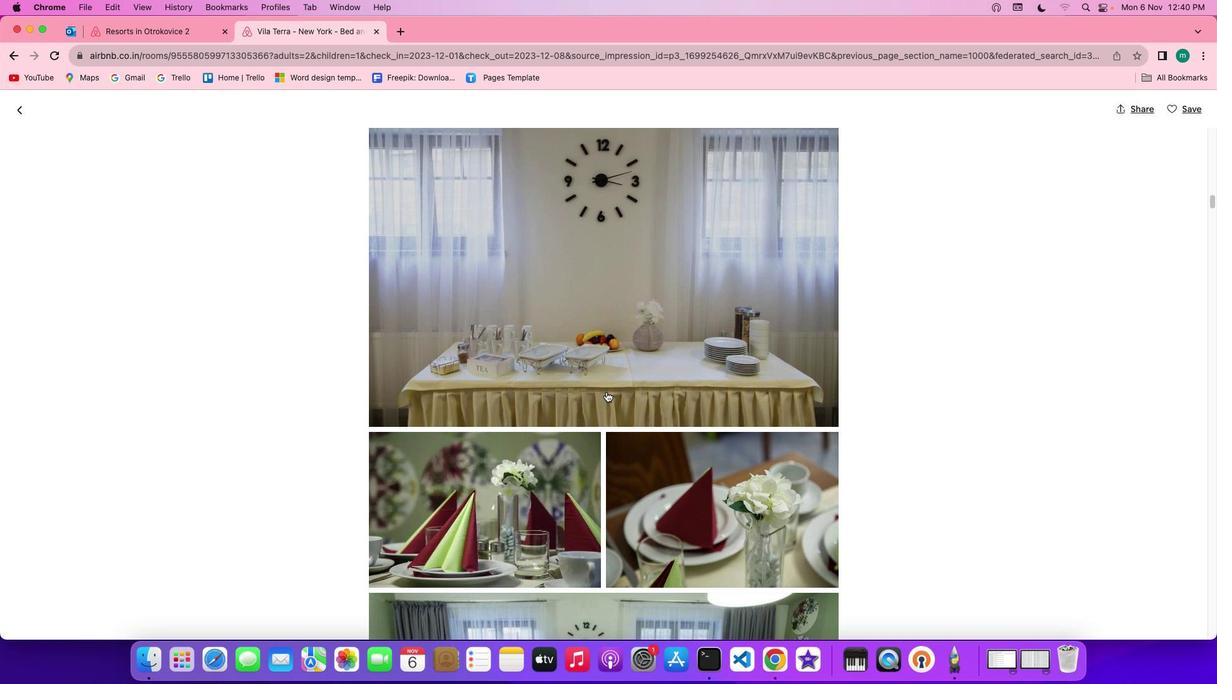 
Action: Mouse scrolled (606, 391) with delta (0, 0)
Screenshot: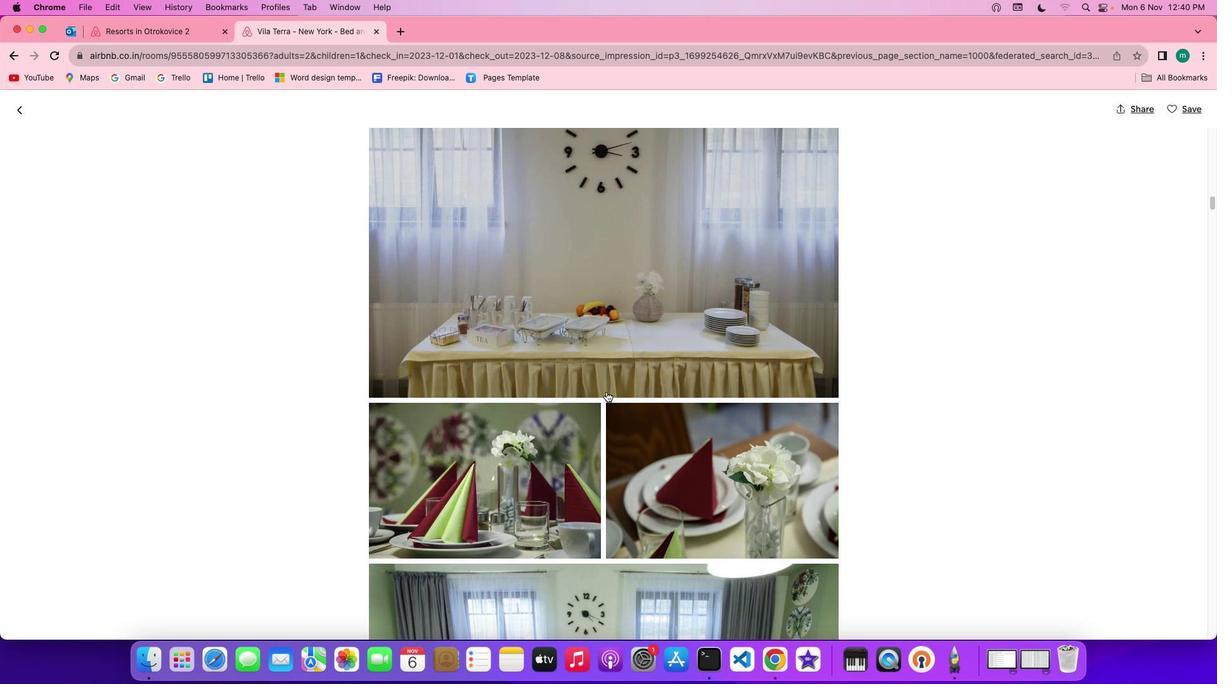 
Action: Mouse scrolled (606, 391) with delta (0, -1)
Screenshot: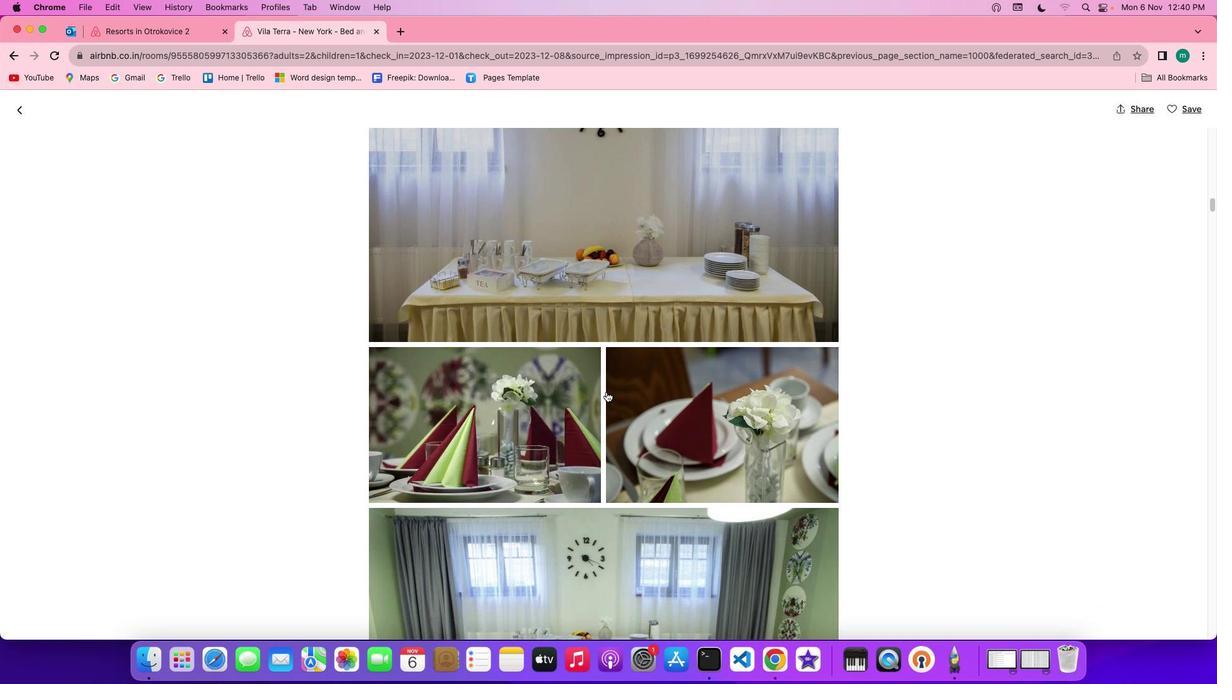 
Action: Mouse scrolled (606, 391) with delta (0, -1)
Screenshot: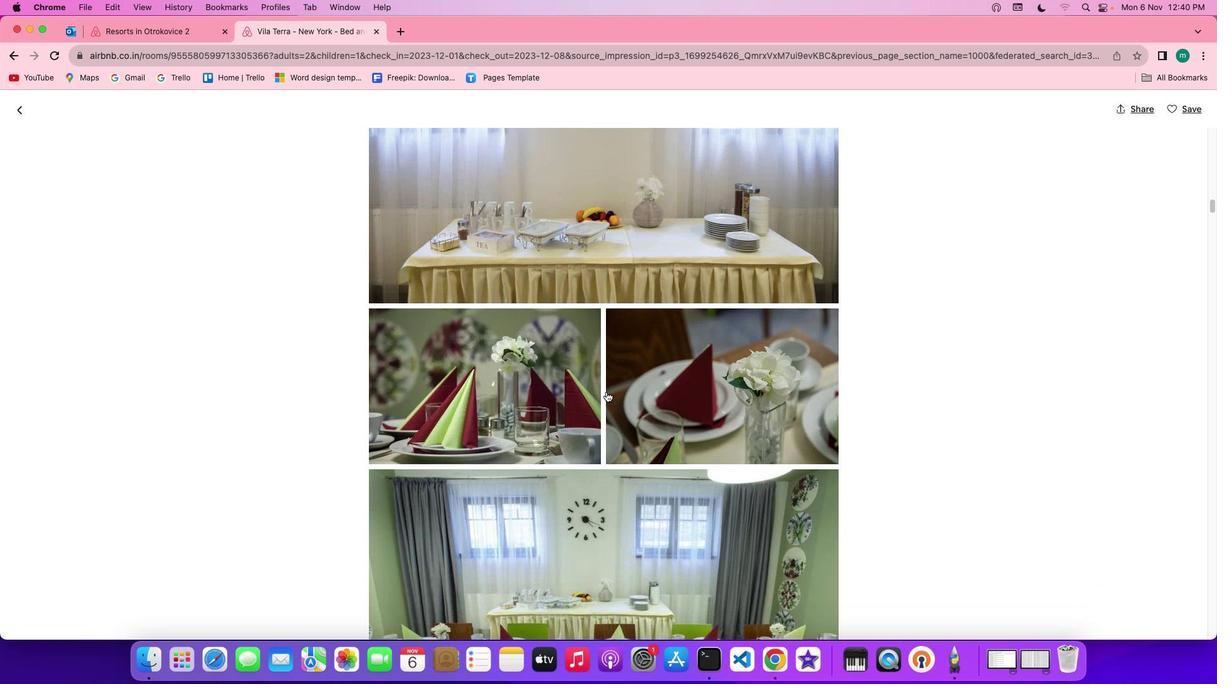 
Action: Mouse moved to (606, 391)
Screenshot: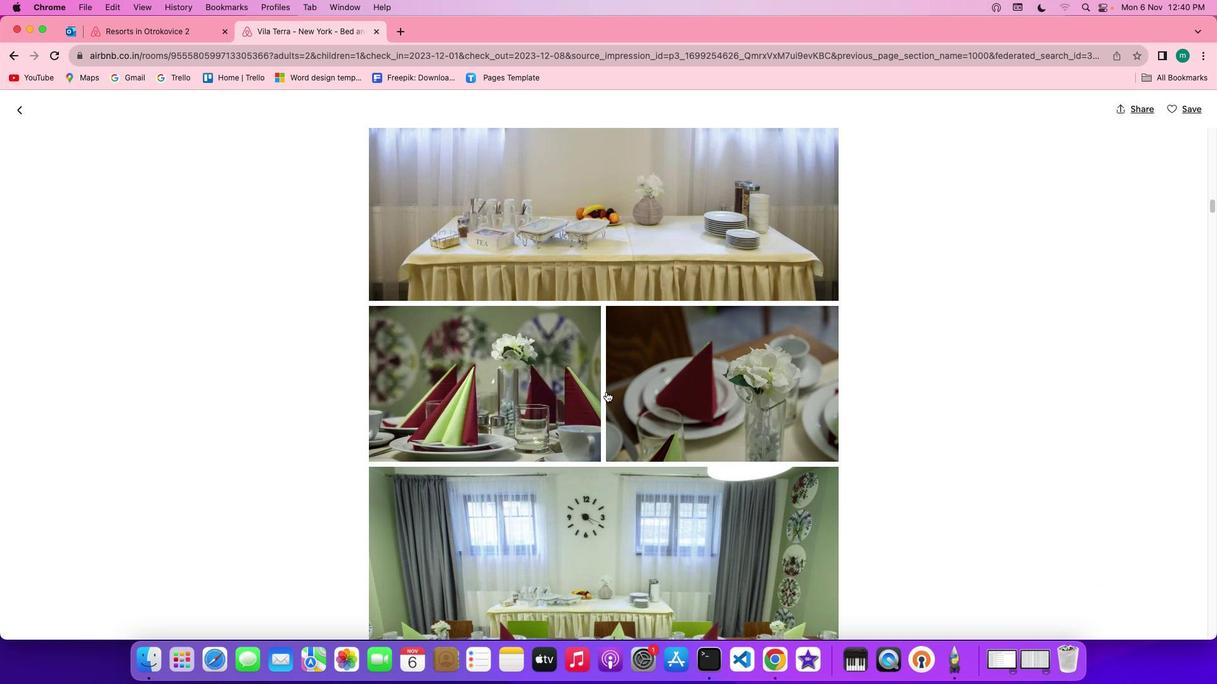
Action: Mouse scrolled (606, 391) with delta (0, 0)
Screenshot: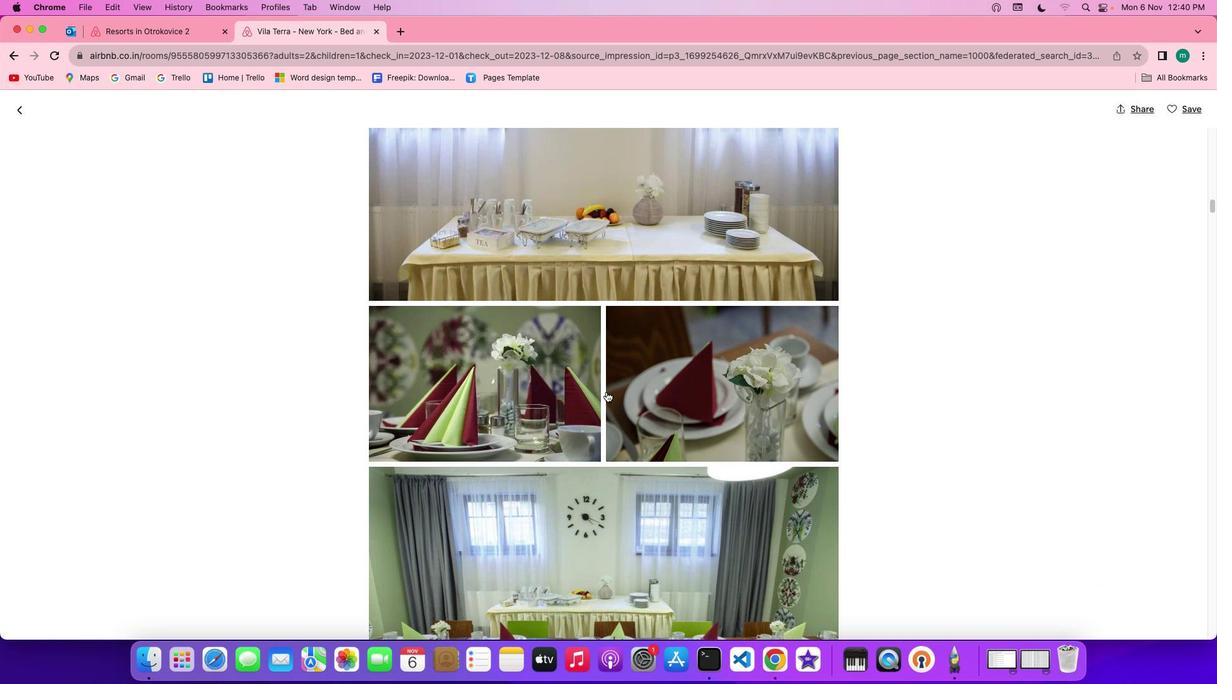 
Action: Mouse scrolled (606, 391) with delta (0, 0)
Screenshot: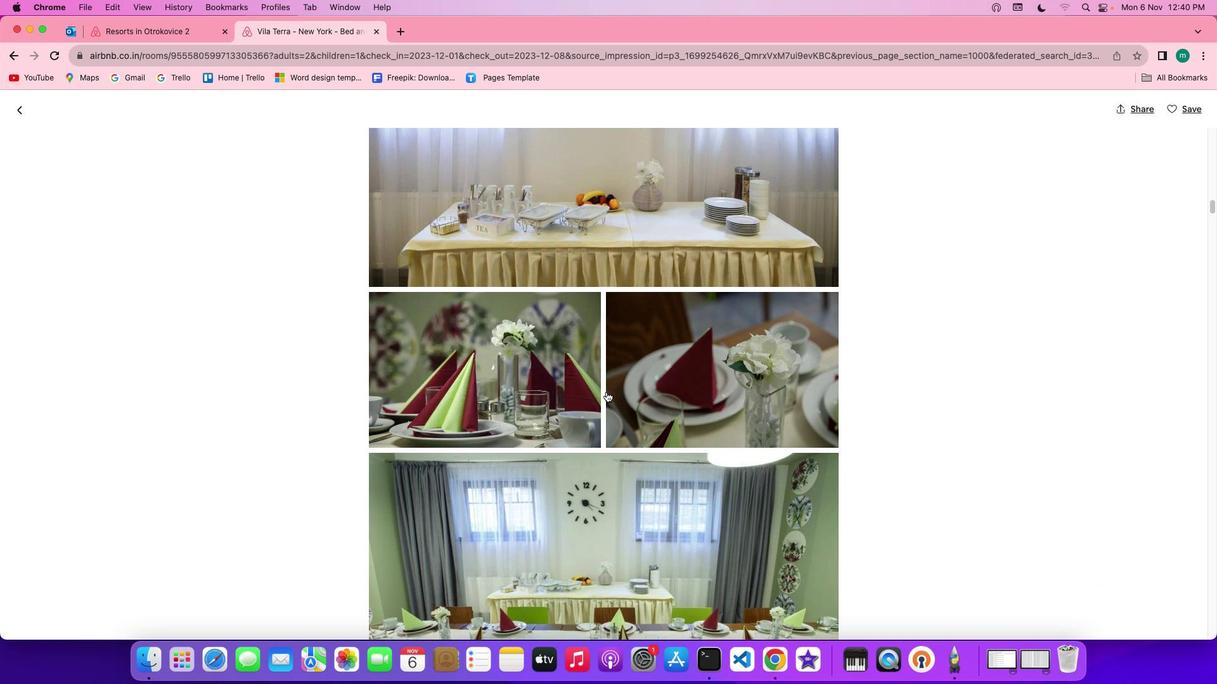 
Action: Mouse scrolled (606, 391) with delta (0, 0)
Screenshot: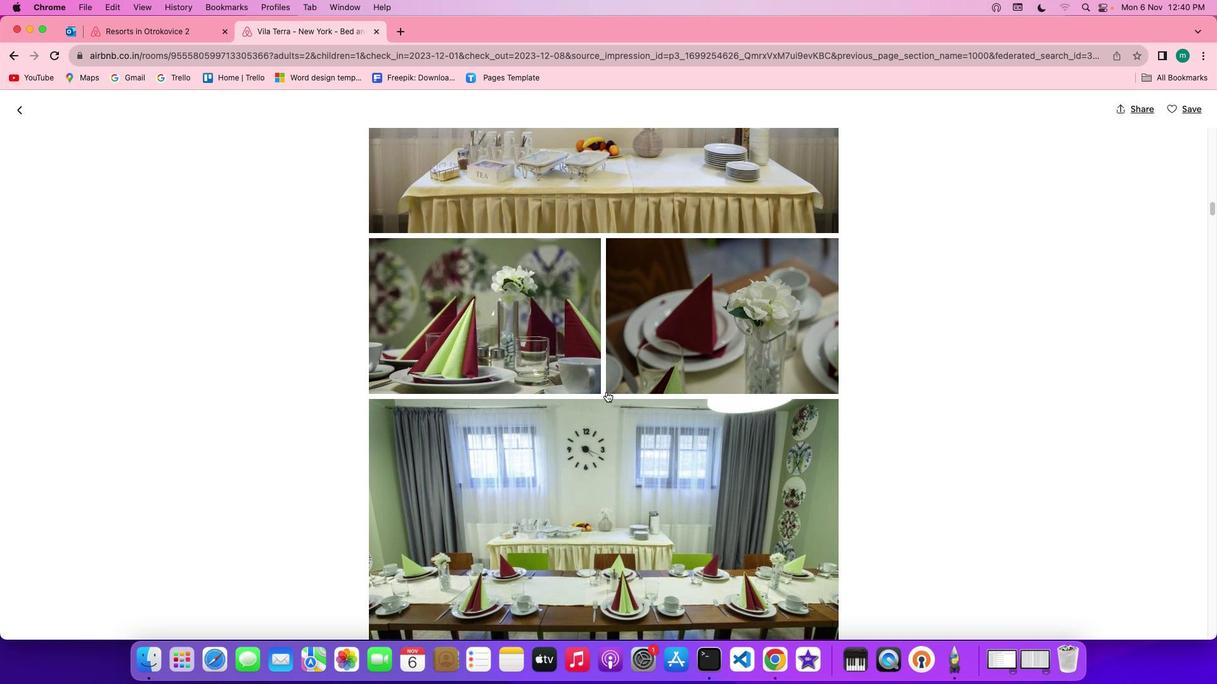 
Action: Mouse scrolled (606, 391) with delta (0, -1)
Screenshot: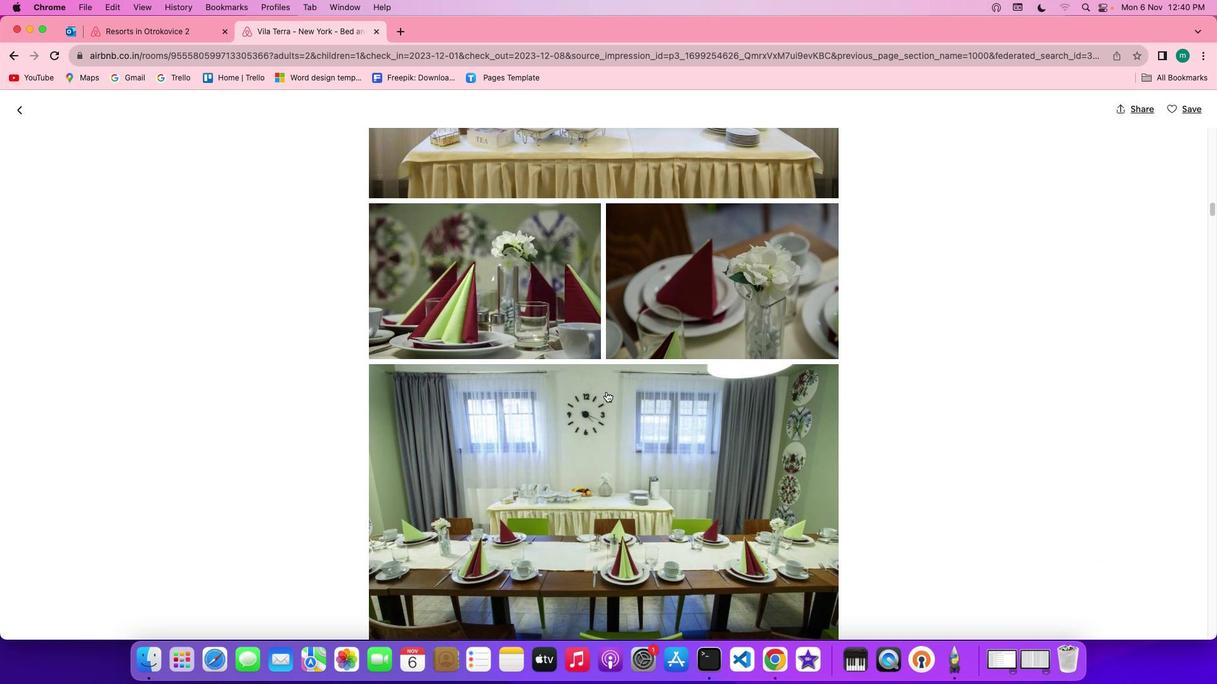 
Action: Mouse scrolled (606, 391) with delta (0, -1)
Screenshot: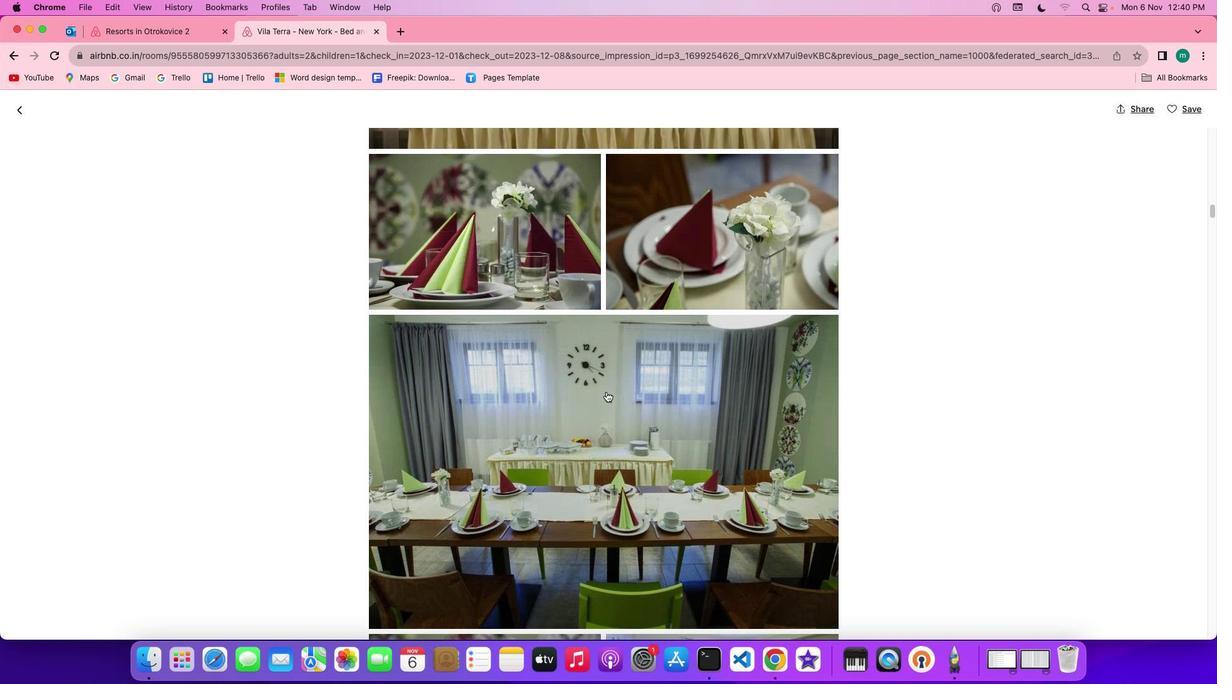 
Action: Mouse scrolled (606, 391) with delta (0, 0)
Screenshot: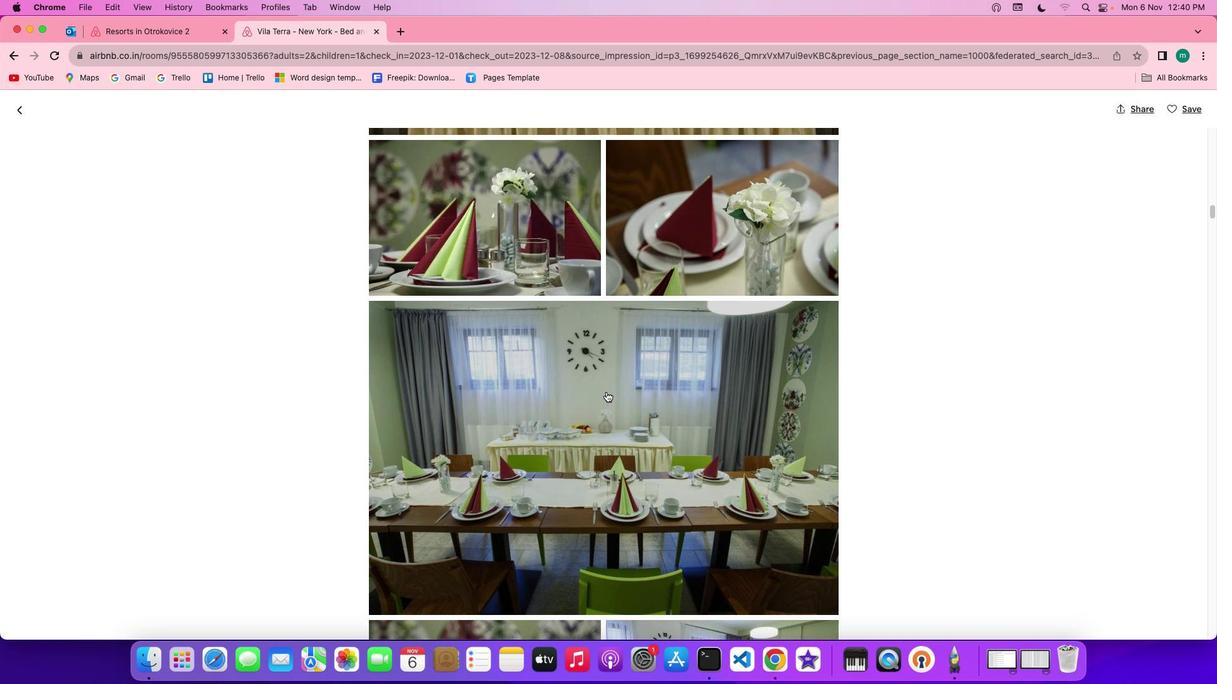
Action: Mouse scrolled (606, 391) with delta (0, 0)
Screenshot: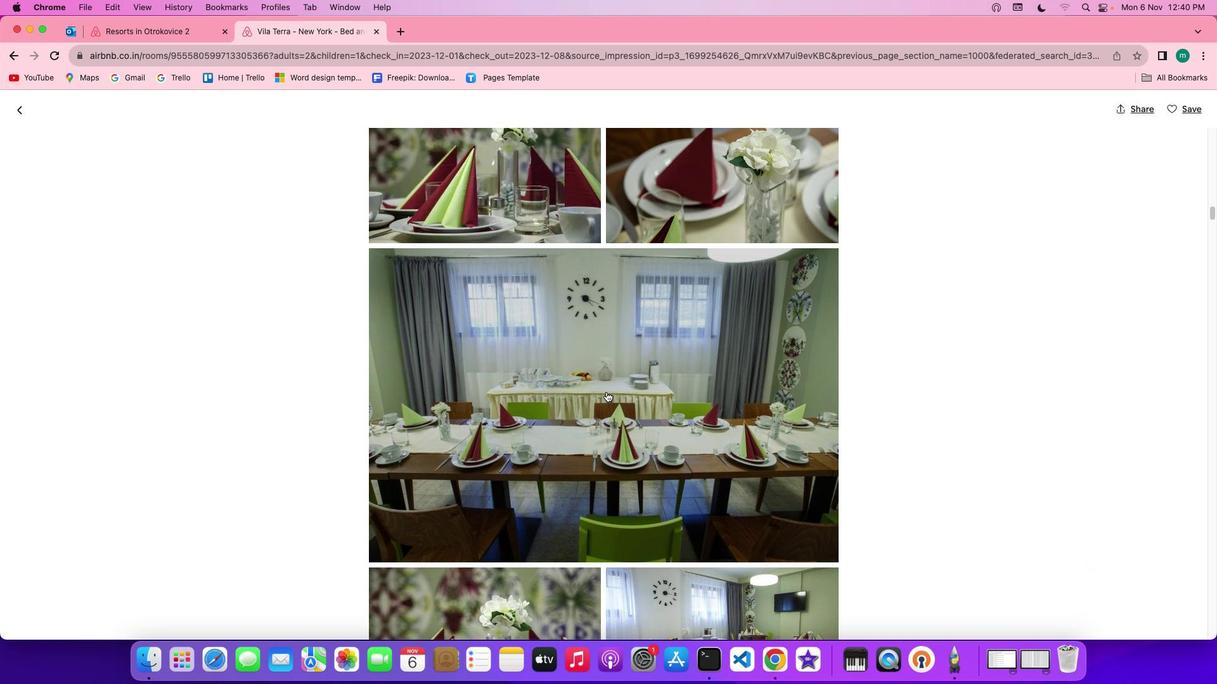 
Action: Mouse scrolled (606, 391) with delta (0, 0)
Screenshot: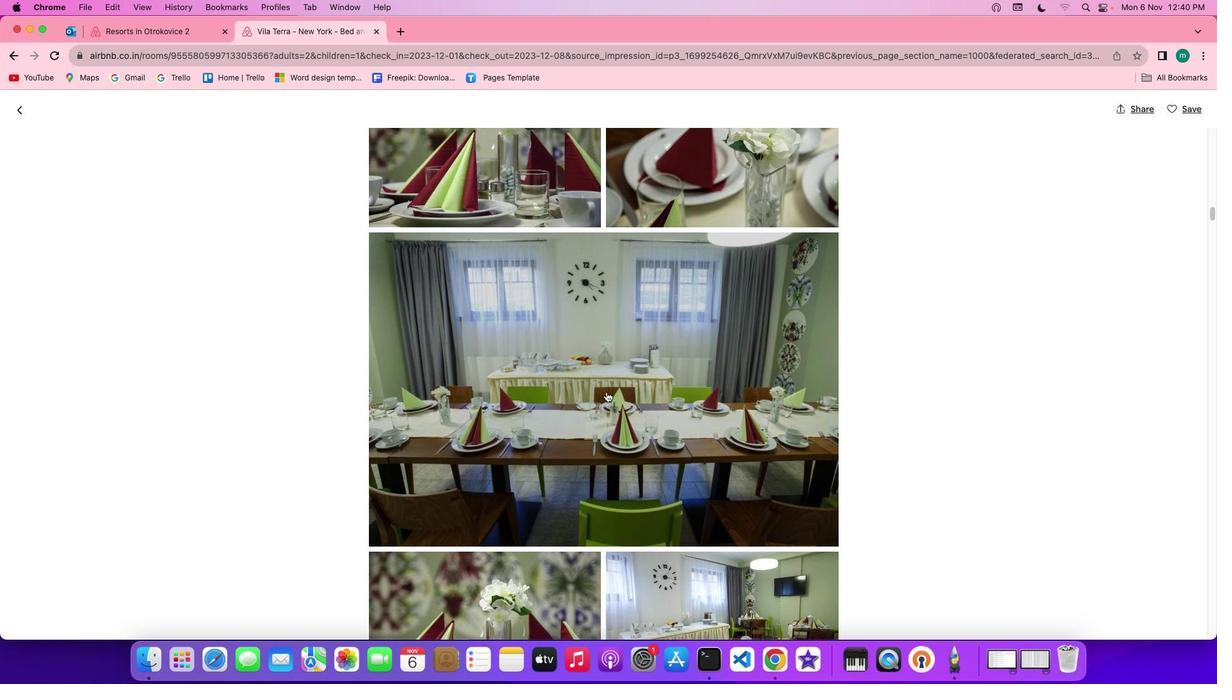 
Action: Mouse scrolled (606, 391) with delta (0, -1)
Screenshot: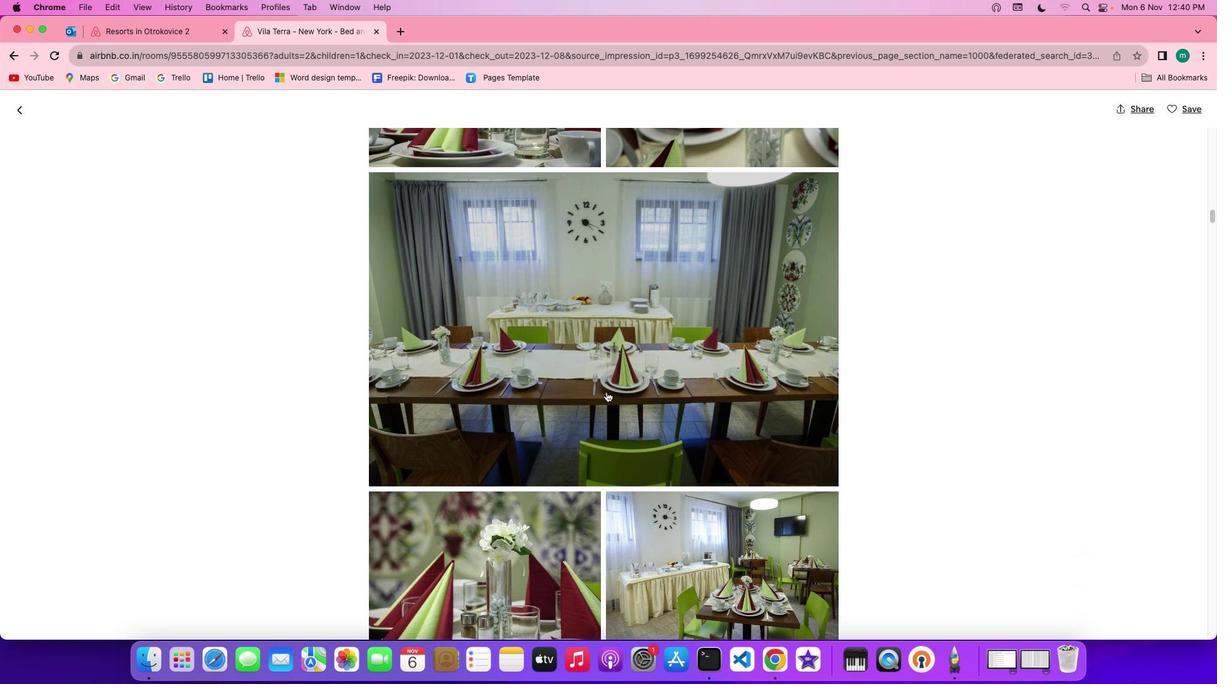 
Action: Mouse scrolled (606, 391) with delta (0, -1)
Screenshot: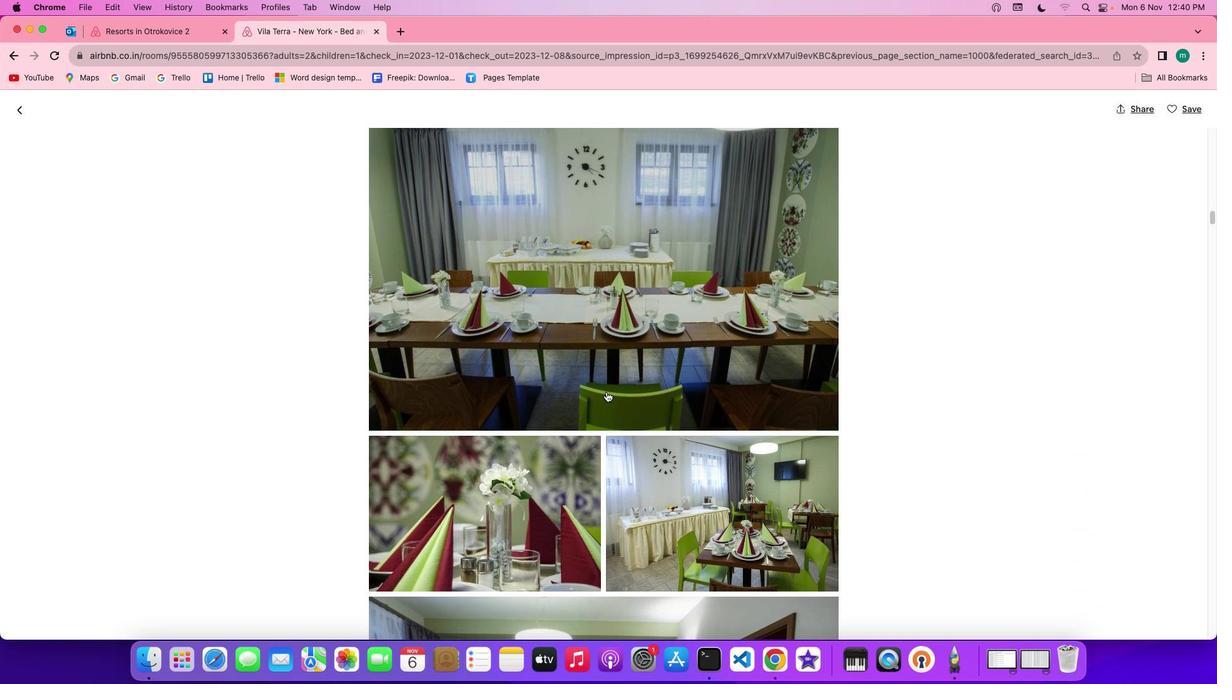 
Action: Mouse scrolled (606, 391) with delta (0, 0)
Screenshot: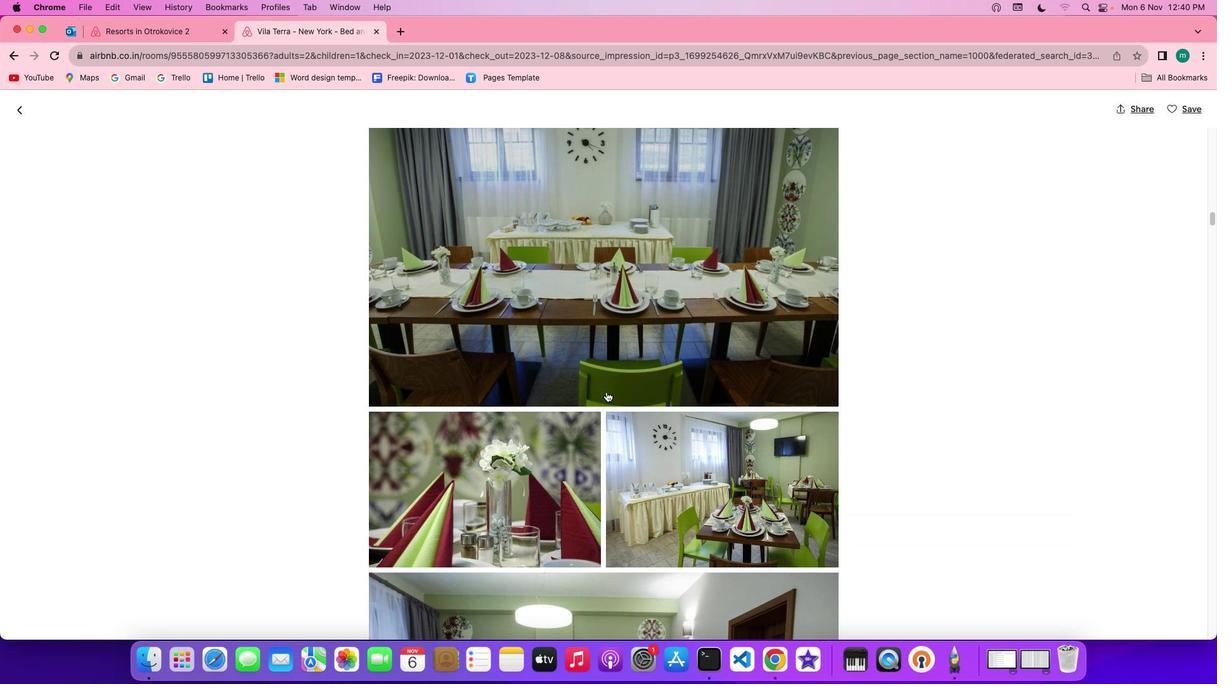 
Action: Mouse scrolled (606, 391) with delta (0, 0)
Screenshot: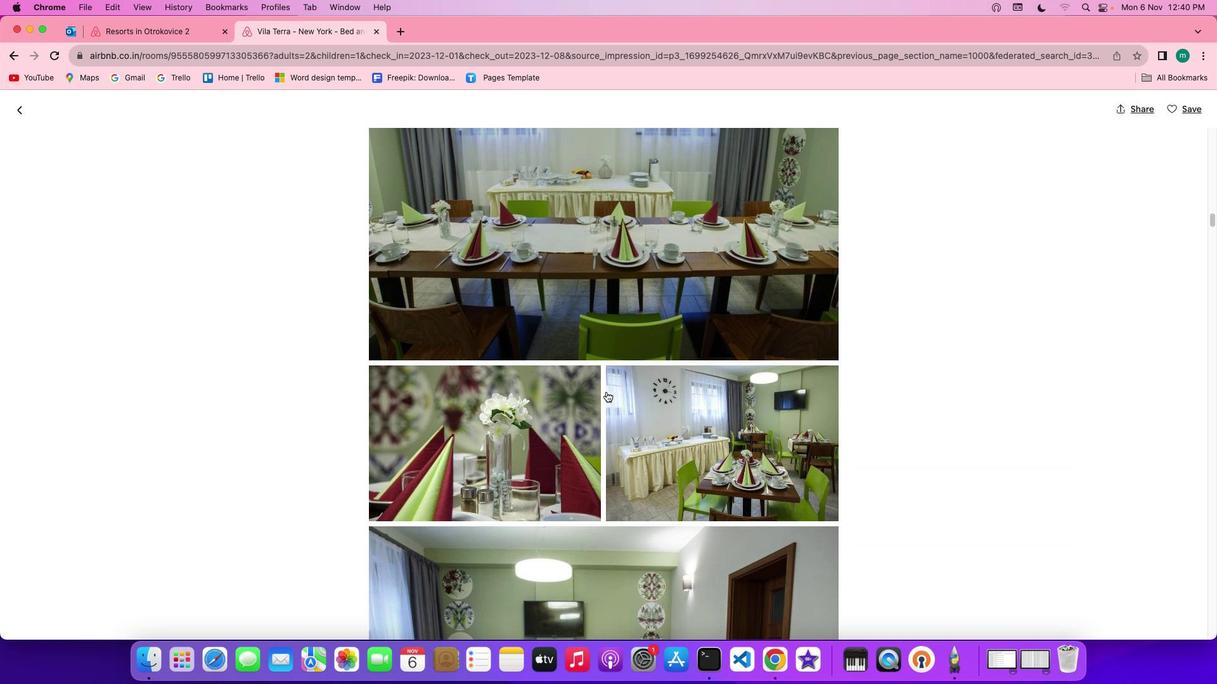 
Action: Mouse scrolled (606, 391) with delta (0, -1)
Screenshot: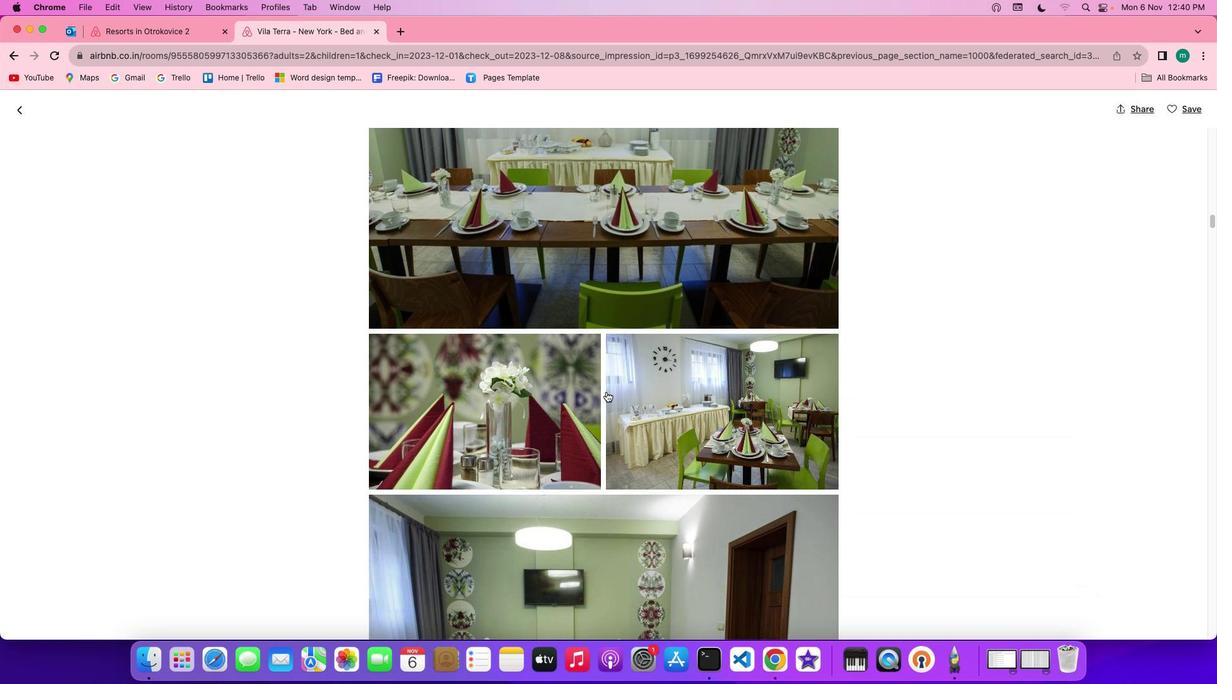 
Action: Mouse scrolled (606, 391) with delta (0, -1)
Screenshot: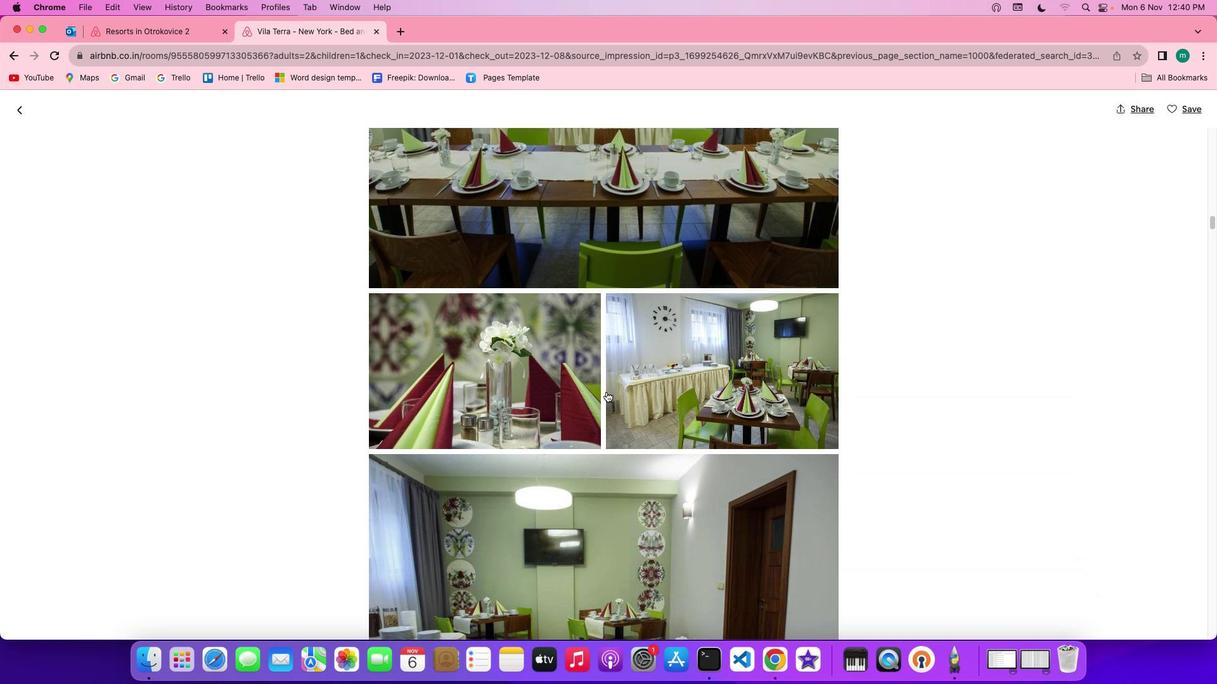 
Action: Mouse scrolled (606, 391) with delta (0, 0)
Screenshot: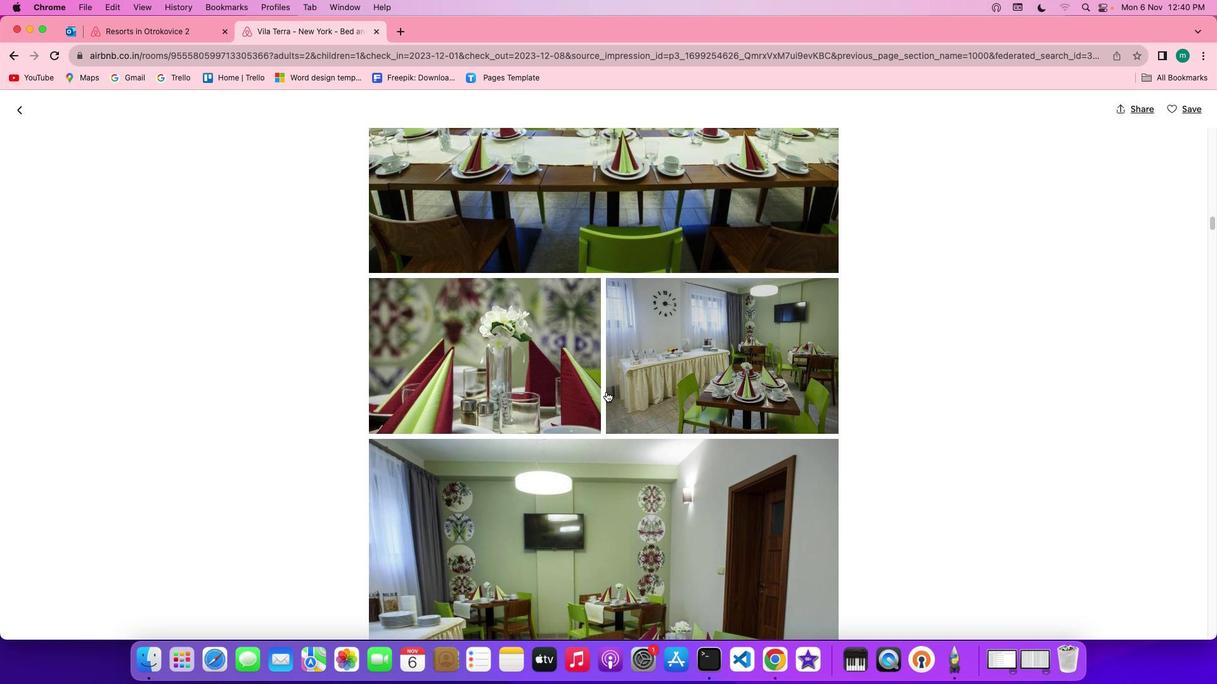 
Action: Mouse scrolled (606, 391) with delta (0, 0)
Screenshot: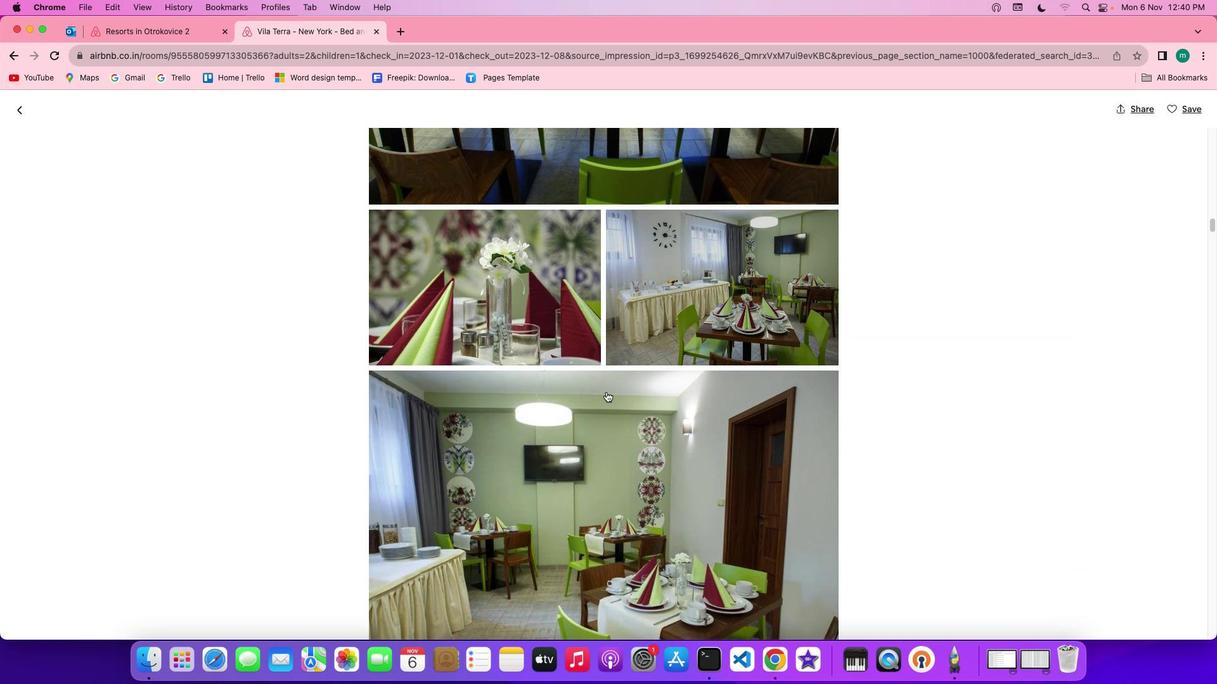 
Action: Mouse scrolled (606, 391) with delta (0, -1)
Screenshot: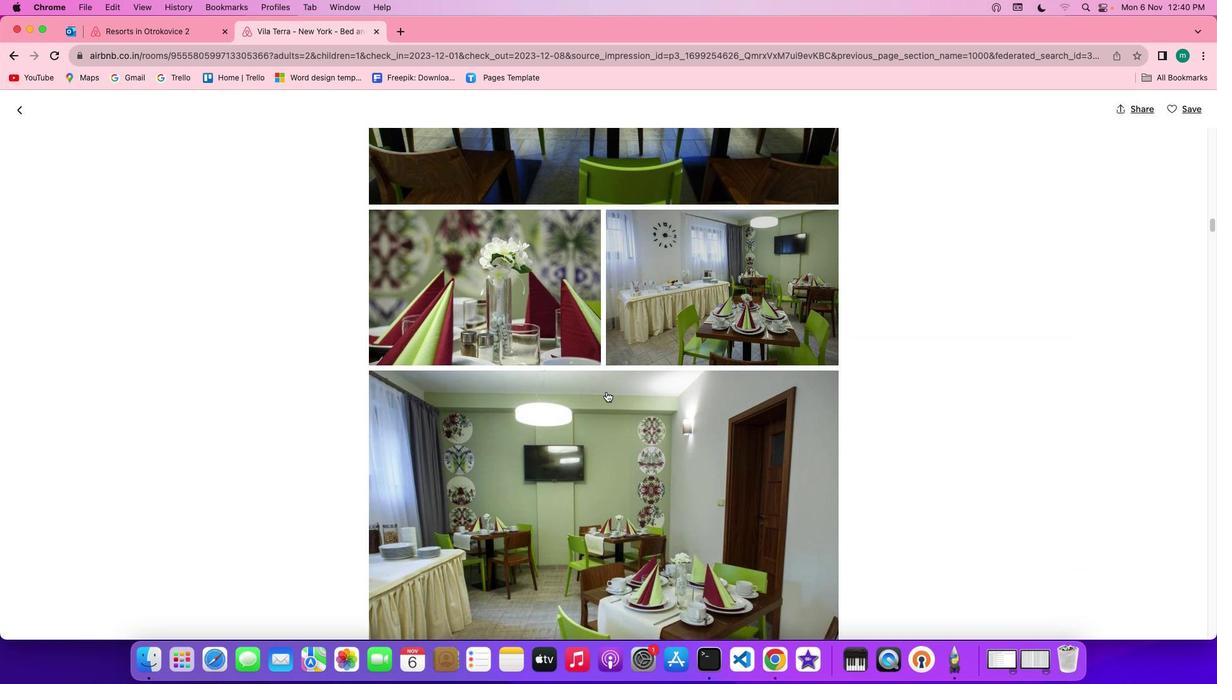 
Action: Mouse scrolled (606, 391) with delta (0, -1)
Screenshot: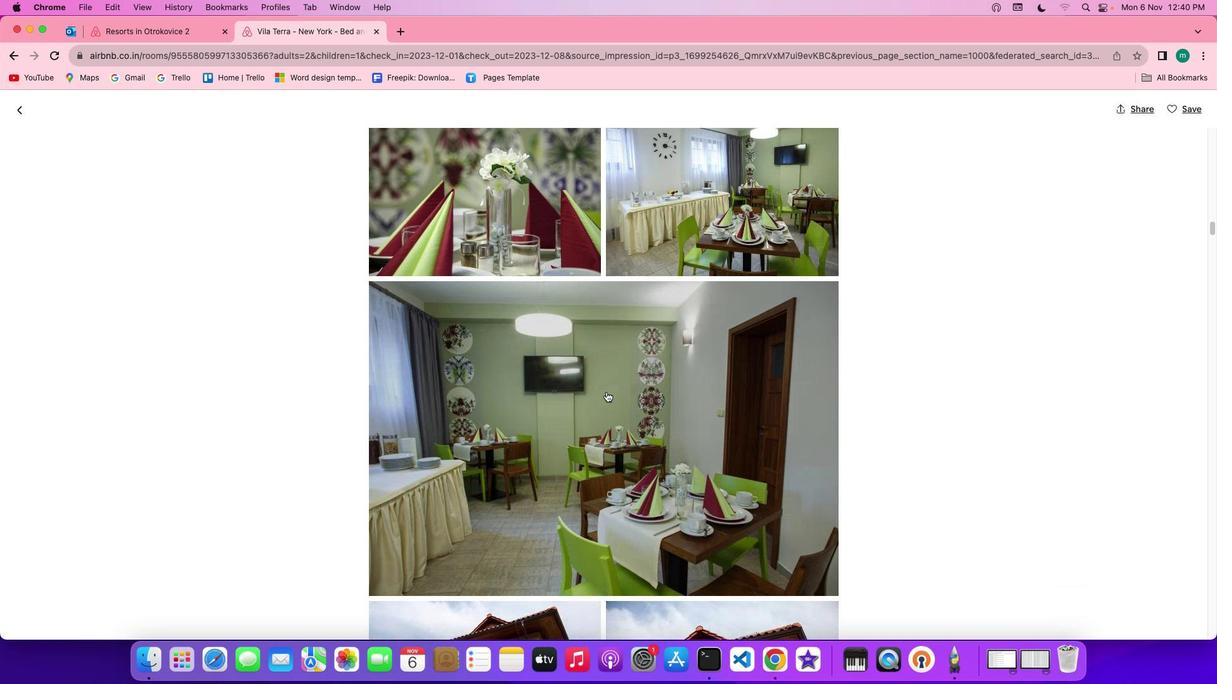 
Action: Mouse scrolled (606, 391) with delta (0, -1)
Screenshot: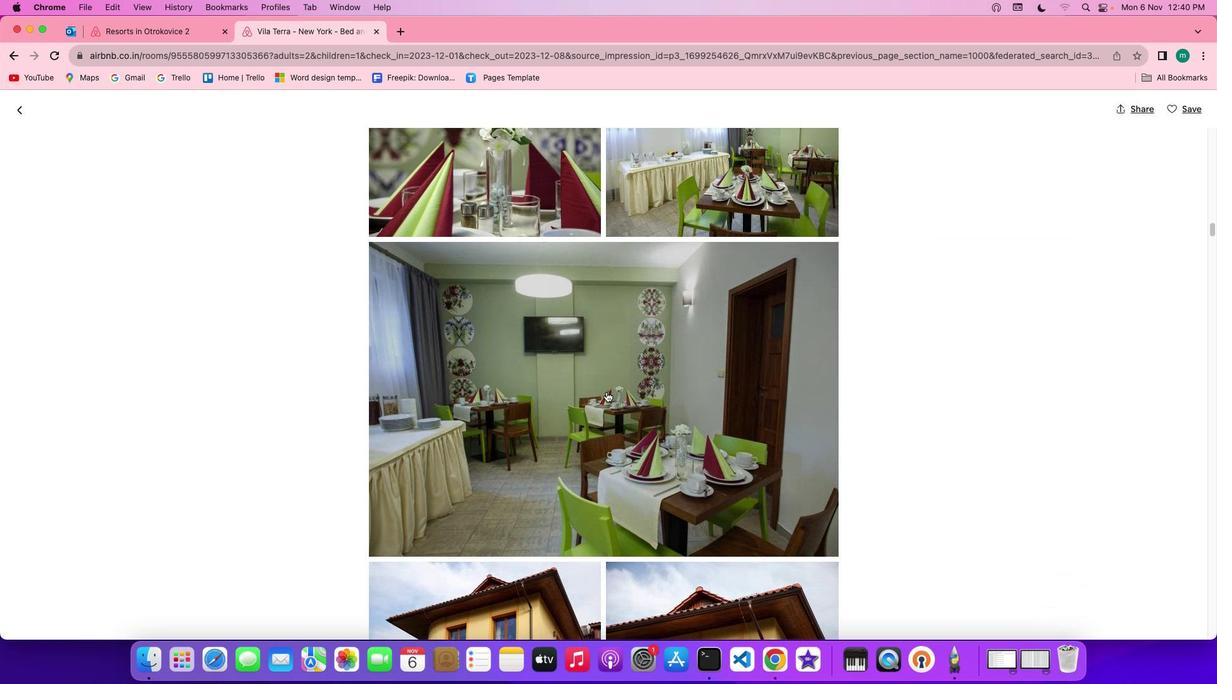 
Action: Mouse scrolled (606, 391) with delta (0, 0)
Screenshot: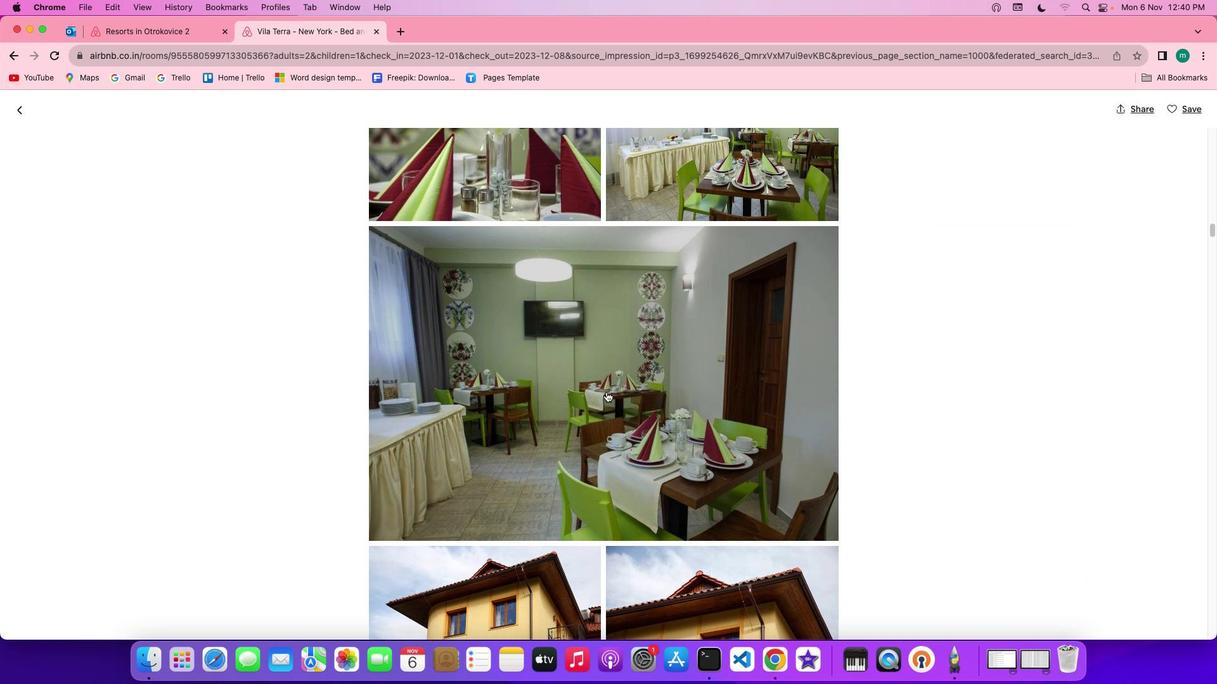
Action: Mouse scrolled (606, 391) with delta (0, 0)
Screenshot: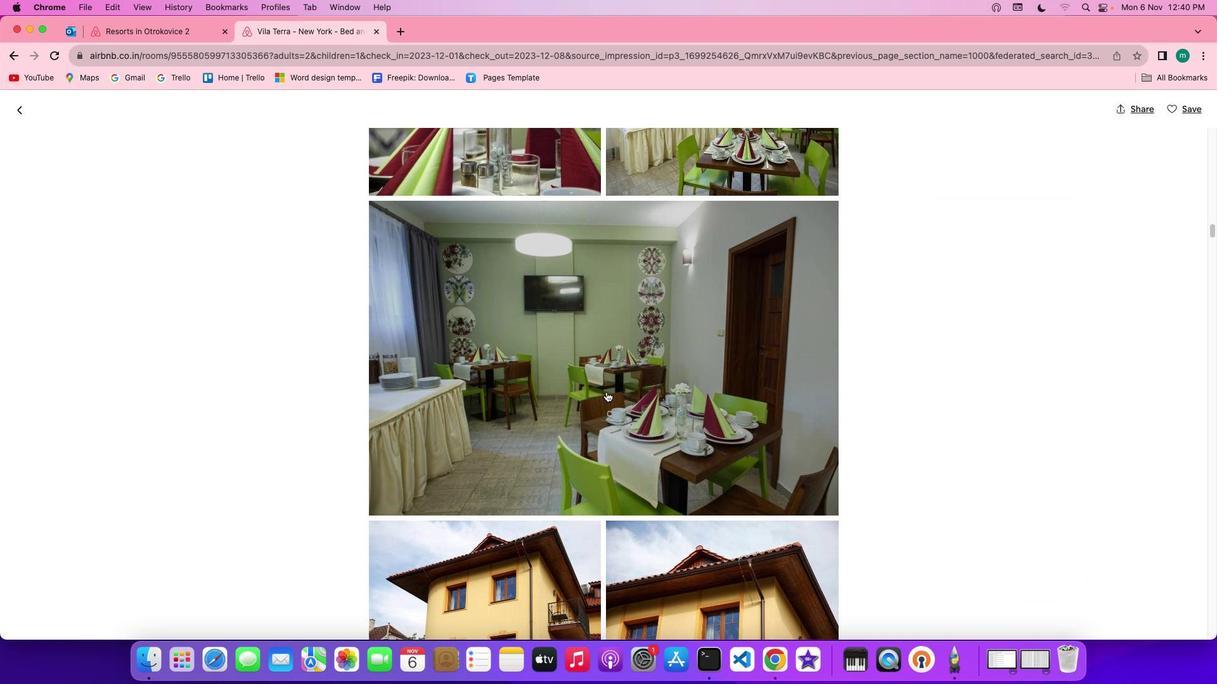 
Action: Mouse scrolled (606, 391) with delta (0, 0)
Screenshot: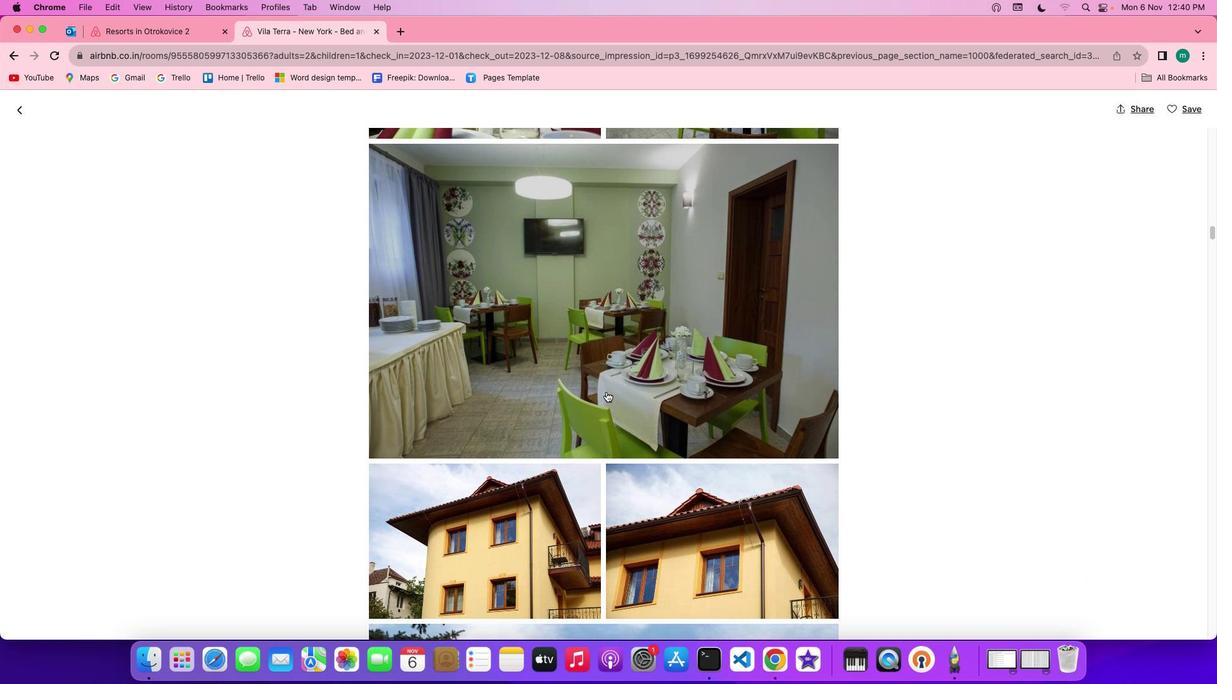 
Action: Mouse scrolled (606, 391) with delta (0, -1)
Screenshot: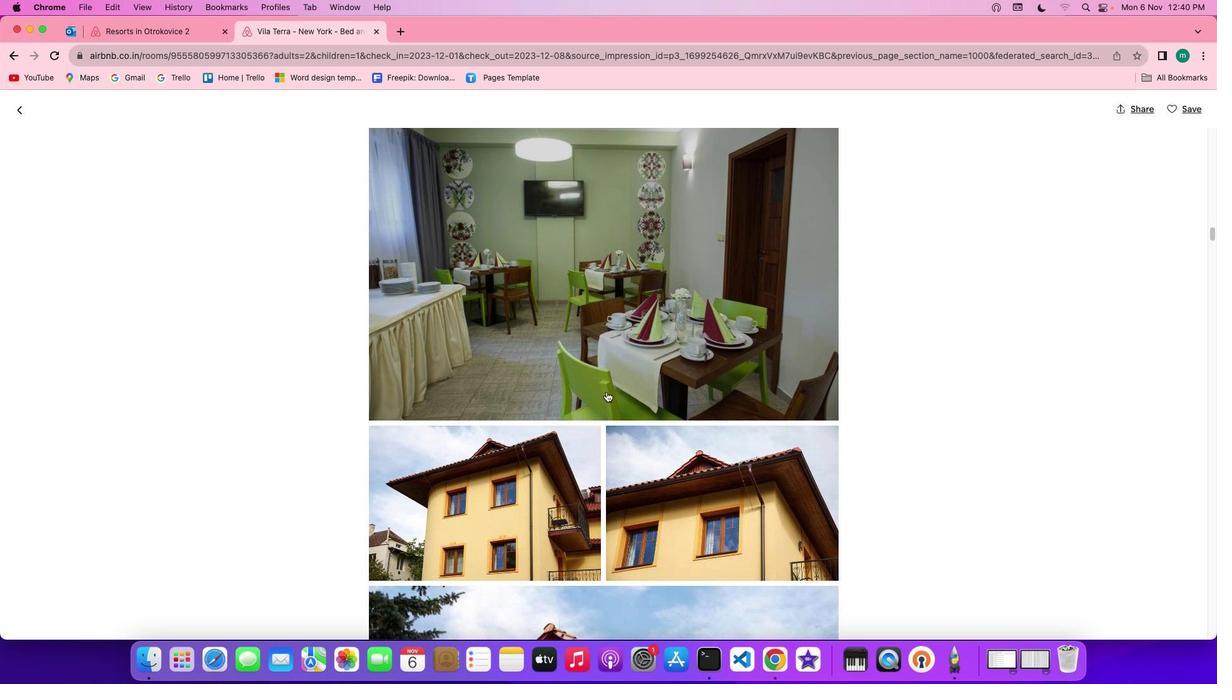 
Action: Mouse scrolled (606, 391) with delta (0, -1)
Screenshot: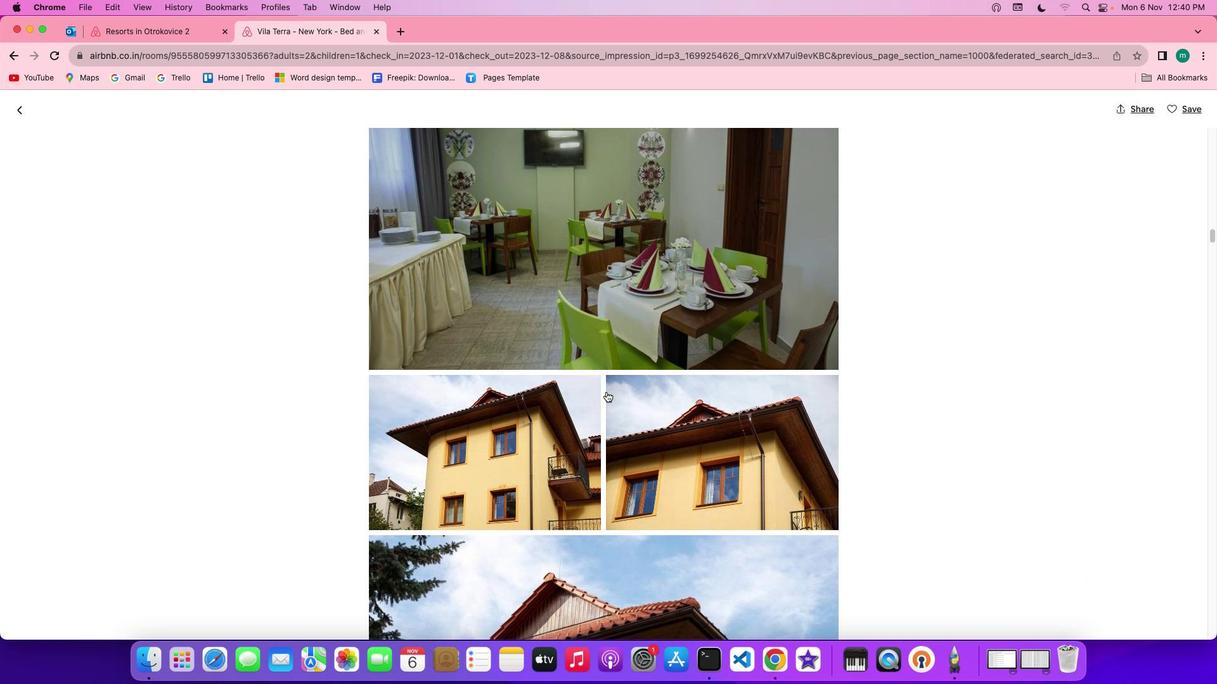 
Action: Mouse scrolled (606, 391) with delta (0, 0)
Screenshot: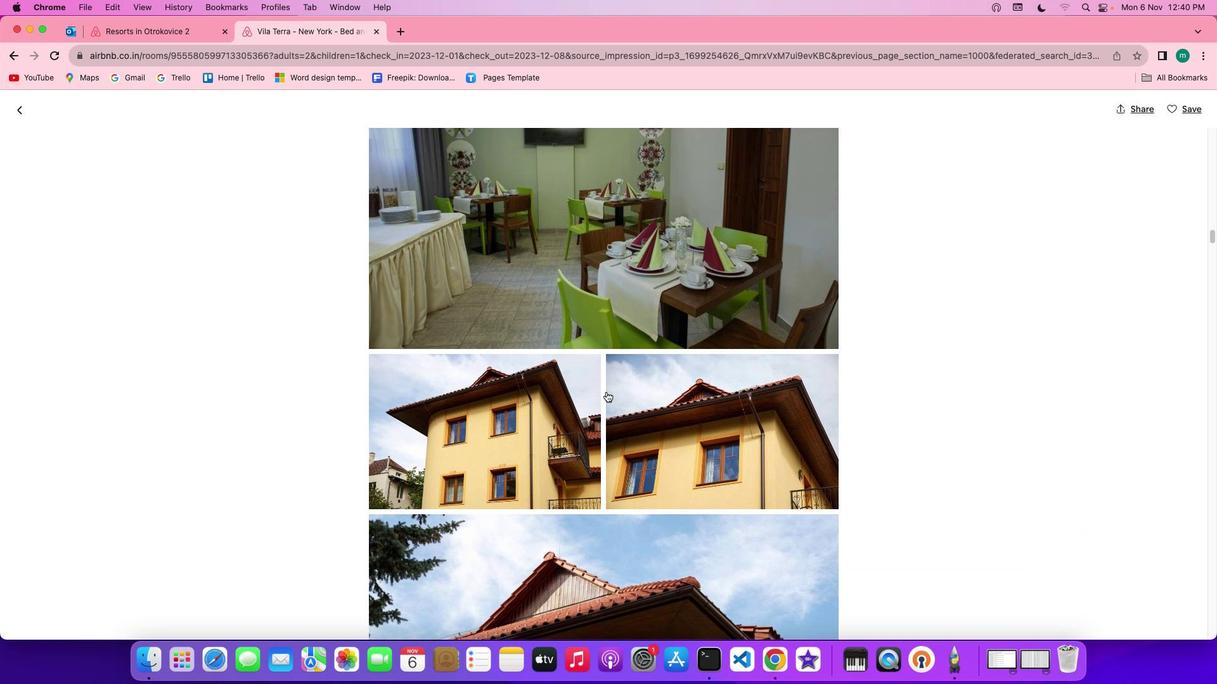 
Action: Mouse scrolled (606, 391) with delta (0, 0)
Screenshot: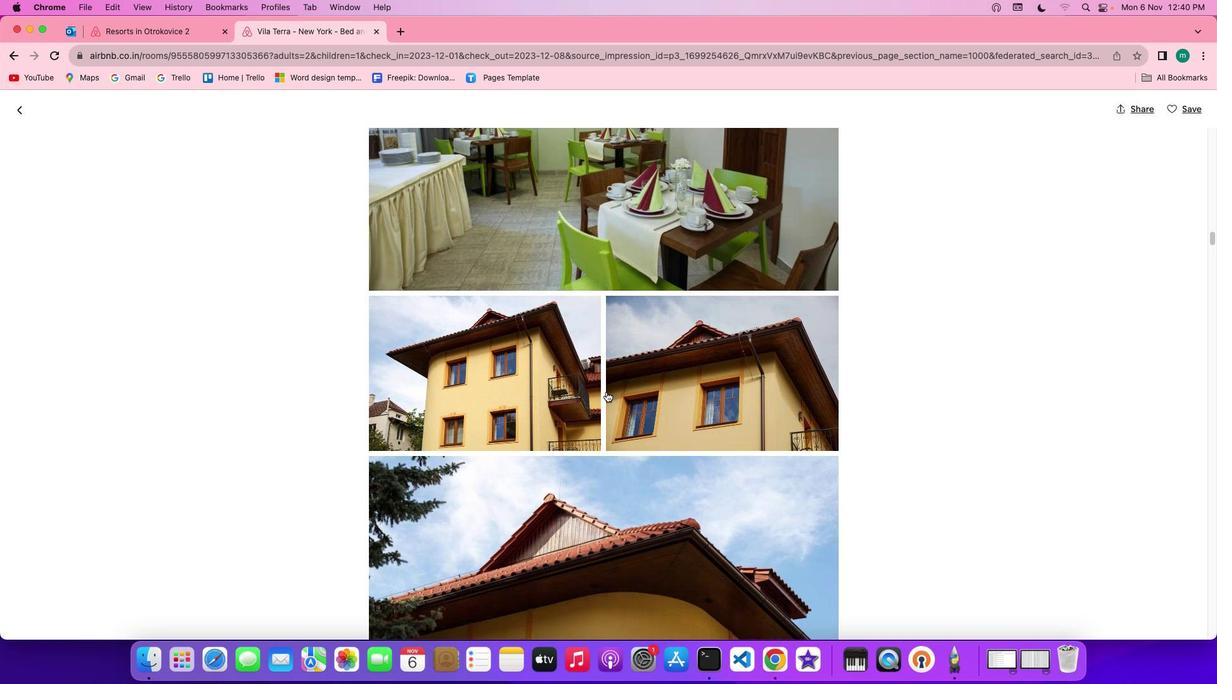 
Action: Mouse scrolled (606, 391) with delta (0, -1)
Screenshot: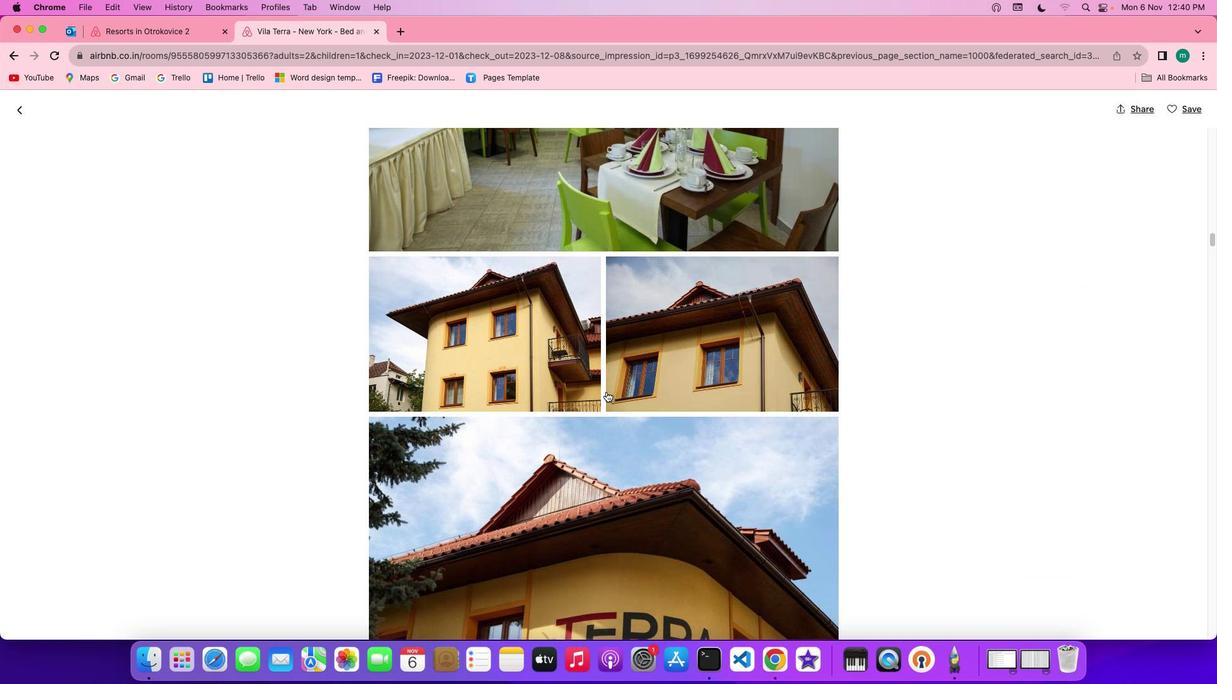 
Action: Mouse scrolled (606, 391) with delta (0, -1)
Screenshot: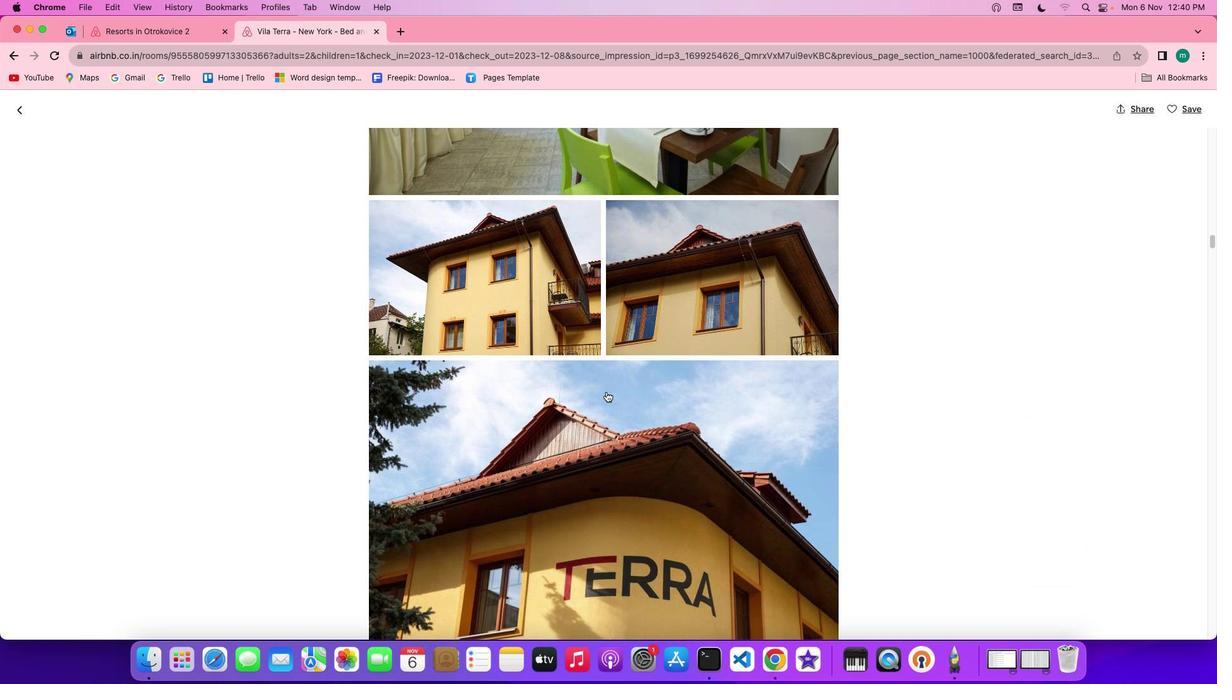 
Action: Mouse scrolled (606, 391) with delta (0, -1)
Screenshot: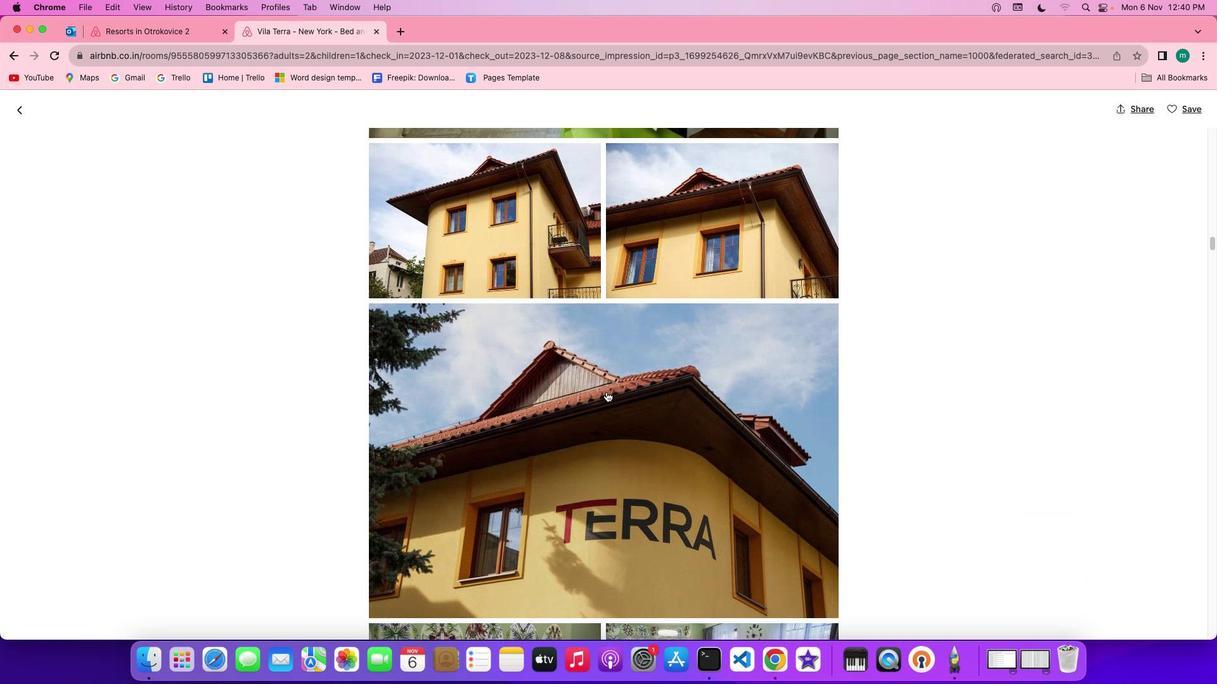 
Action: Mouse scrolled (606, 391) with delta (0, 0)
Screenshot: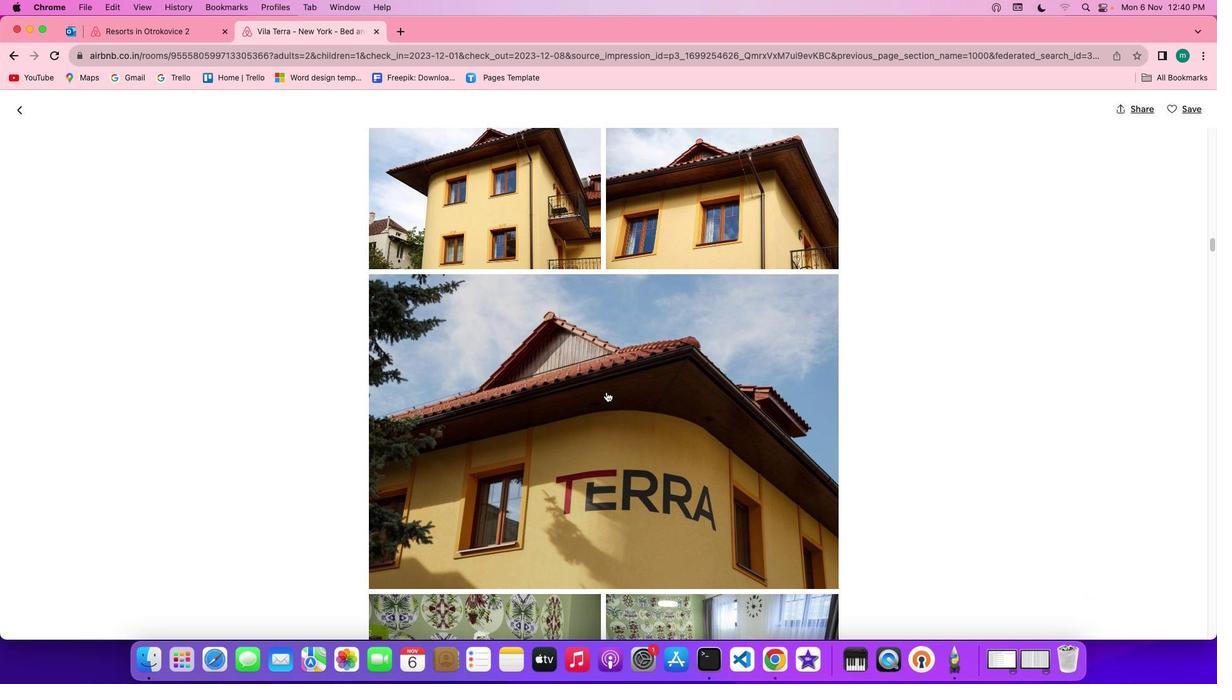 
Action: Mouse scrolled (606, 391) with delta (0, 0)
Screenshot: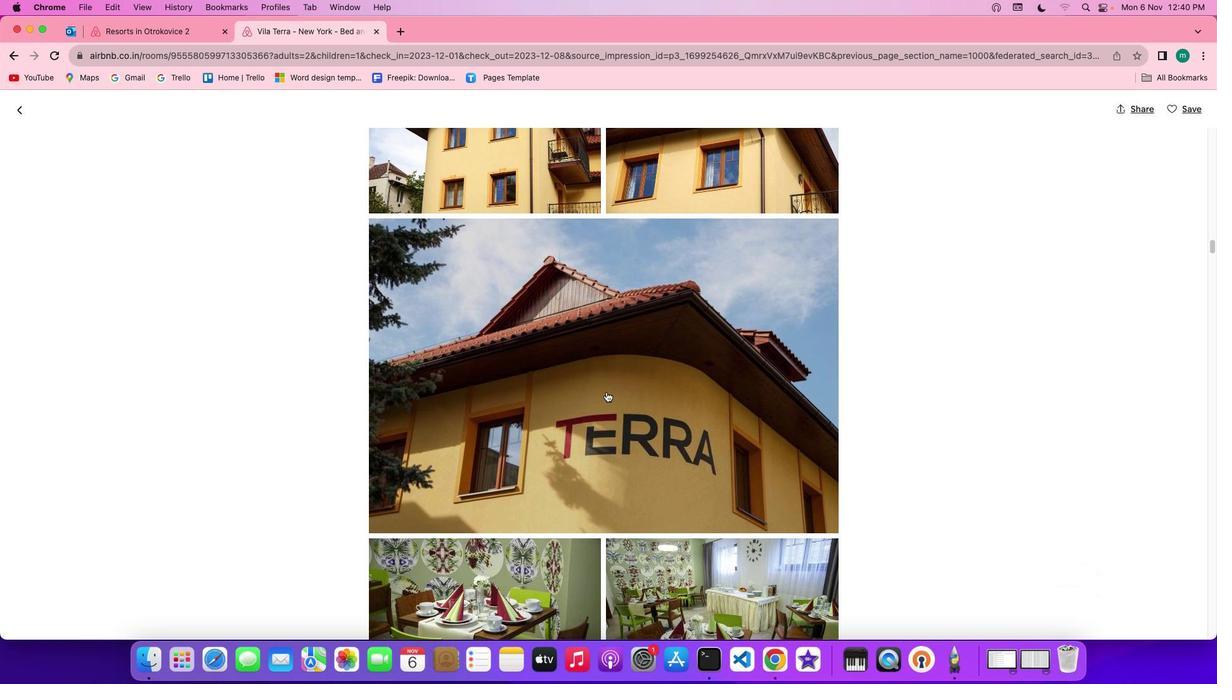 
Action: Mouse scrolled (606, 391) with delta (0, -1)
Screenshot: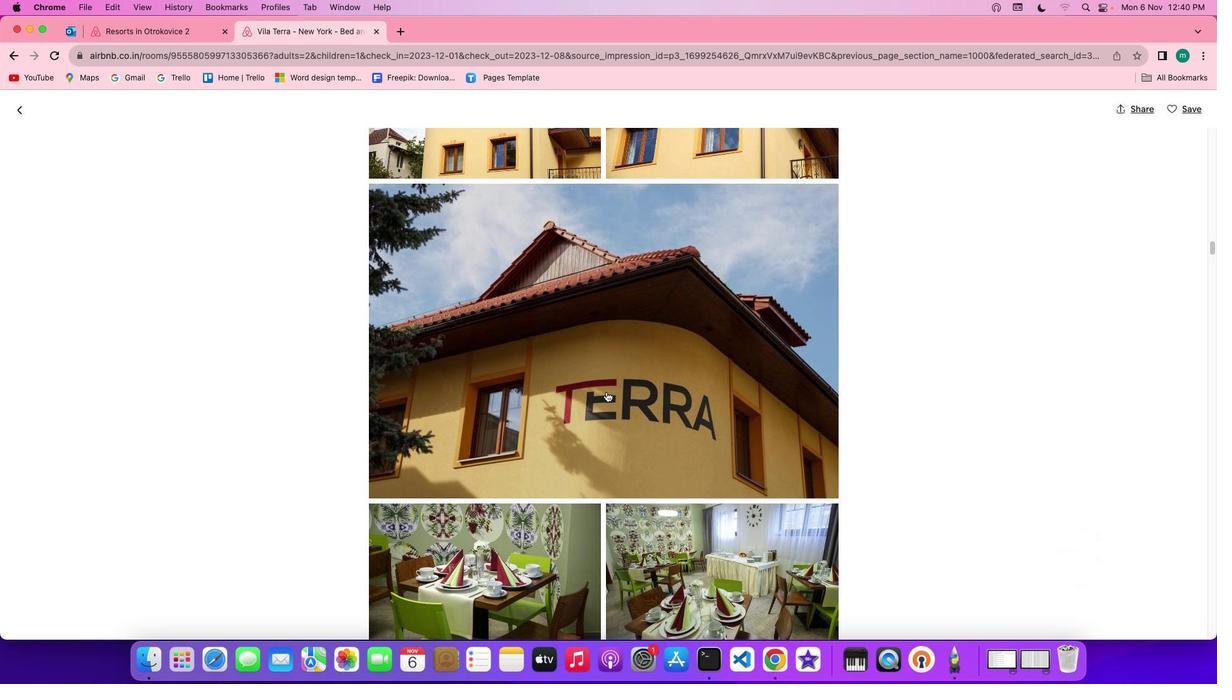 
Action: Mouse scrolled (606, 391) with delta (0, -1)
Screenshot: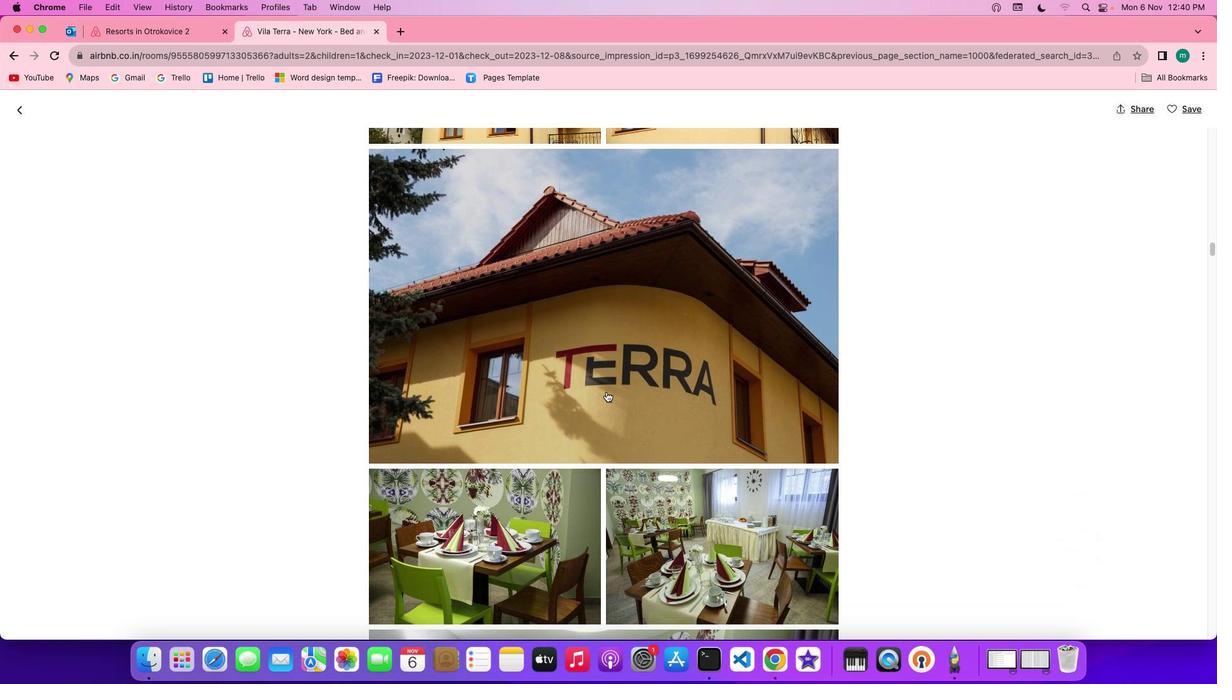
Action: Mouse scrolled (606, 391) with delta (0, 0)
Screenshot: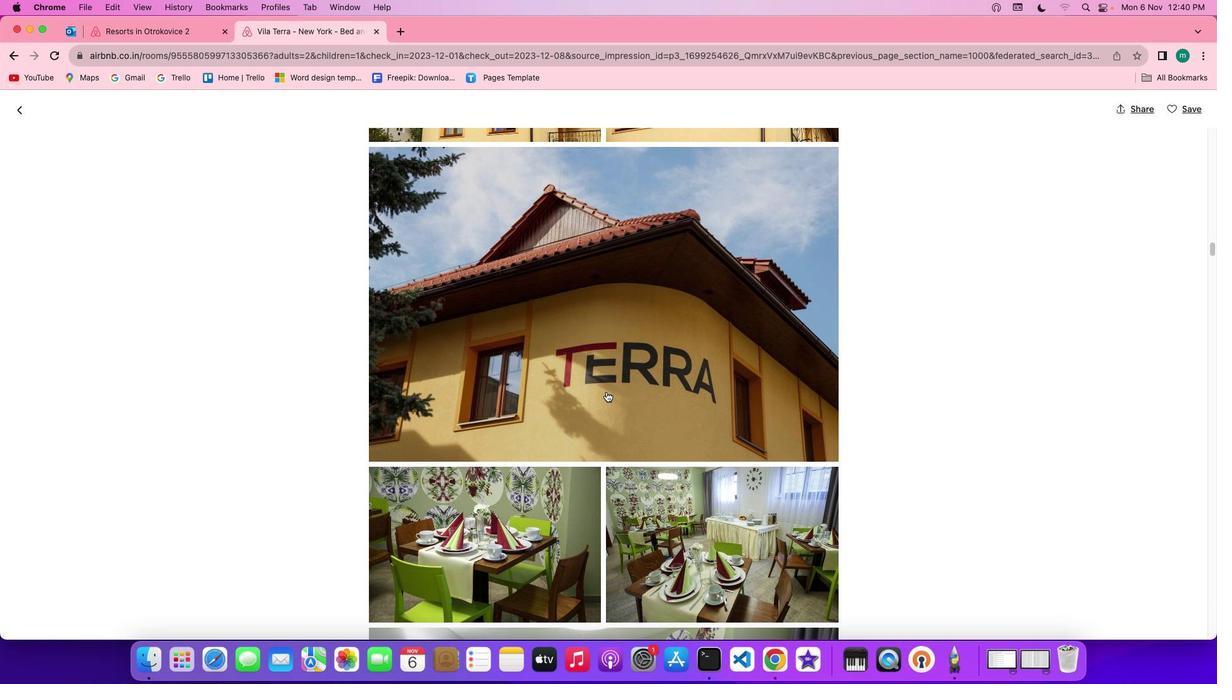 
Action: Mouse scrolled (606, 391) with delta (0, 0)
Screenshot: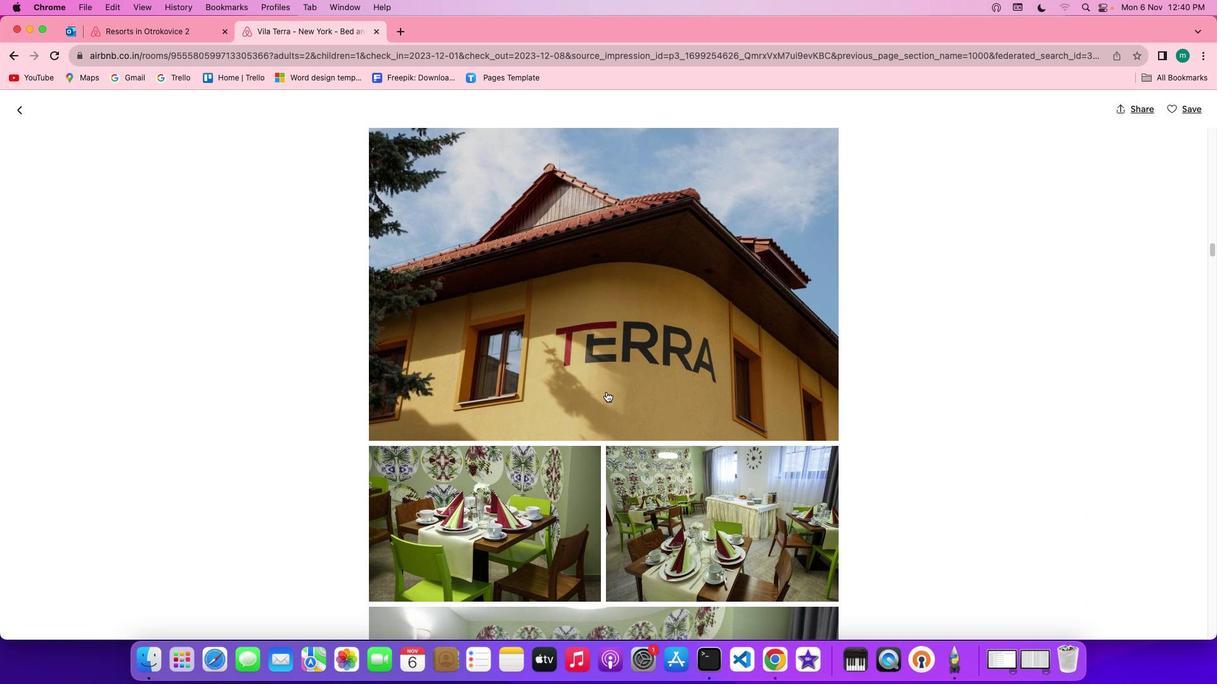 
Action: Mouse scrolled (606, 391) with delta (0, 0)
Screenshot: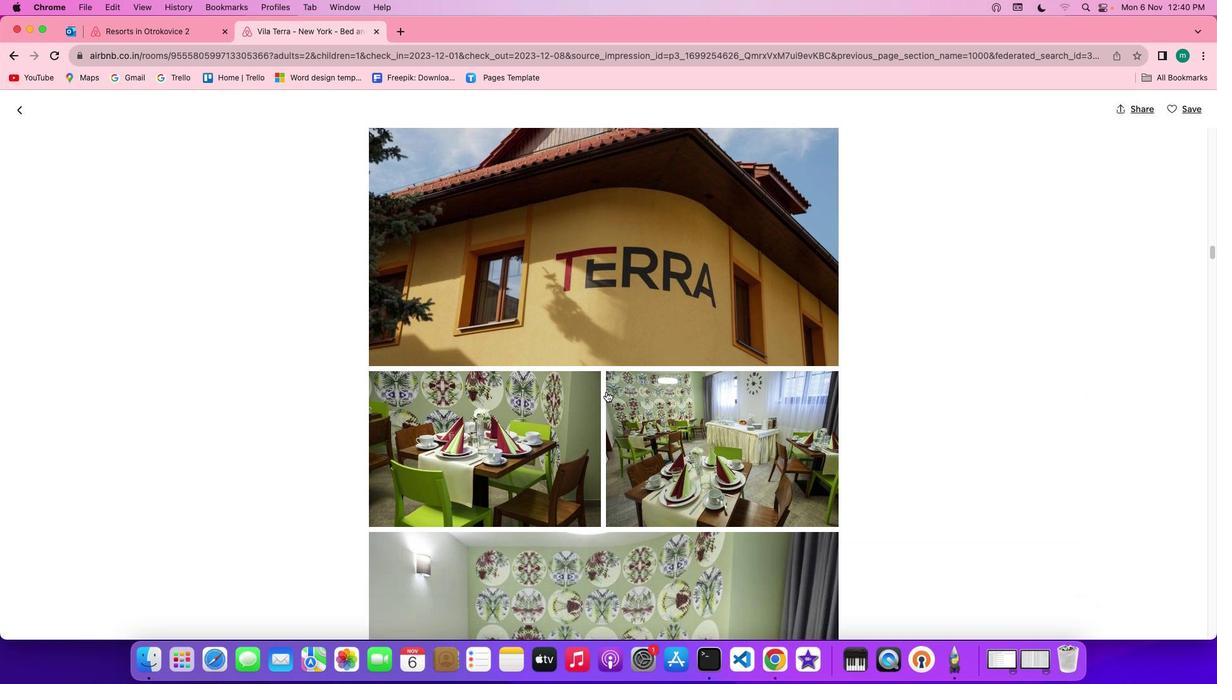 
Action: Mouse scrolled (606, 391) with delta (0, -1)
Screenshot: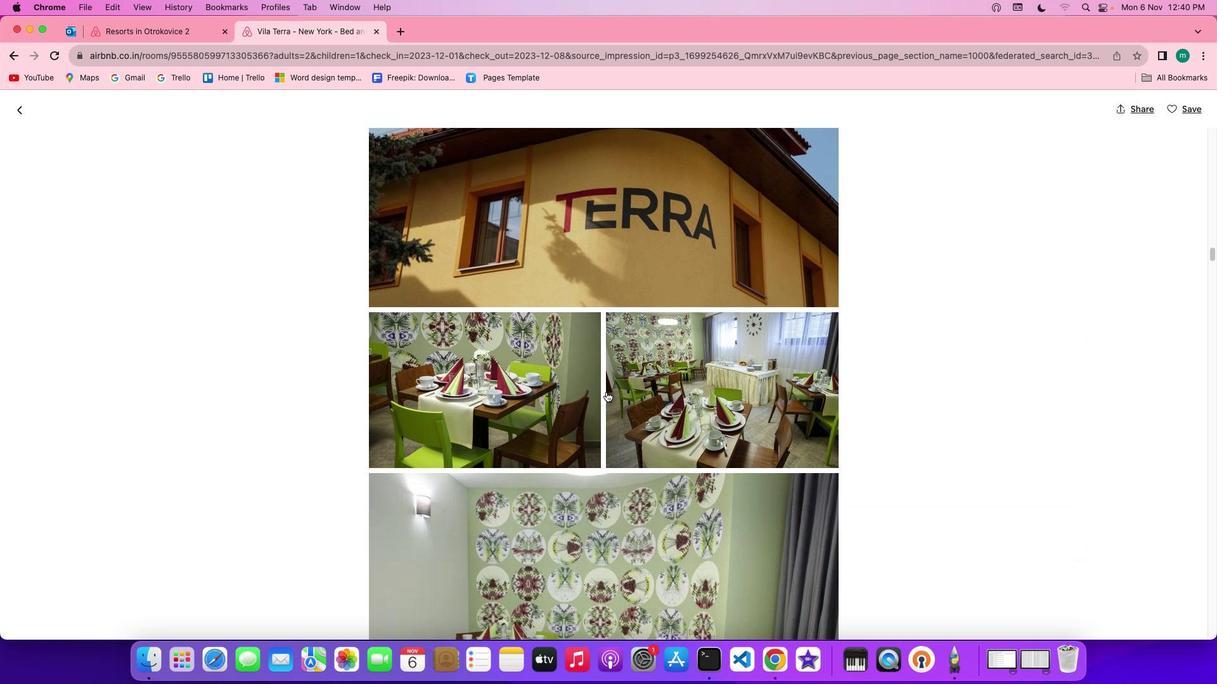 
Action: Mouse scrolled (606, 391) with delta (0, -1)
Screenshot: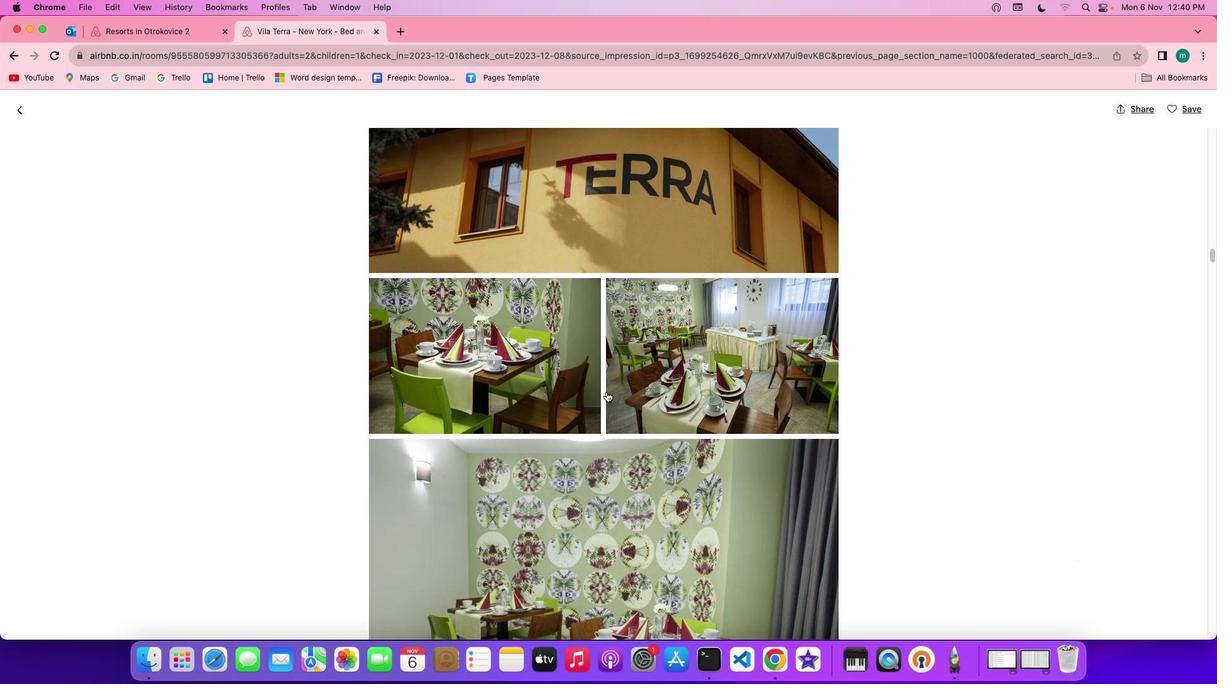 
Action: Mouse scrolled (606, 391) with delta (0, -1)
Screenshot: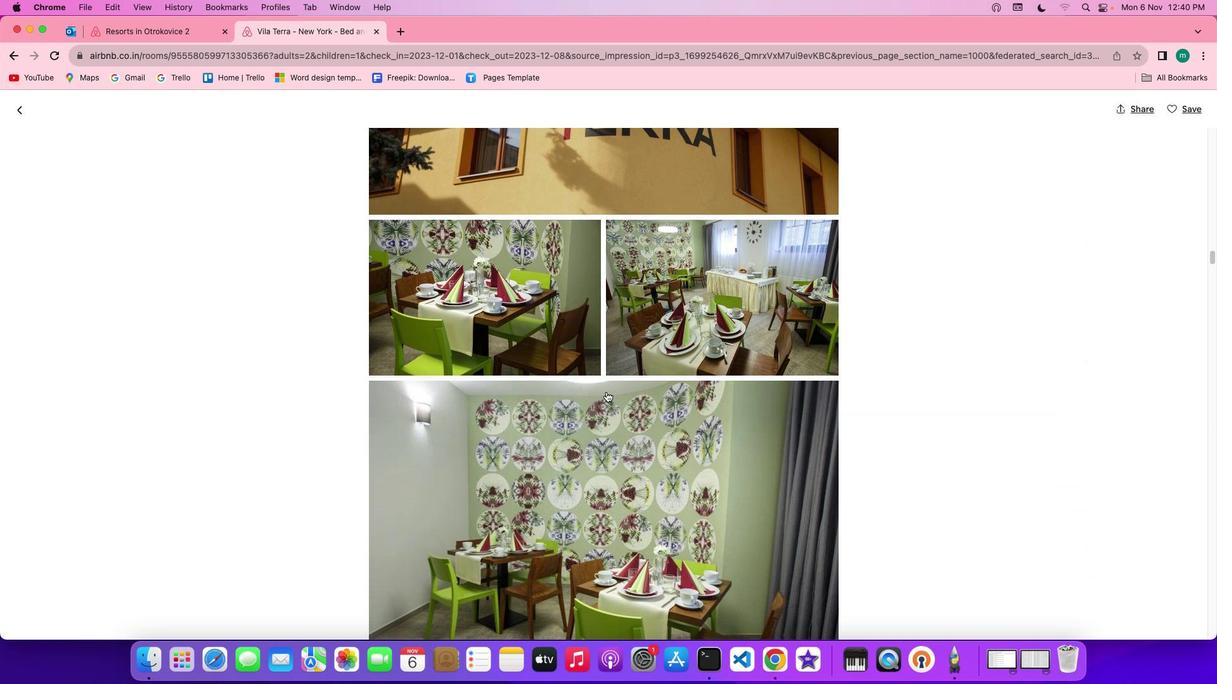 
Action: Mouse scrolled (606, 391) with delta (0, 0)
Screenshot: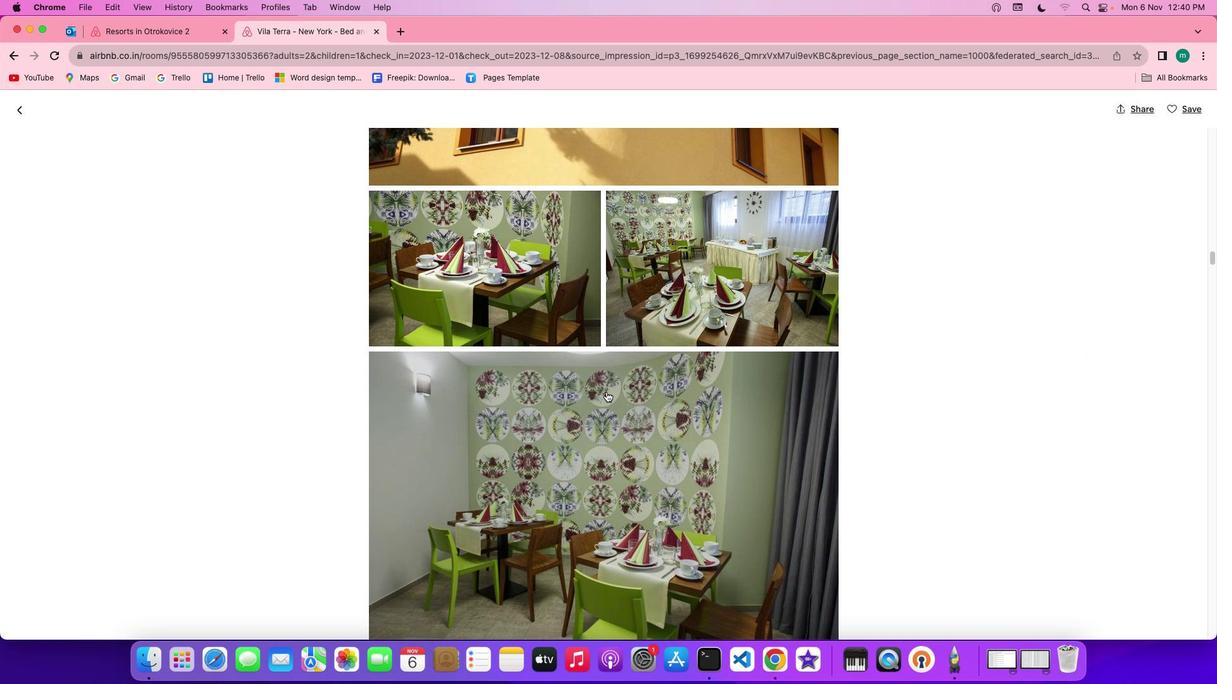 
Action: Mouse scrolled (606, 391) with delta (0, 0)
Screenshot: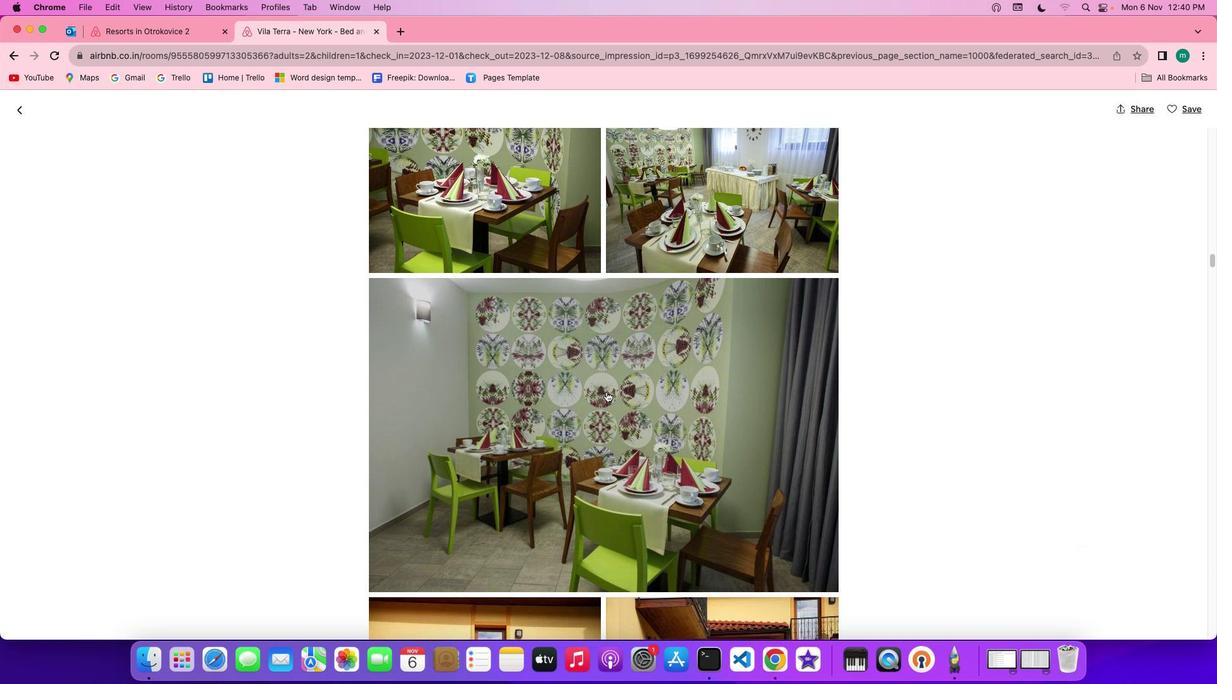
Action: Mouse scrolled (606, 391) with delta (0, -1)
Screenshot: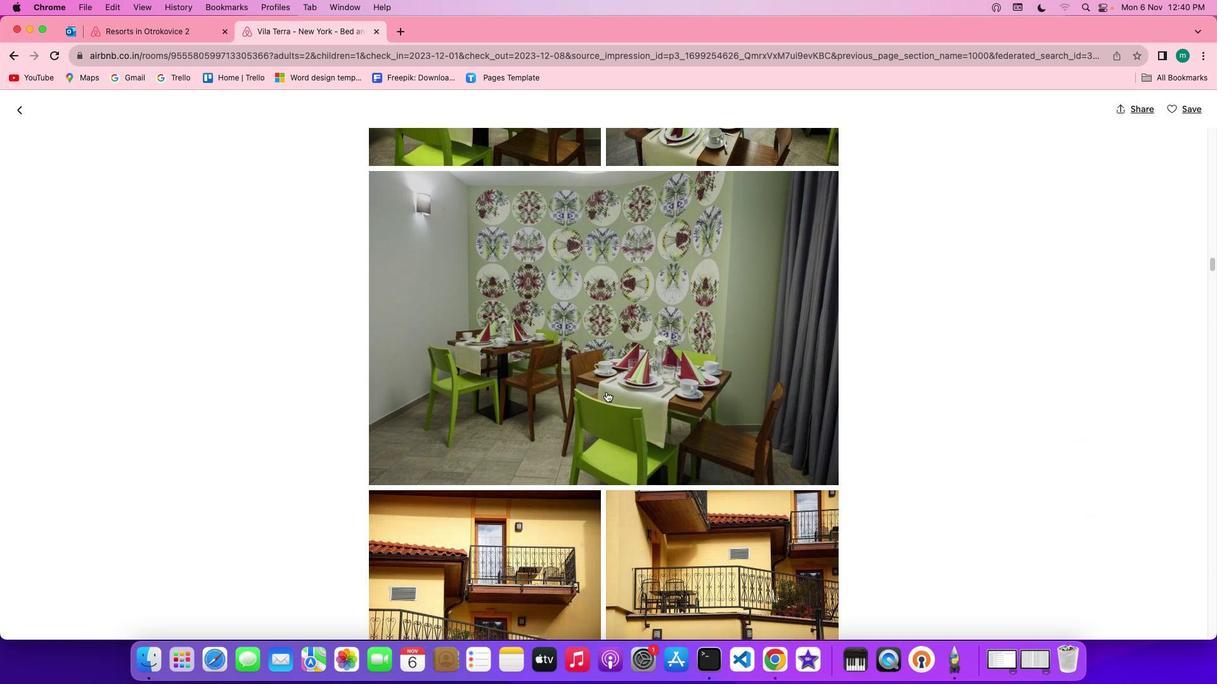 
Action: Mouse scrolled (606, 391) with delta (0, -2)
Screenshot: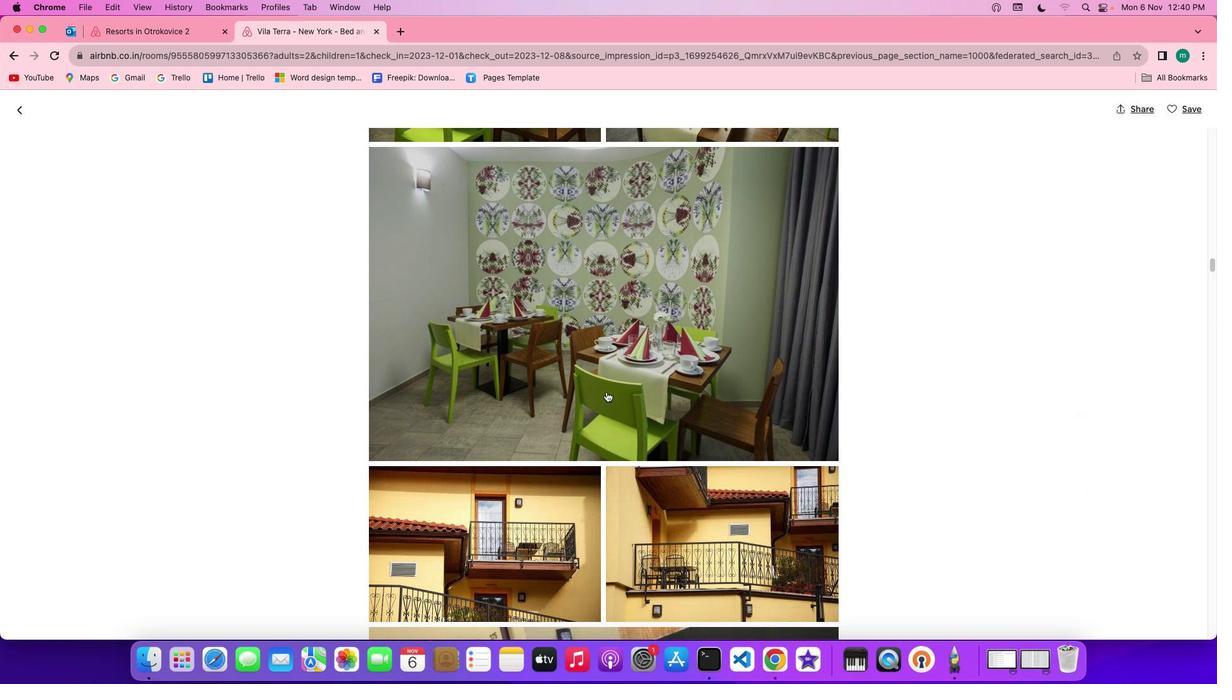 
Action: Mouse scrolled (606, 391) with delta (0, -2)
Screenshot: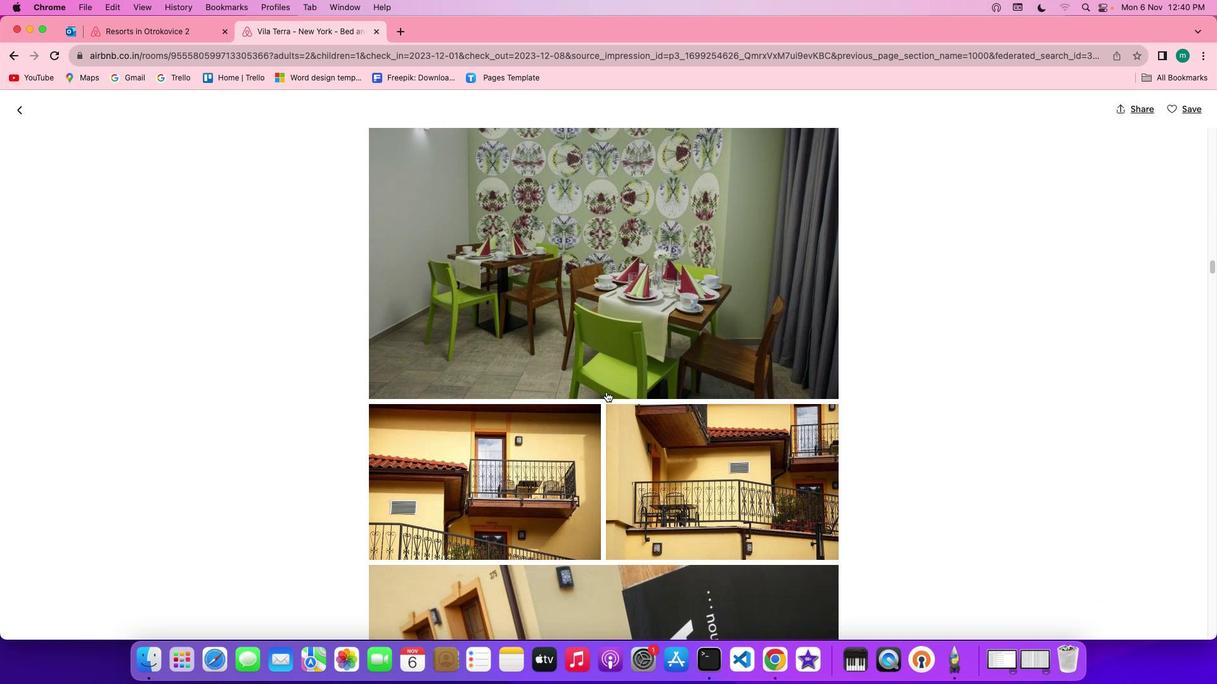 
Action: Mouse scrolled (606, 391) with delta (0, 0)
Screenshot: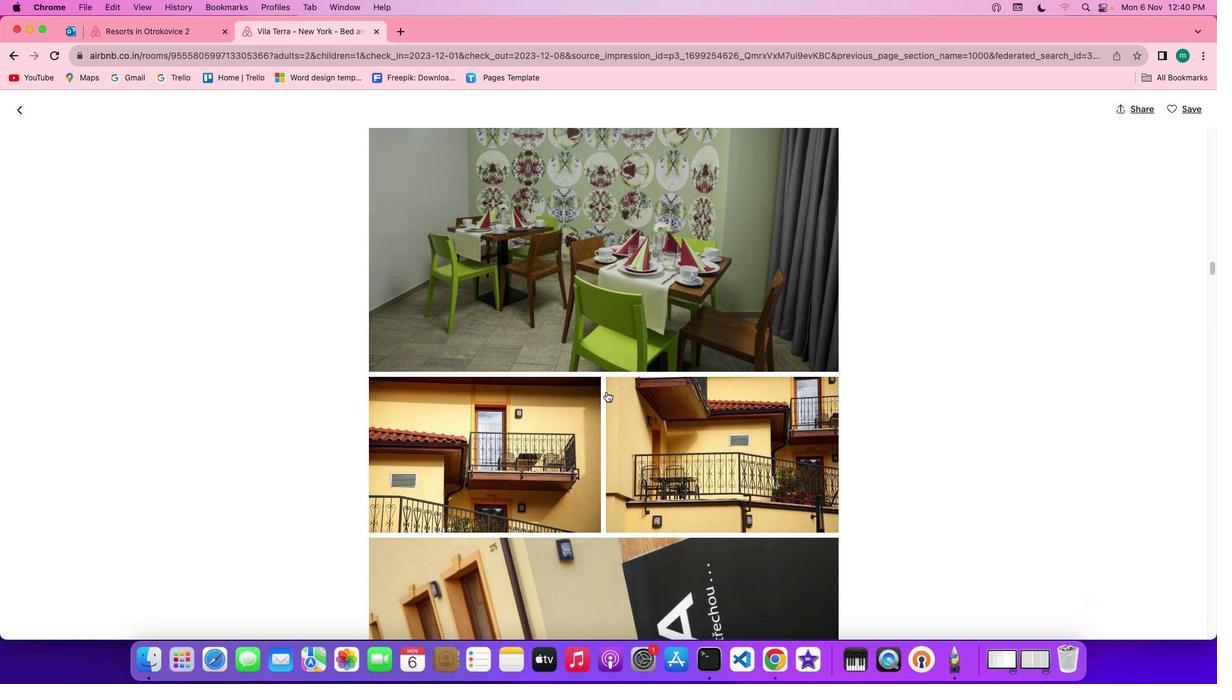 
Action: Mouse scrolled (606, 391) with delta (0, 0)
Screenshot: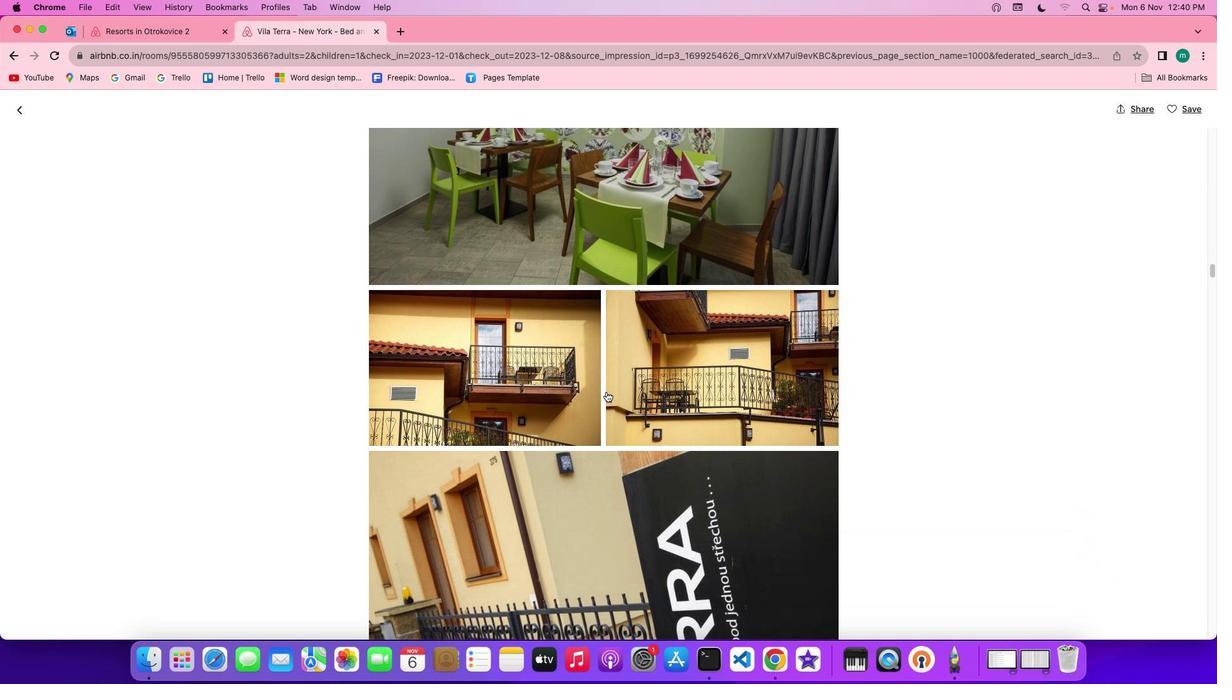 
Action: Mouse scrolled (606, 391) with delta (0, -1)
Screenshot: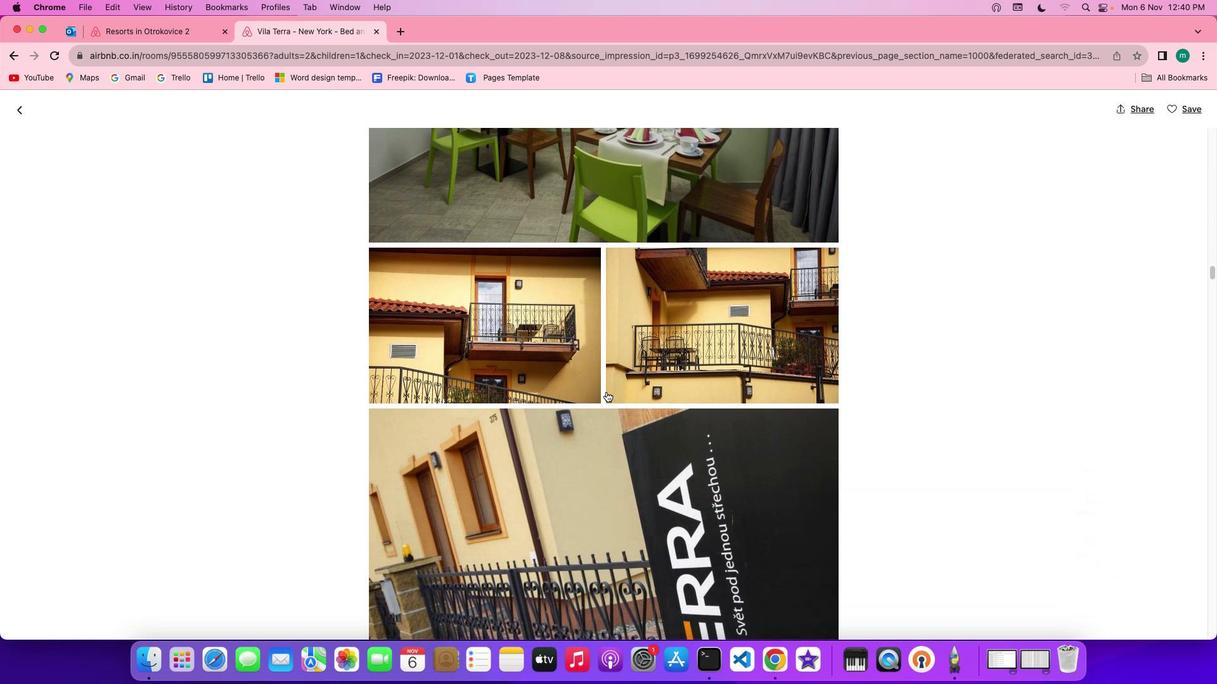 
Action: Mouse scrolled (606, 391) with delta (0, -1)
Screenshot: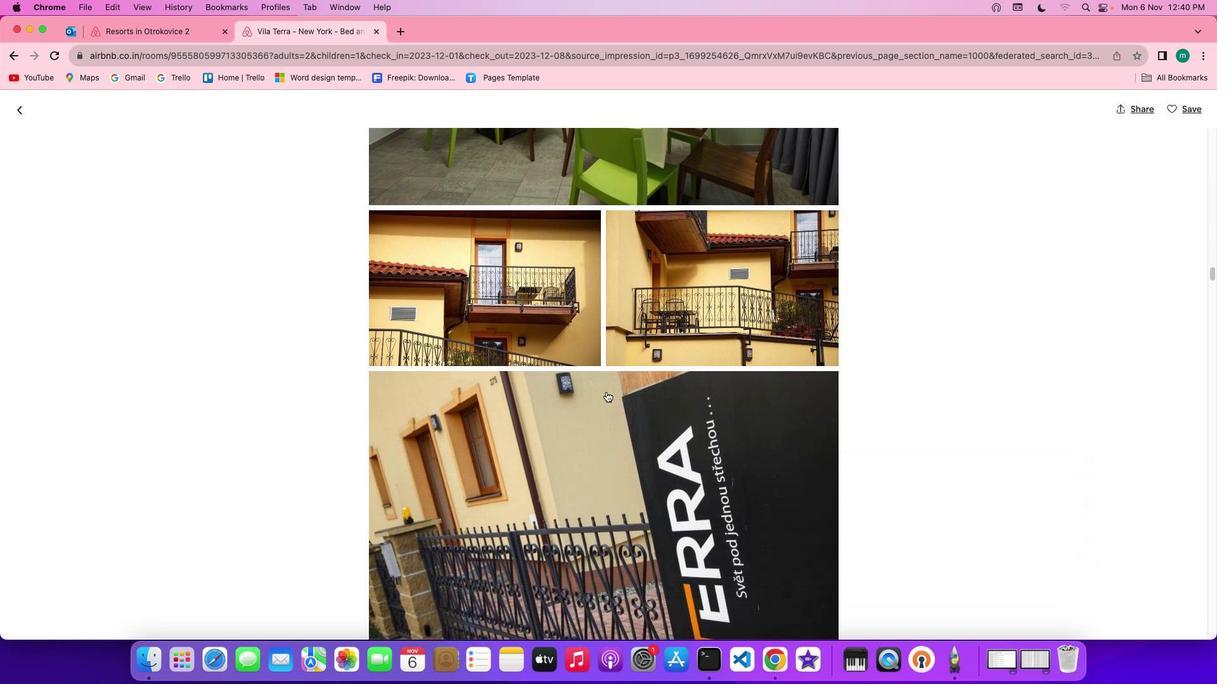 
Action: Mouse scrolled (606, 391) with delta (0, -1)
Screenshot: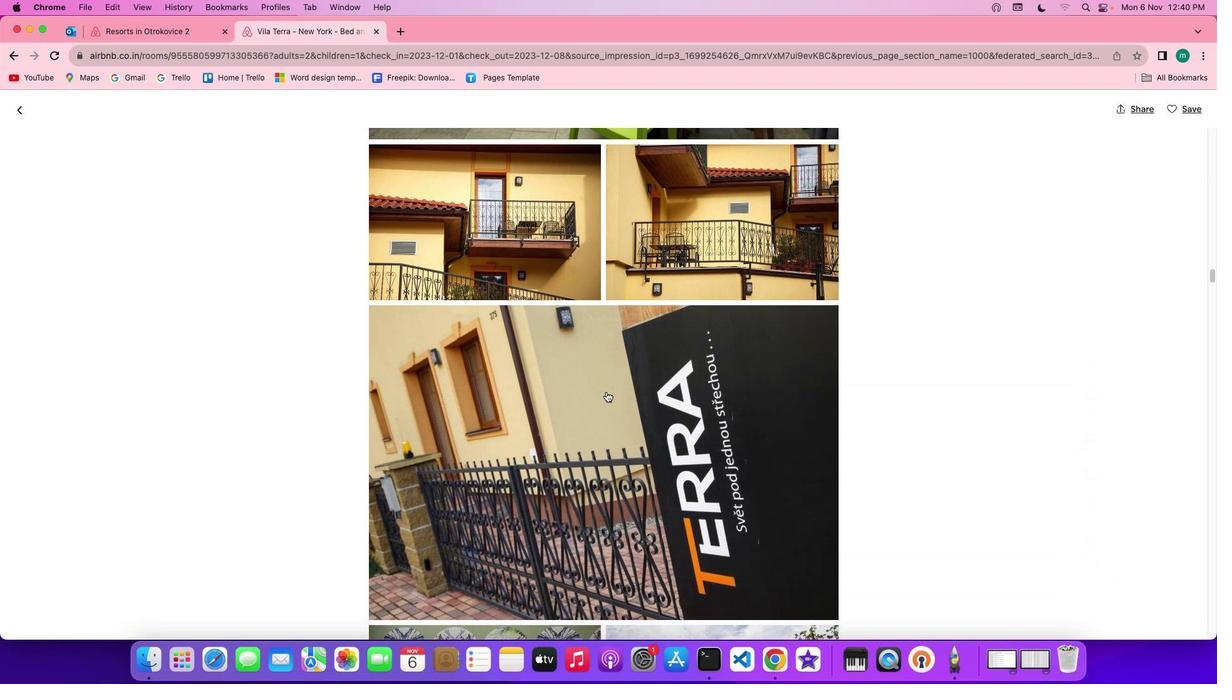 
Action: Mouse scrolled (606, 391) with delta (0, 0)
Screenshot: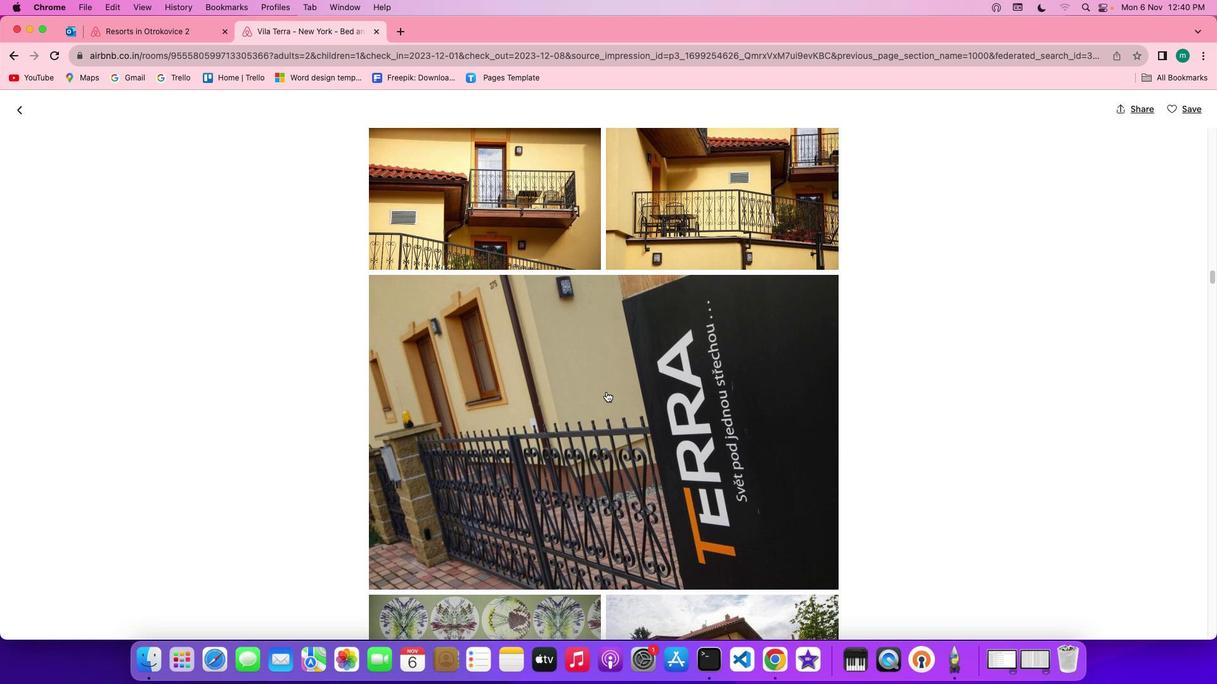 
Action: Mouse scrolled (606, 391) with delta (0, 0)
Screenshot: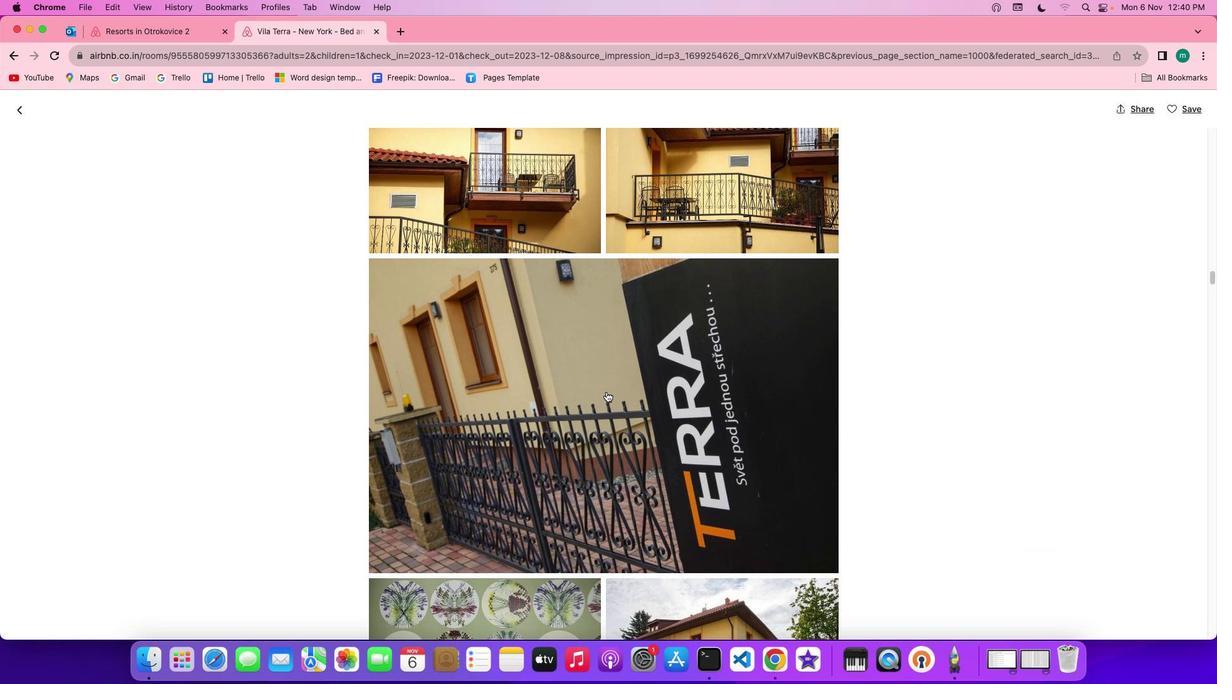 
Action: Mouse scrolled (606, 391) with delta (0, -1)
Screenshot: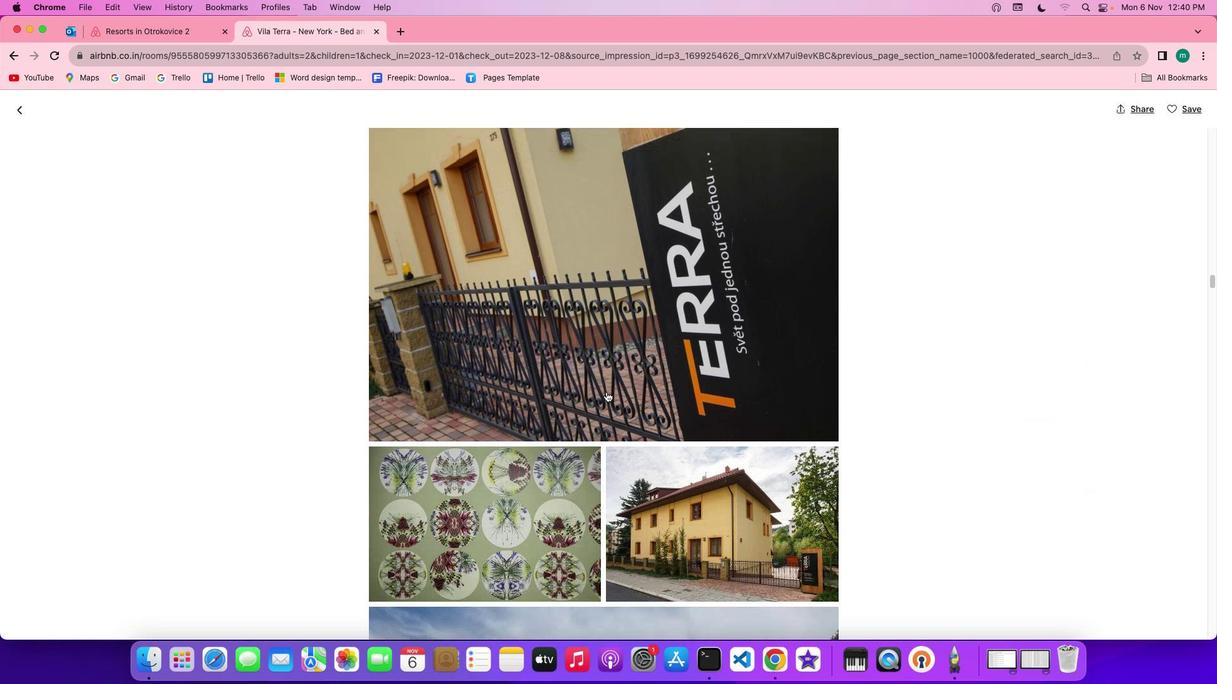 
Action: Mouse scrolled (606, 391) with delta (0, -1)
Screenshot: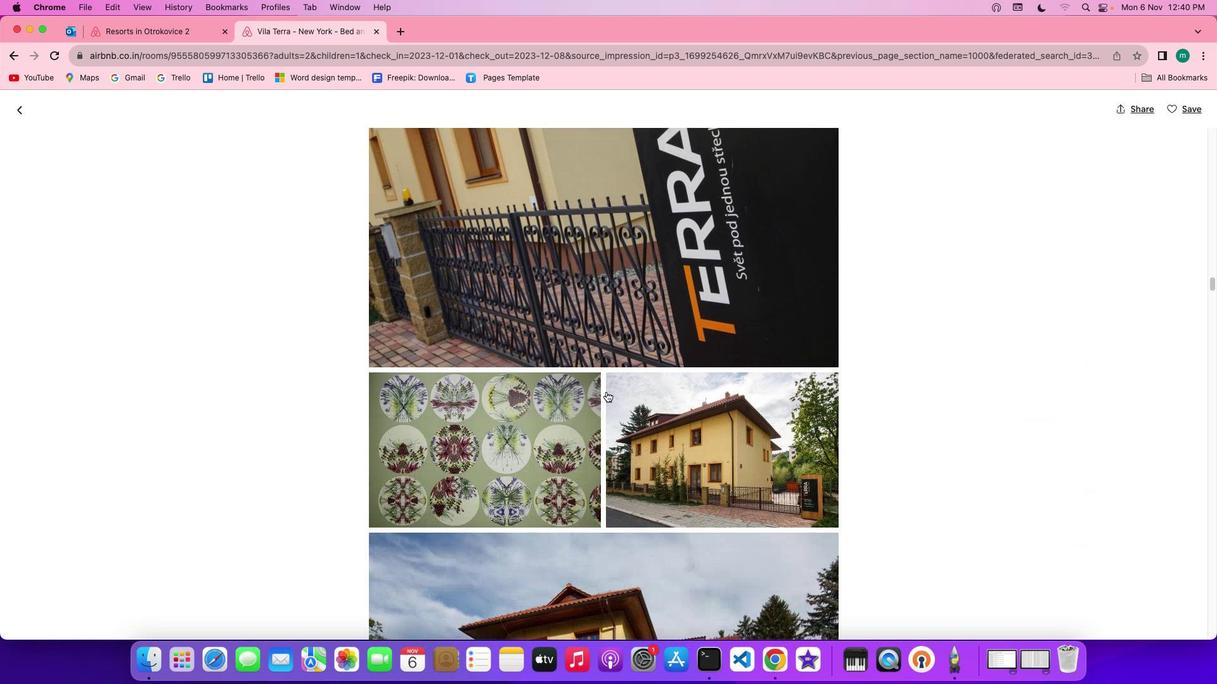 
Action: Mouse scrolled (606, 391) with delta (0, -2)
Screenshot: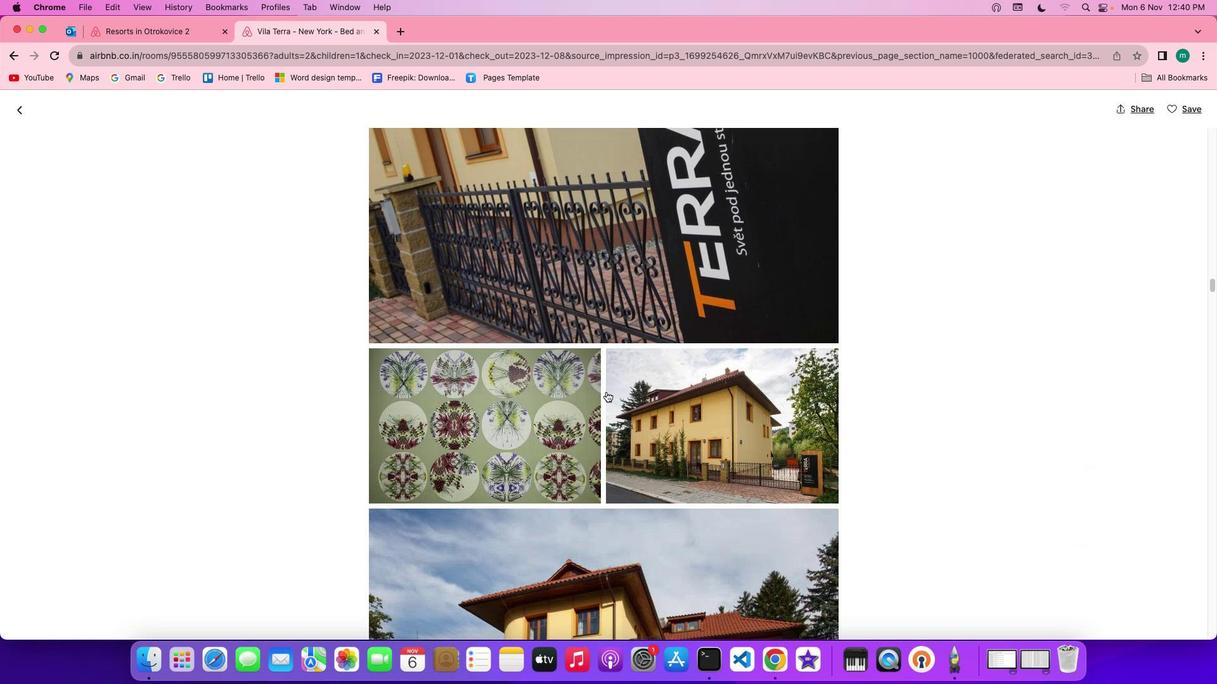 
Action: Mouse scrolled (606, 391) with delta (0, 0)
Screenshot: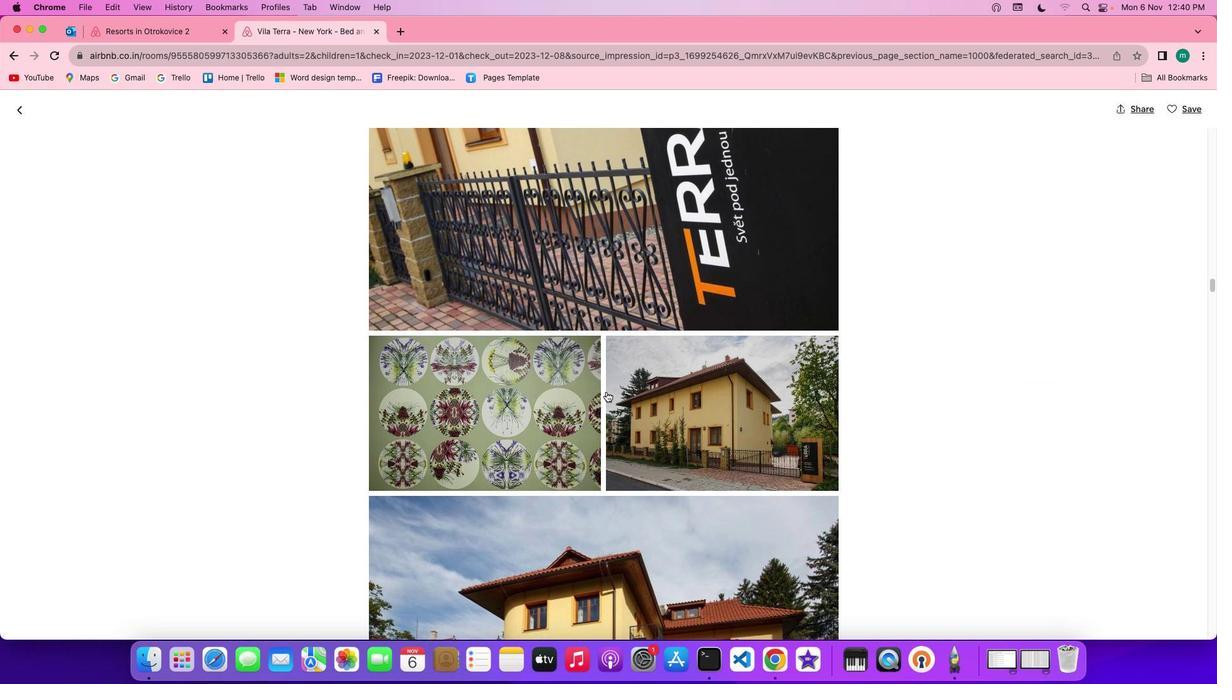 
Action: Mouse scrolled (606, 391) with delta (0, 0)
Screenshot: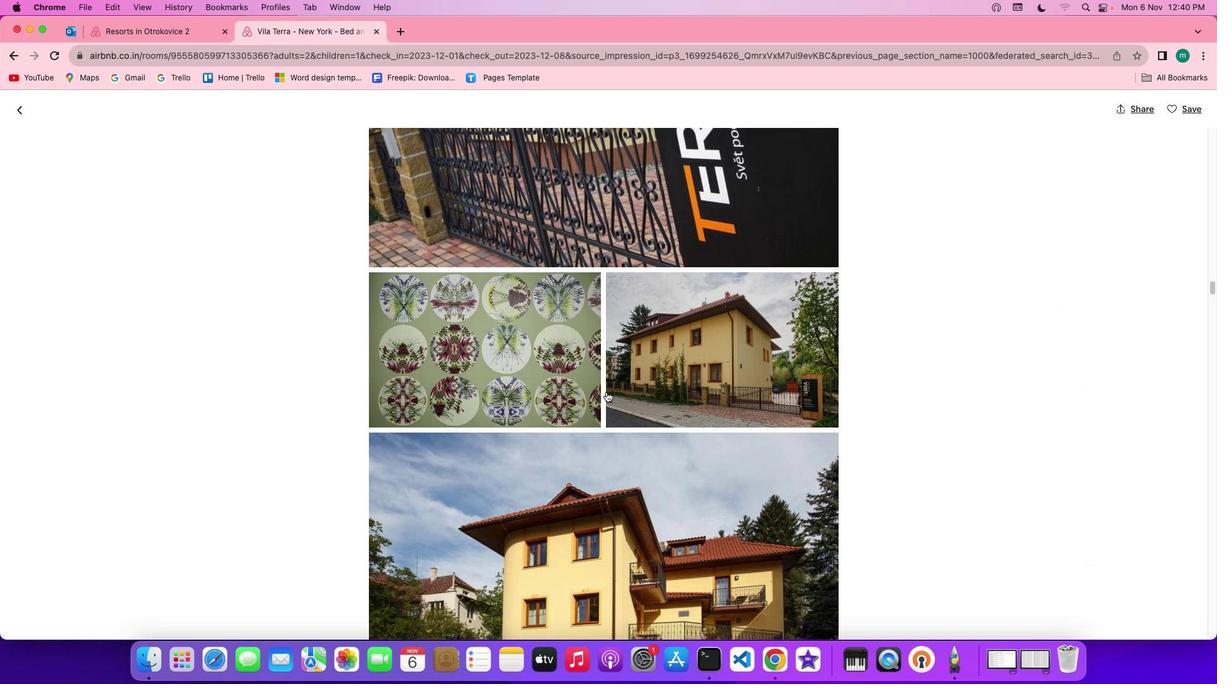 
Action: Mouse scrolled (606, 391) with delta (0, -1)
Screenshot: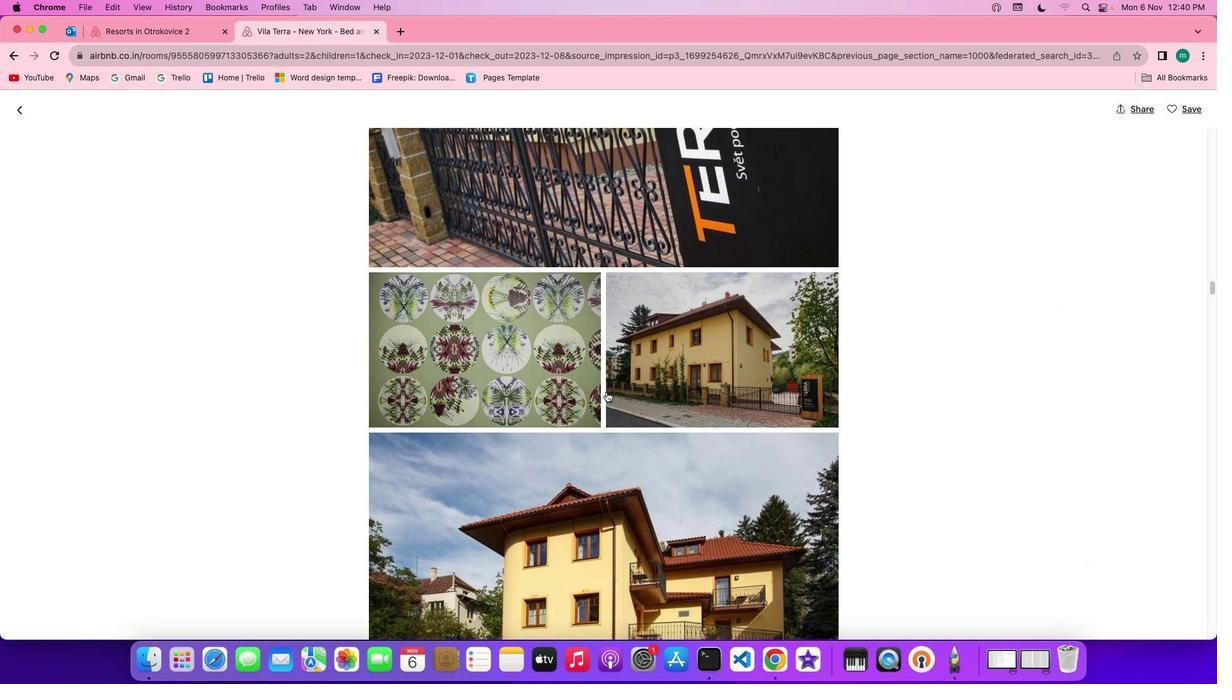 
Action: Mouse scrolled (606, 391) with delta (0, -1)
Screenshot: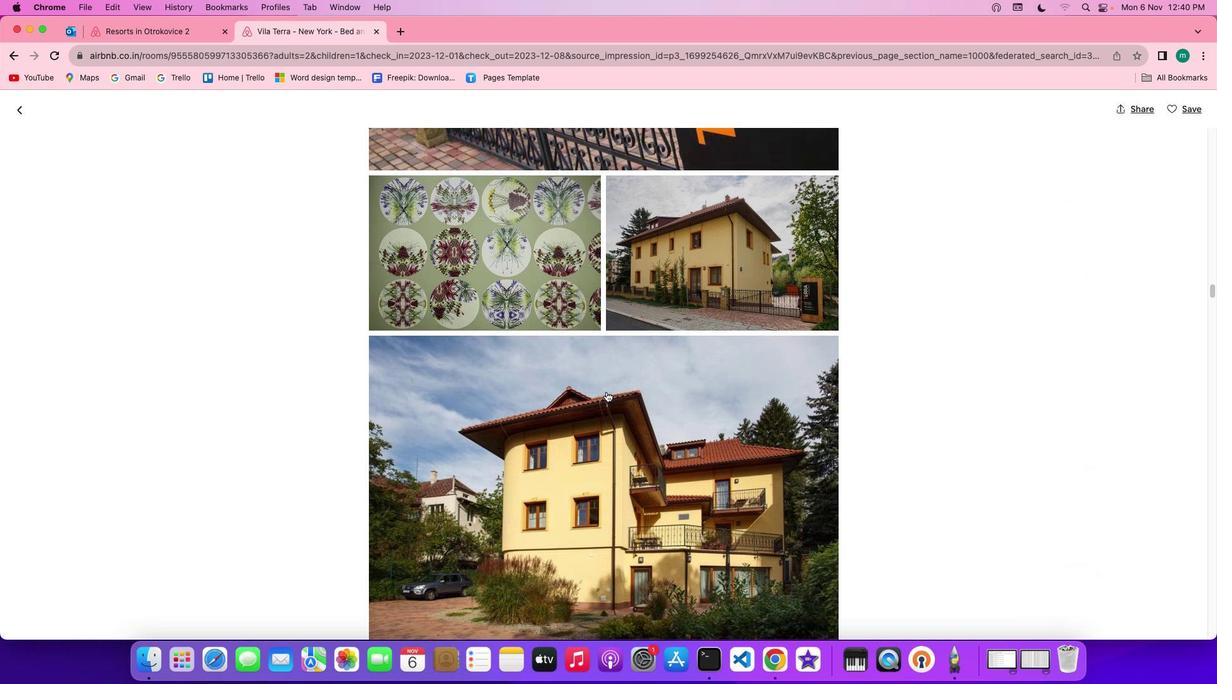 
Action: Mouse scrolled (606, 391) with delta (0, -1)
Screenshot: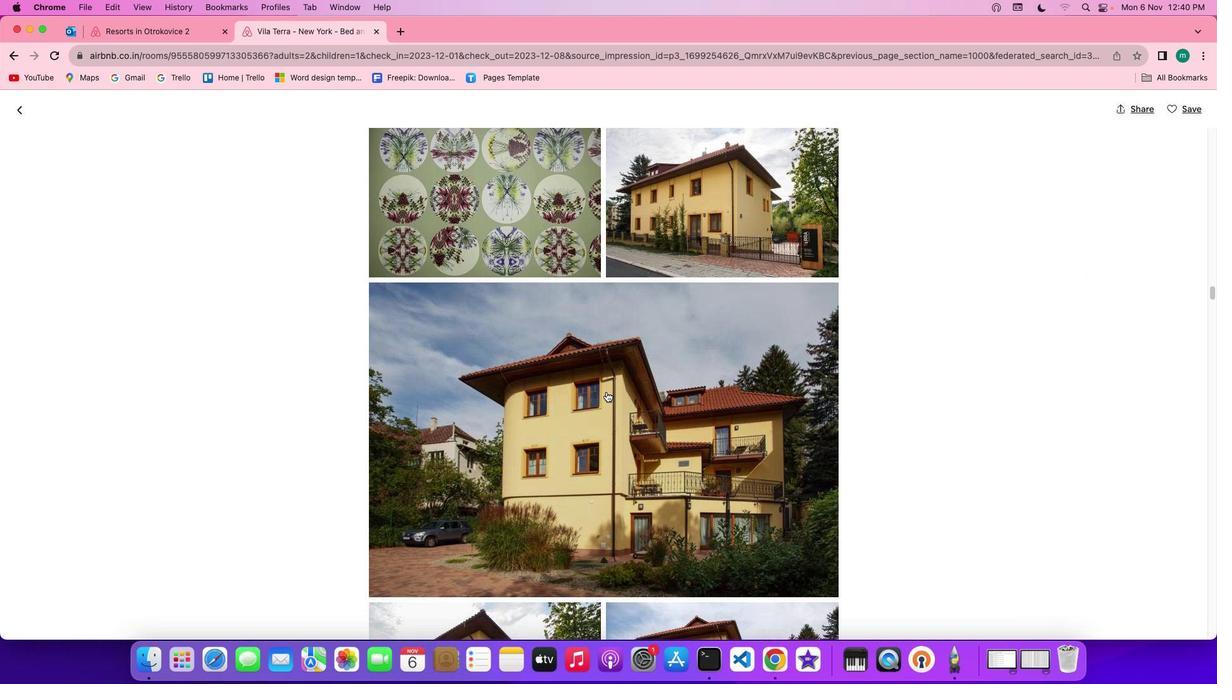 
Action: Mouse scrolled (606, 391) with delta (0, 0)
Screenshot: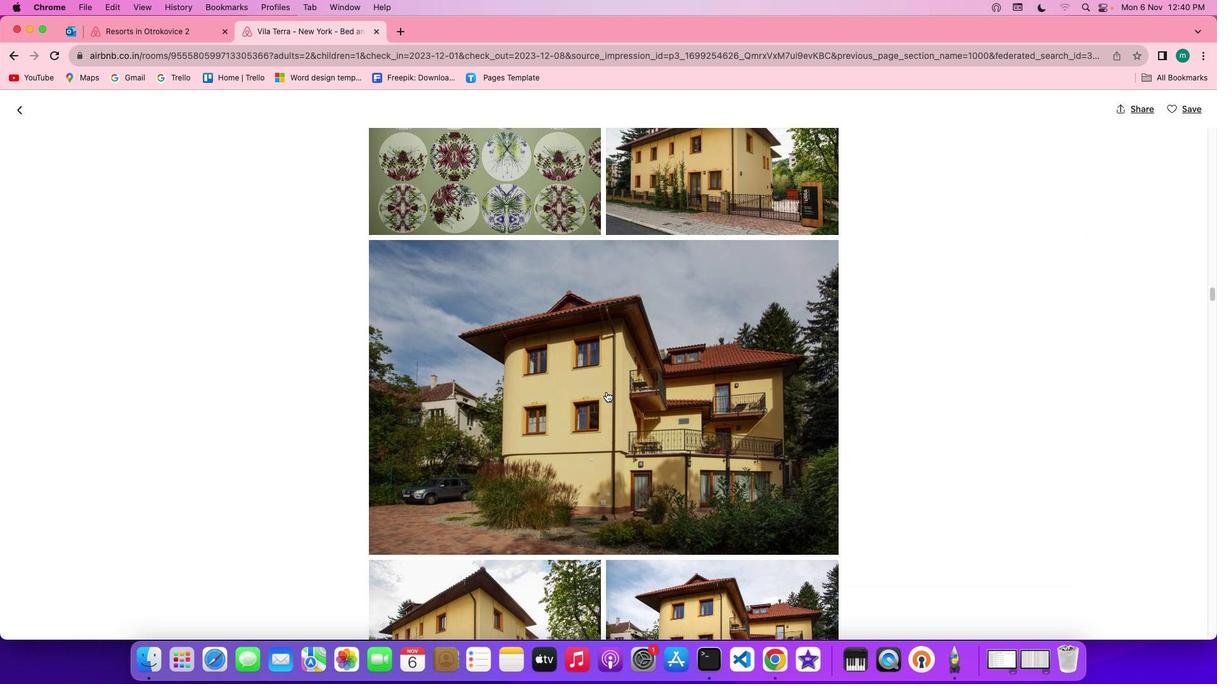 
Action: Mouse scrolled (606, 391) with delta (0, 0)
Screenshot: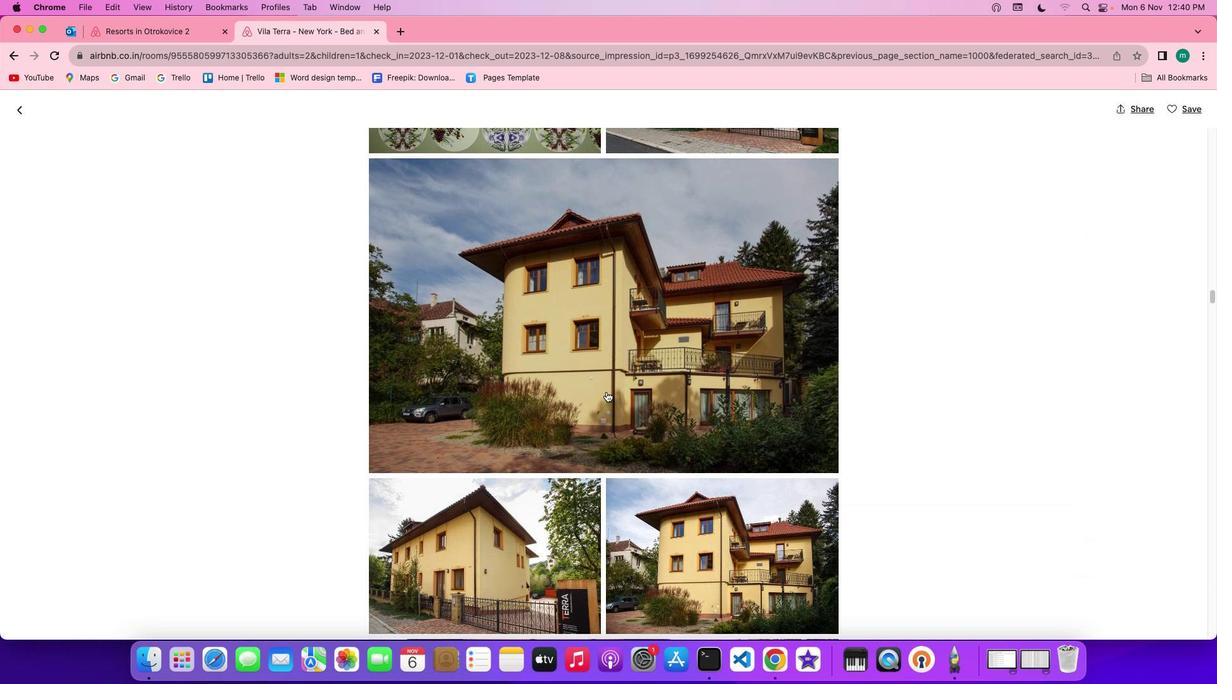 
Action: Mouse scrolled (606, 391) with delta (0, -1)
Screenshot: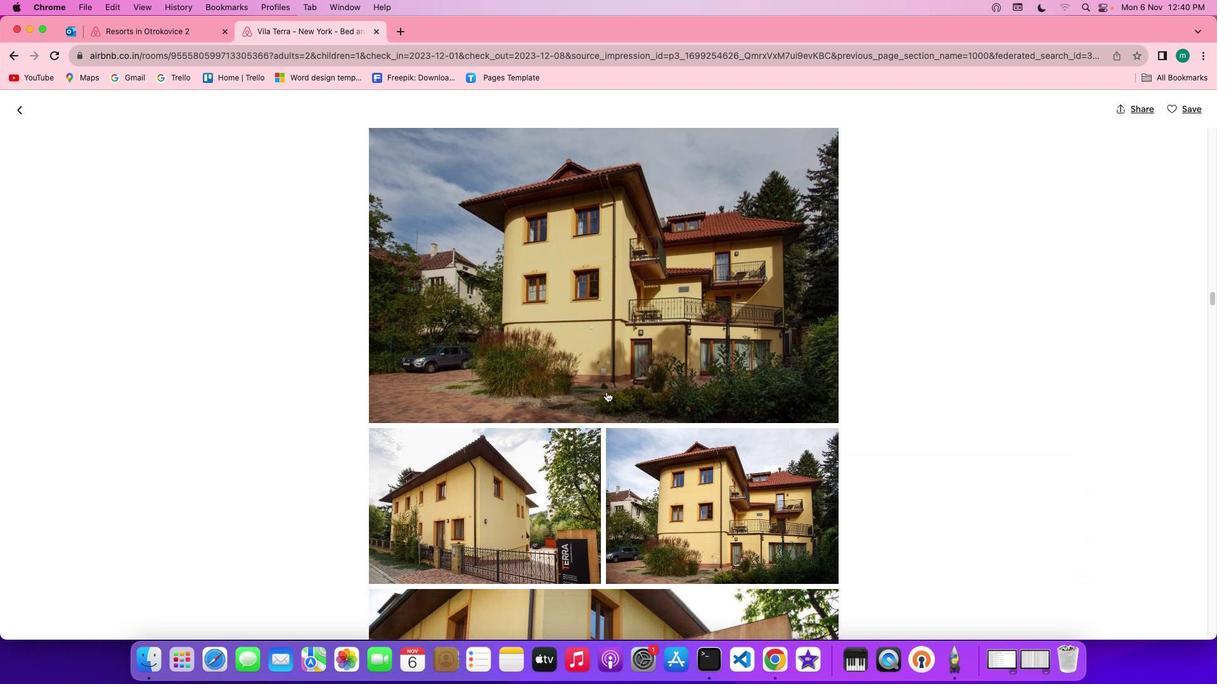 
Action: Mouse scrolled (606, 391) with delta (0, -1)
Screenshot: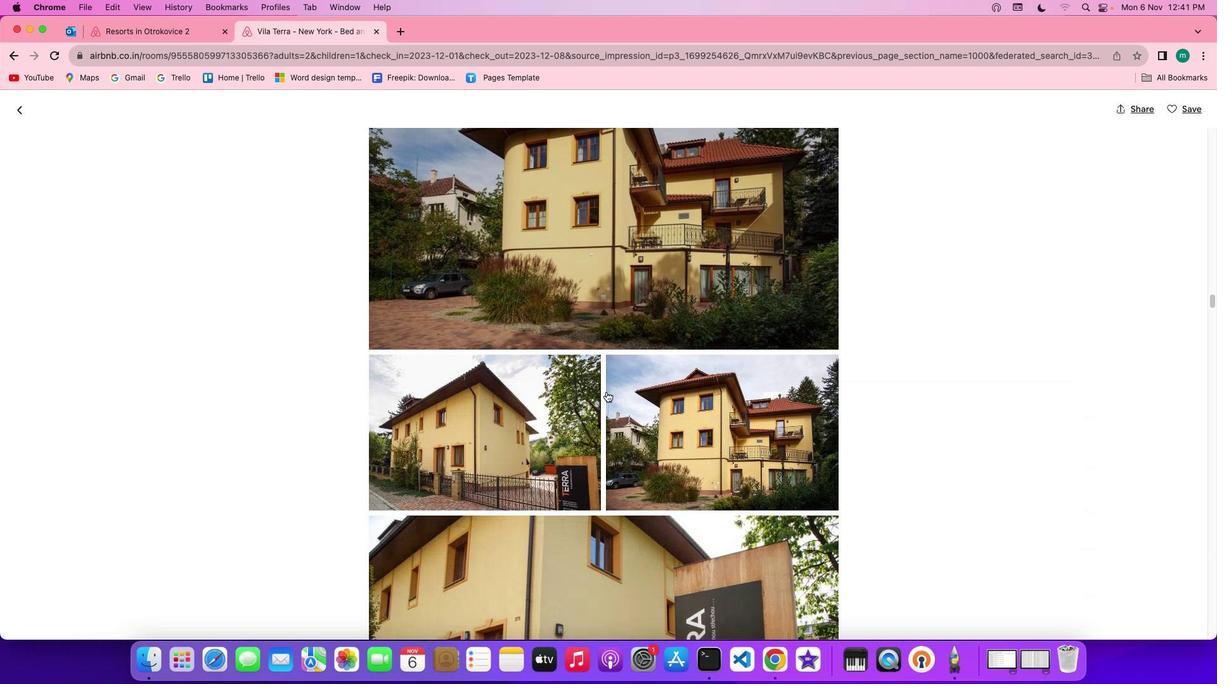 
Action: Mouse scrolled (606, 391) with delta (0, -1)
Screenshot: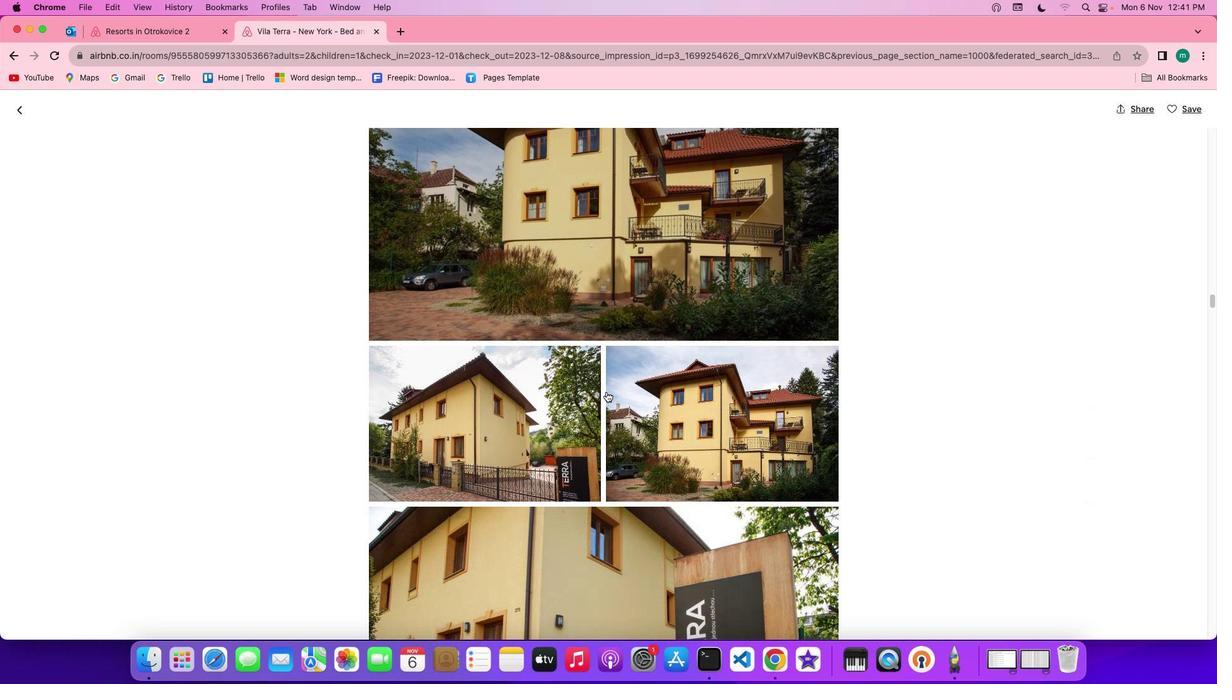 
Action: Mouse scrolled (606, 391) with delta (0, 0)
Screenshot: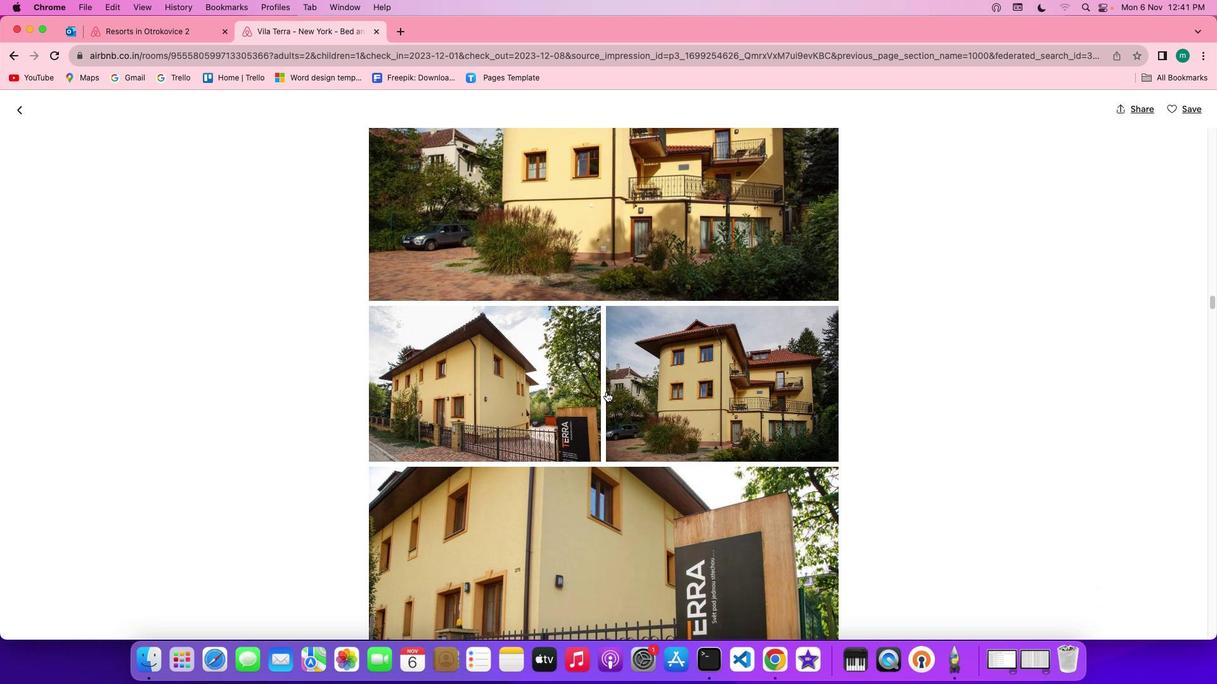 
Action: Mouse scrolled (606, 391) with delta (0, 0)
Screenshot: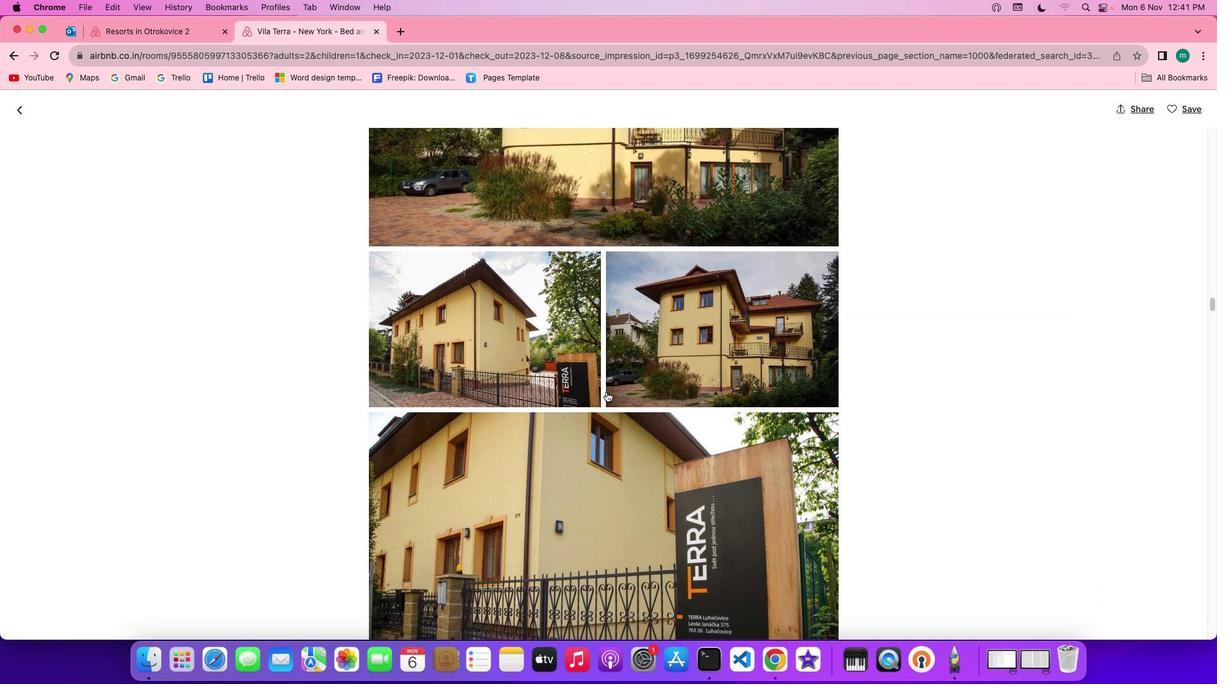 
Action: Mouse scrolled (606, 391) with delta (0, -1)
Screenshot: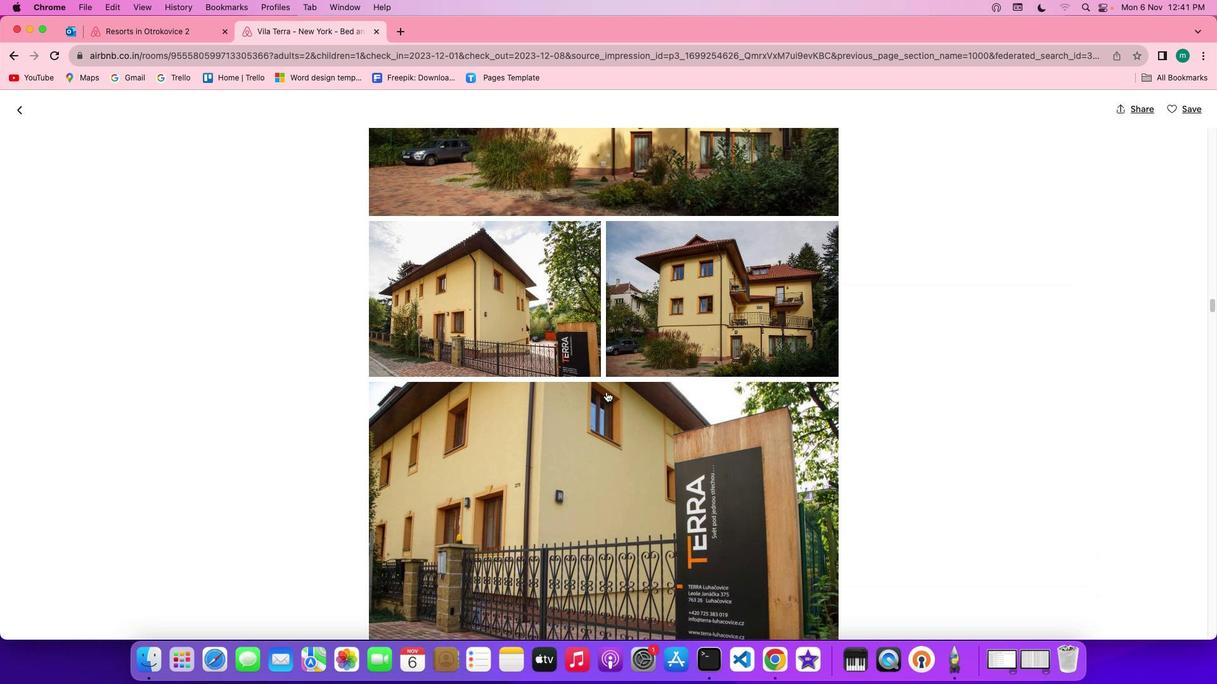 
Action: Mouse scrolled (606, 391) with delta (0, -2)
Screenshot: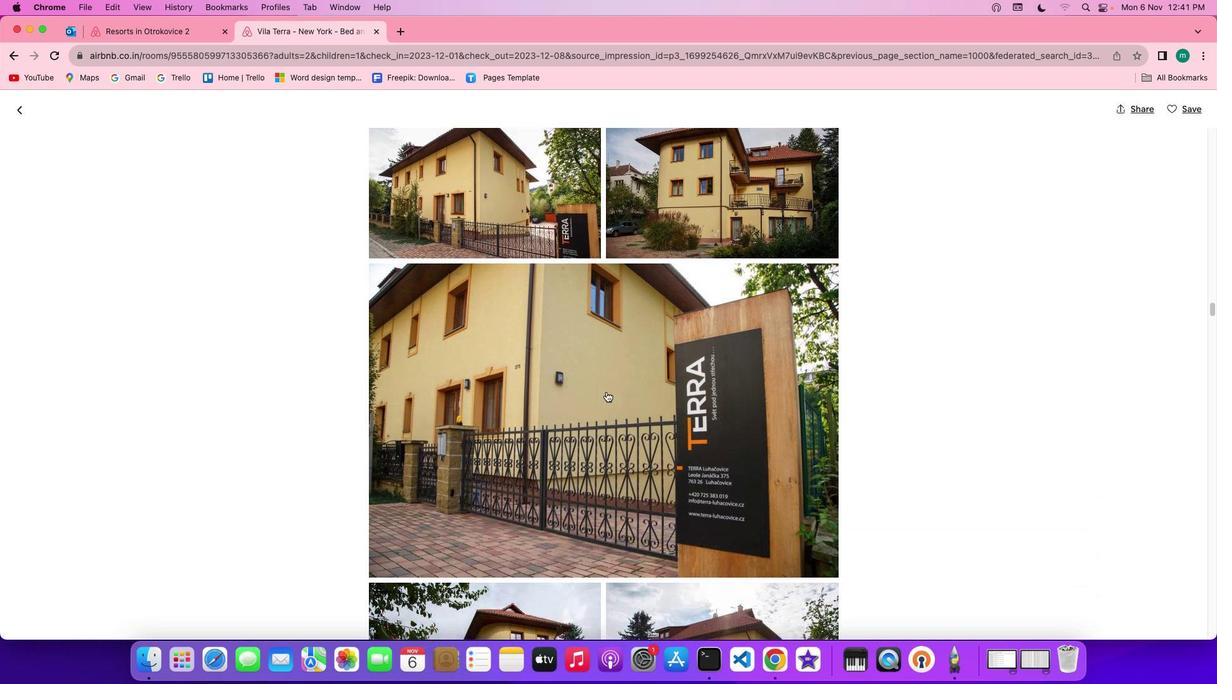 
Action: Mouse scrolled (606, 391) with delta (0, -2)
Screenshot: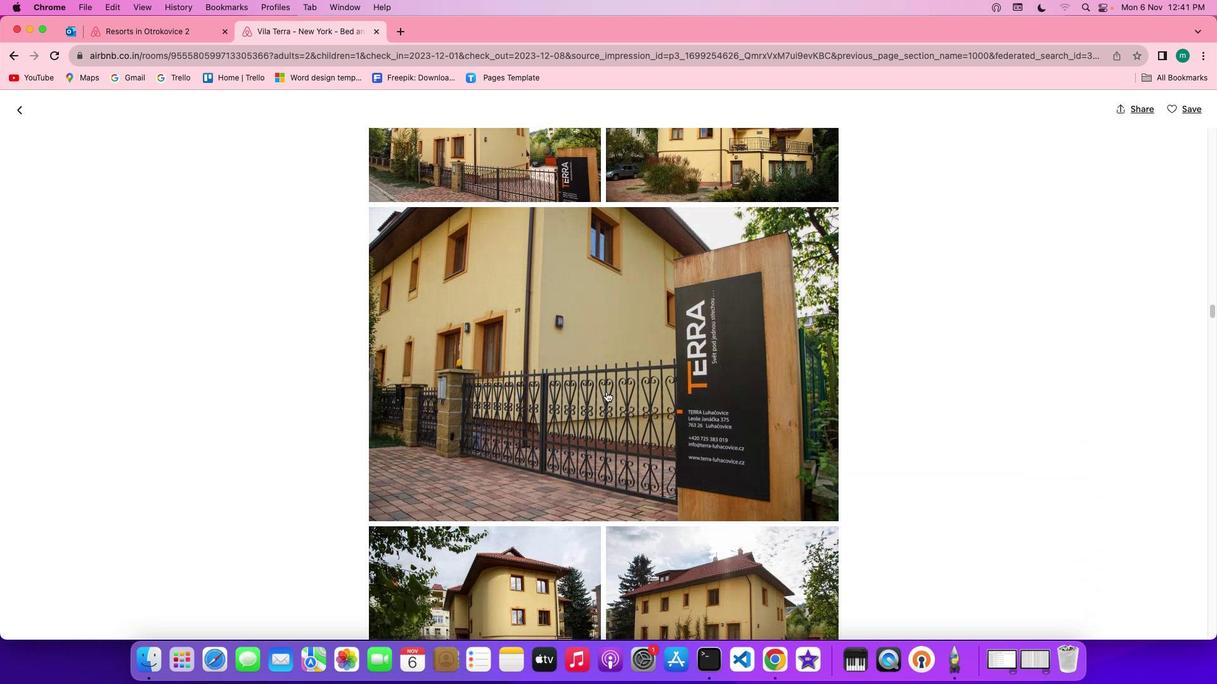 
Action: Mouse scrolled (606, 391) with delta (0, 0)
Screenshot: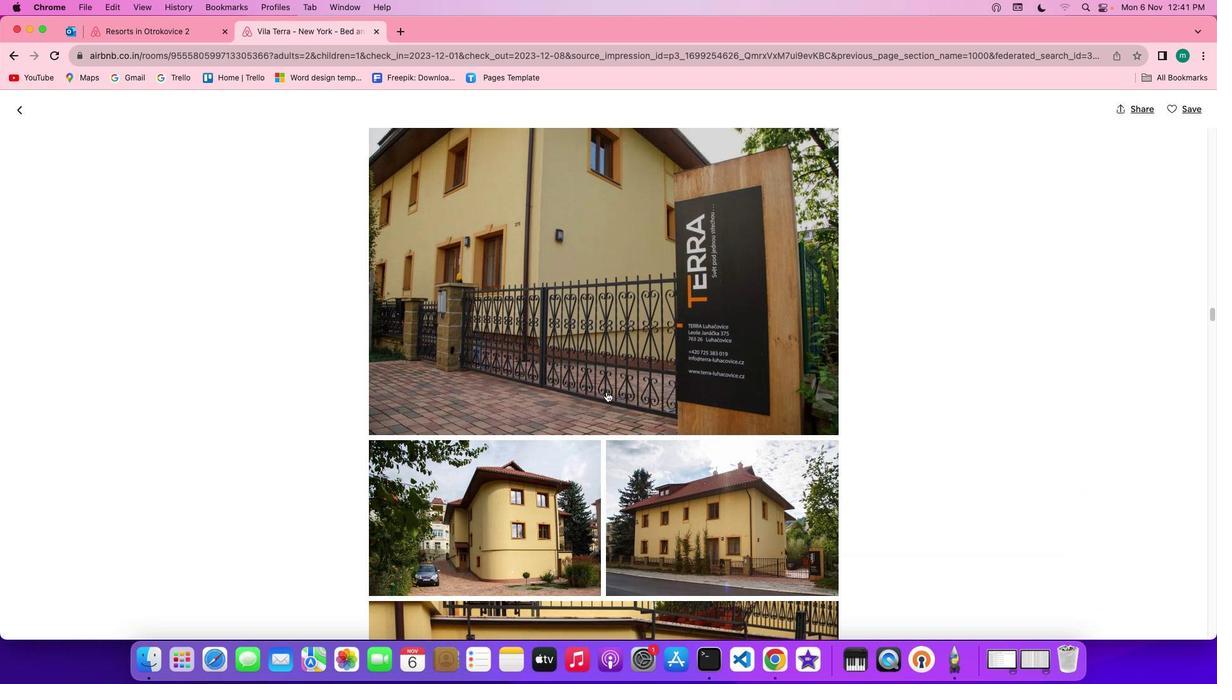 
Action: Mouse scrolled (606, 391) with delta (0, 0)
Screenshot: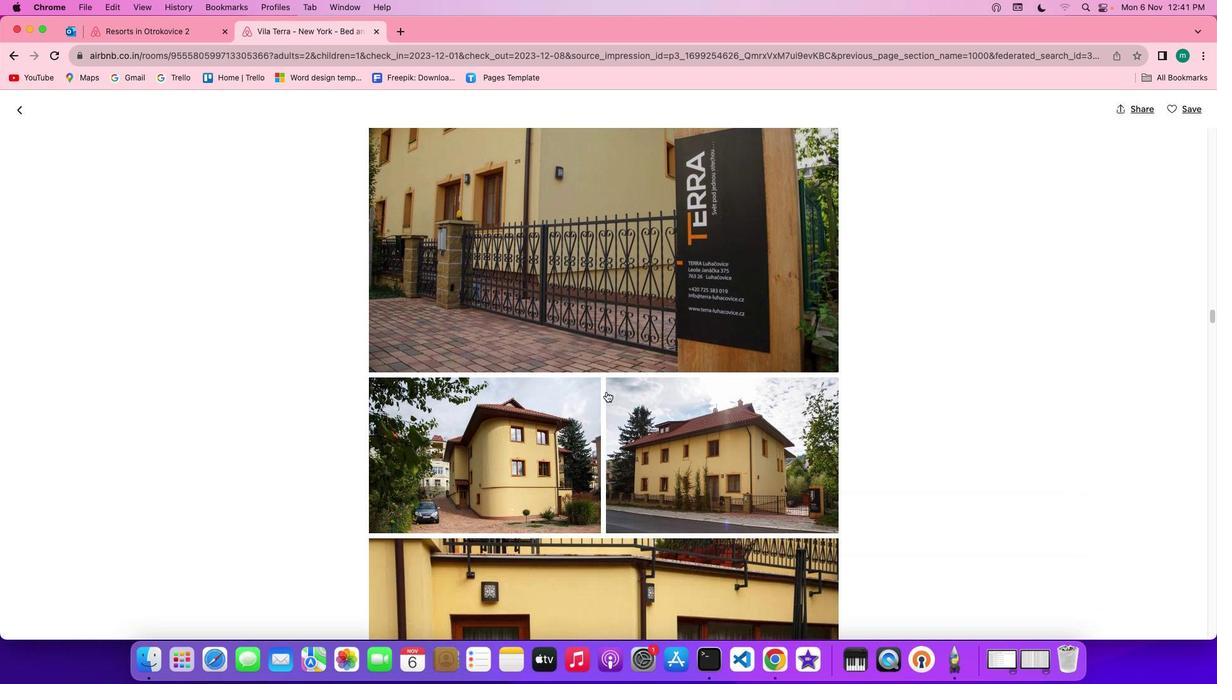 
Action: Mouse scrolled (606, 391) with delta (0, -1)
Screenshot: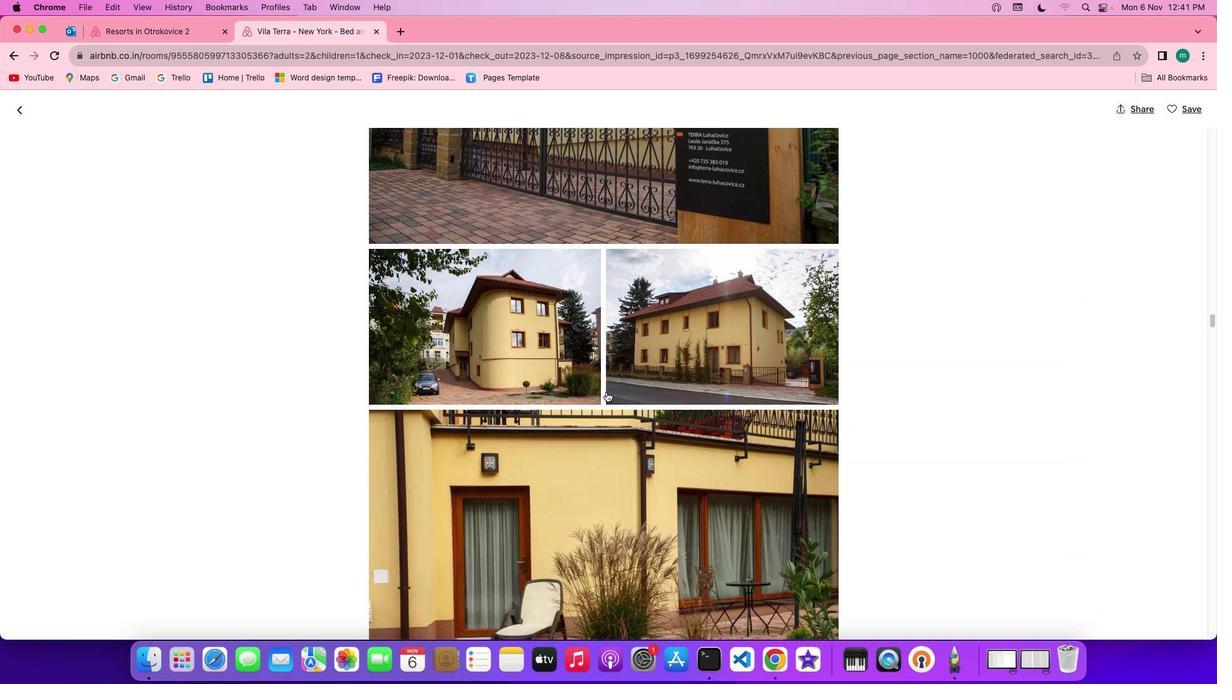 
Action: Mouse scrolled (606, 391) with delta (0, -2)
Screenshot: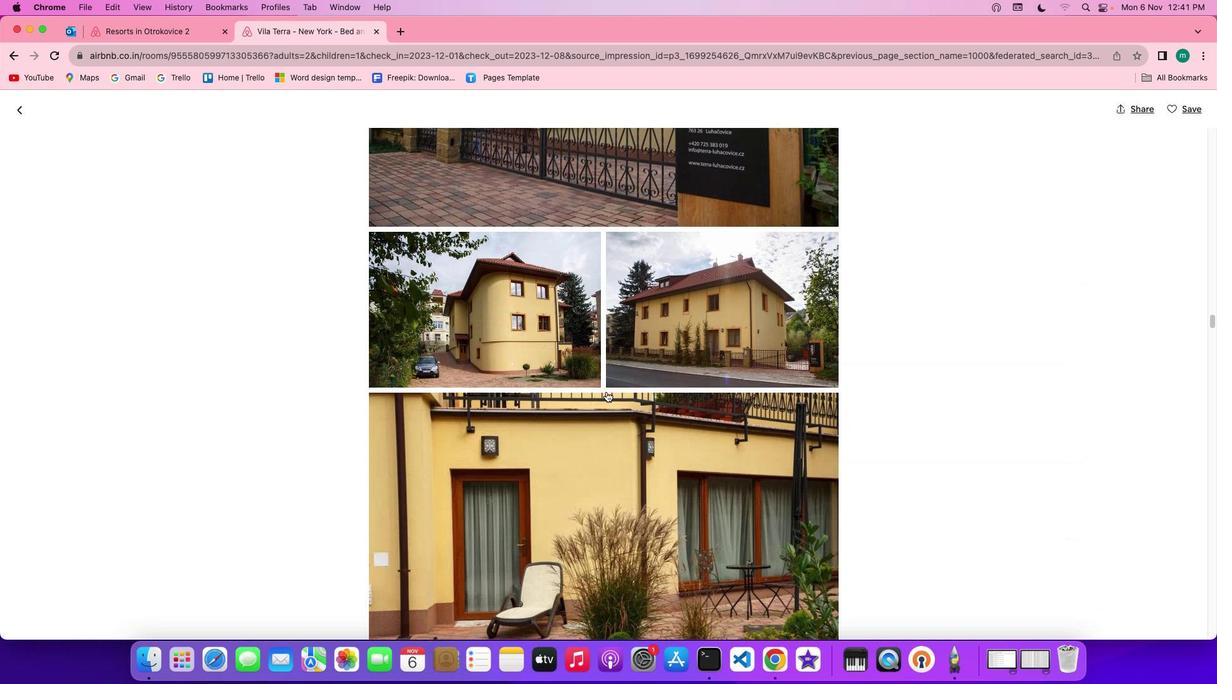 
Action: Mouse scrolled (606, 391) with delta (0, -2)
Screenshot: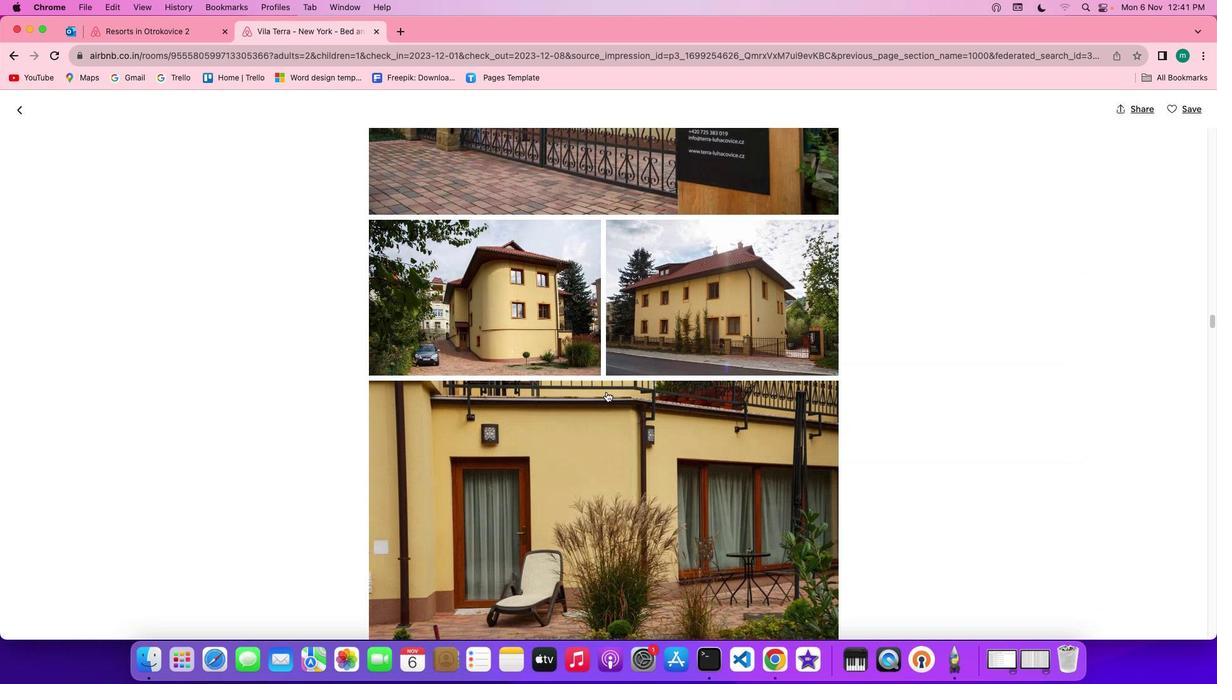 
Action: Mouse scrolled (606, 391) with delta (0, 0)
Screenshot: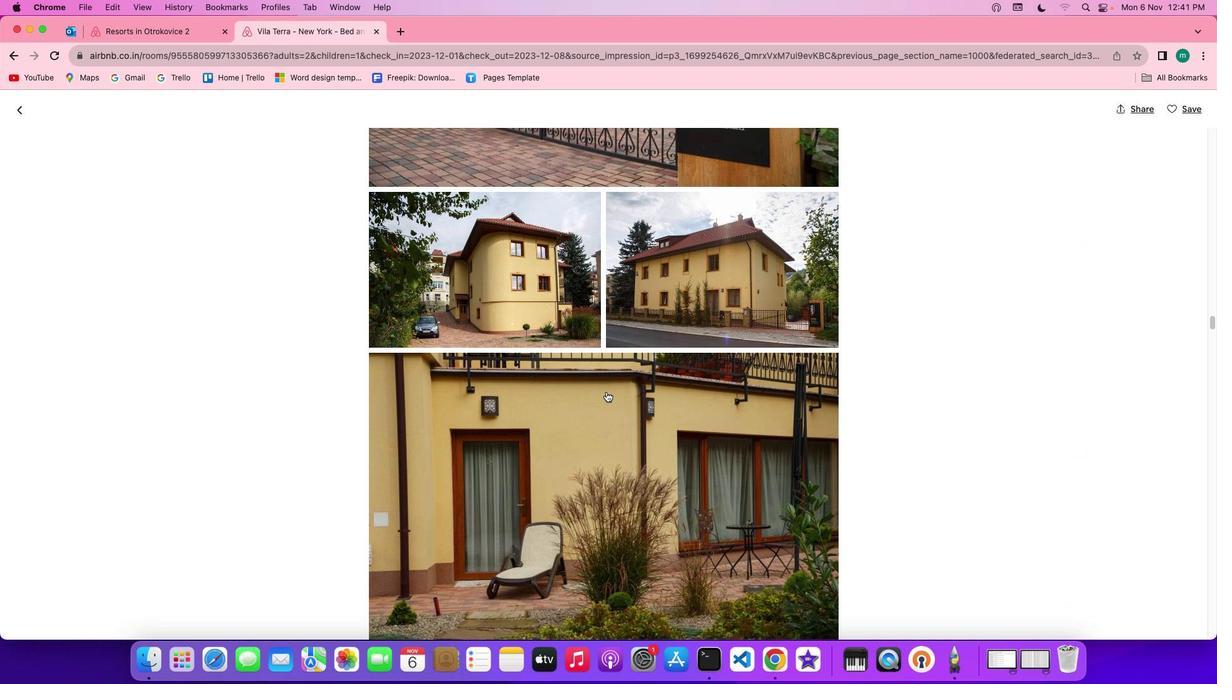 
Action: Mouse scrolled (606, 391) with delta (0, 0)
Screenshot: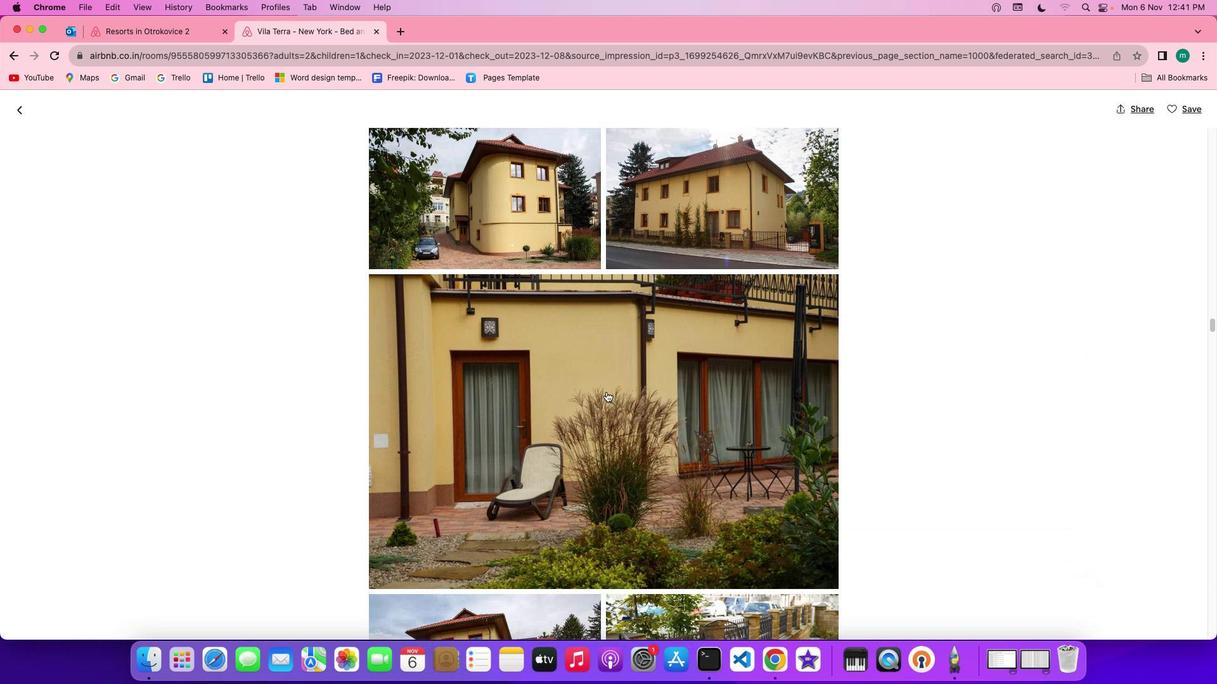 
Action: Mouse scrolled (606, 391) with delta (0, -1)
